 Task: Personal: Book Clubs.
Action: Mouse moved to (195, 333)
Screenshot: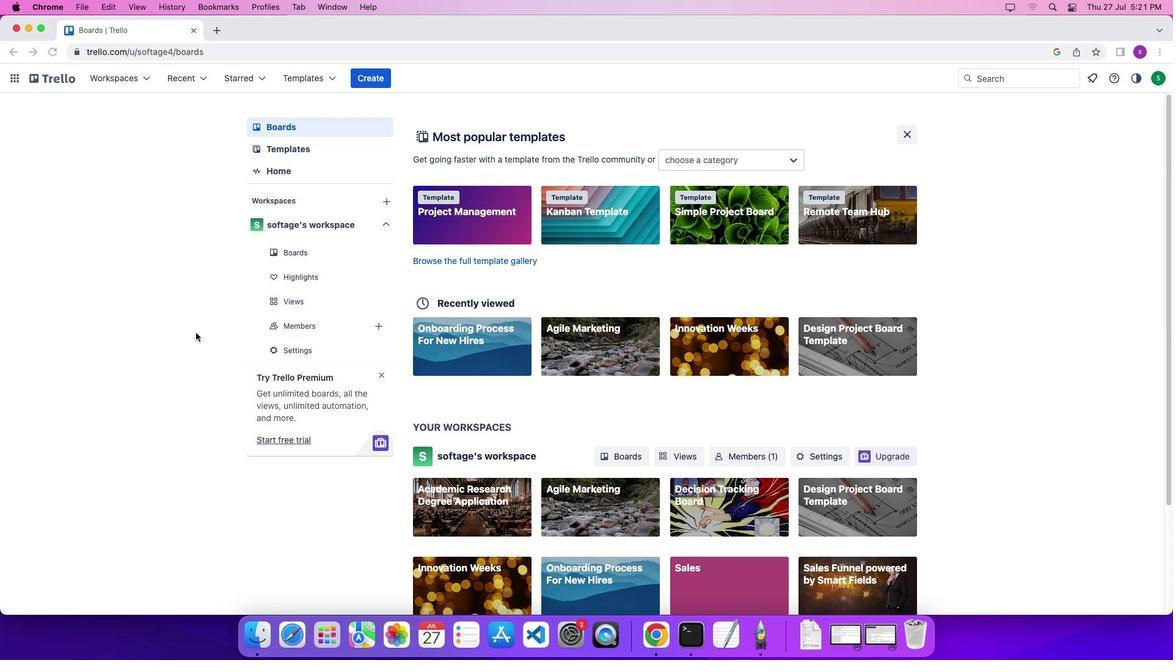 
Action: Mouse pressed left at (195, 333)
Screenshot: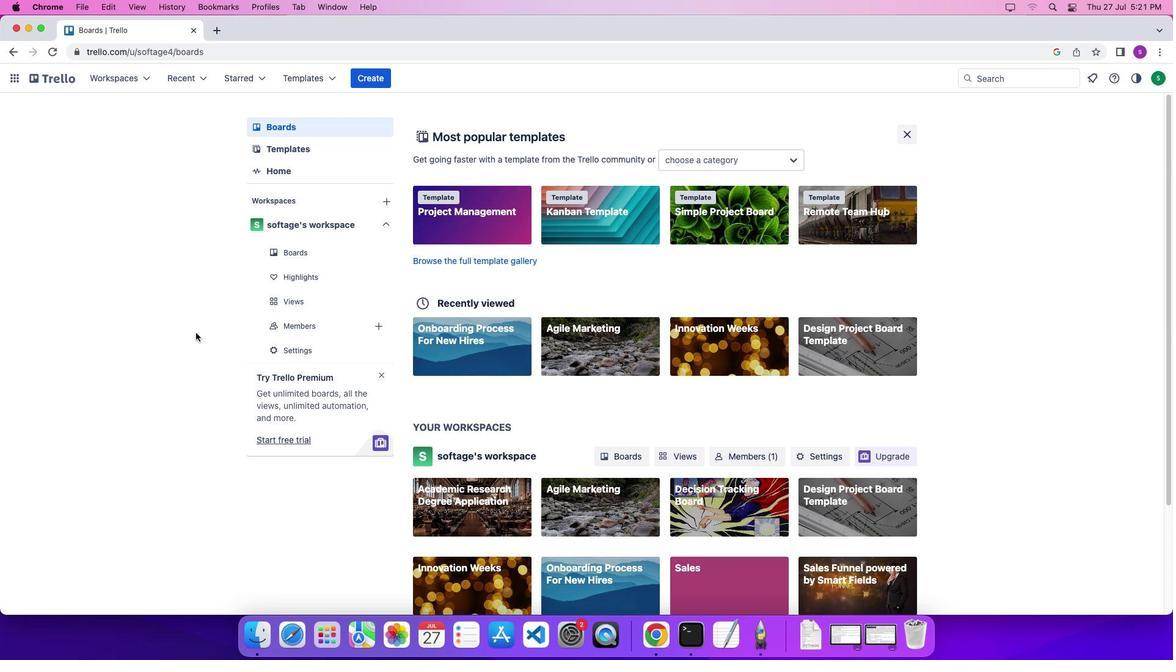 
Action: Mouse moved to (59, 75)
Screenshot: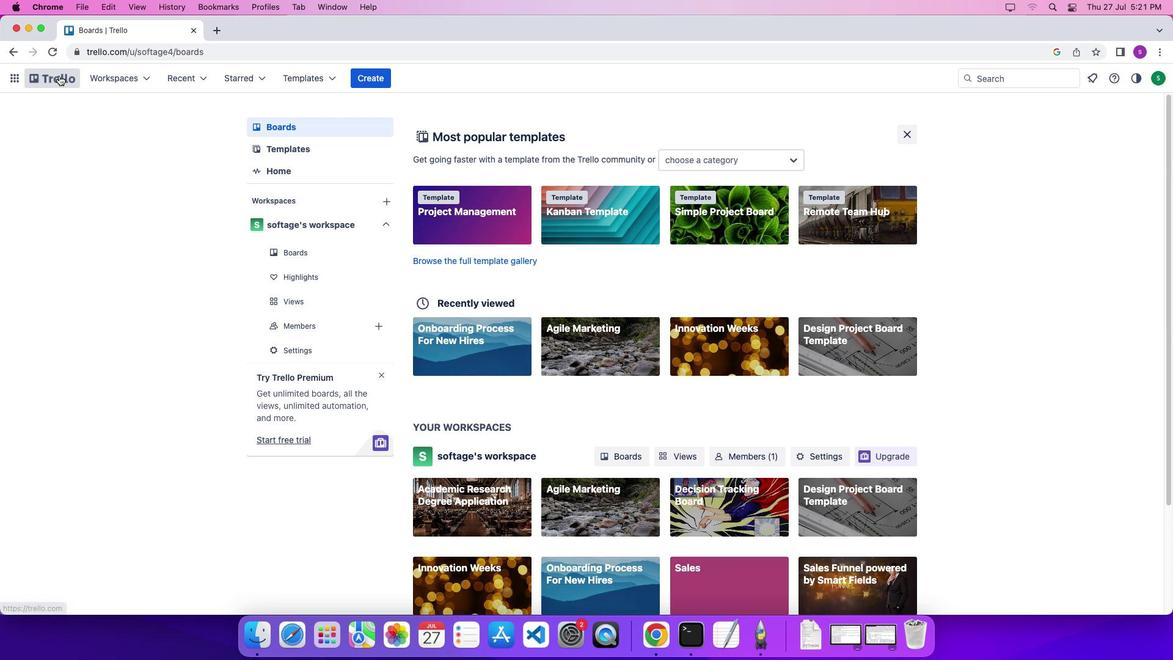 
Action: Mouse pressed left at (59, 75)
Screenshot: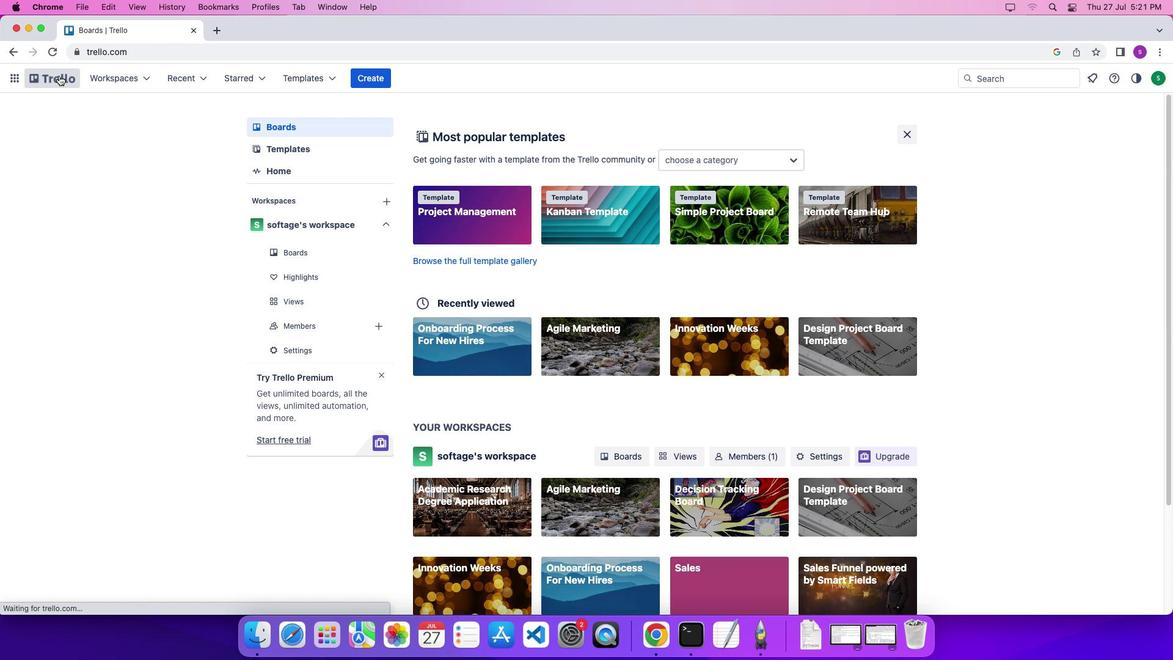 
Action: Mouse moved to (64, 77)
Screenshot: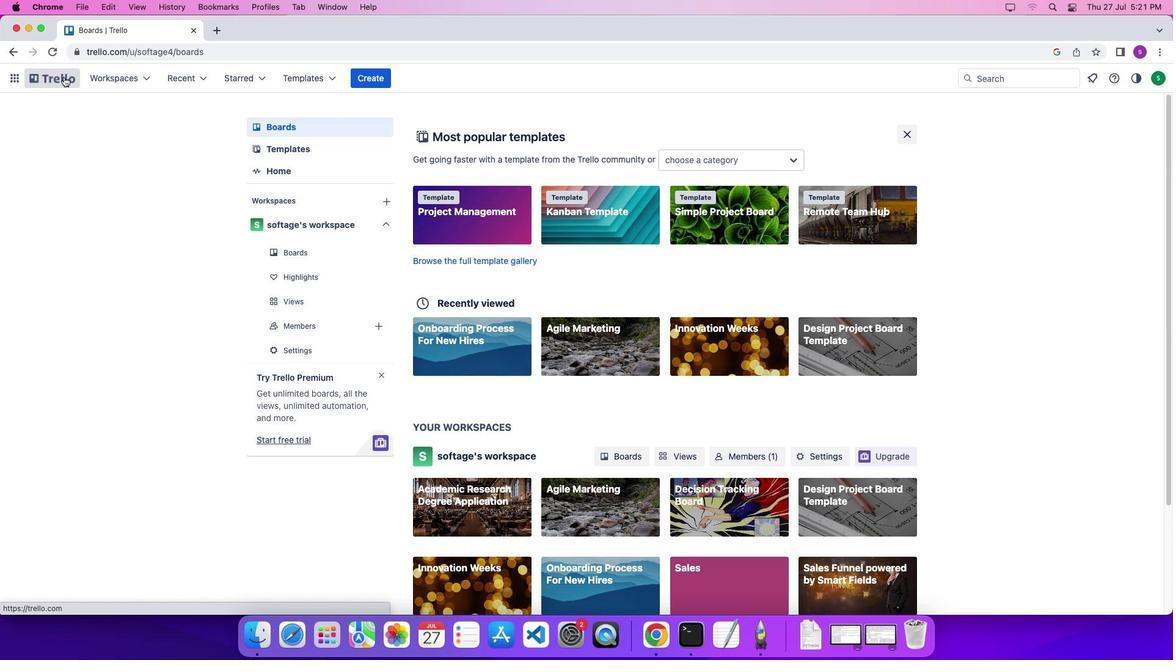 
Action: Mouse pressed left at (64, 77)
Screenshot: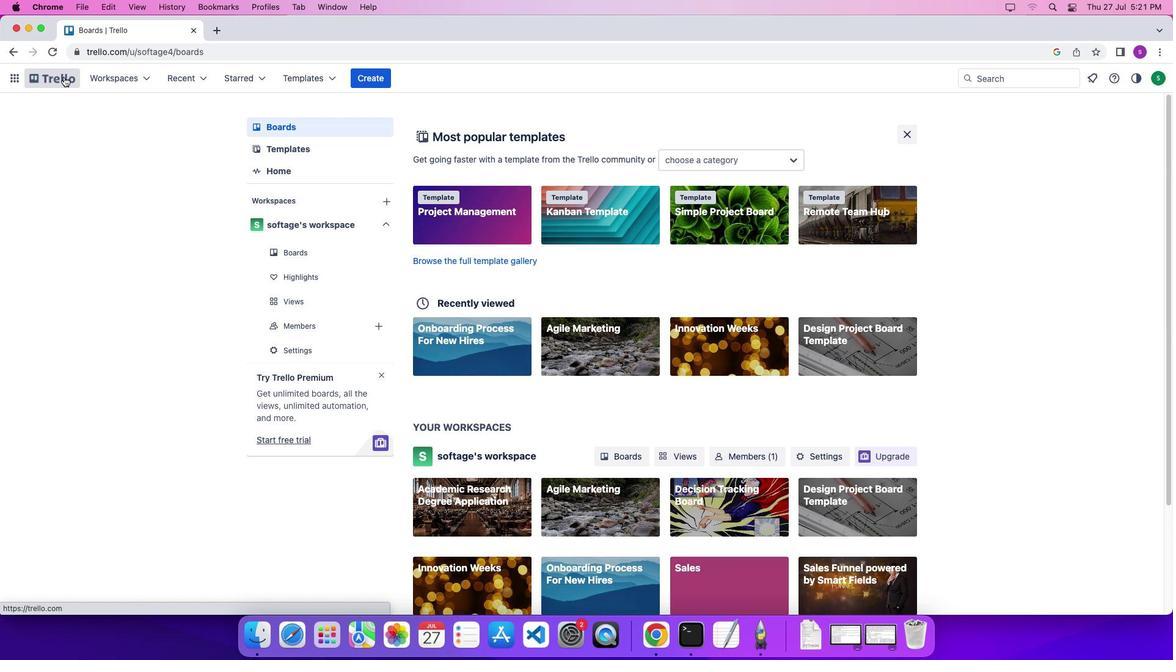 
Action: Mouse moved to (328, 78)
Screenshot: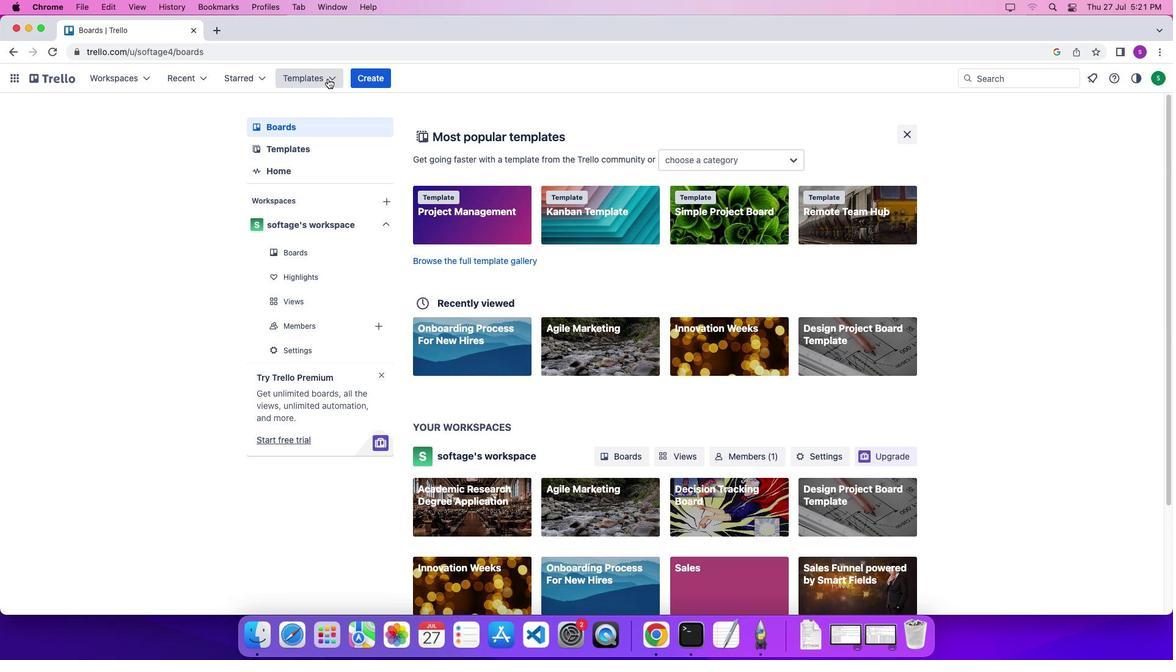 
Action: Mouse pressed left at (328, 78)
Screenshot: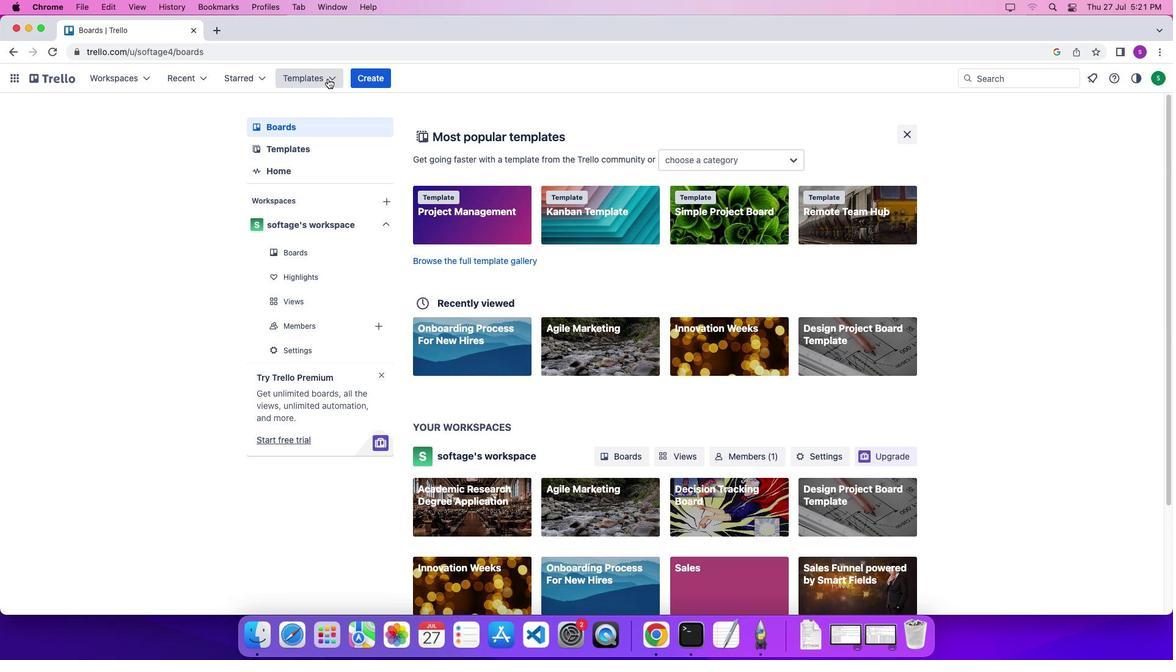
Action: Mouse moved to (345, 436)
Screenshot: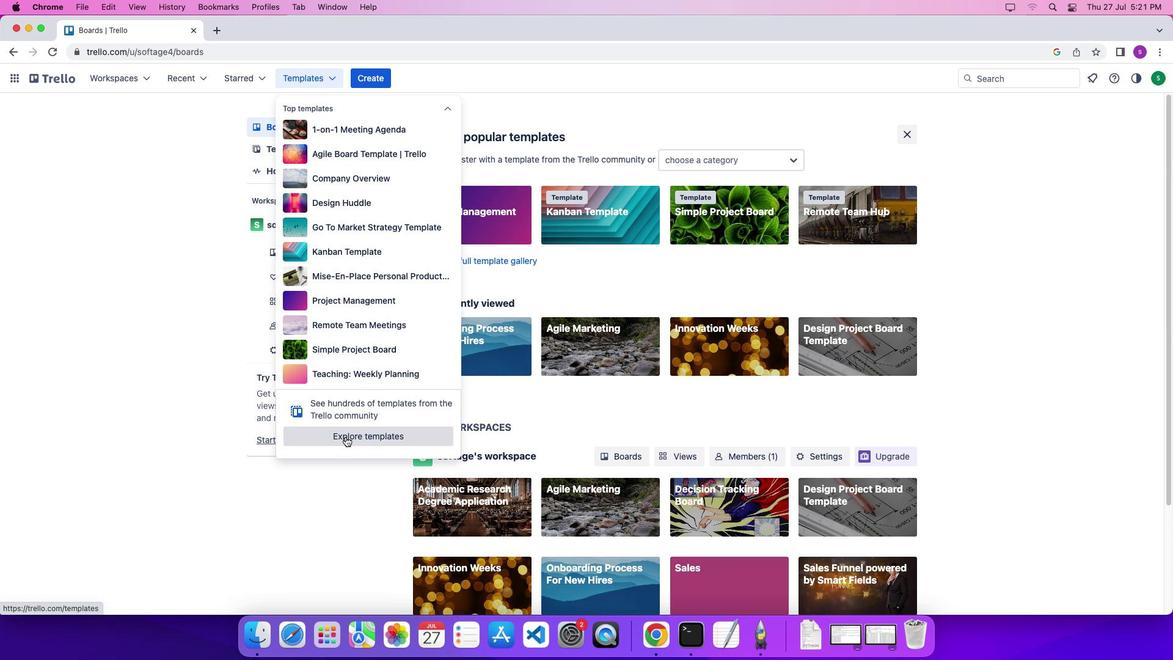 
Action: Mouse pressed left at (345, 436)
Screenshot: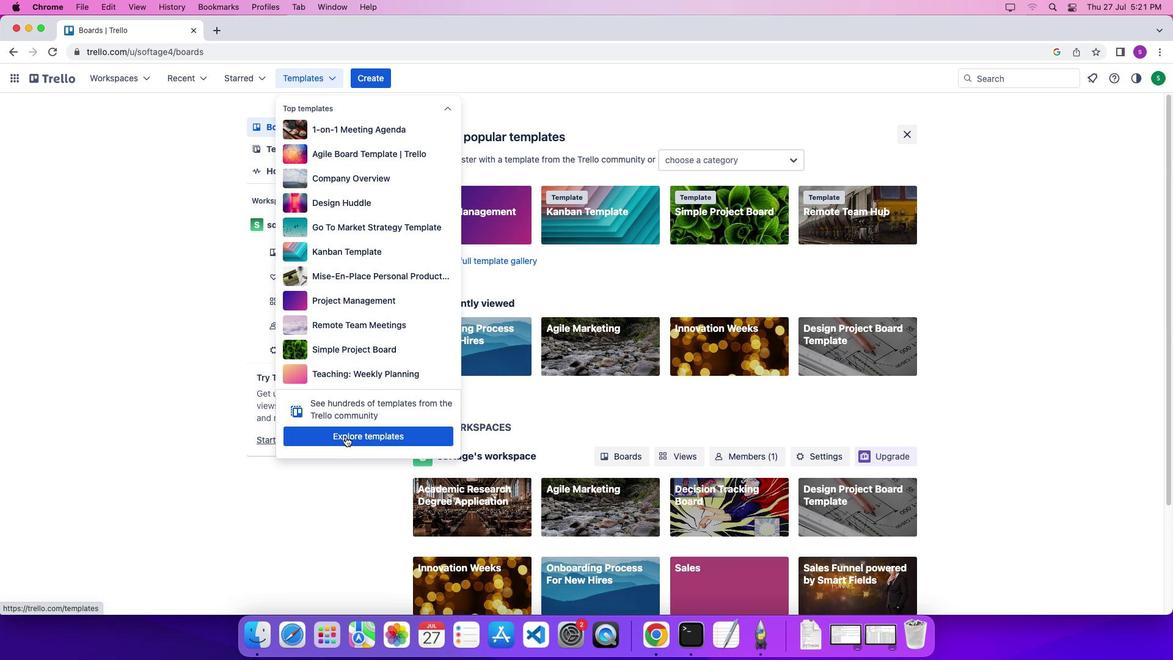 
Action: Mouse moved to (818, 133)
Screenshot: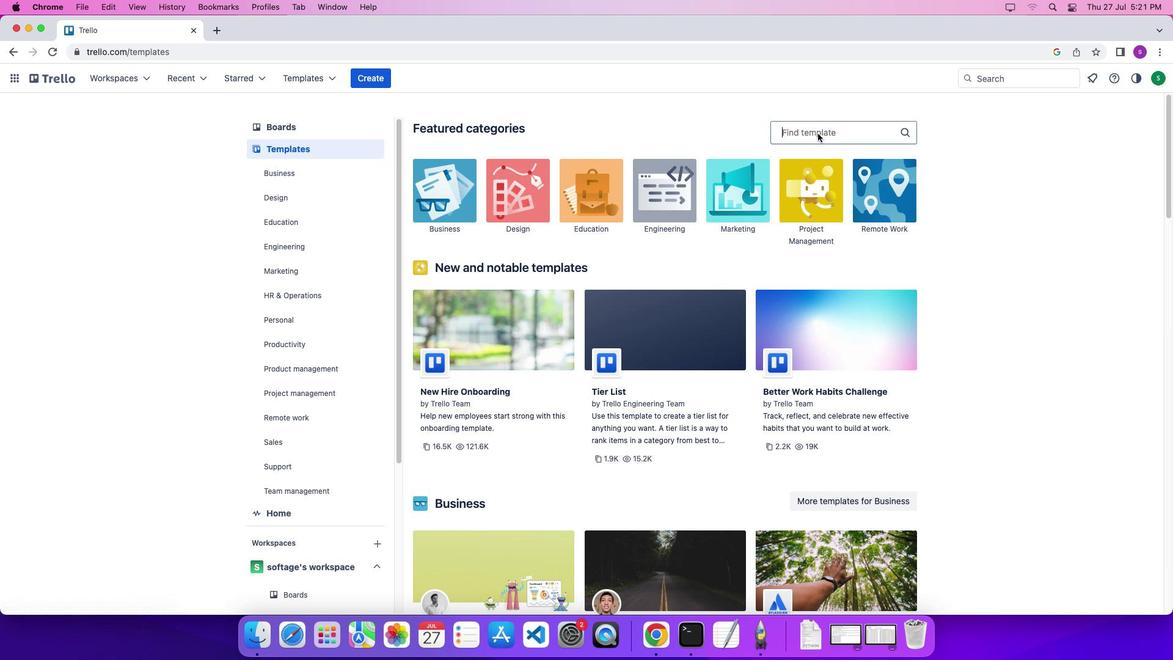 
Action: Mouse pressed left at (818, 133)
Screenshot: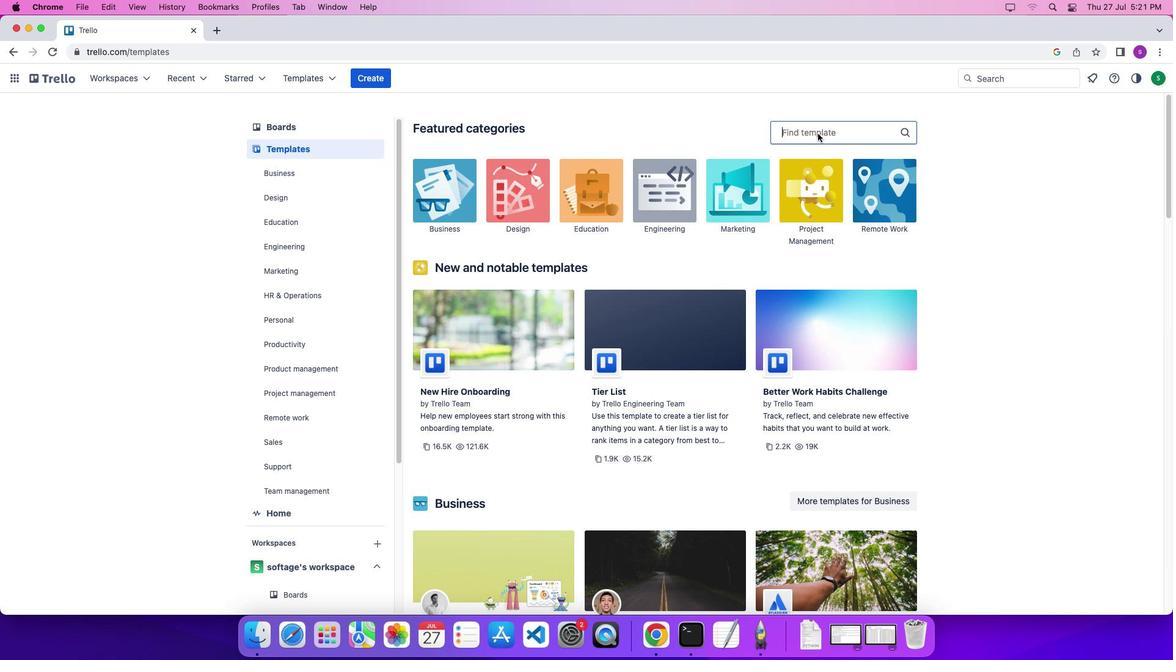 
Action: Mouse moved to (815, 131)
Screenshot: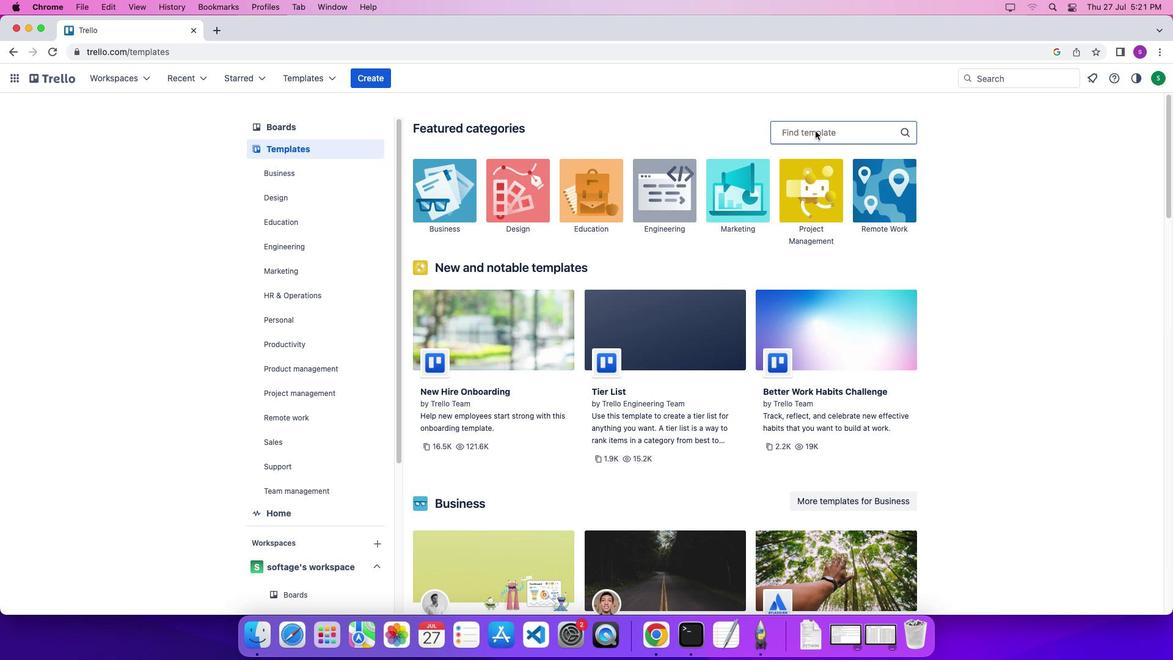 
Action: Mouse pressed left at (815, 131)
Screenshot: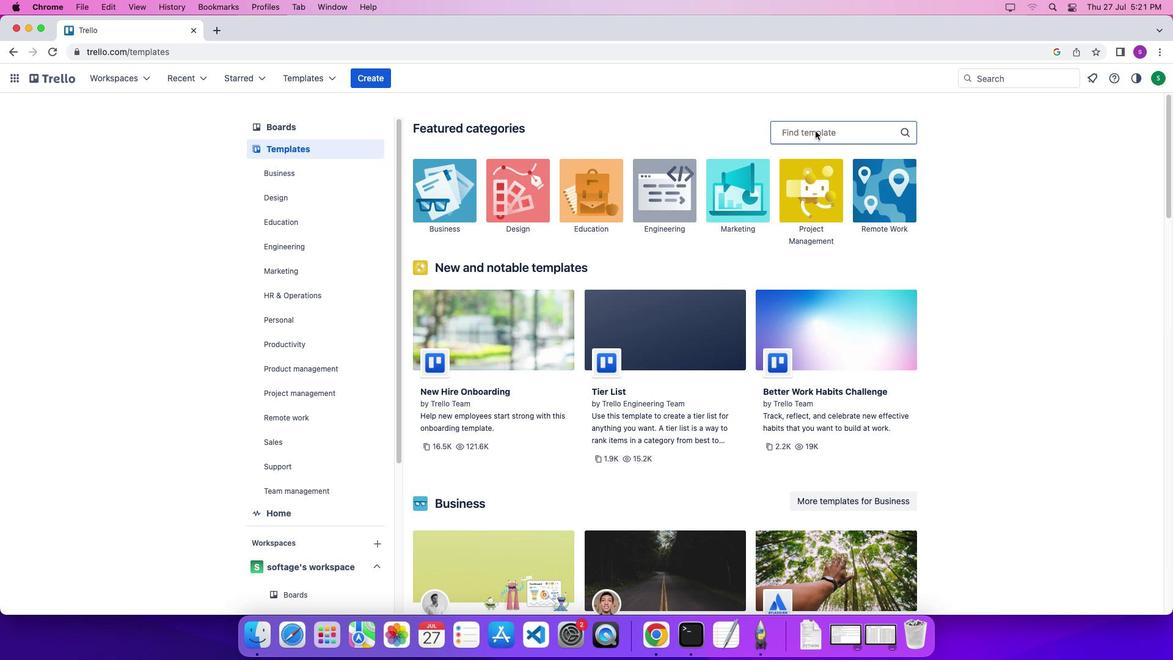 
Action: Key pressed Key.shift'B''o''o''k'Key.space'c''l''u''b''s'Key.enter
Screenshot: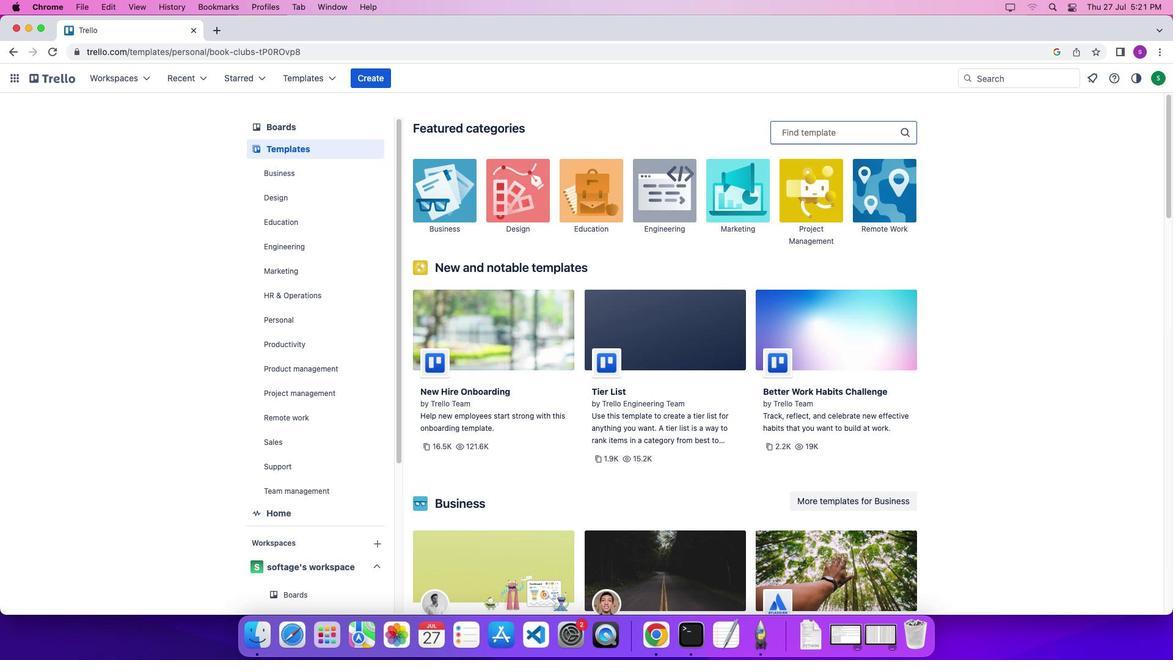 
Action: Mouse moved to (767, 322)
Screenshot: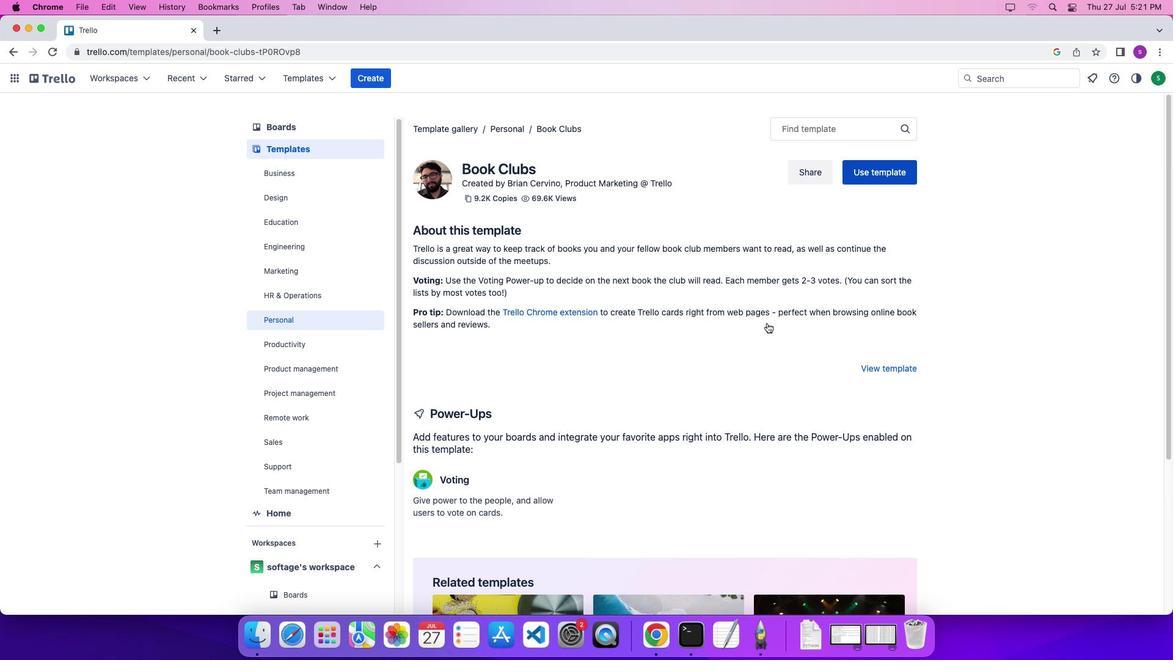 
Action: Mouse scrolled (767, 322) with delta (0, 0)
Screenshot: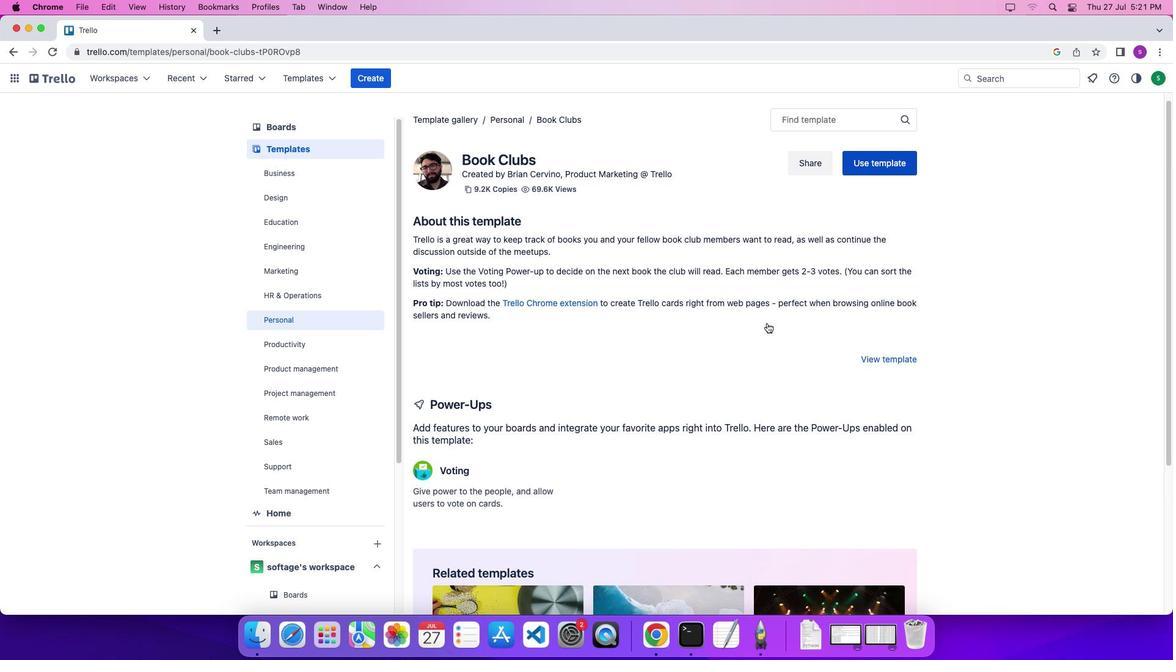 
Action: Mouse scrolled (767, 322) with delta (0, 0)
Screenshot: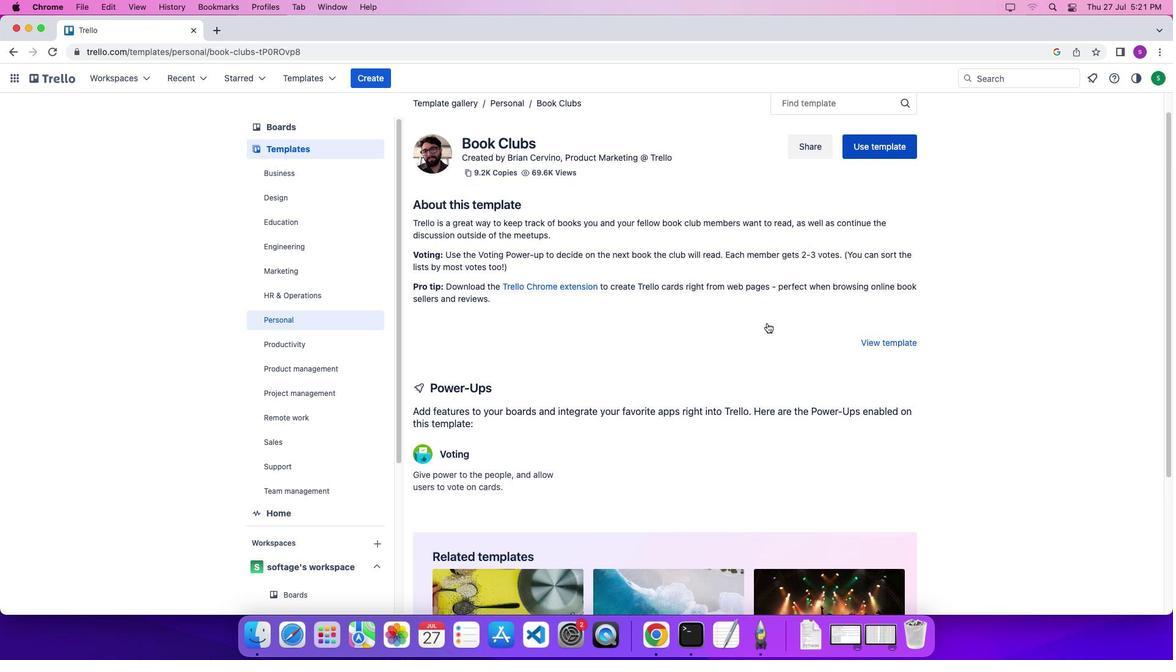 
Action: Mouse scrolled (767, 322) with delta (0, -2)
Screenshot: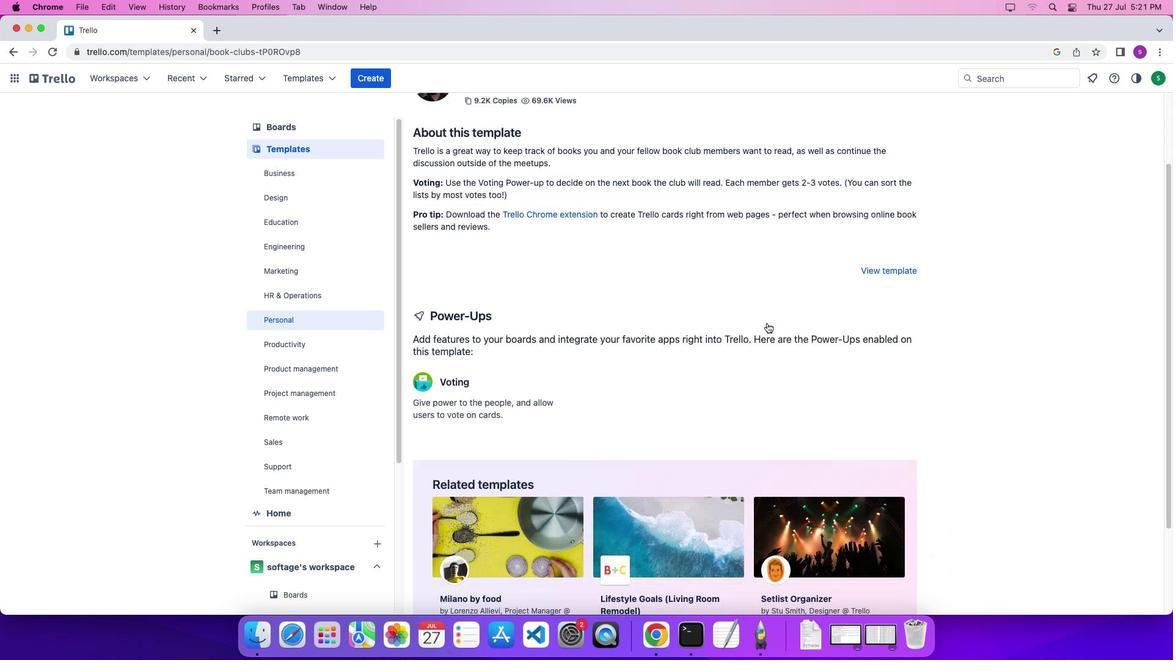 
Action: Mouse moved to (738, 383)
Screenshot: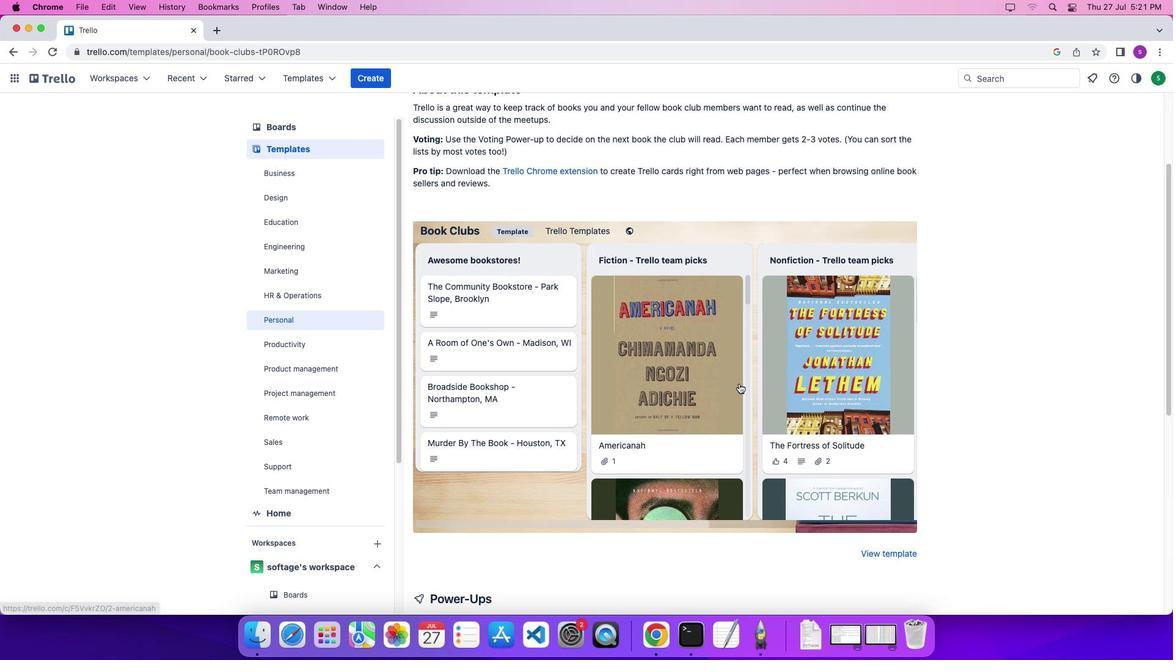 
Action: Mouse scrolled (738, 383) with delta (0, 0)
Screenshot: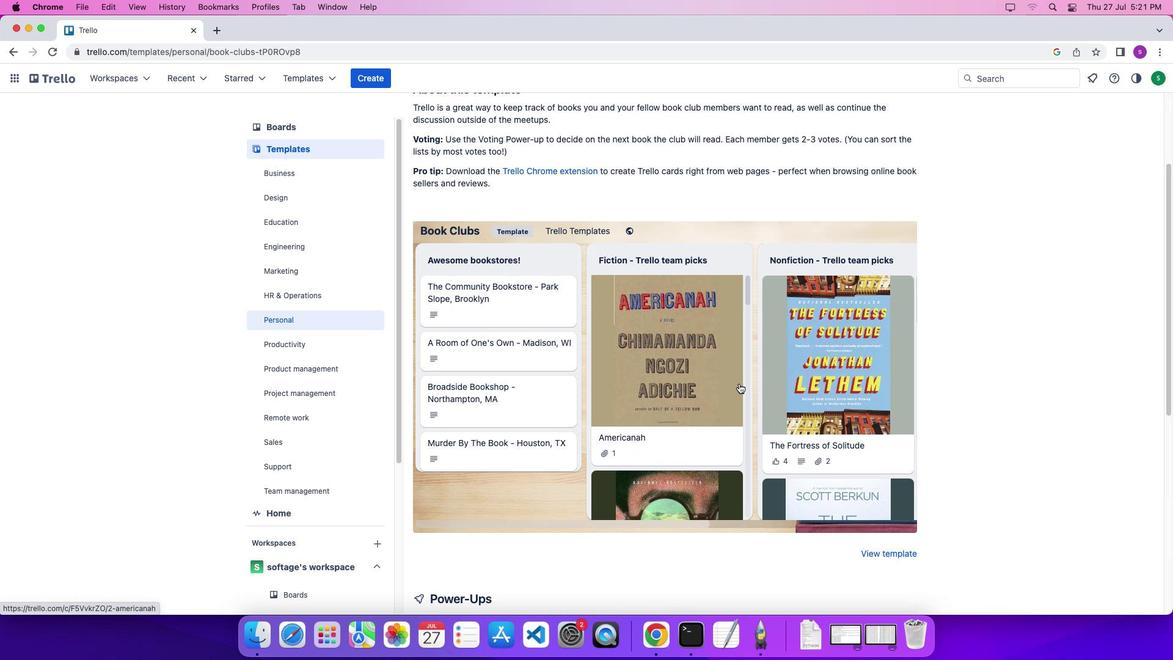 
Action: Mouse scrolled (738, 383) with delta (0, 0)
Screenshot: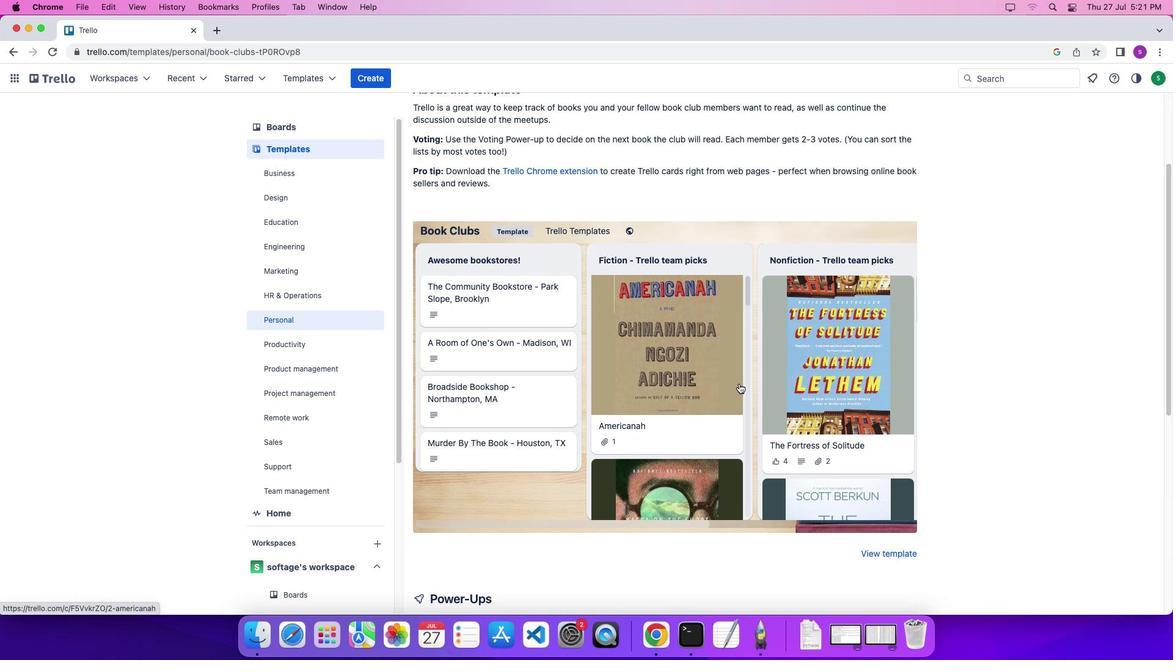 
Action: Mouse scrolled (738, 383) with delta (0, 0)
Screenshot: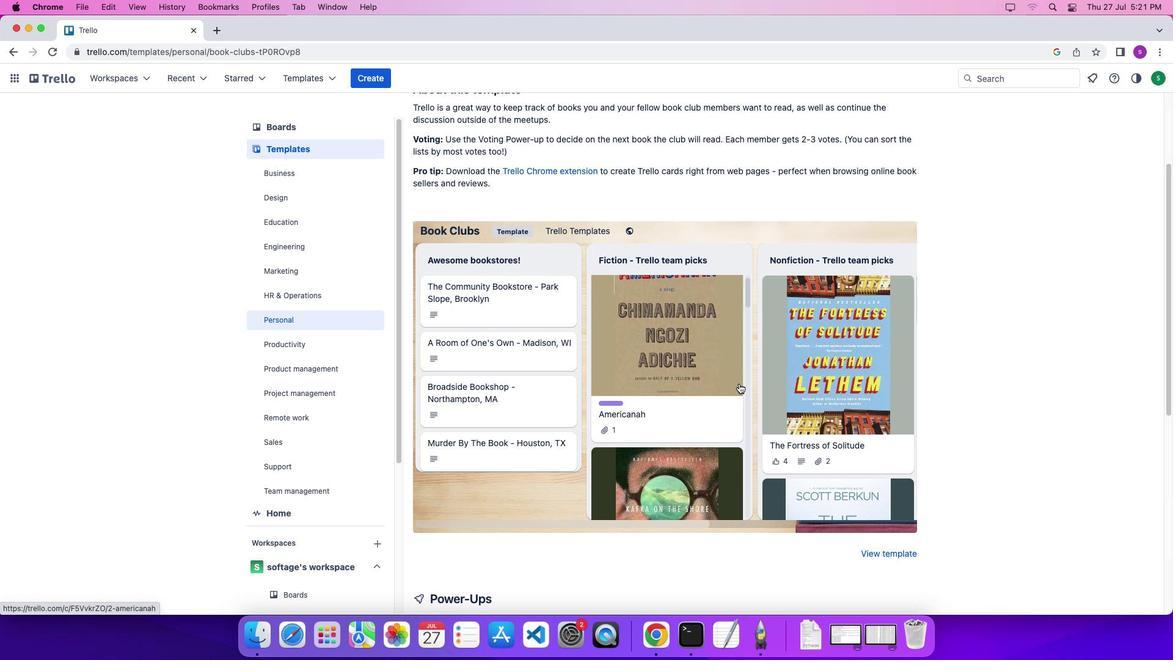 
Action: Mouse scrolled (738, 383) with delta (0, 0)
Screenshot: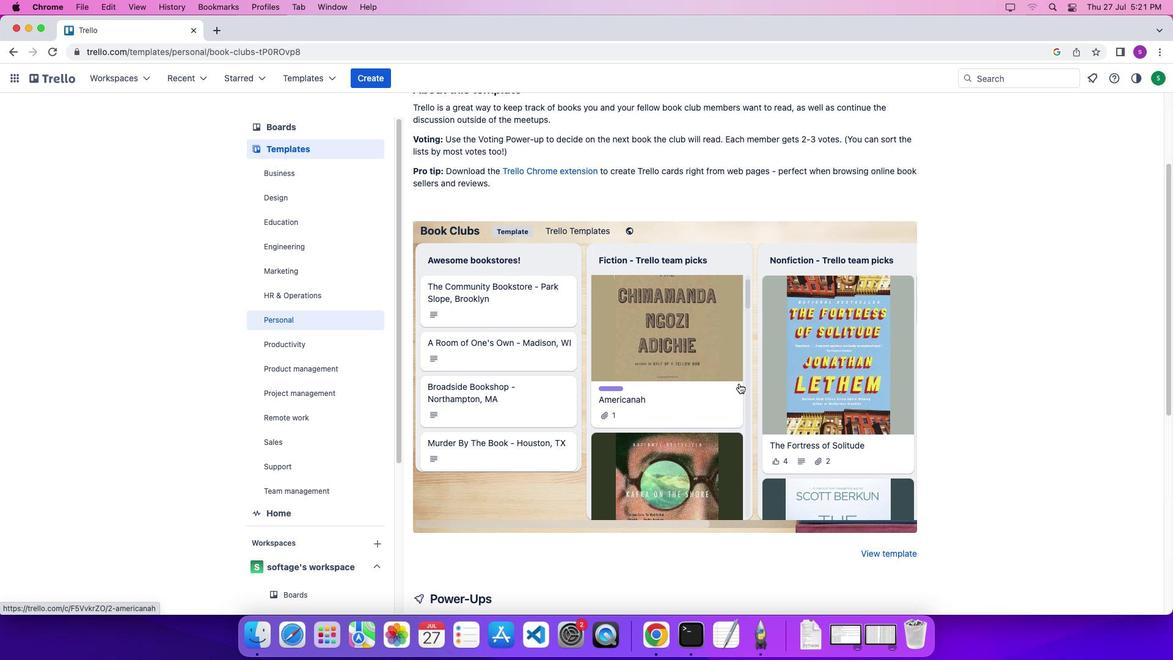 
Action: Mouse moved to (738, 383)
Screenshot: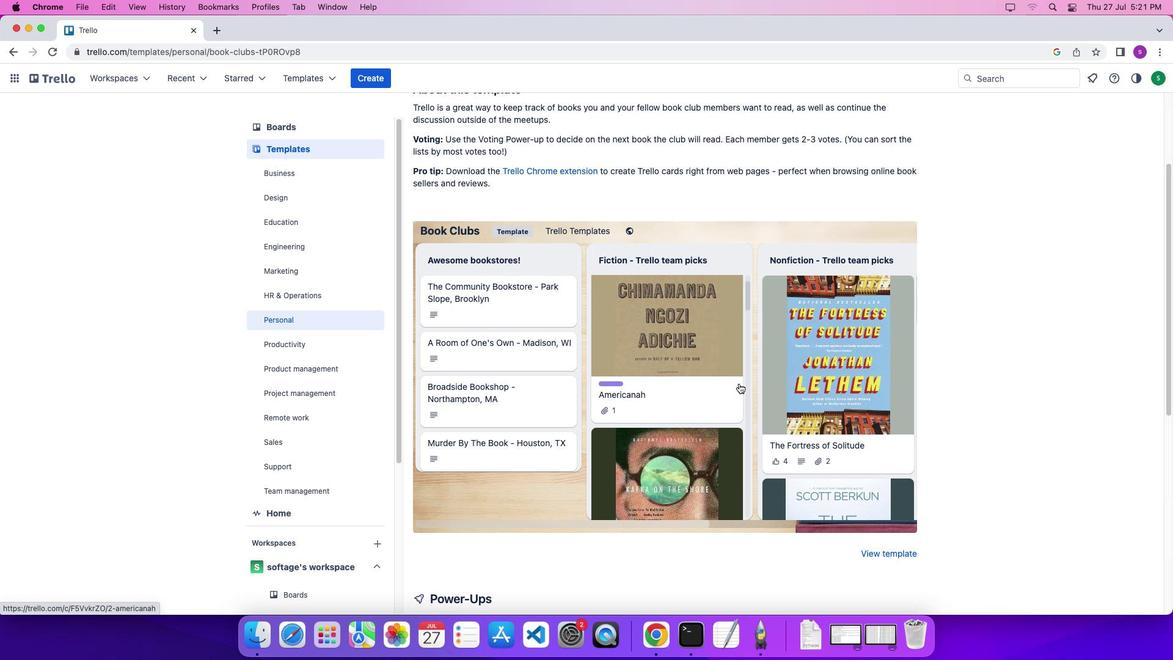
Action: Mouse scrolled (738, 383) with delta (0, 0)
Screenshot: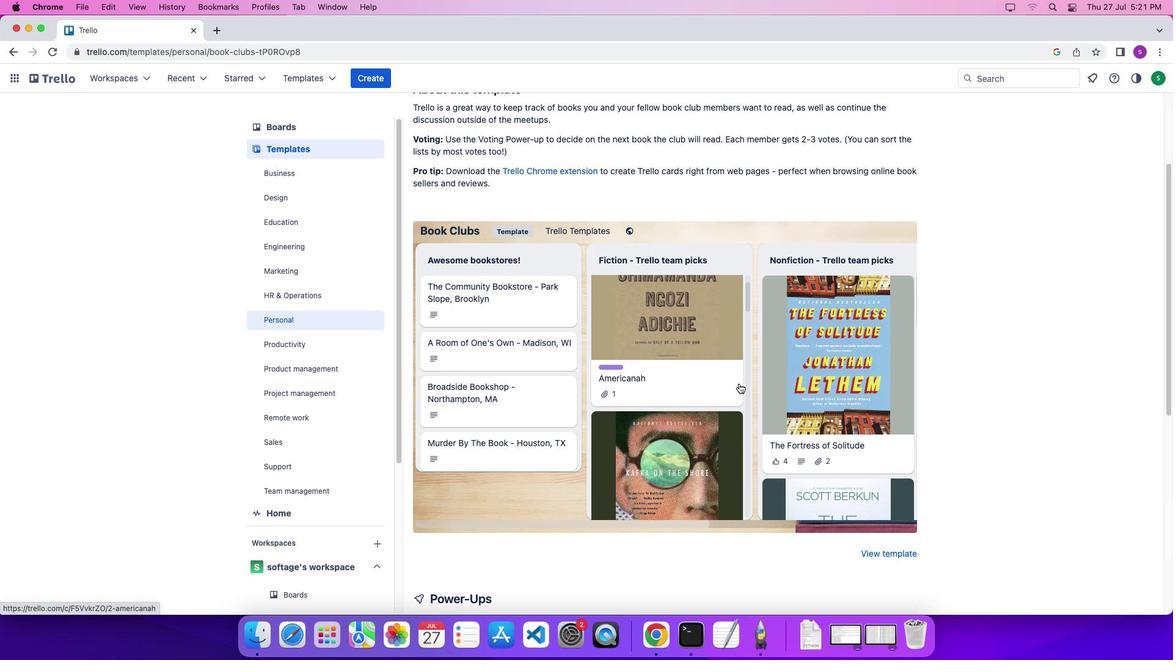 
Action: Mouse scrolled (738, 383) with delta (0, 0)
Screenshot: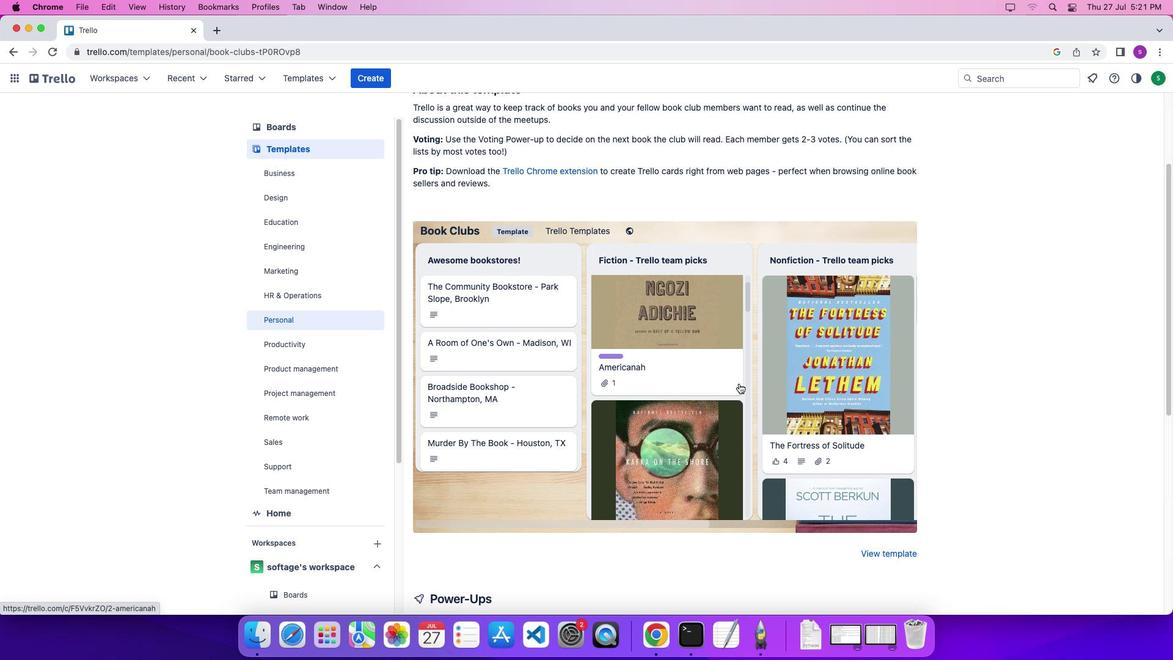 
Action: Mouse scrolled (738, 383) with delta (0, 0)
Screenshot: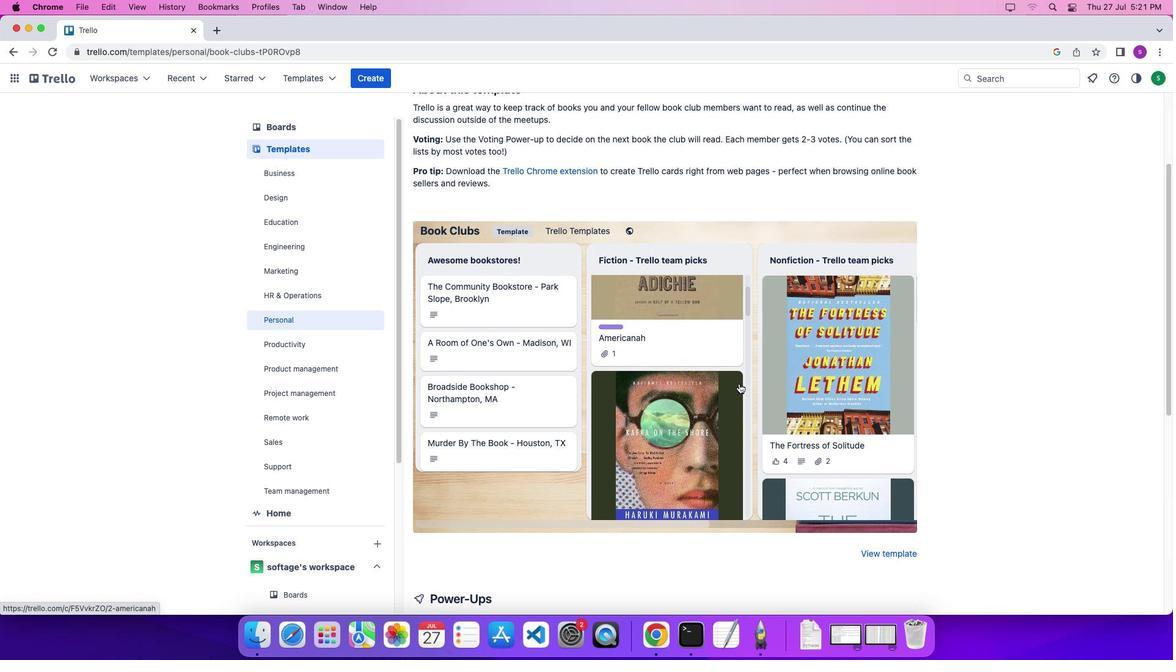 
Action: Mouse scrolled (738, 383) with delta (0, 0)
Screenshot: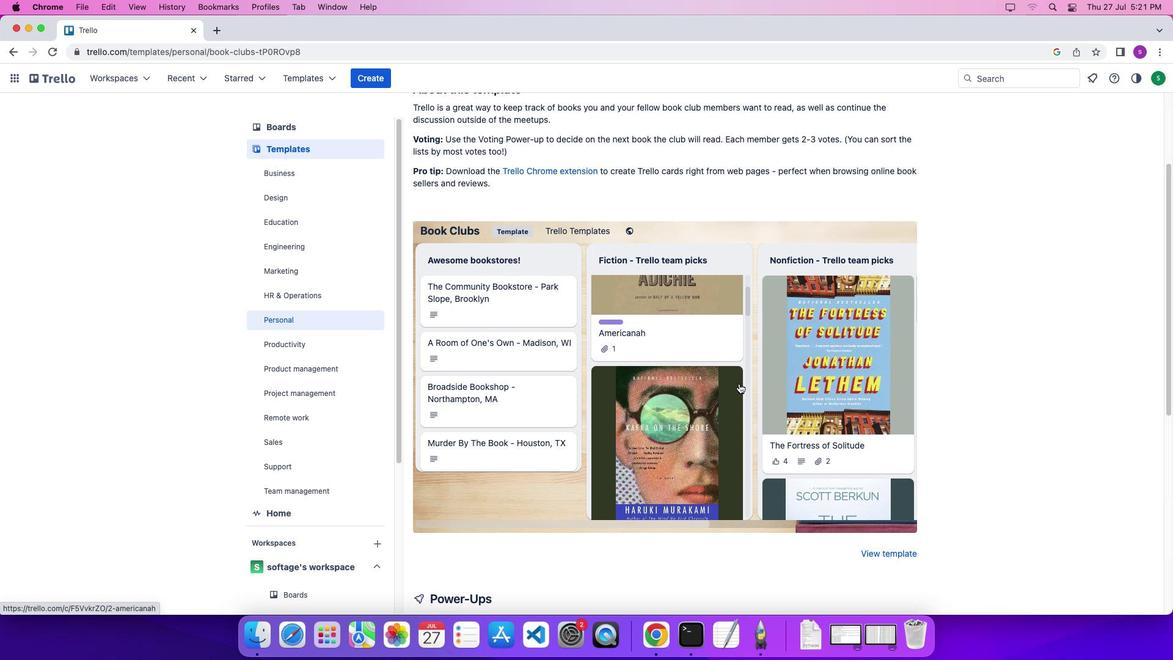 
Action: Mouse scrolled (738, 383) with delta (0, -1)
Screenshot: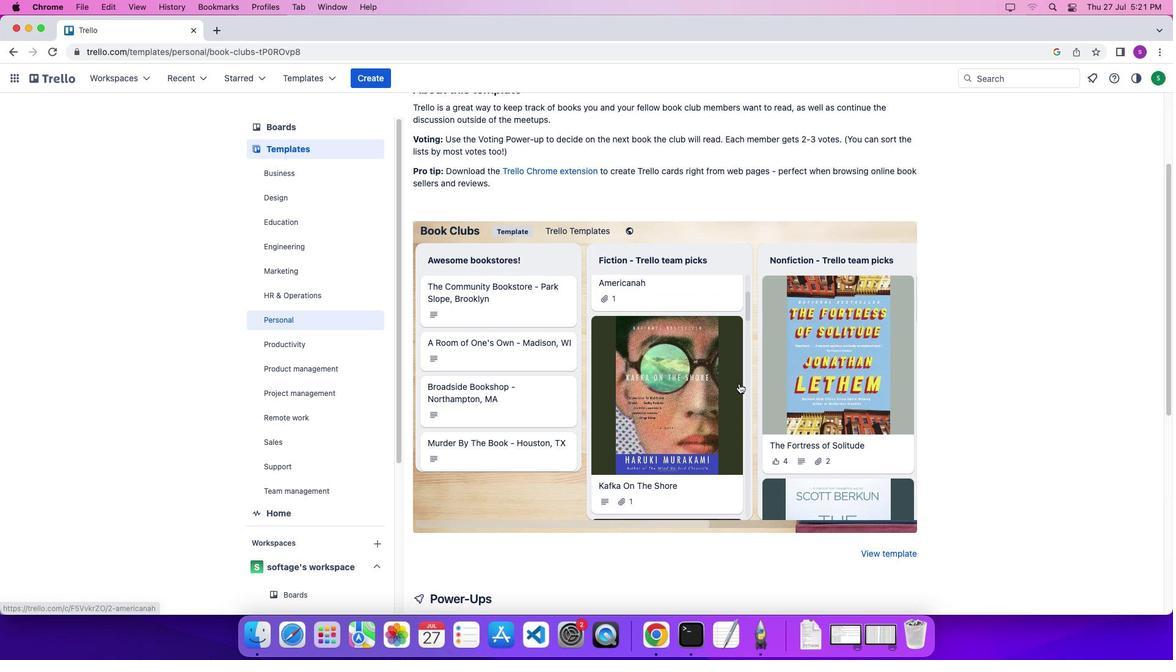 
Action: Mouse scrolled (738, 383) with delta (0, 0)
Screenshot: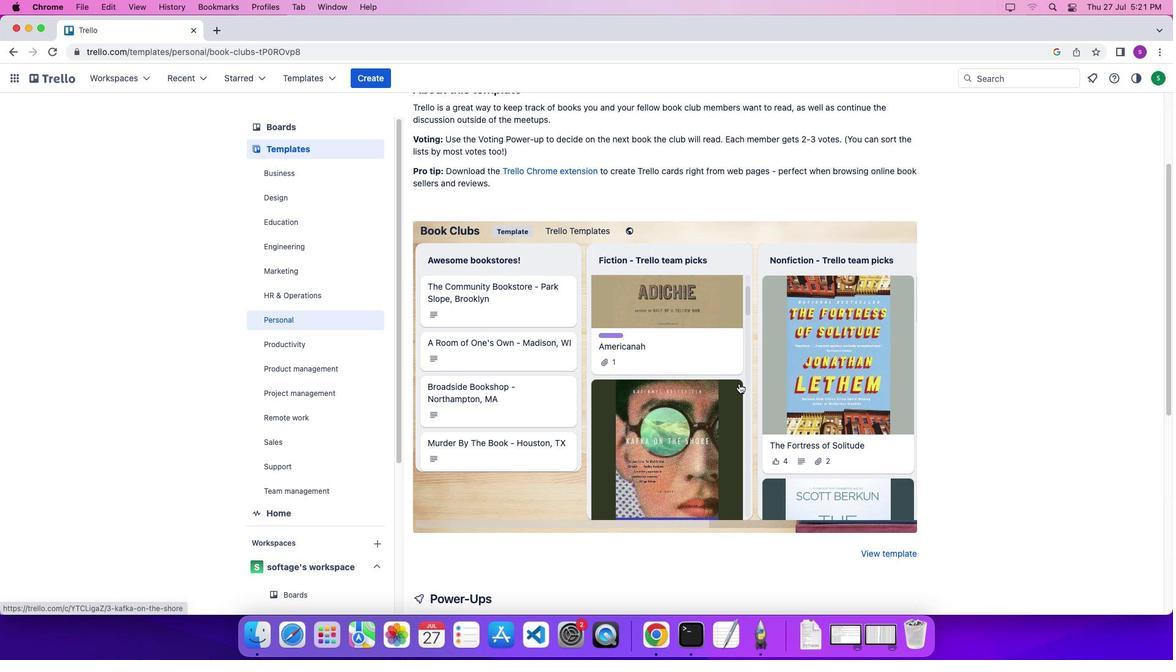 
Action: Mouse scrolled (738, 383) with delta (0, 0)
Screenshot: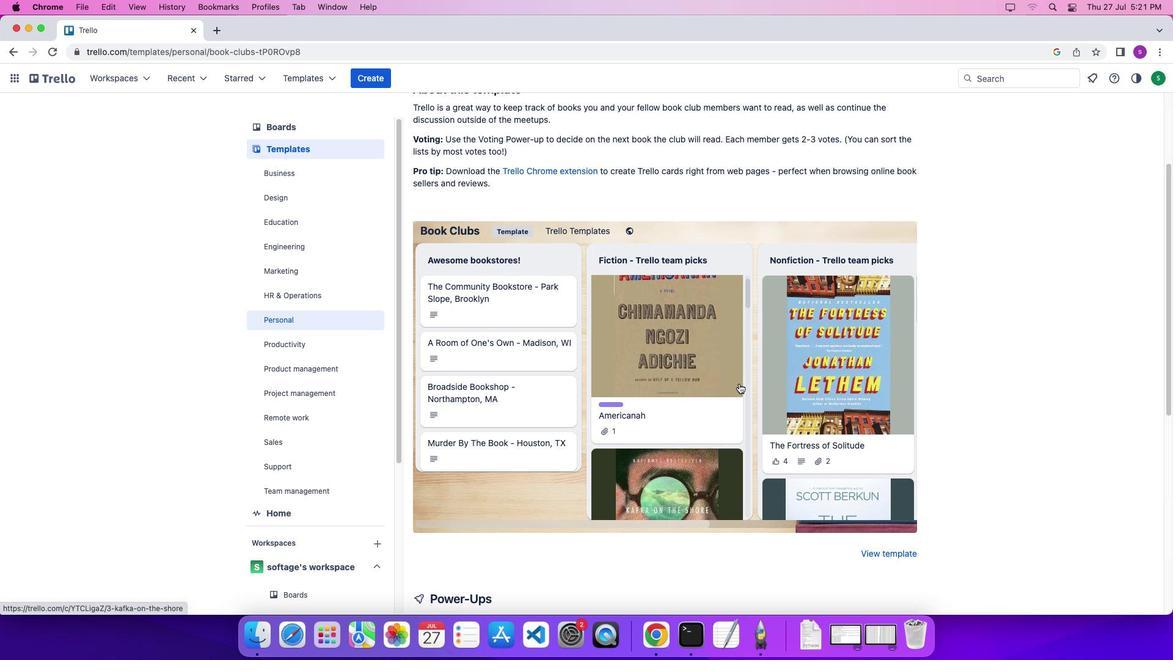 
Action: Mouse scrolled (738, 383) with delta (0, 4)
Screenshot: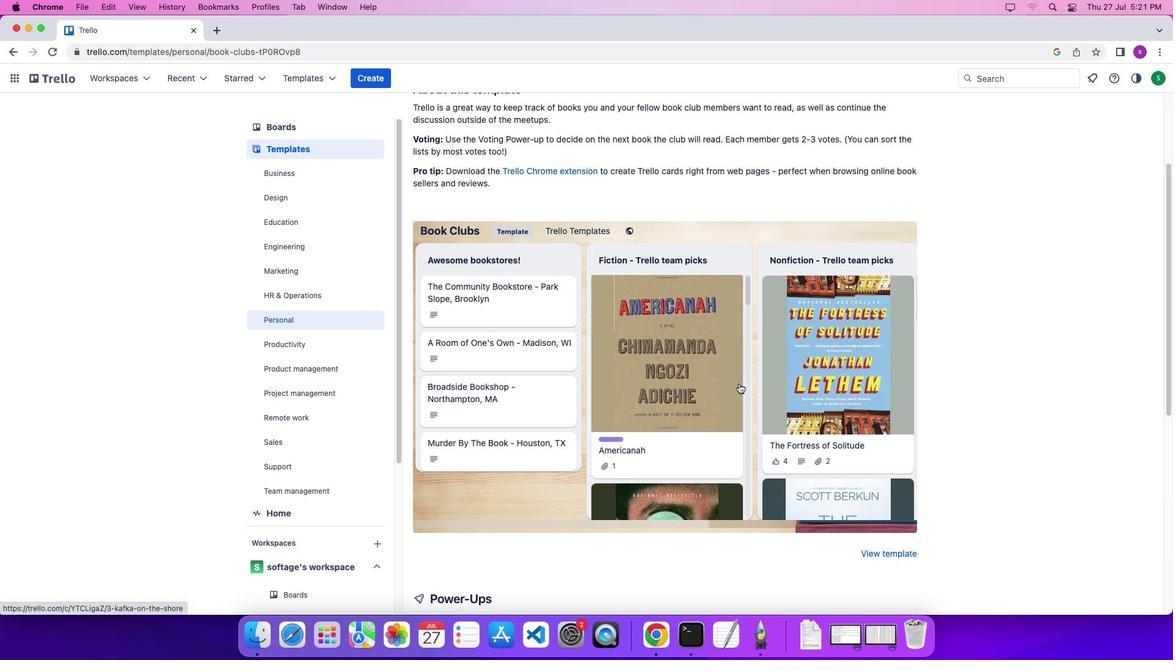 
Action: Mouse scrolled (738, 383) with delta (0, 6)
Screenshot: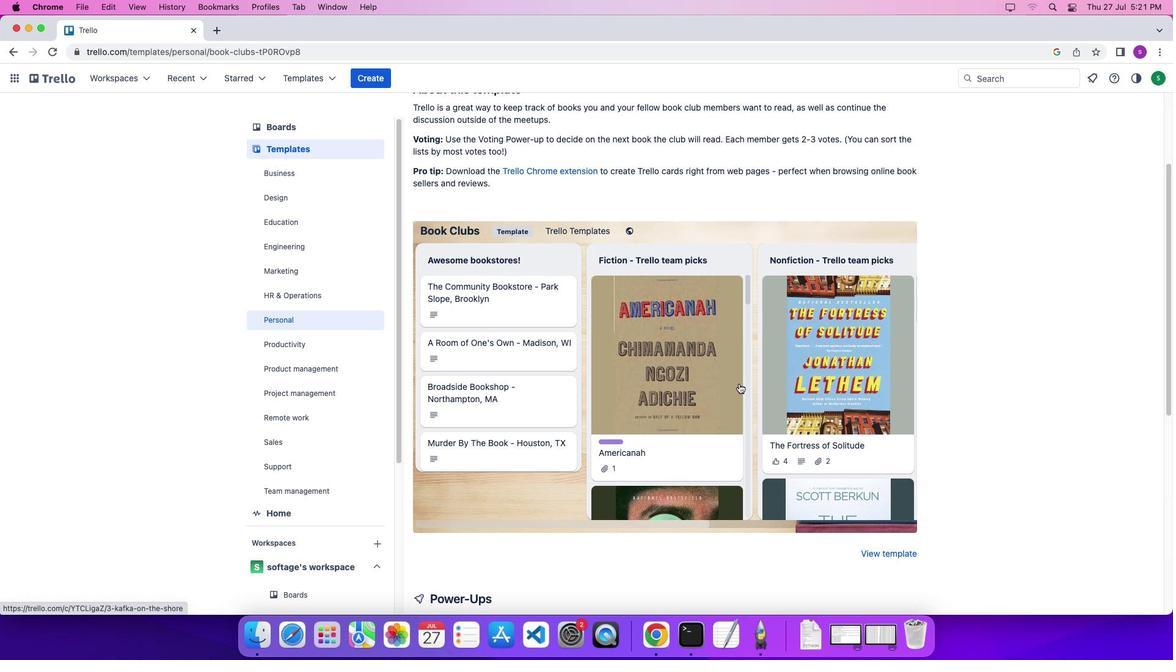 
Action: Mouse scrolled (738, 383) with delta (0, 7)
Screenshot: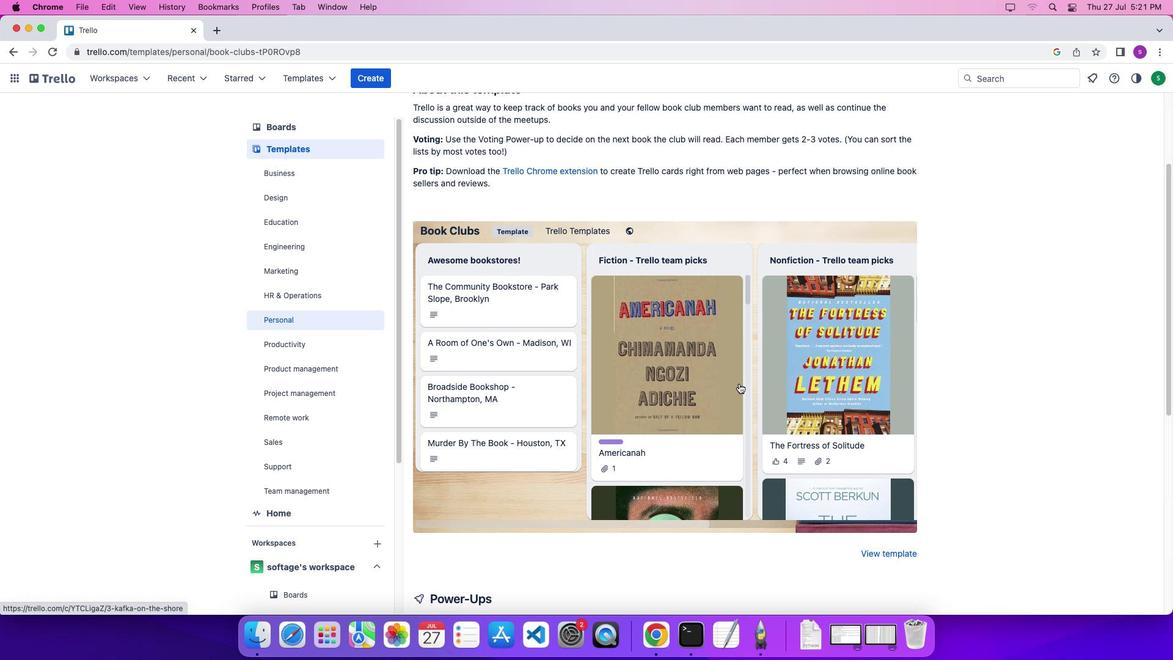 
Action: Mouse scrolled (738, 383) with delta (0, 0)
Screenshot: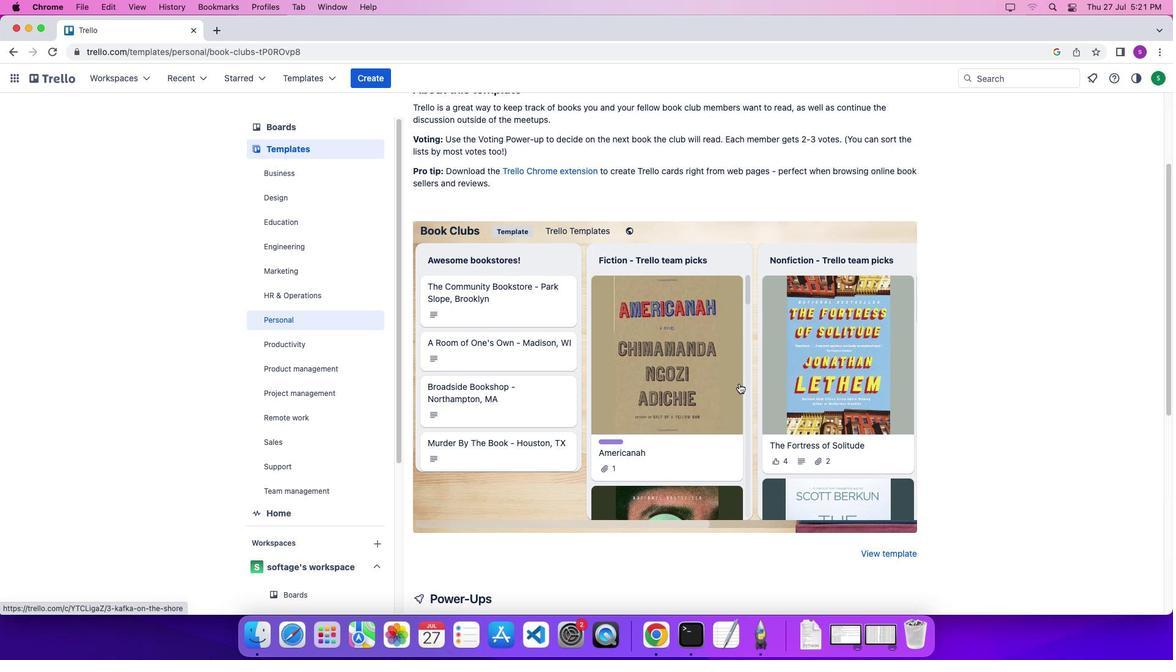 
Action: Mouse scrolled (738, 383) with delta (0, 0)
Screenshot: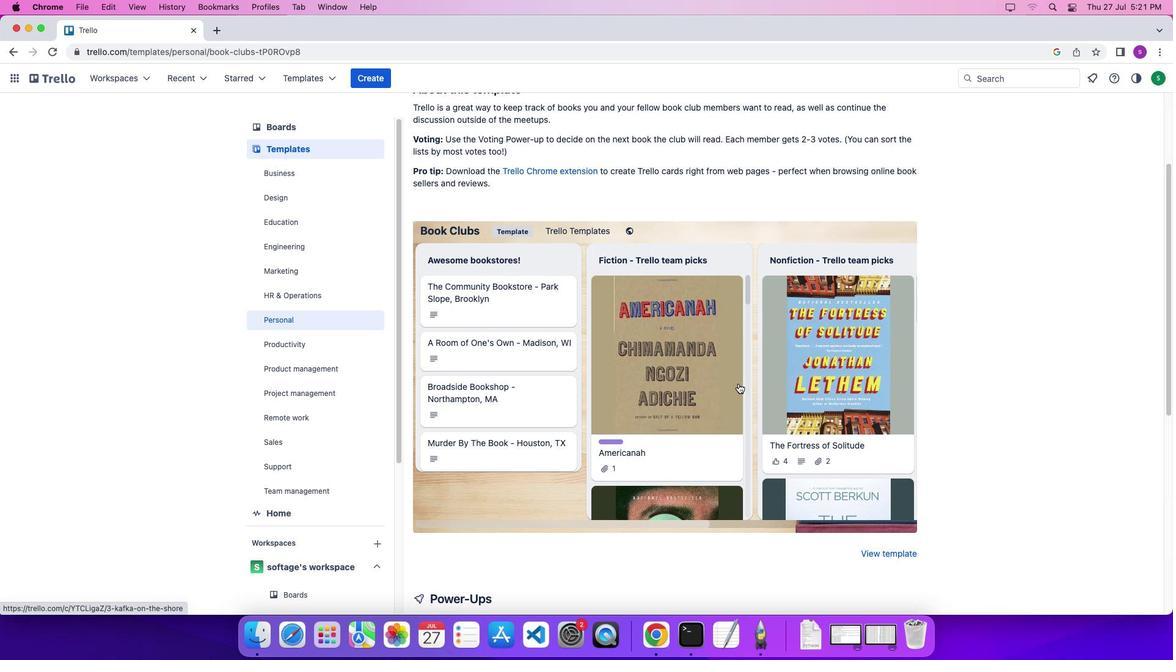 
Action: Mouse scrolled (738, 383) with delta (0, 5)
Screenshot: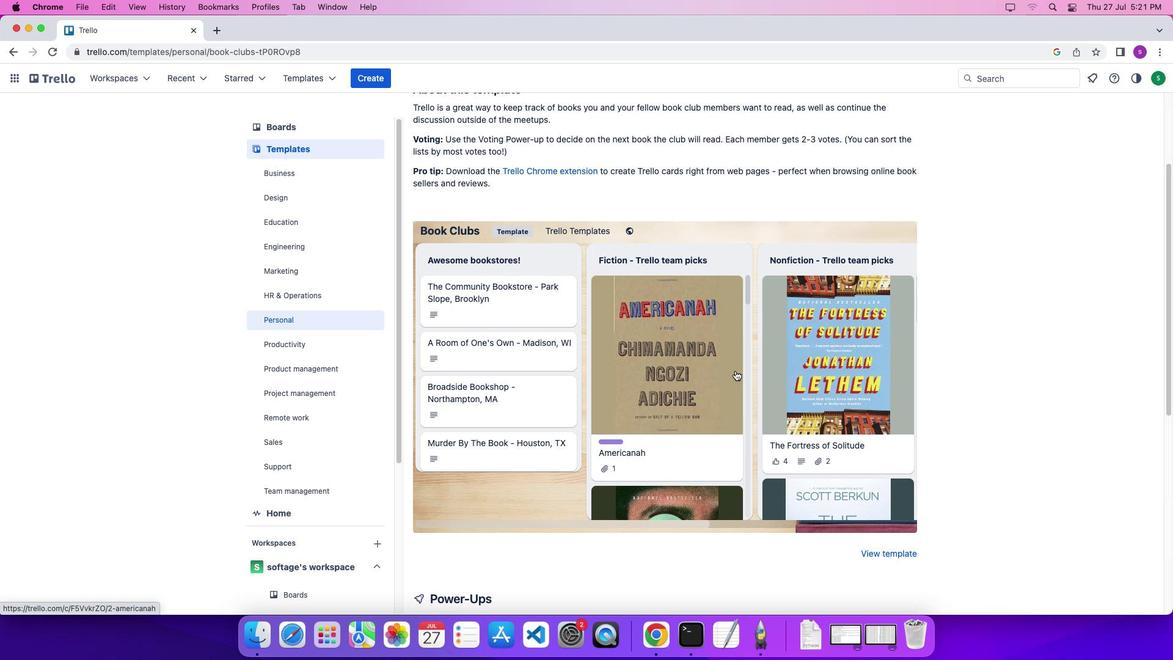 
Action: Mouse scrolled (738, 383) with delta (0, 7)
Screenshot: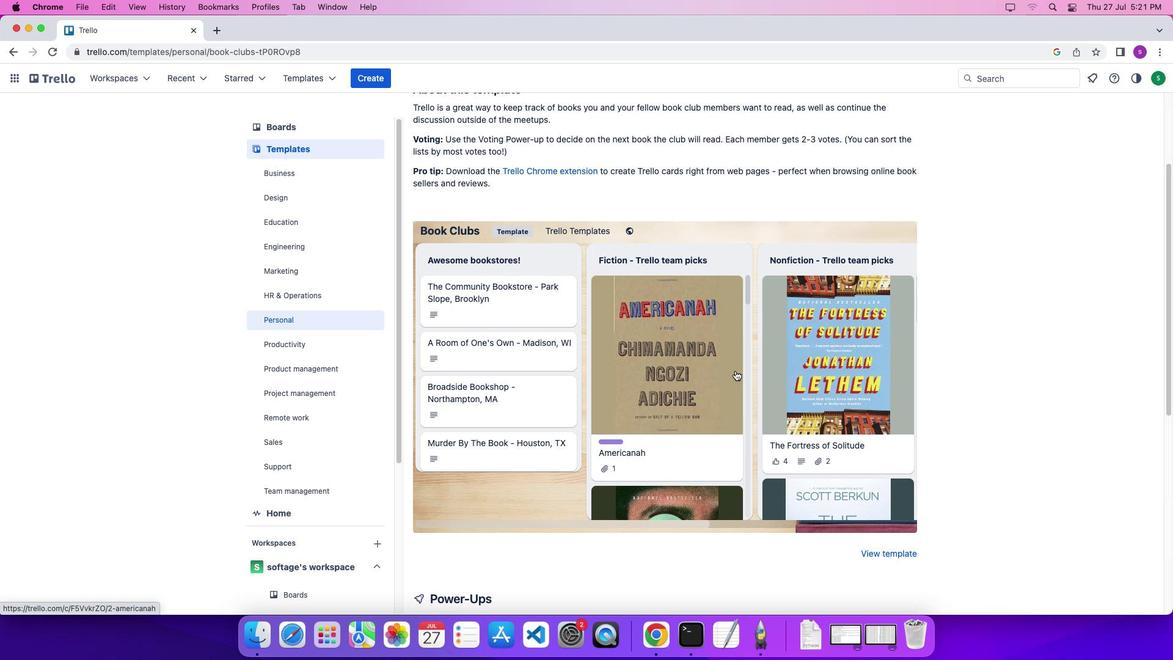 
Action: Mouse moved to (724, 224)
Screenshot: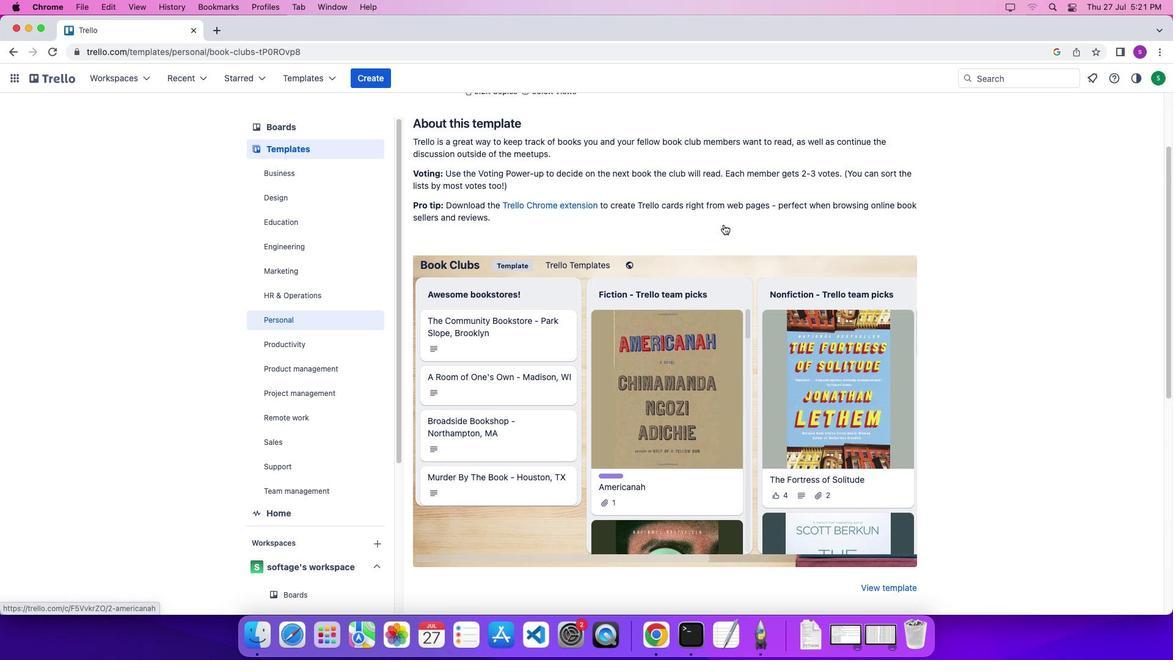
Action: Mouse scrolled (724, 224) with delta (0, 0)
Screenshot: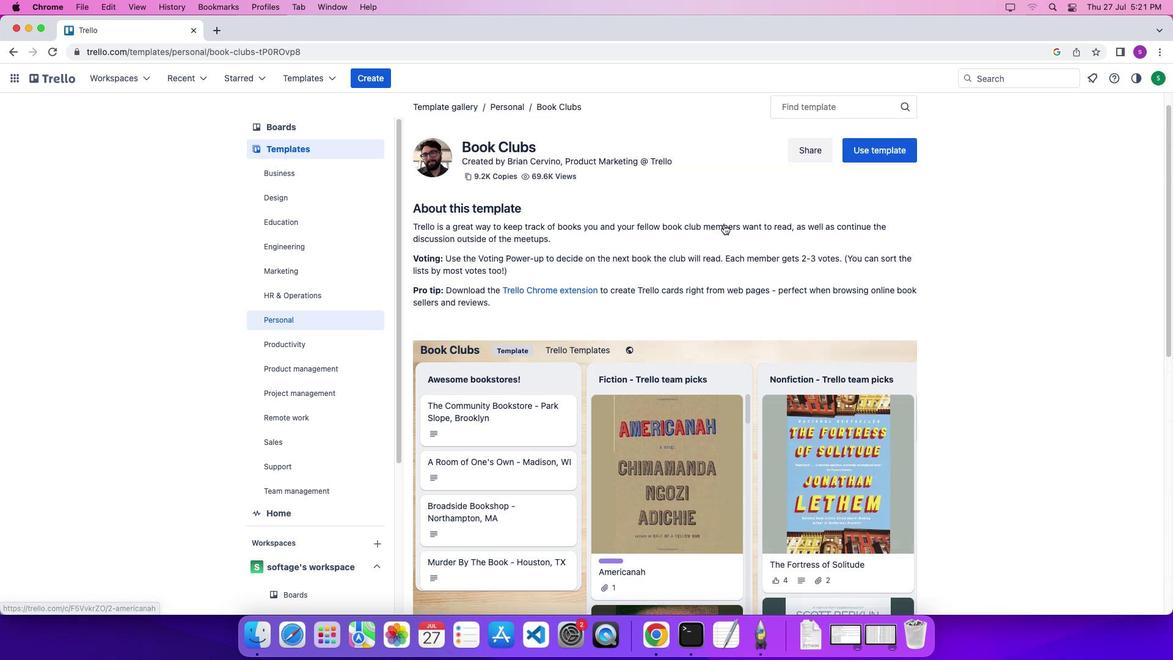 
Action: Mouse scrolled (724, 224) with delta (0, 1)
Screenshot: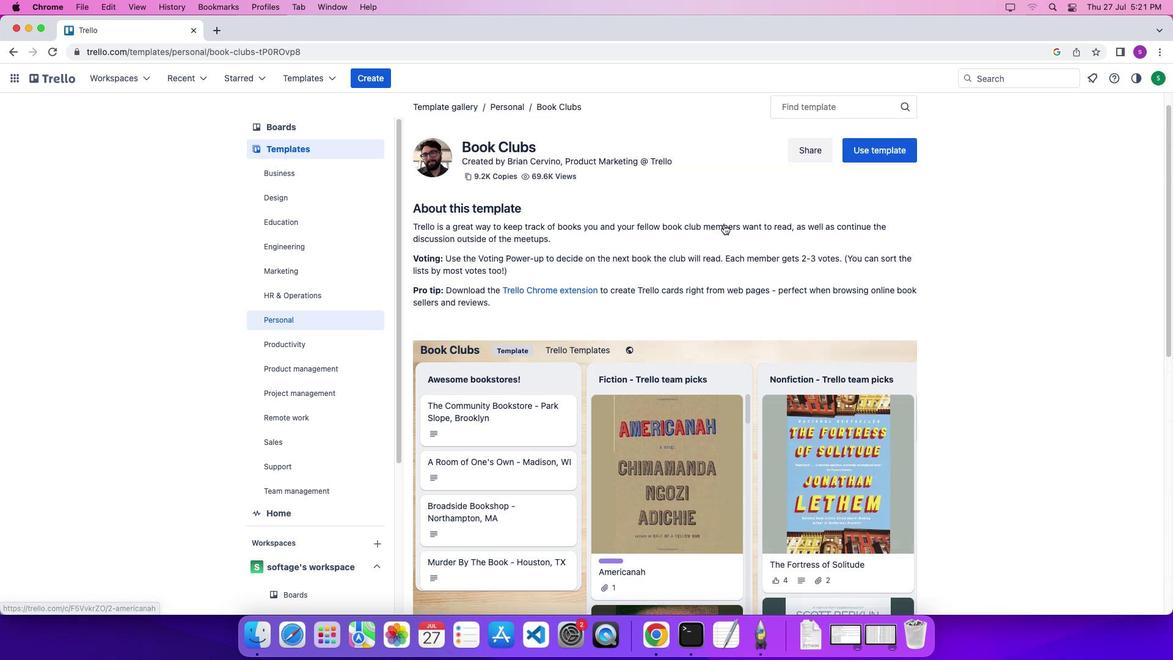 
Action: Mouse scrolled (724, 224) with delta (0, 5)
Screenshot: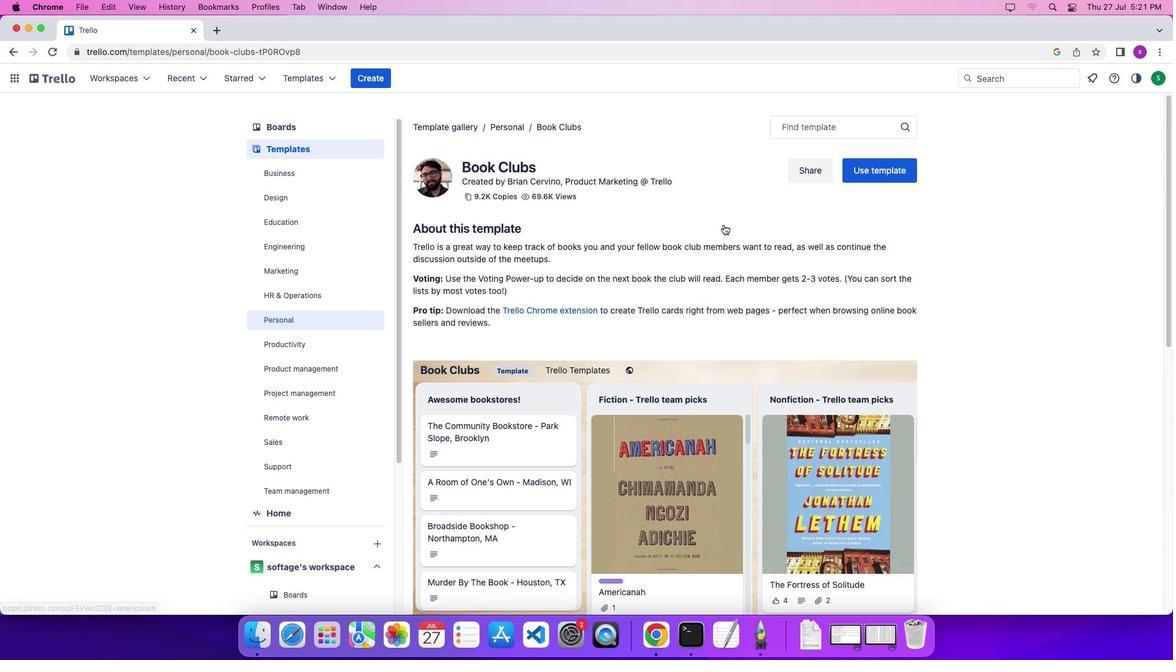 
Action: Mouse scrolled (724, 224) with delta (0, 8)
Screenshot: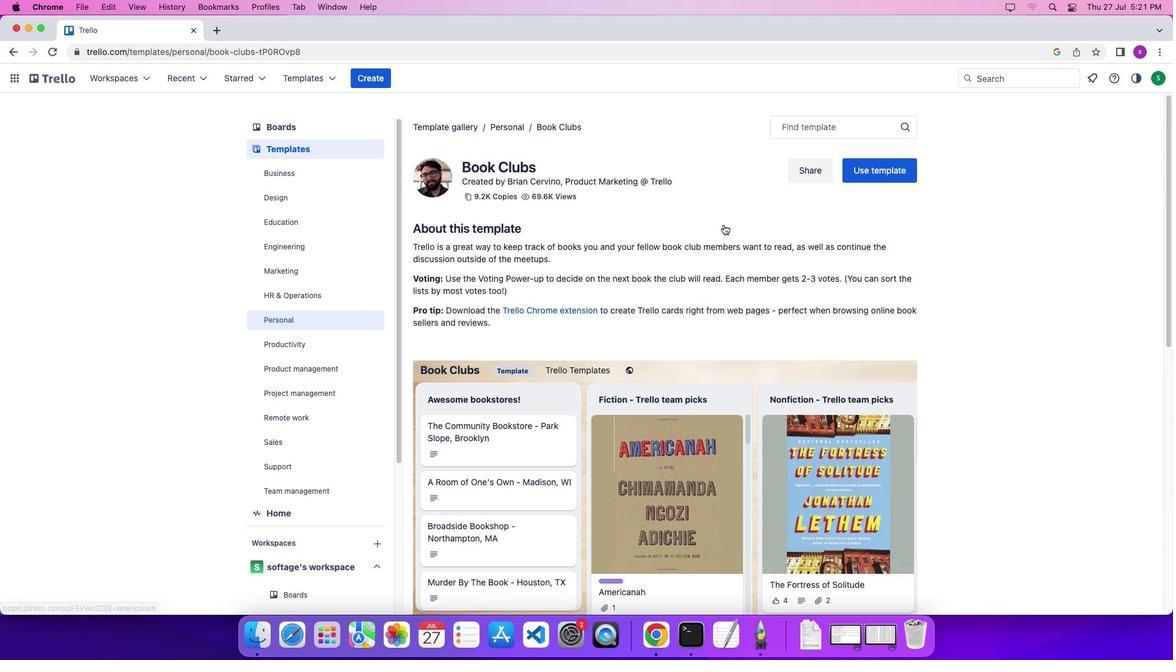 
Action: Mouse scrolled (724, 224) with delta (0, 9)
Screenshot: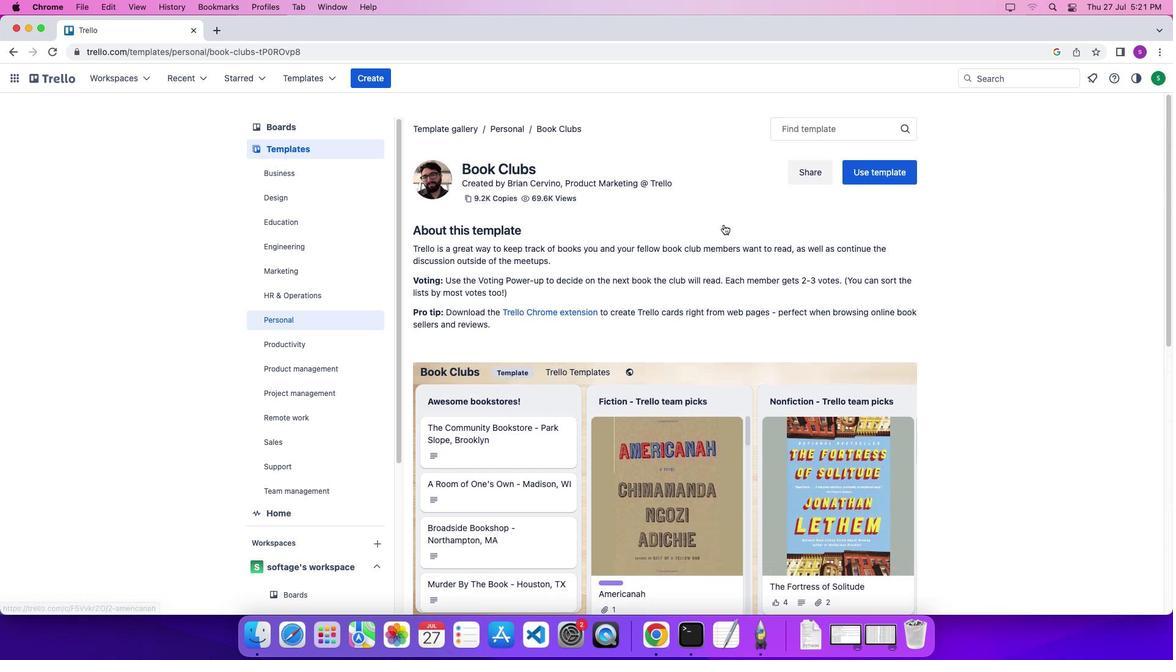 
Action: Mouse scrolled (724, 224) with delta (0, 9)
Screenshot: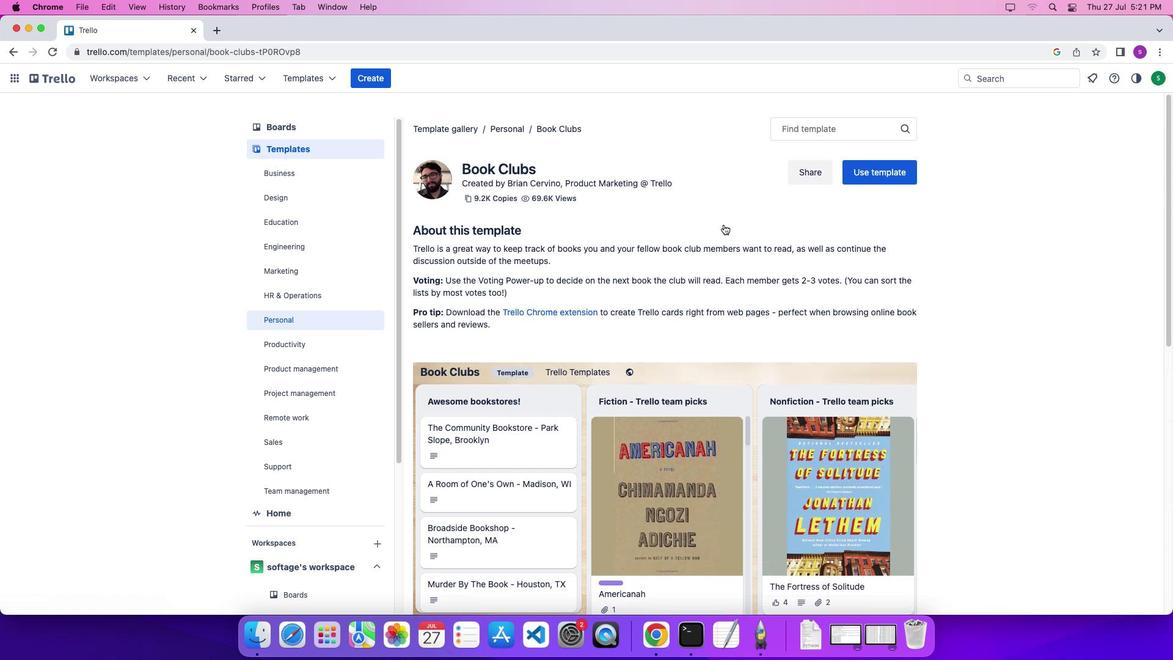 
Action: Mouse scrolled (724, 224) with delta (0, 0)
Screenshot: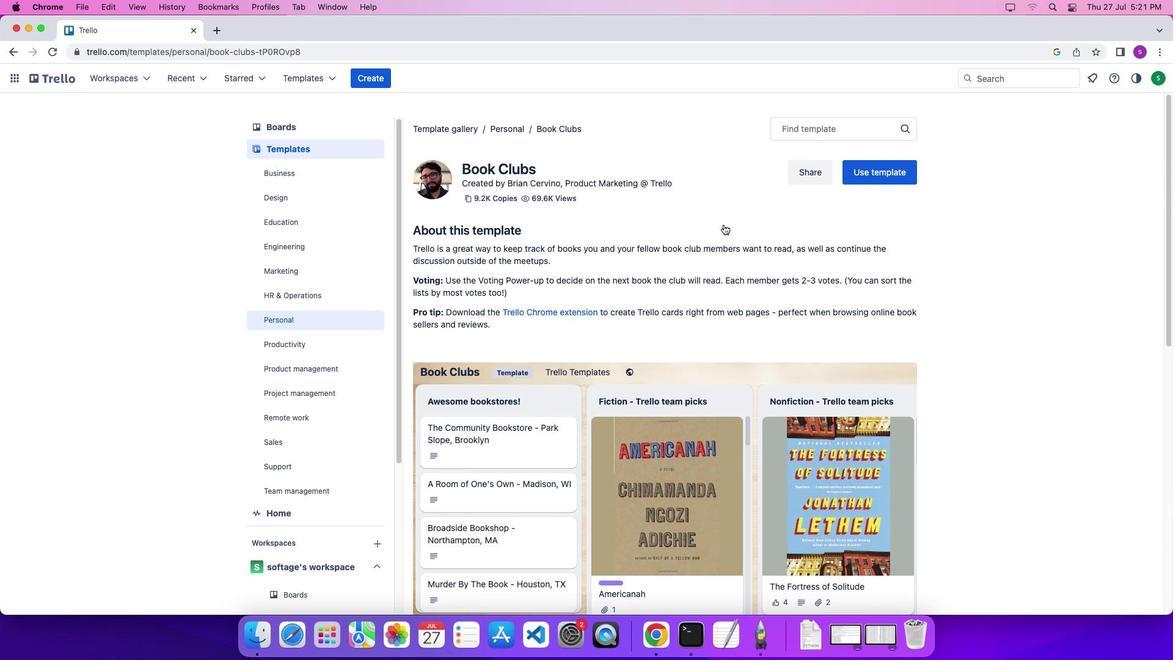 
Action: Mouse scrolled (724, 224) with delta (0, 1)
Screenshot: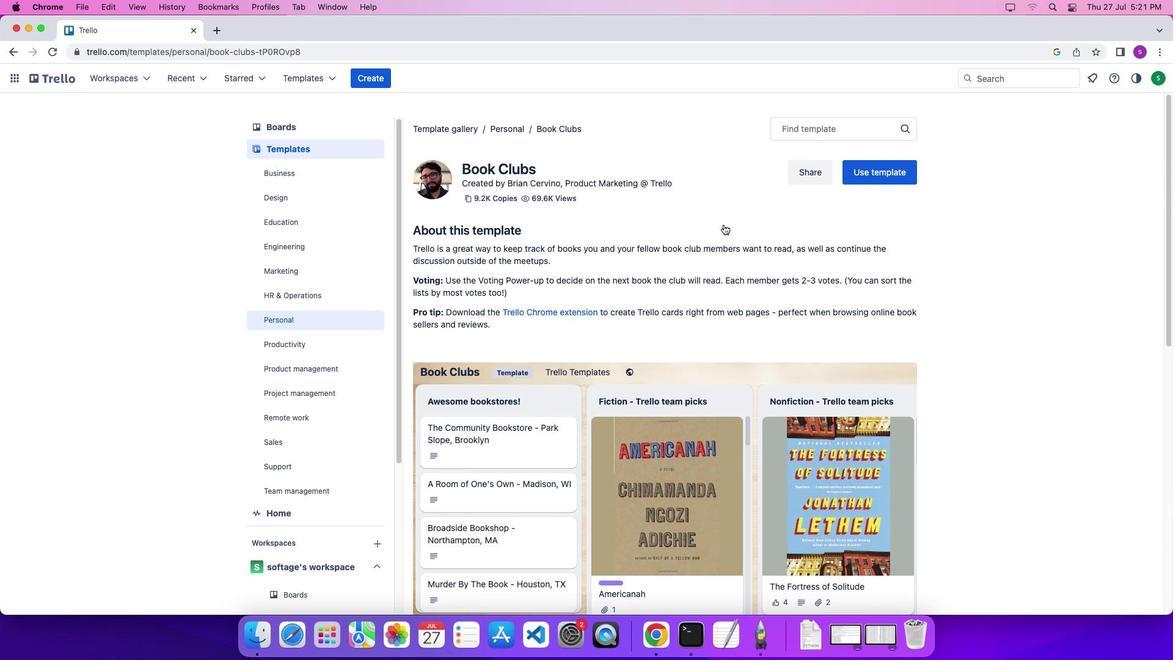 
Action: Mouse scrolled (724, 224) with delta (0, 5)
Screenshot: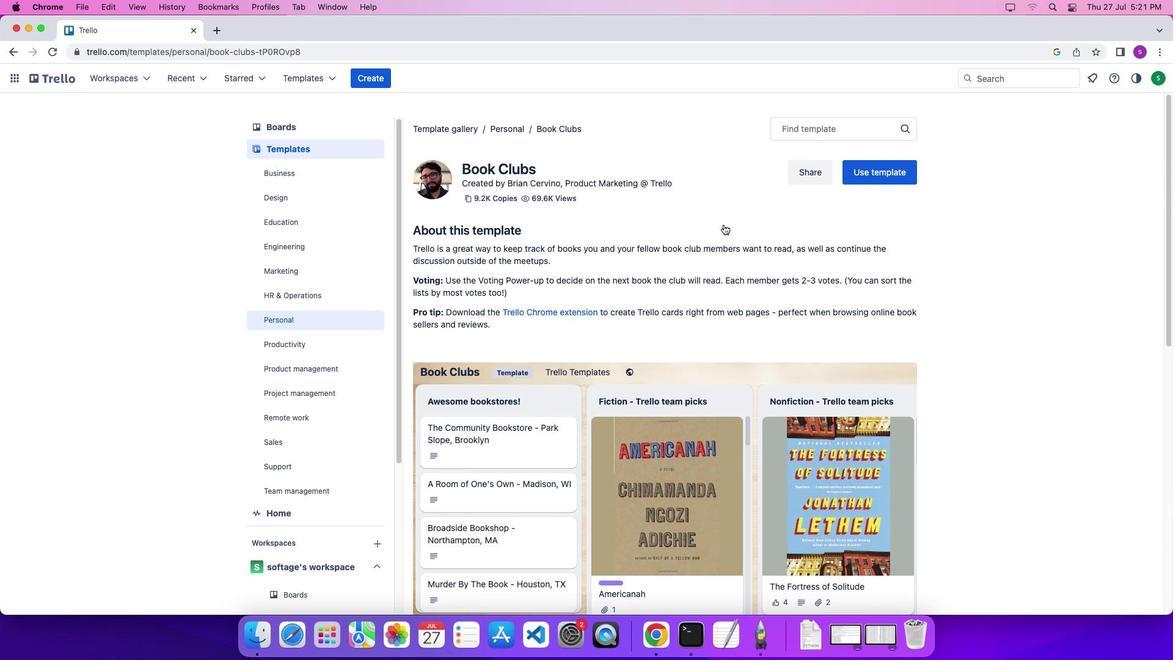 
Action: Mouse scrolled (724, 224) with delta (0, 7)
Screenshot: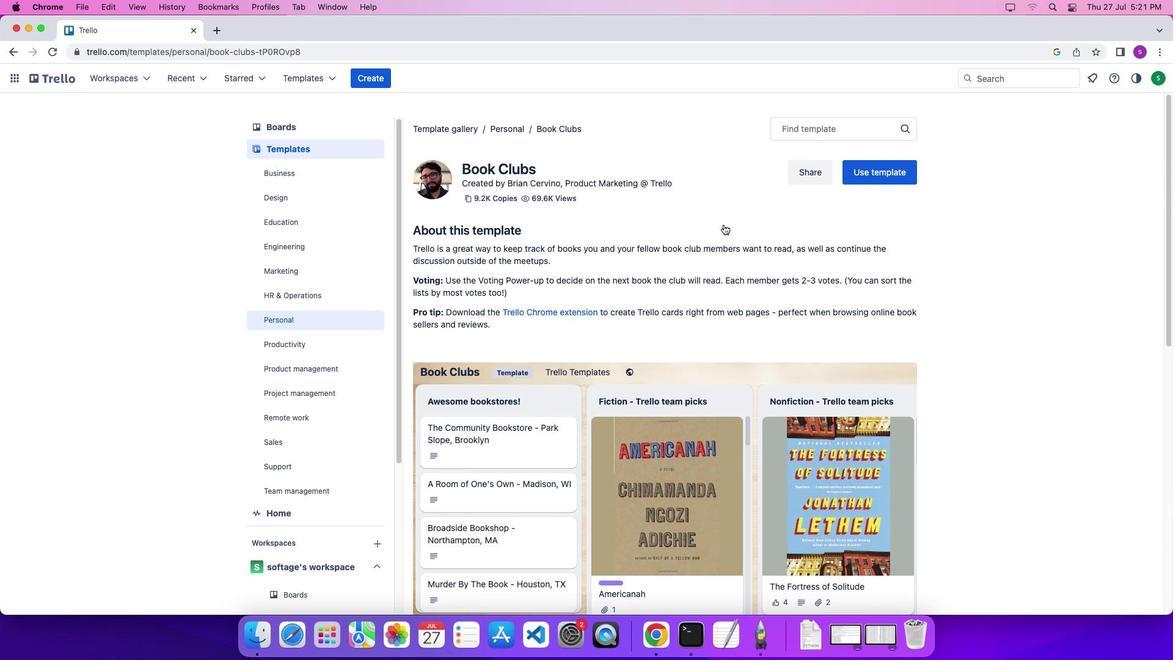 
Action: Mouse moved to (849, 179)
Screenshot: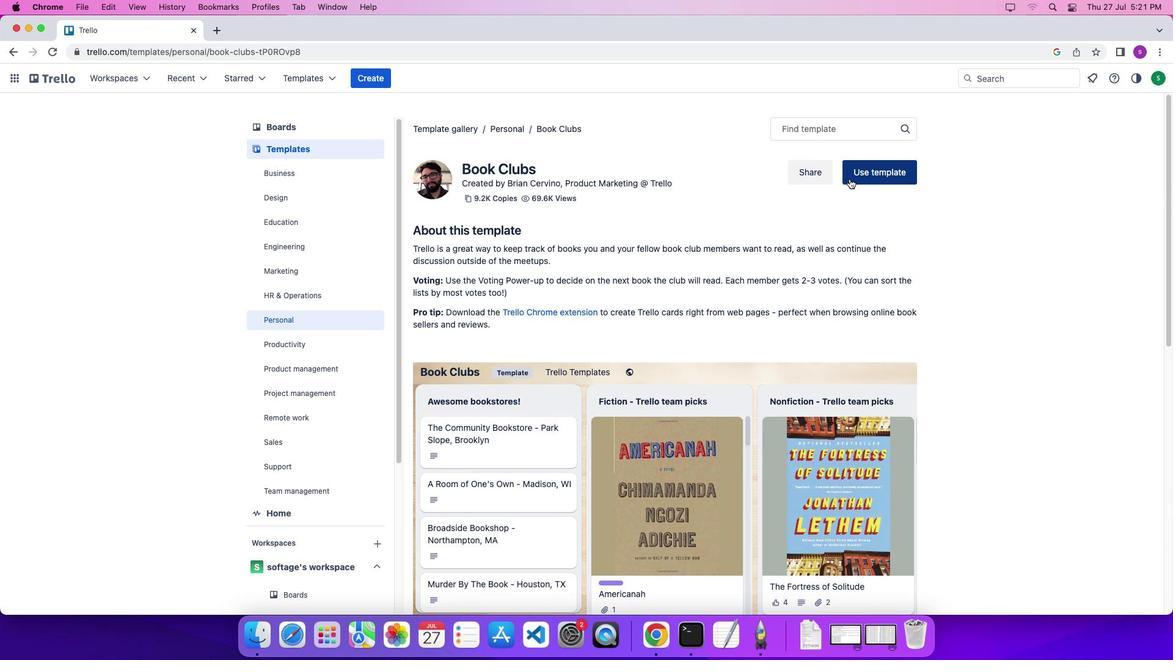 
Action: Mouse pressed left at (849, 179)
Screenshot: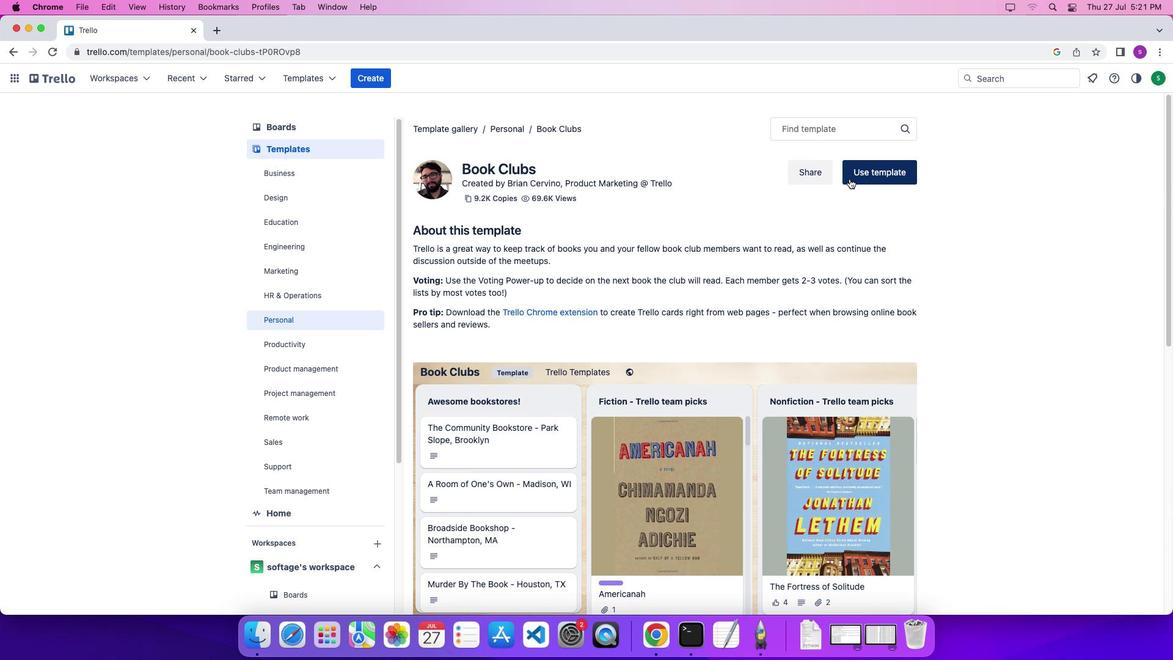 
Action: Mouse moved to (861, 438)
Screenshot: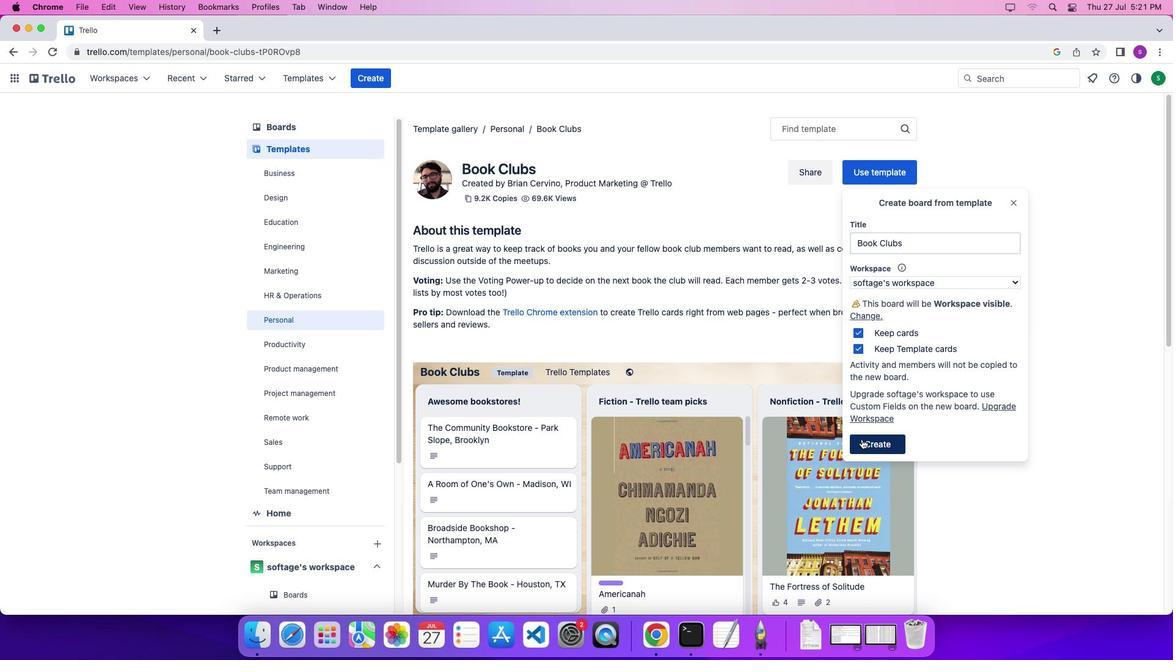 
Action: Mouse pressed left at (861, 438)
Screenshot: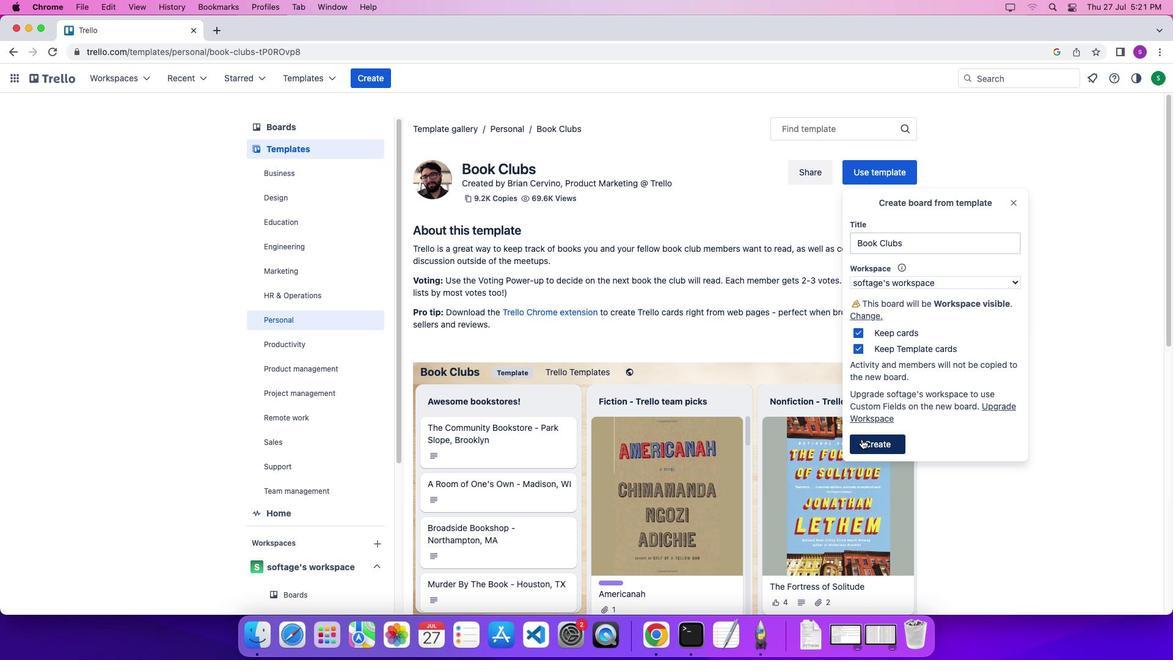 
Action: Mouse moved to (455, 400)
Screenshot: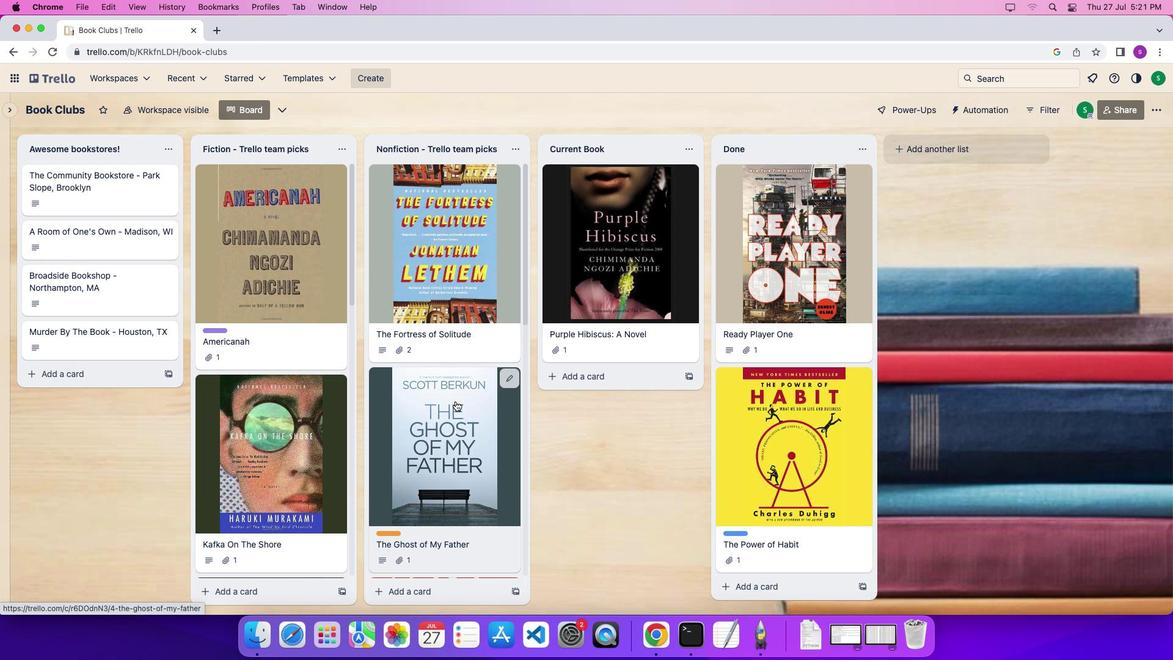 
Action: Mouse scrolled (455, 400) with delta (0, 0)
Screenshot: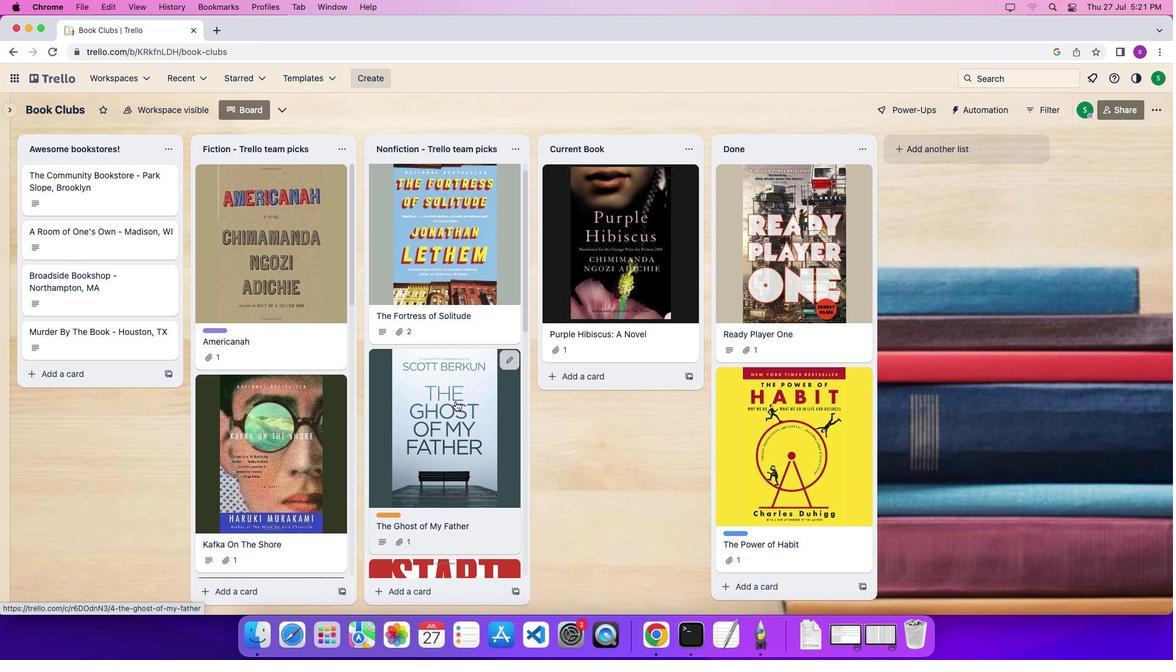 
Action: Mouse scrolled (455, 400) with delta (0, 0)
Screenshot: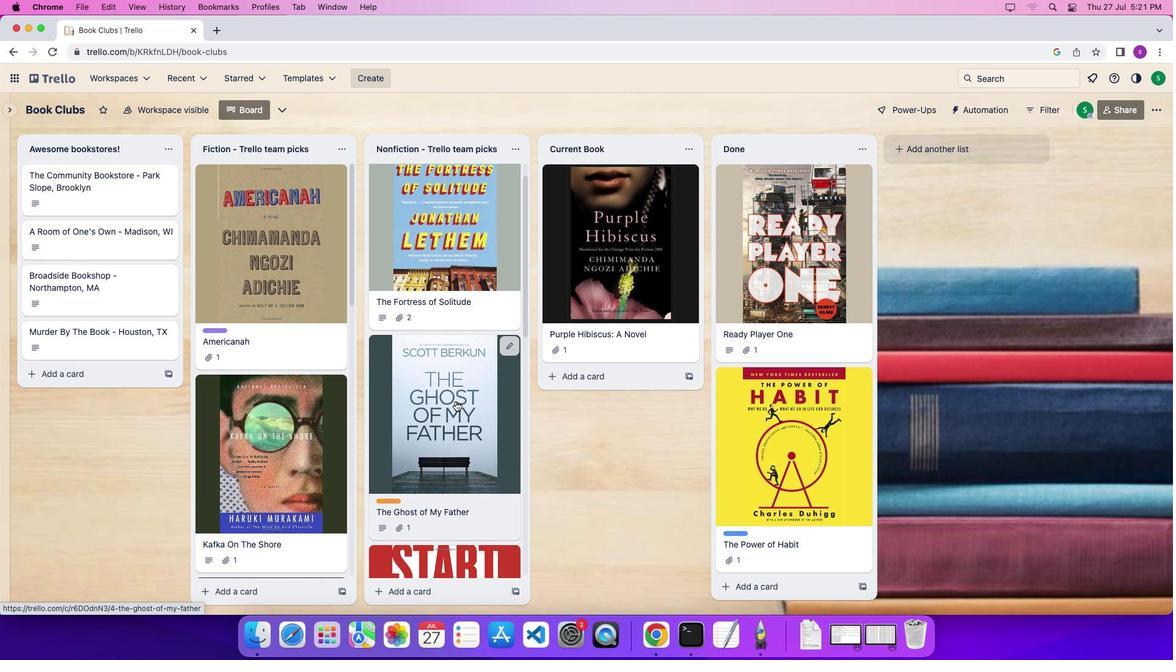 
Action: Mouse scrolled (455, 400) with delta (0, -1)
Screenshot: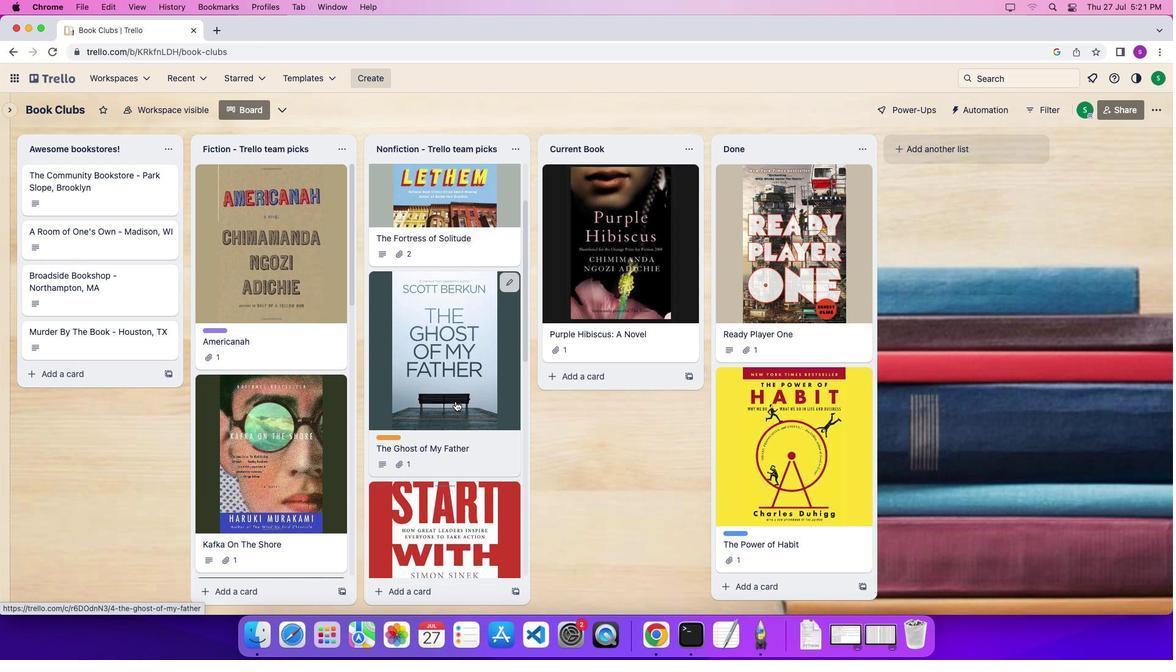 
Action: Mouse scrolled (455, 400) with delta (0, 0)
Screenshot: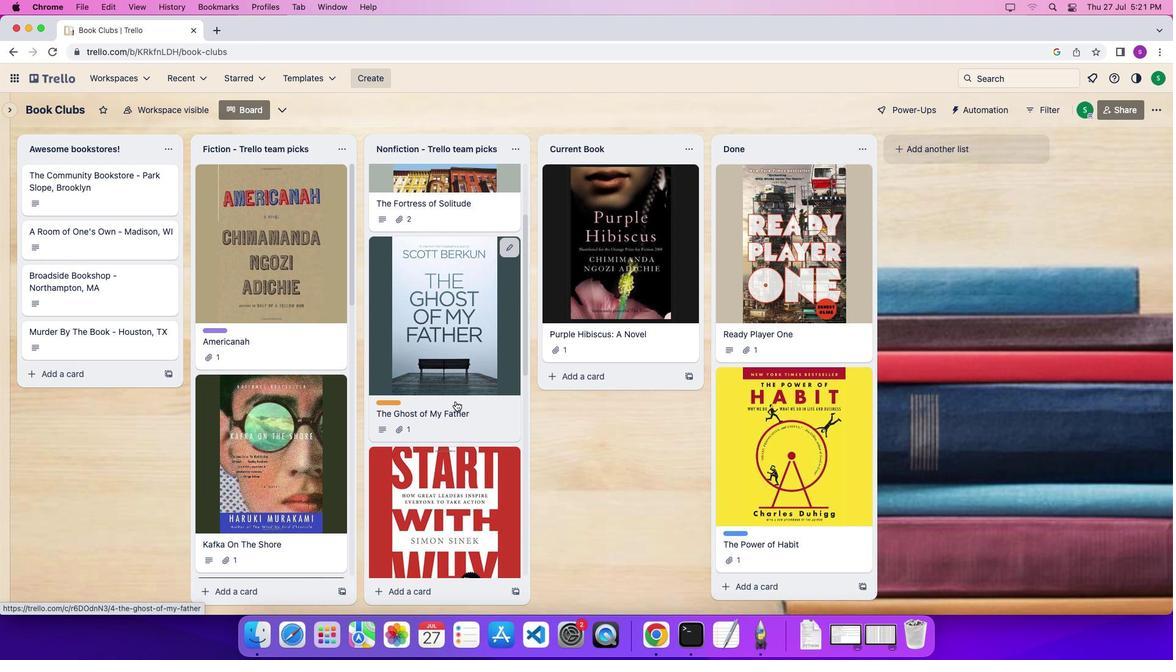 
Action: Mouse scrolled (455, 400) with delta (0, 0)
Screenshot: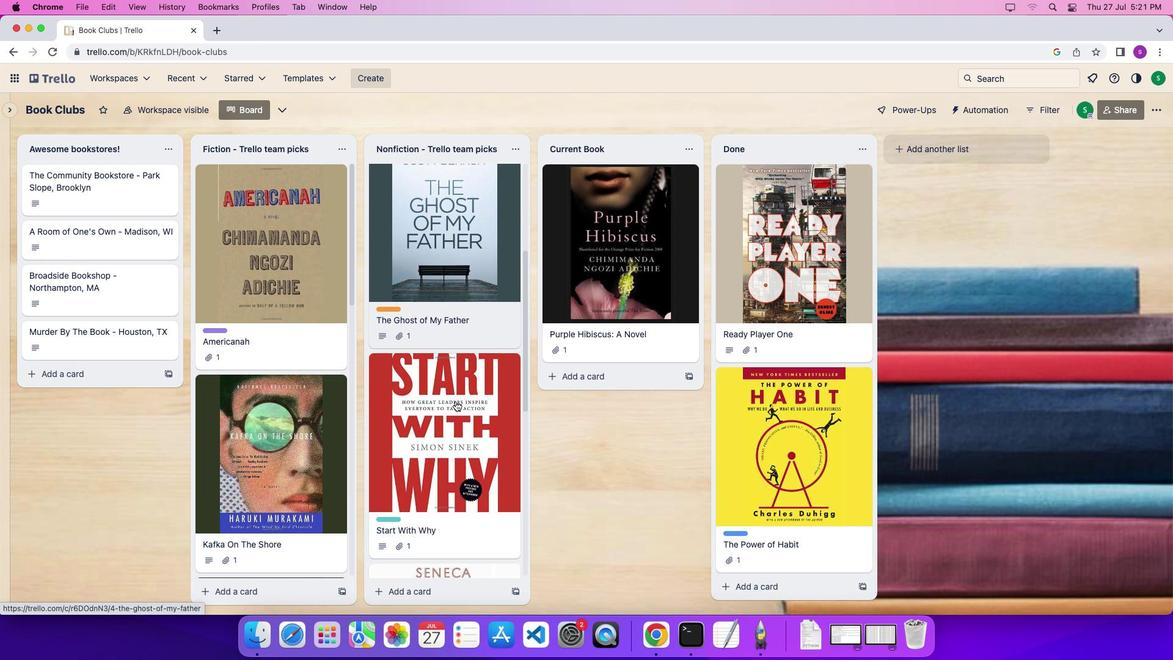 
Action: Mouse scrolled (455, 400) with delta (0, -3)
Screenshot: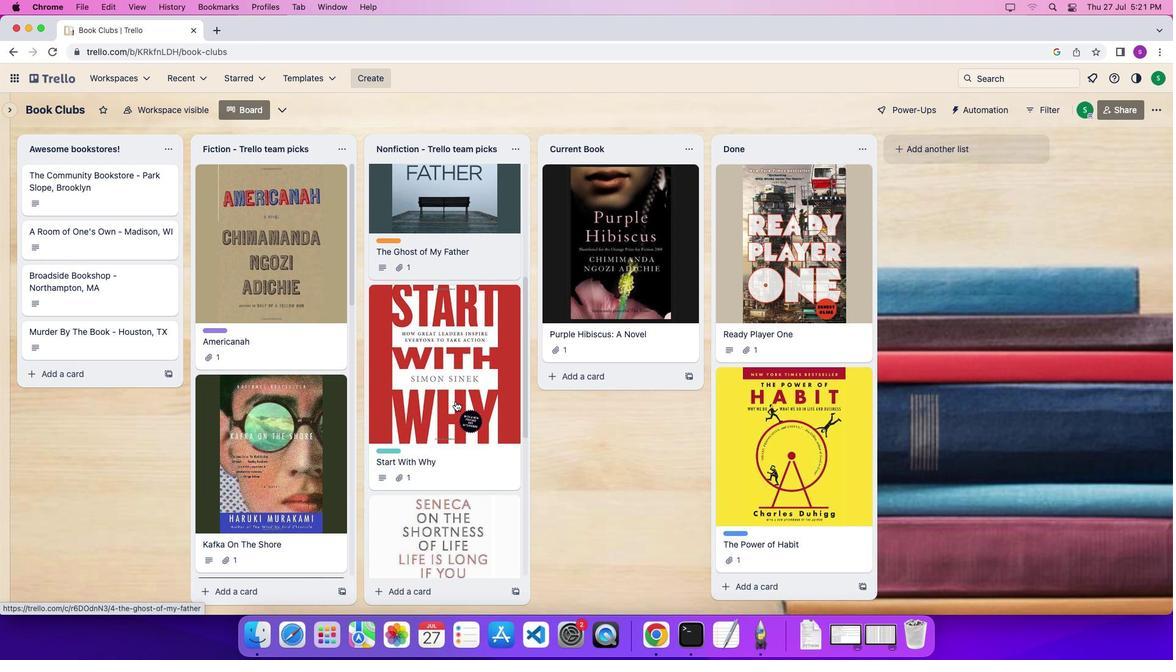 
Action: Mouse scrolled (455, 400) with delta (0, -3)
Screenshot: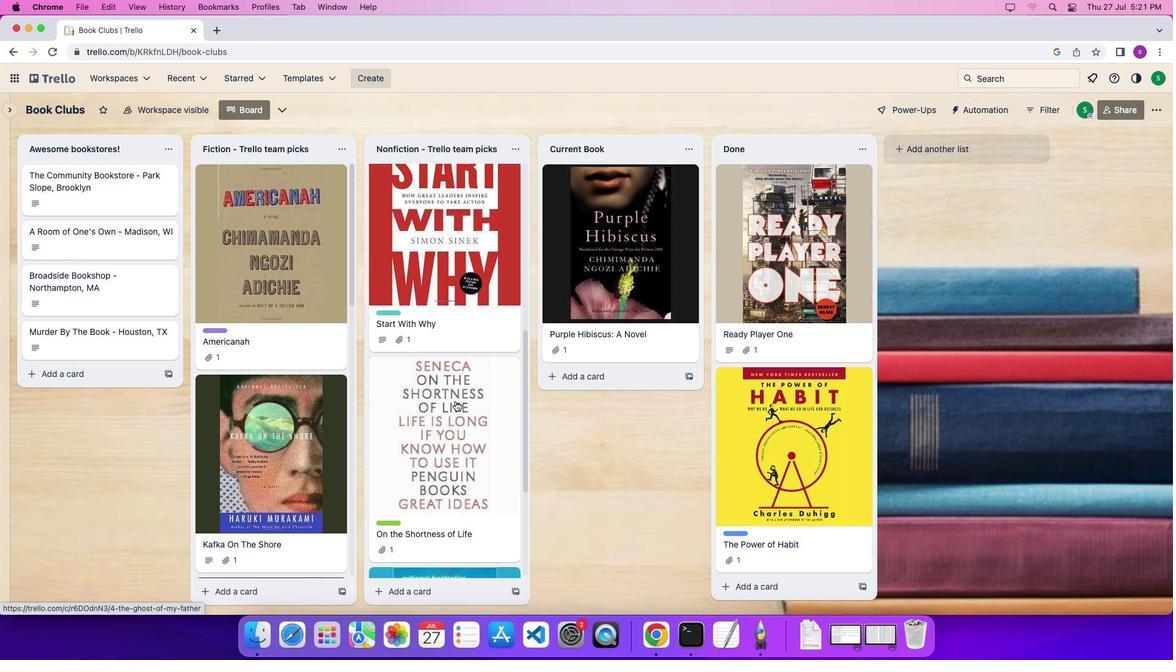 
Action: Mouse scrolled (455, 400) with delta (0, 0)
Screenshot: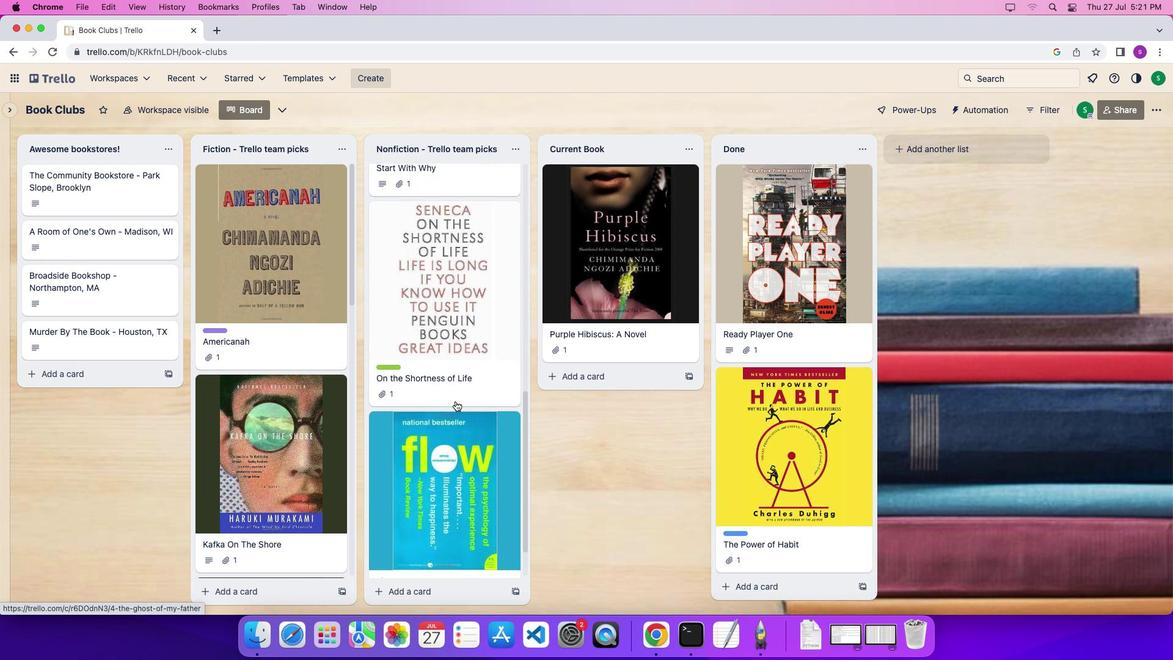 
Action: Mouse scrolled (455, 400) with delta (0, 0)
Screenshot: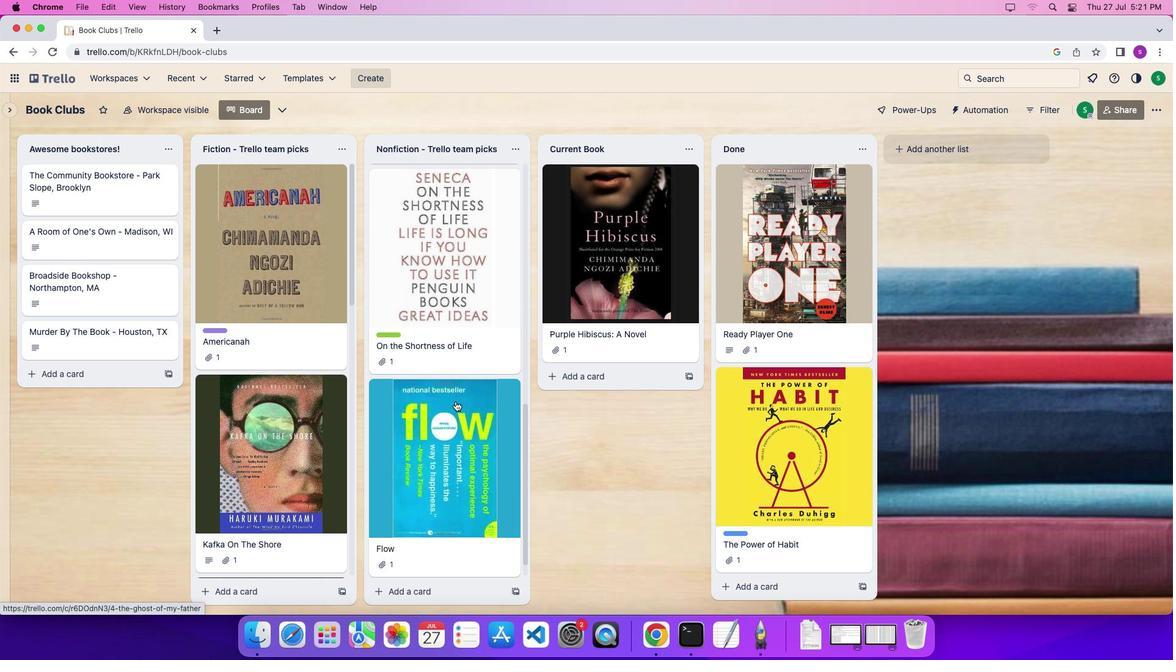 
Action: Mouse scrolled (455, 400) with delta (0, -4)
Screenshot: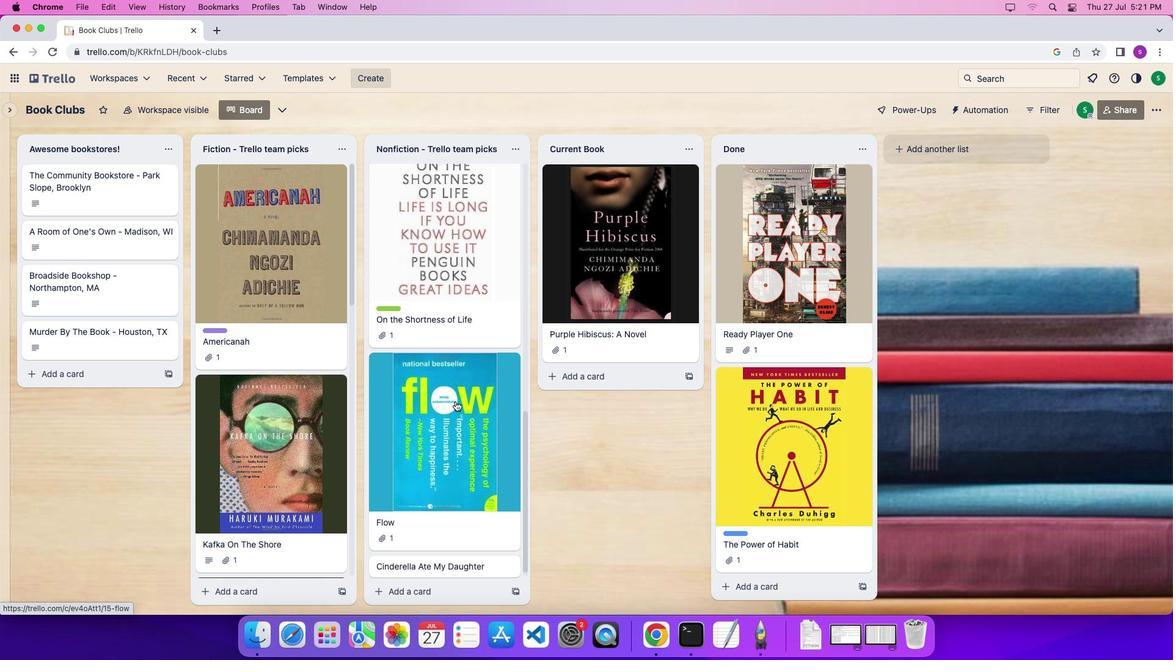 
Action: Mouse scrolled (455, 400) with delta (0, -5)
Screenshot: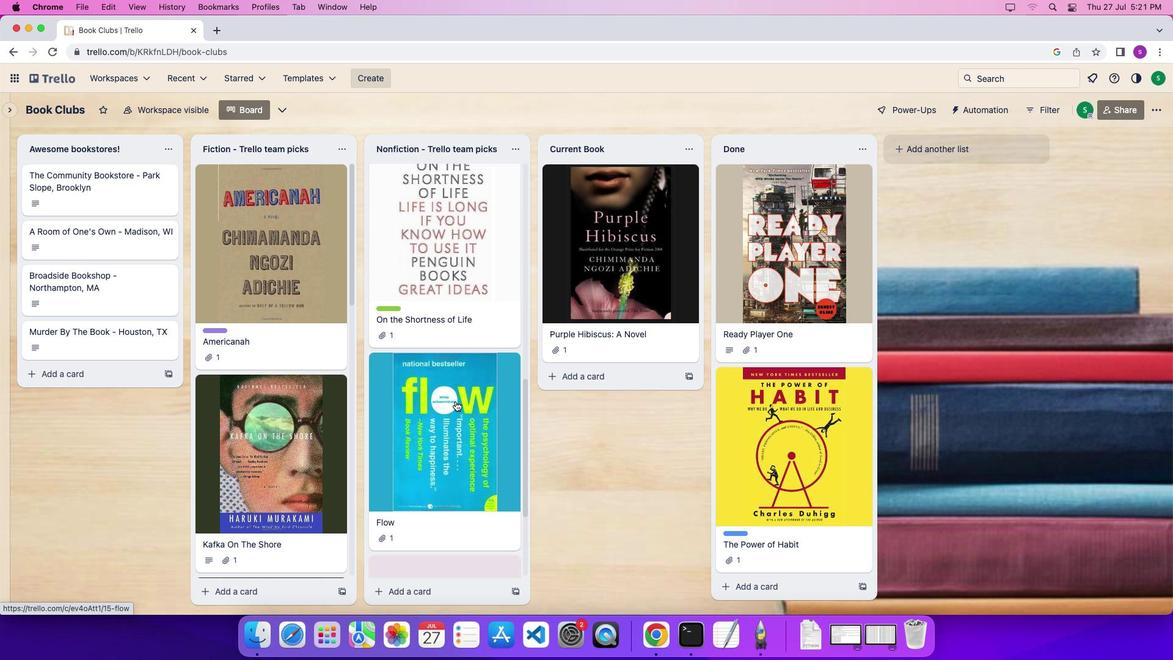 
Action: Mouse scrolled (455, 400) with delta (0, 0)
Screenshot: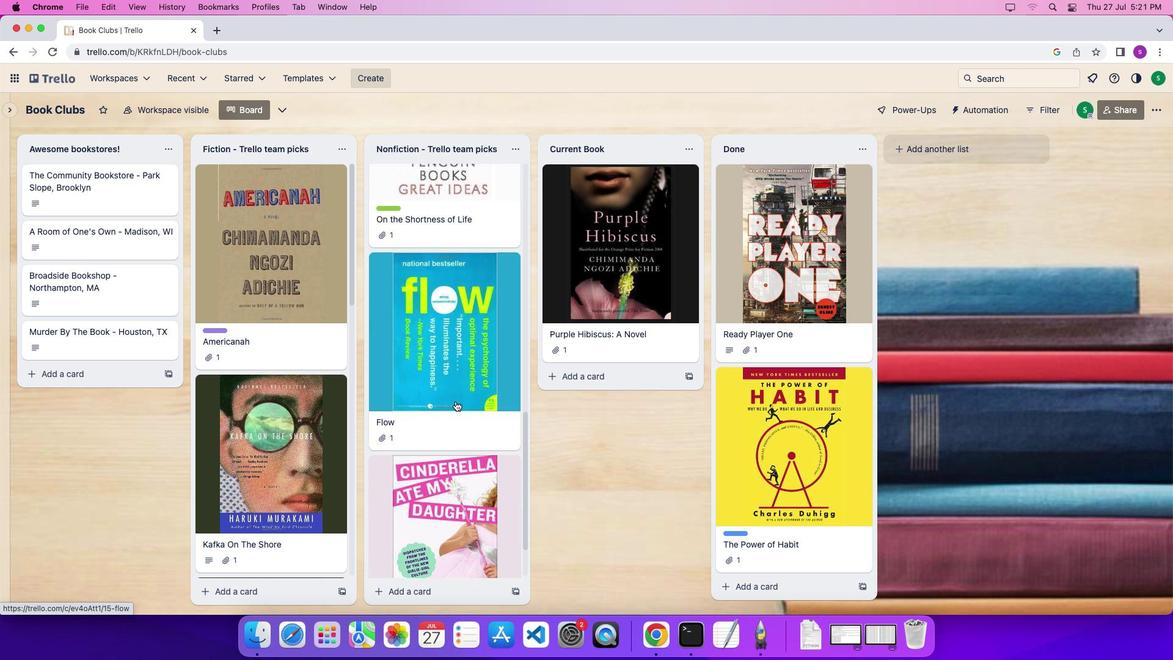 
Action: Mouse scrolled (455, 400) with delta (0, 0)
Screenshot: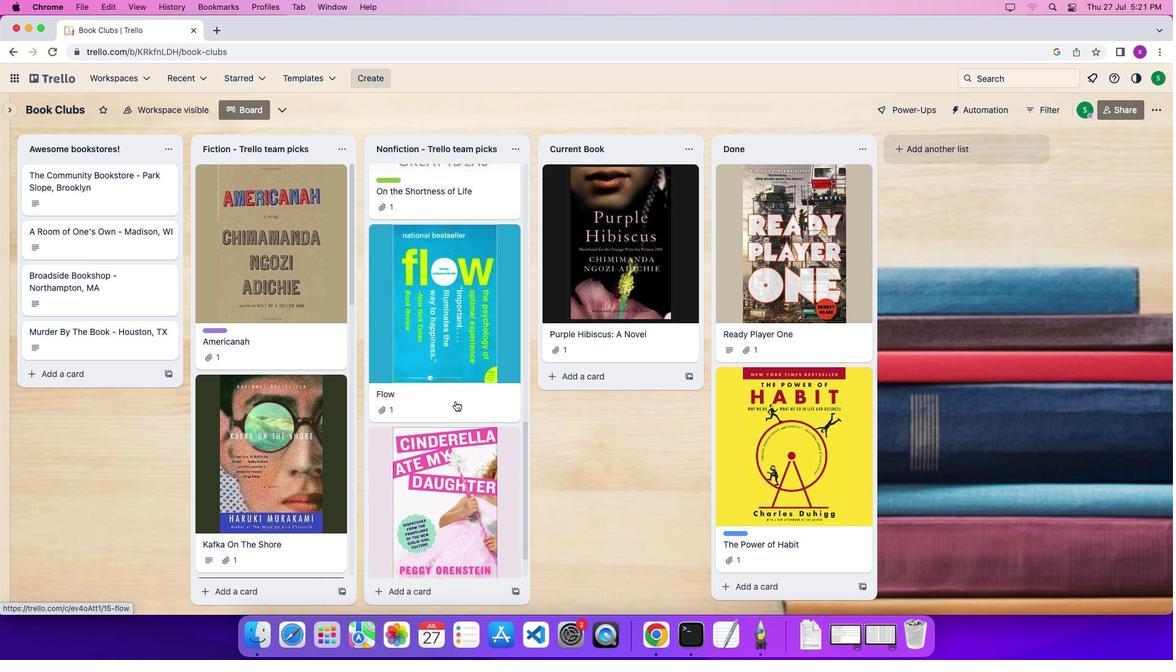
Action: Mouse scrolled (455, 400) with delta (0, -3)
Screenshot: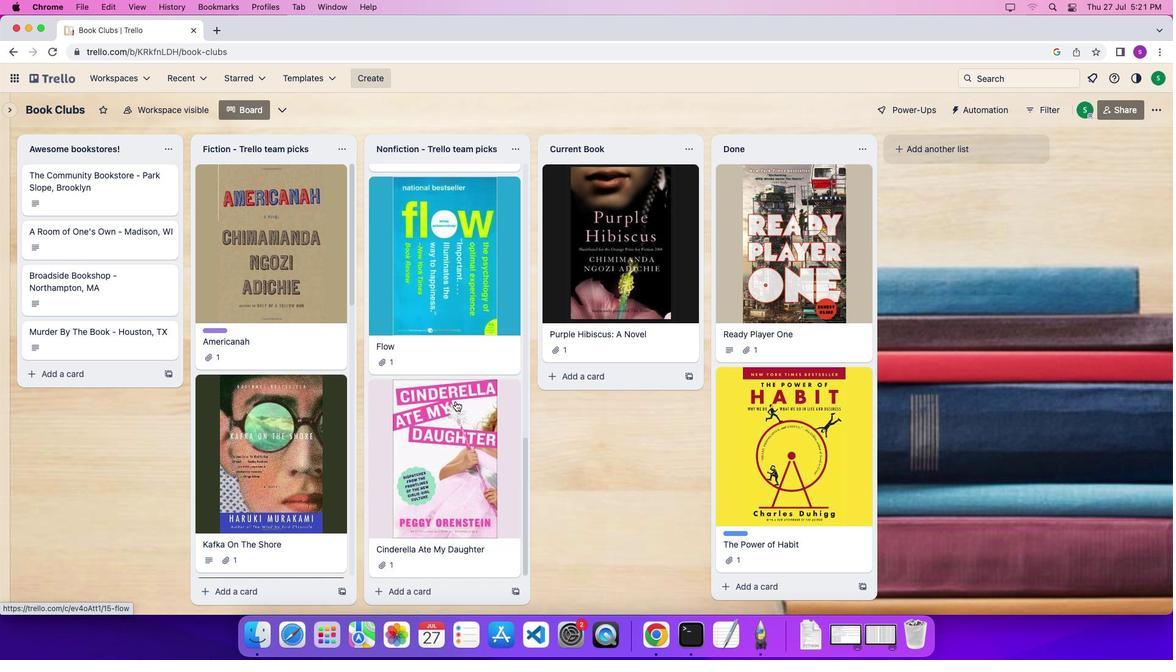 
Action: Mouse scrolled (455, 400) with delta (0, 0)
Screenshot: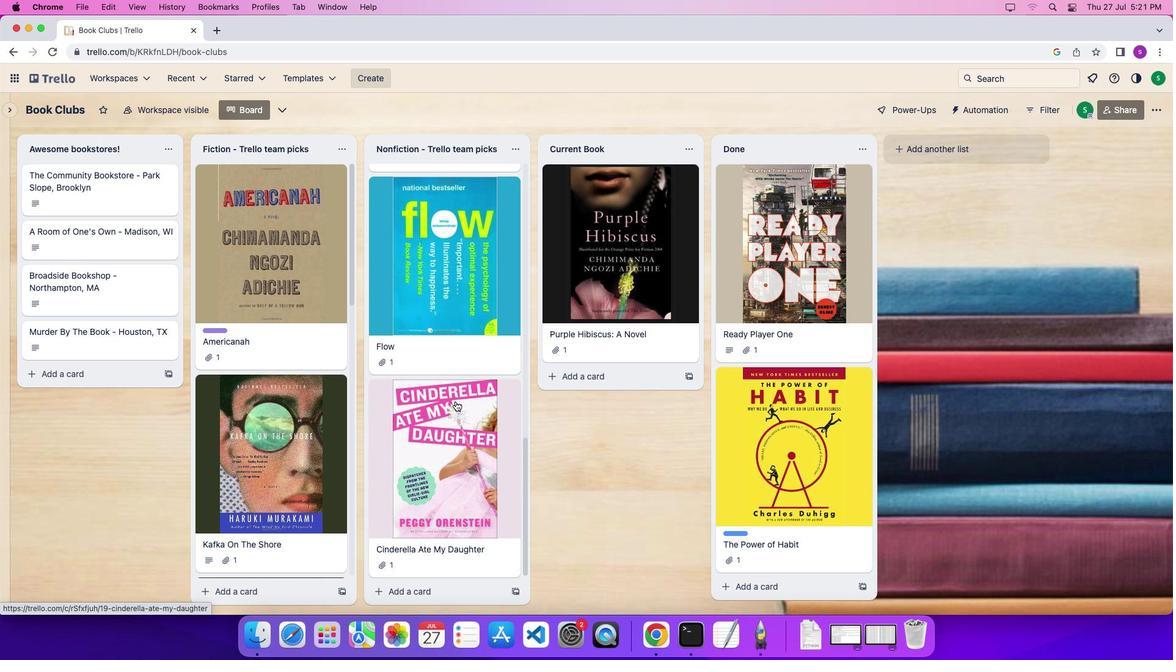 
Action: Mouse scrolled (455, 400) with delta (0, 0)
Screenshot: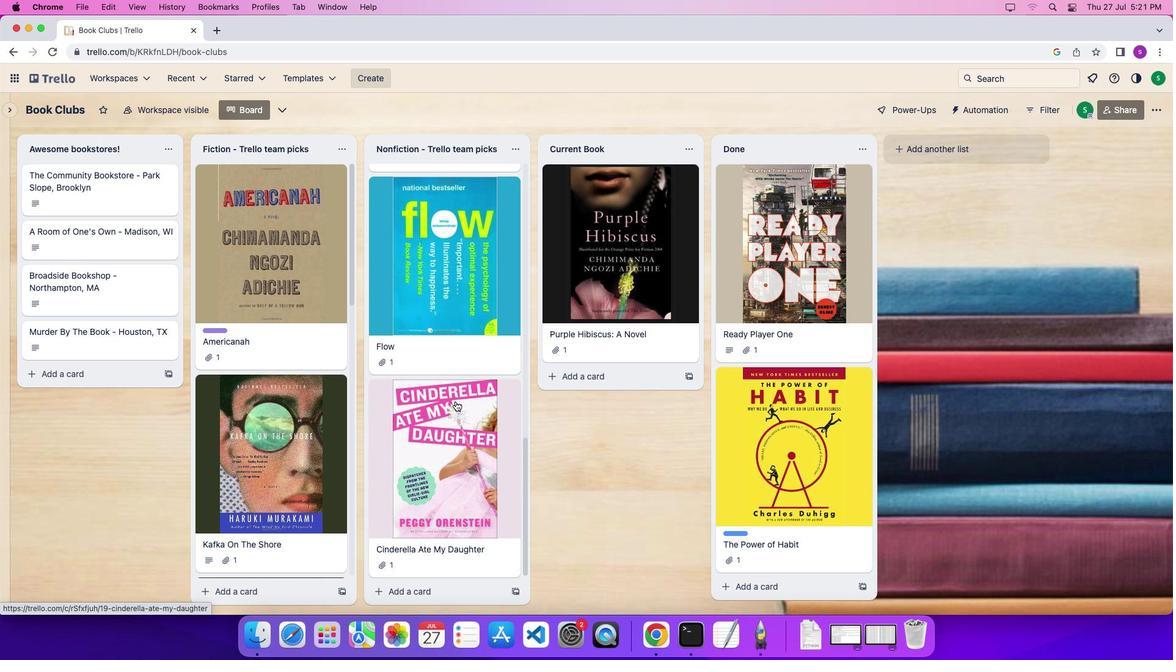 
Action: Mouse scrolled (455, 400) with delta (0, -2)
Screenshot: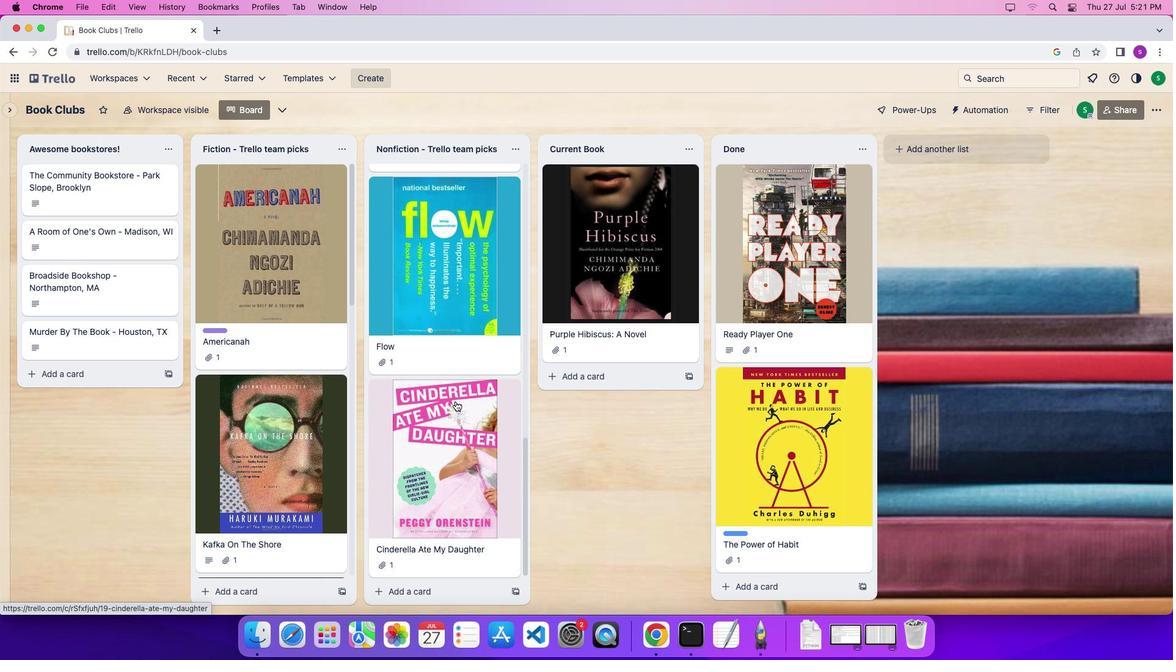 
Action: Mouse scrolled (455, 400) with delta (0, 0)
Screenshot: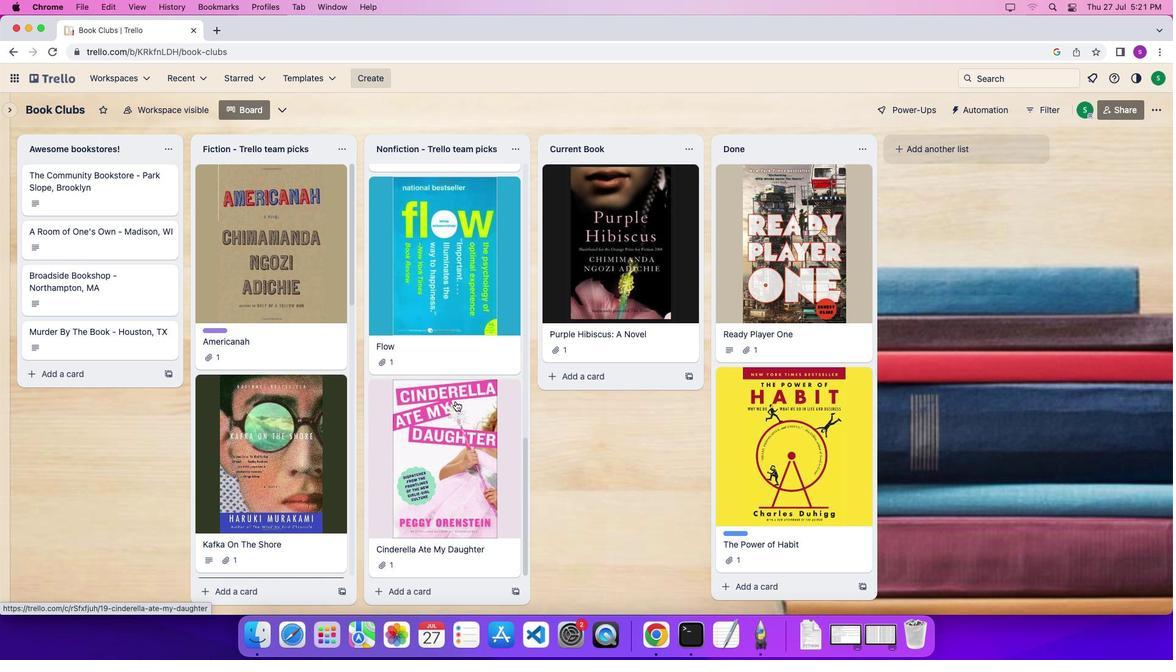 
Action: Mouse scrolled (455, 400) with delta (0, 0)
Screenshot: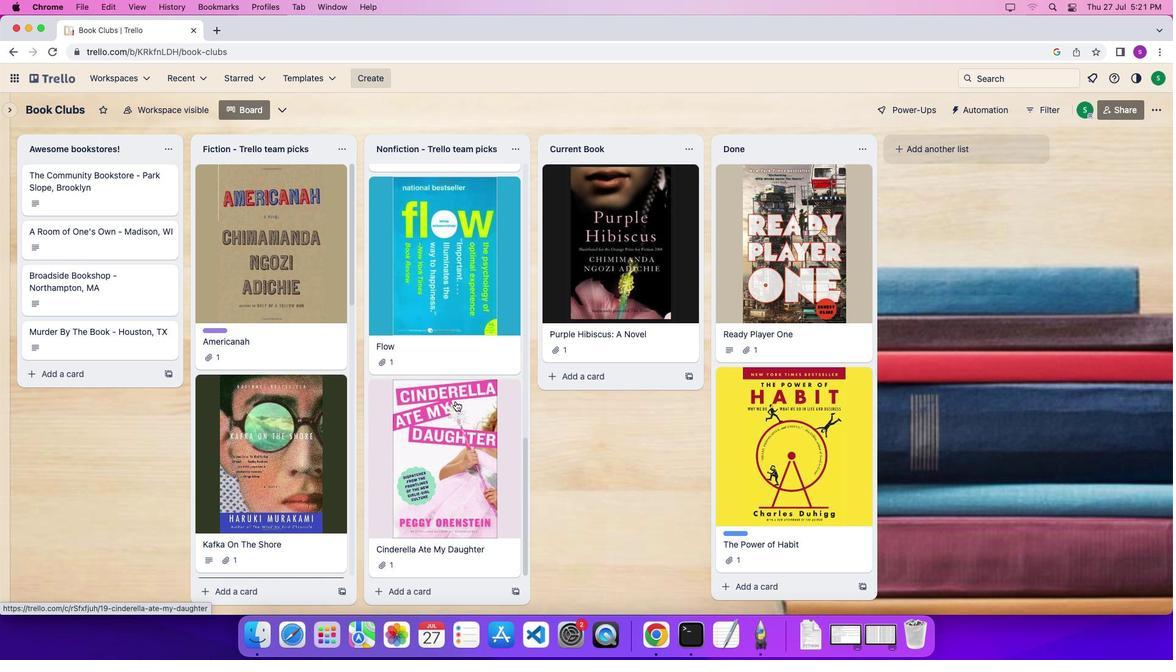 
Action: Mouse scrolled (455, 400) with delta (0, 4)
Screenshot: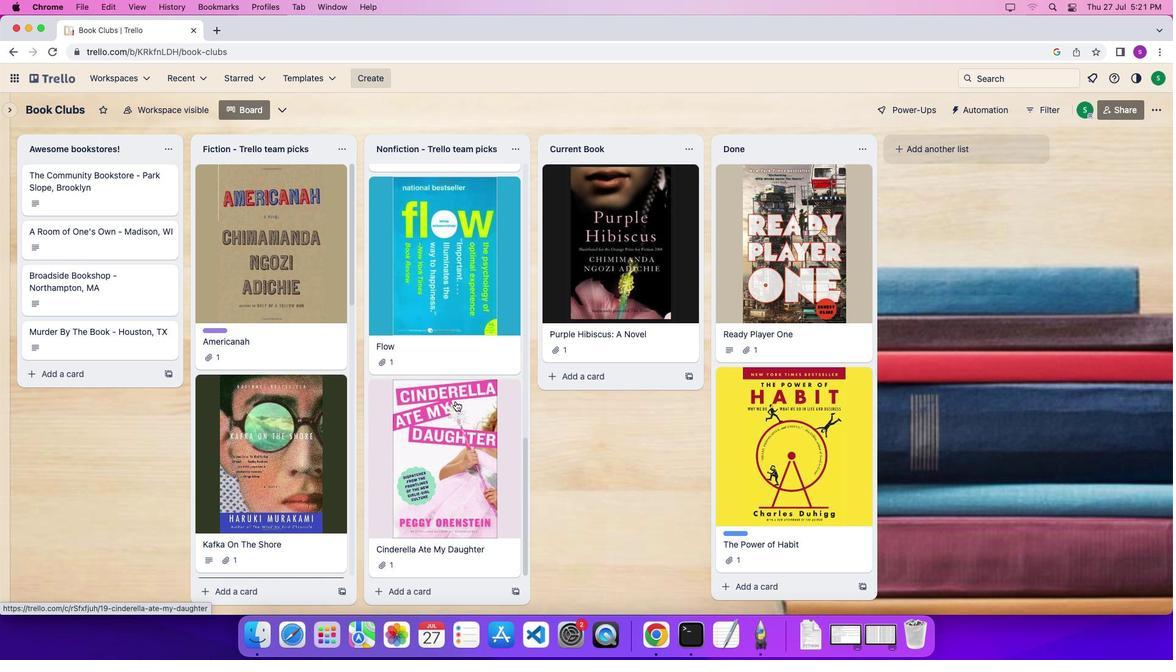 
Action: Mouse scrolled (455, 400) with delta (0, 6)
Screenshot: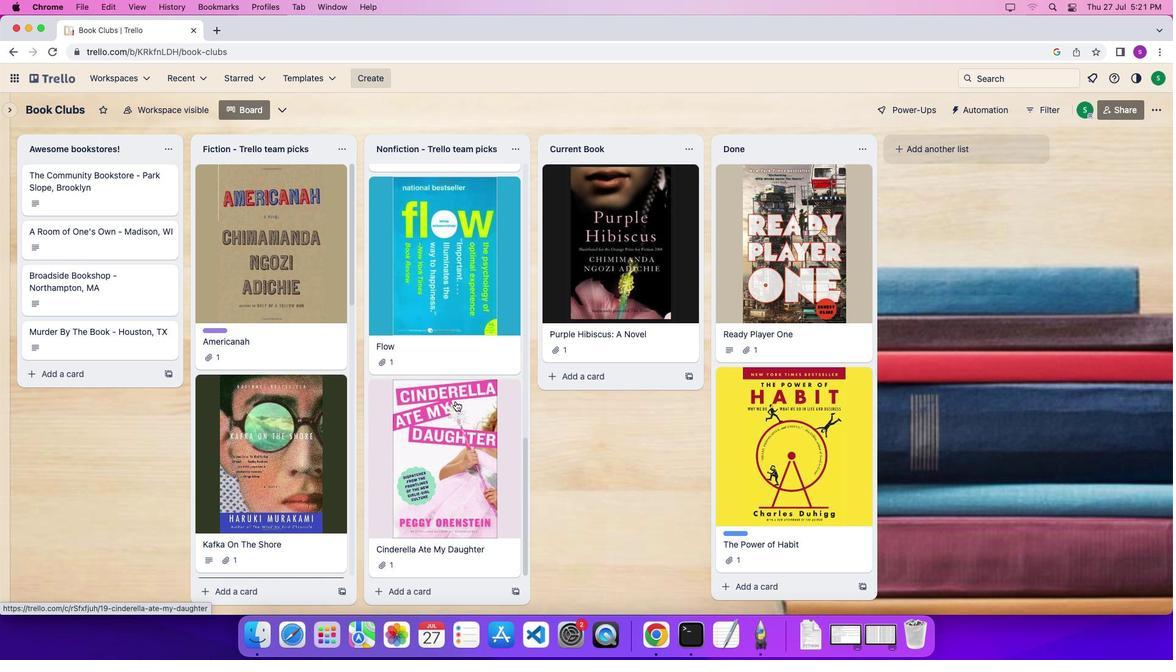 
Action: Mouse scrolled (455, 400) with delta (0, 7)
Screenshot: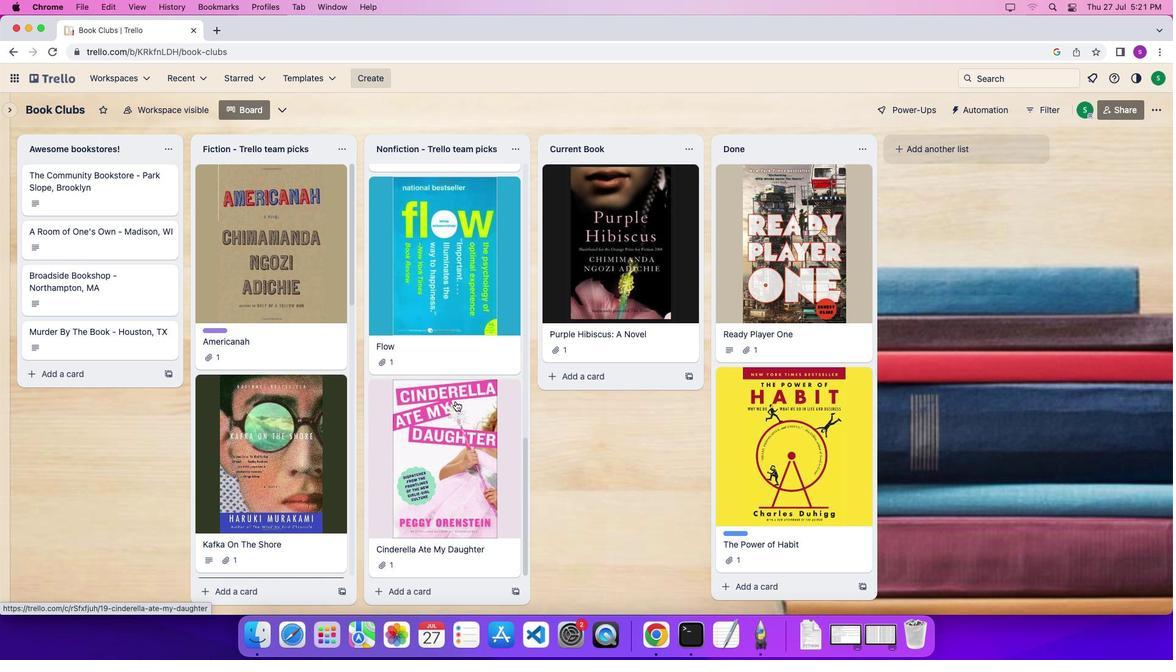
Action: Mouse scrolled (455, 400) with delta (0, 0)
Screenshot: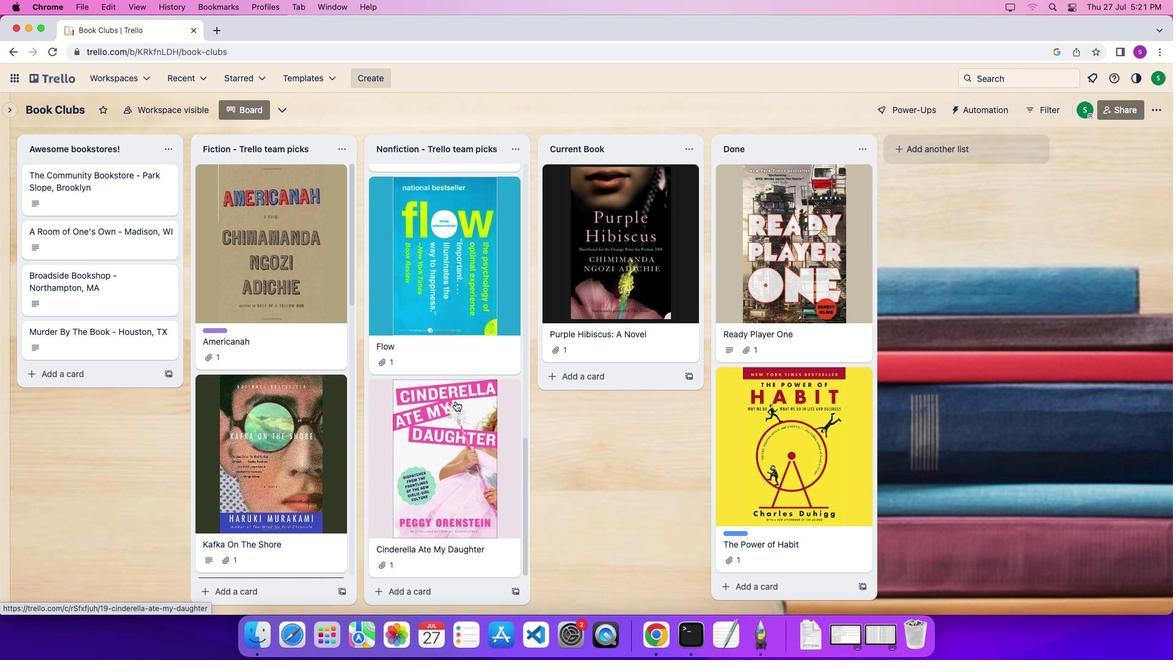 
Action: Mouse scrolled (455, 400) with delta (0, 1)
Screenshot: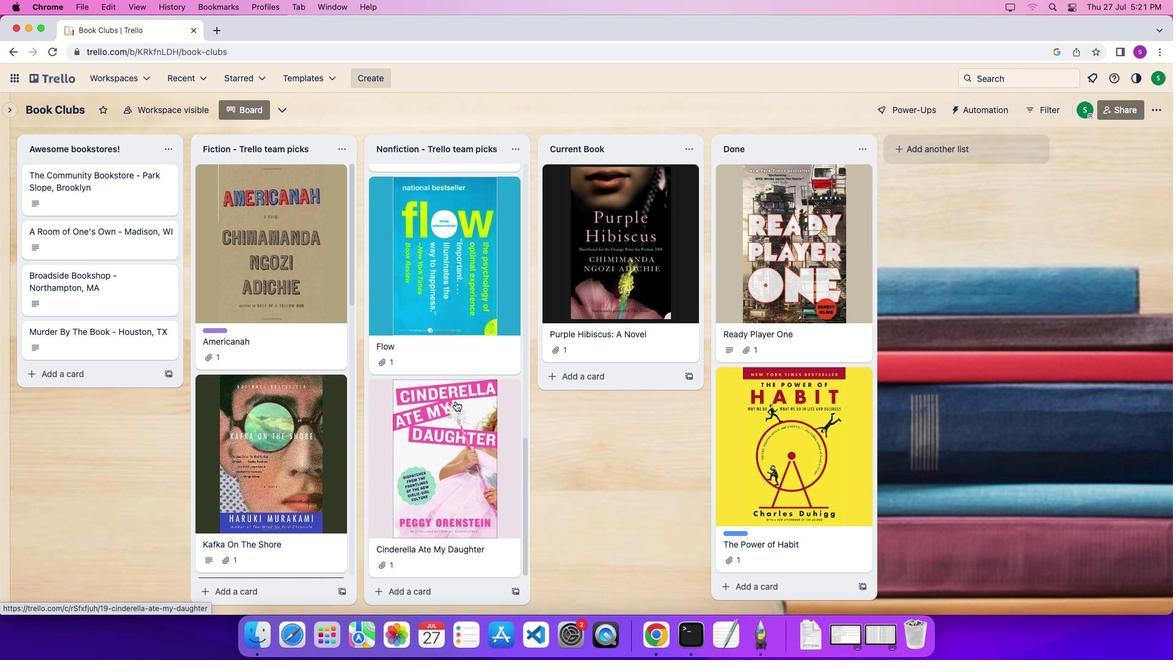
Action: Mouse scrolled (455, 400) with delta (0, 5)
Screenshot: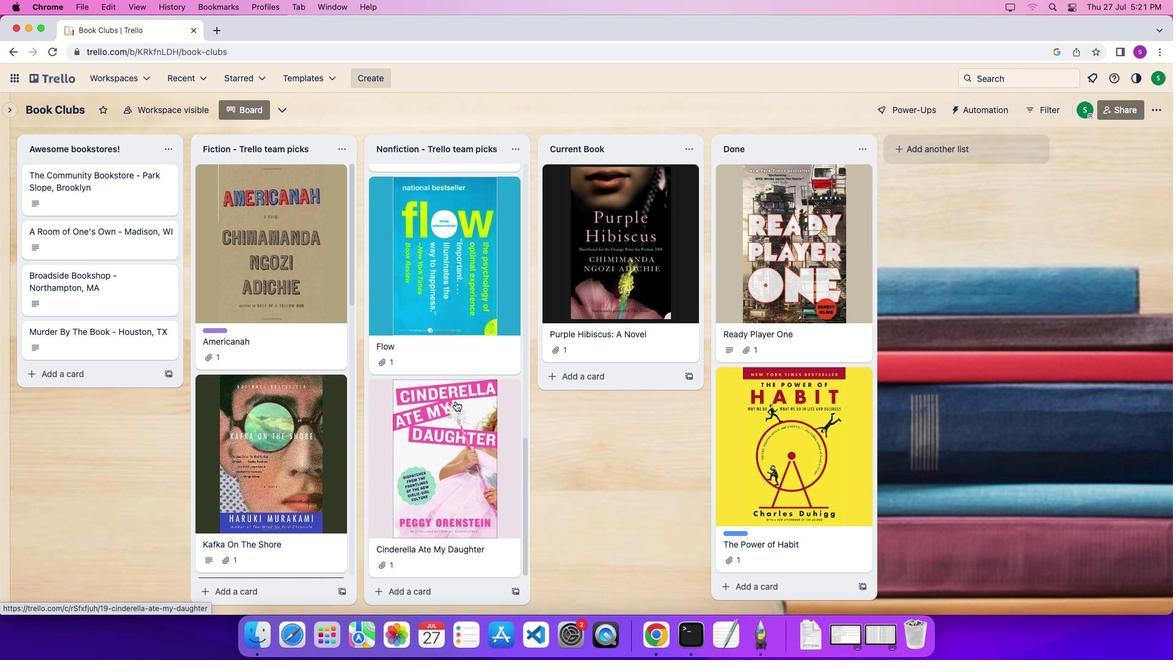 
Action: Mouse scrolled (455, 400) with delta (0, 7)
Screenshot: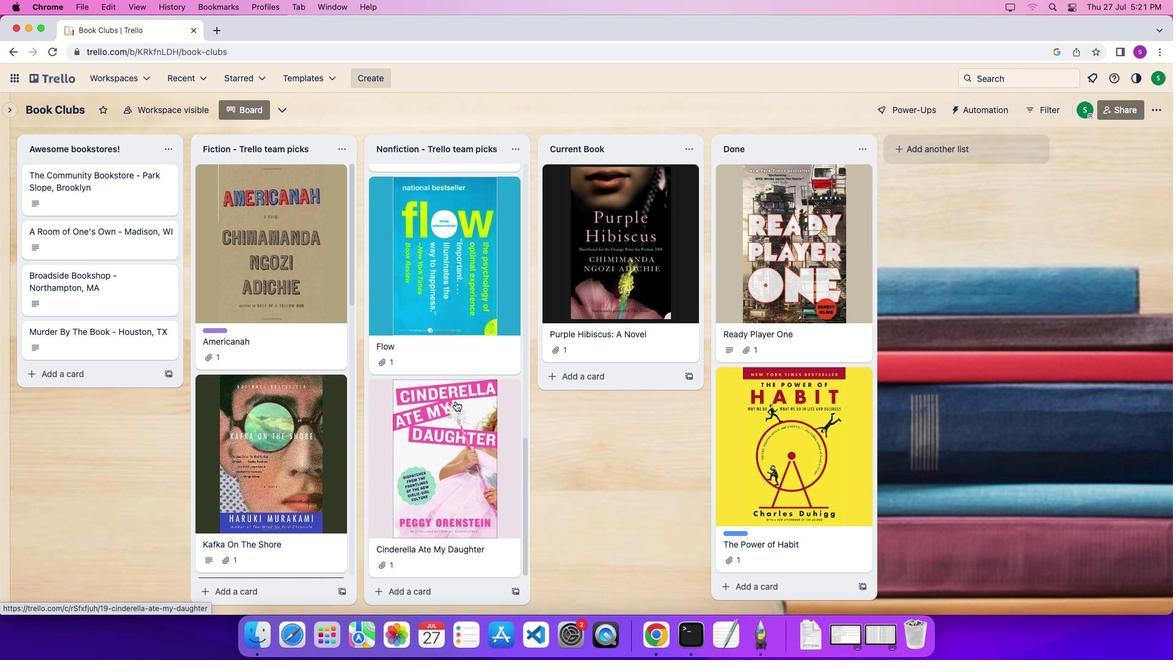 
Action: Mouse scrolled (455, 400) with delta (0, 9)
Screenshot: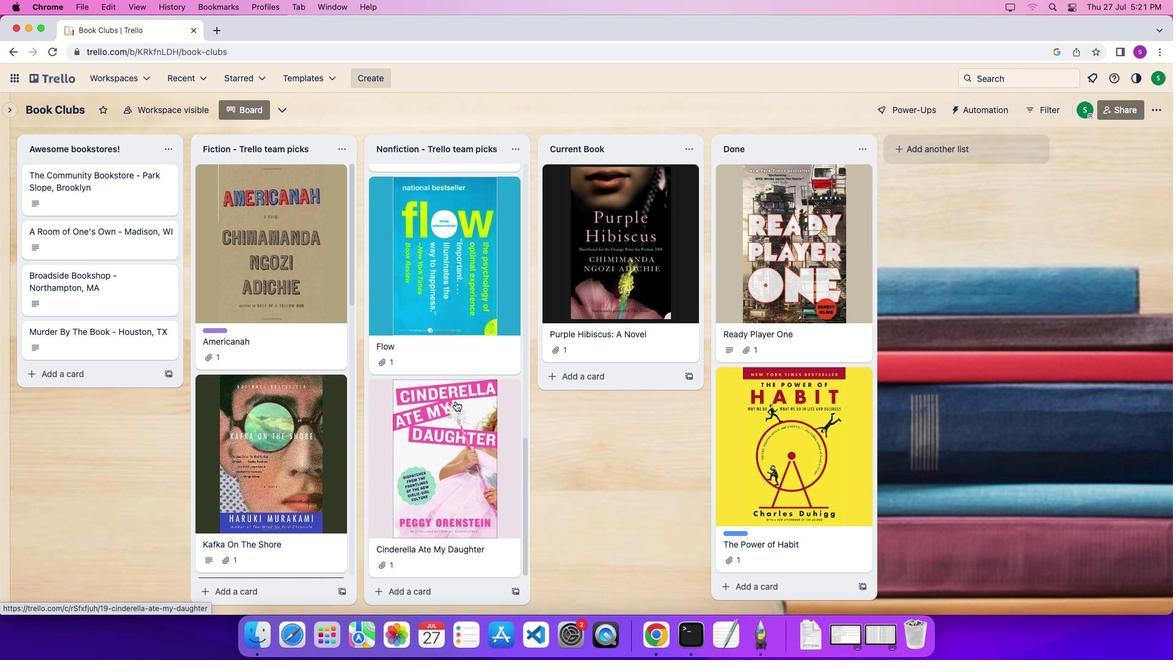 
Action: Mouse scrolled (455, 400) with delta (0, 0)
Screenshot: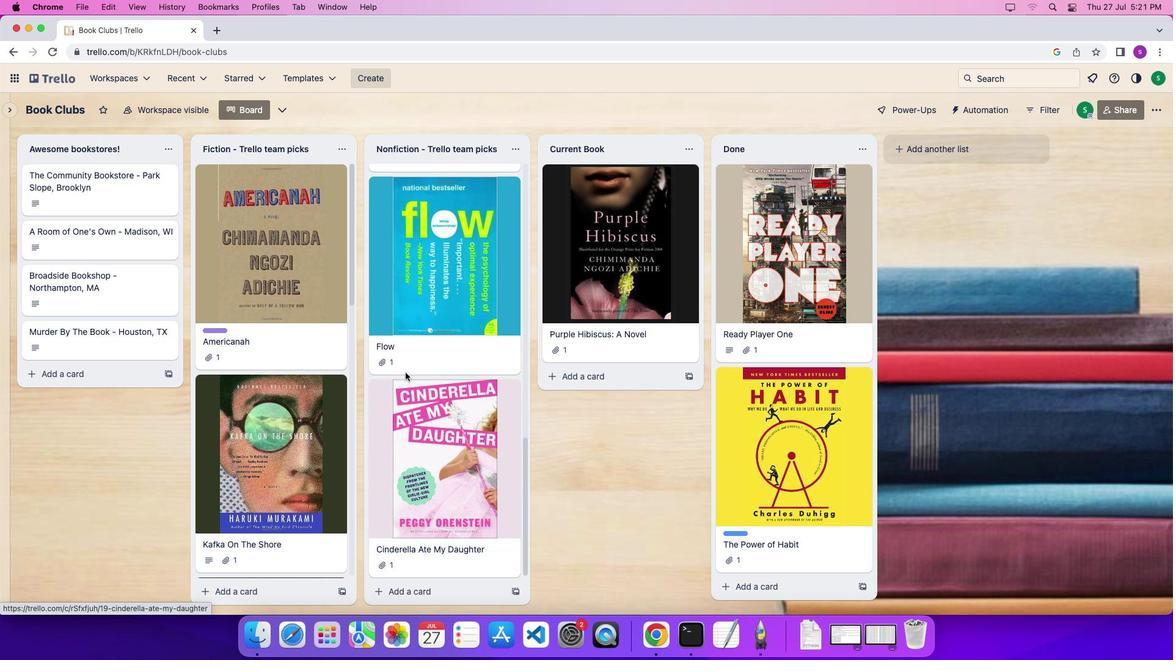 
Action: Mouse scrolled (455, 400) with delta (0, 0)
Screenshot: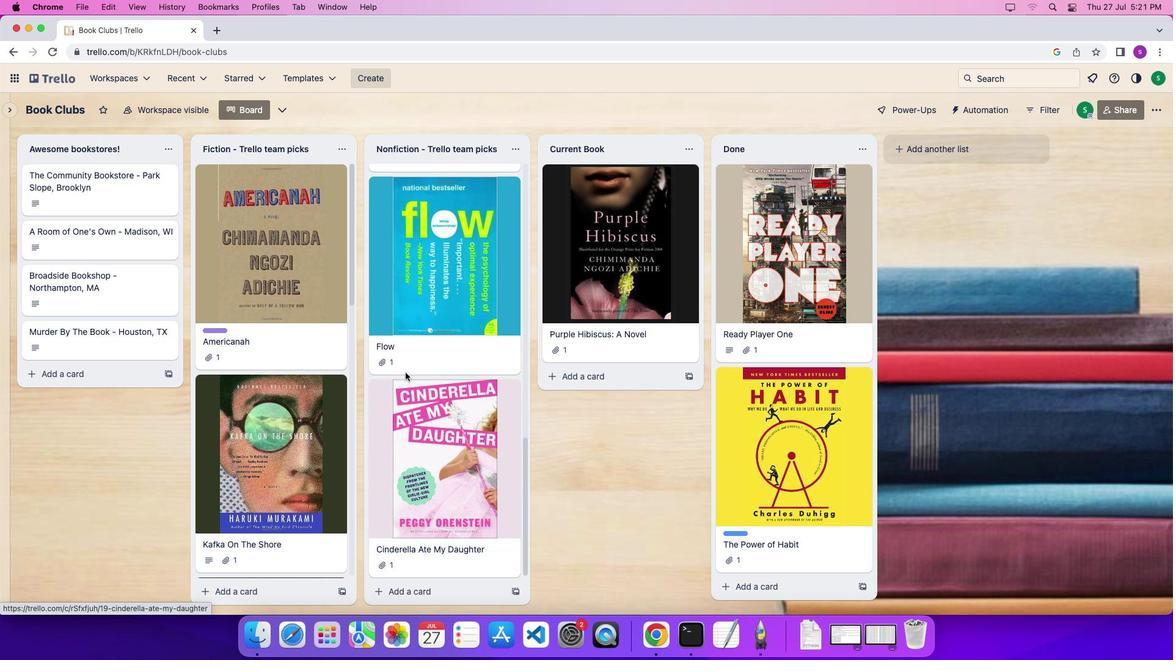 
Action: Mouse scrolled (455, 400) with delta (0, 4)
Screenshot: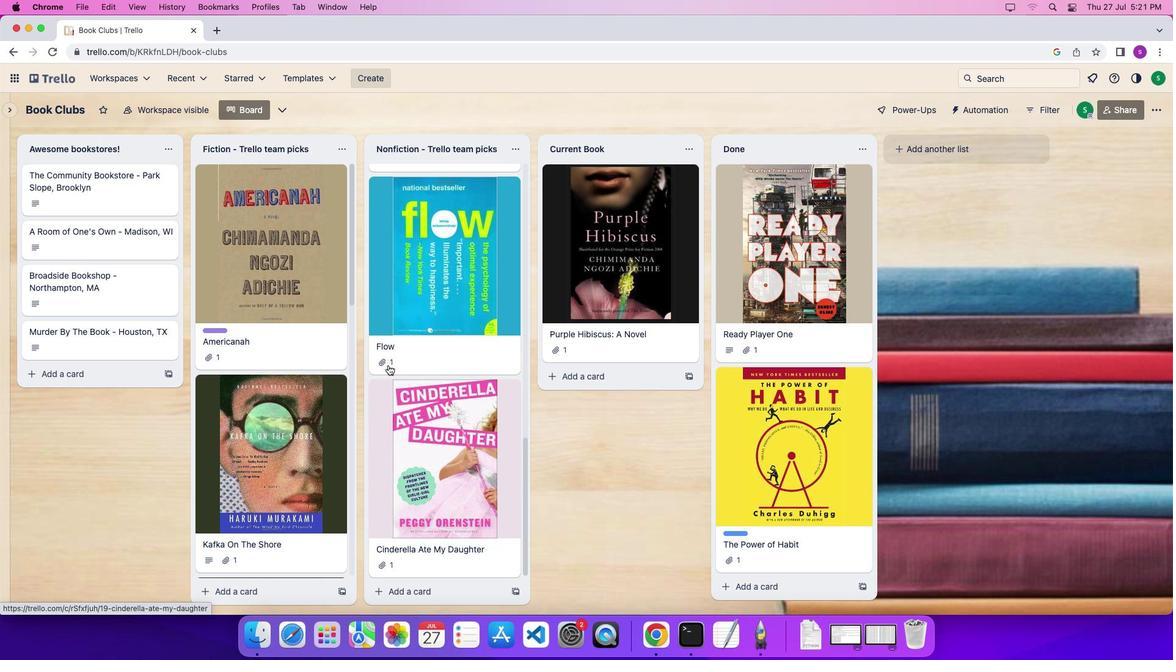 
Action: Mouse moved to (271, 343)
Screenshot: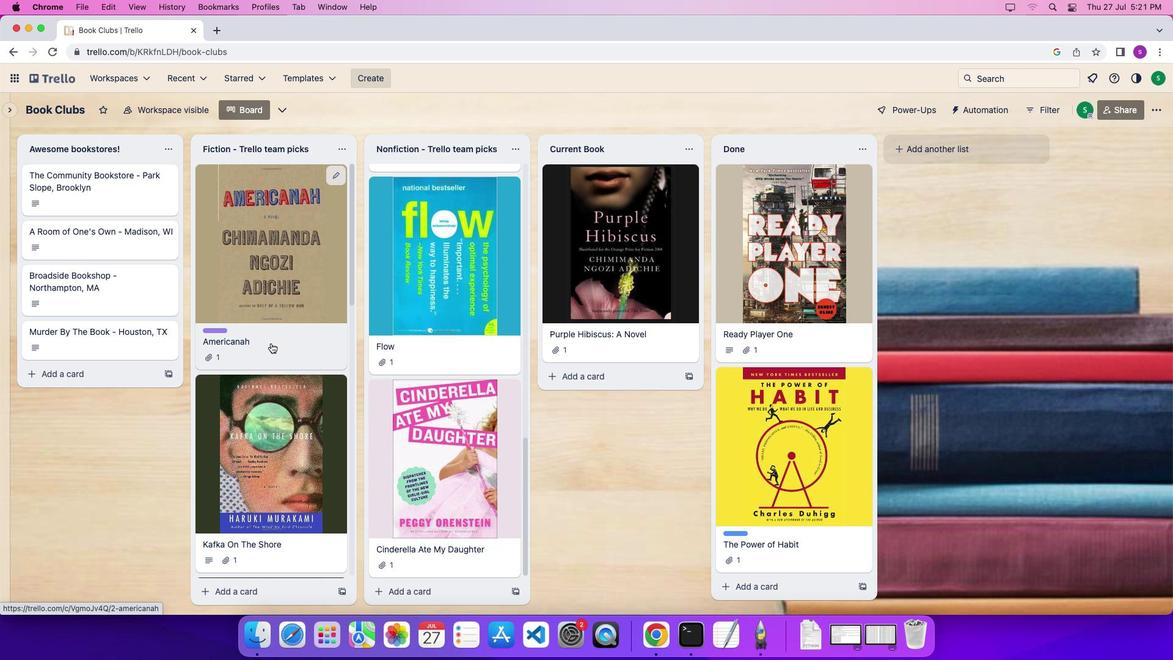 
Action: Mouse scrolled (271, 343) with delta (0, 0)
Screenshot: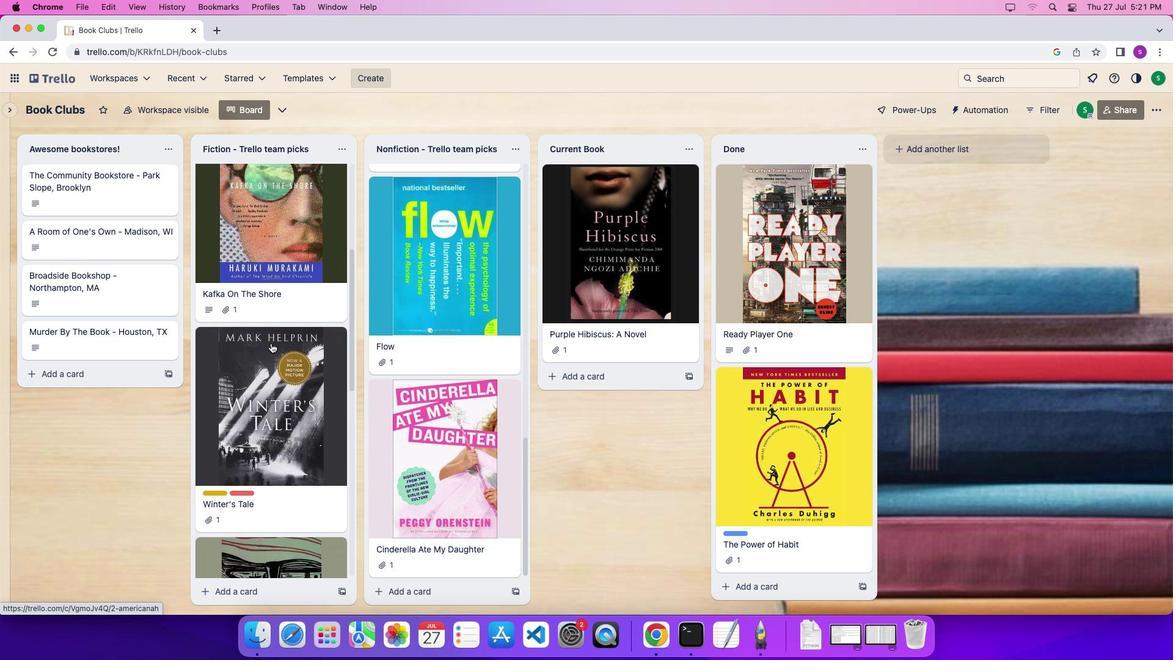 
Action: Mouse scrolled (271, 343) with delta (0, 0)
Screenshot: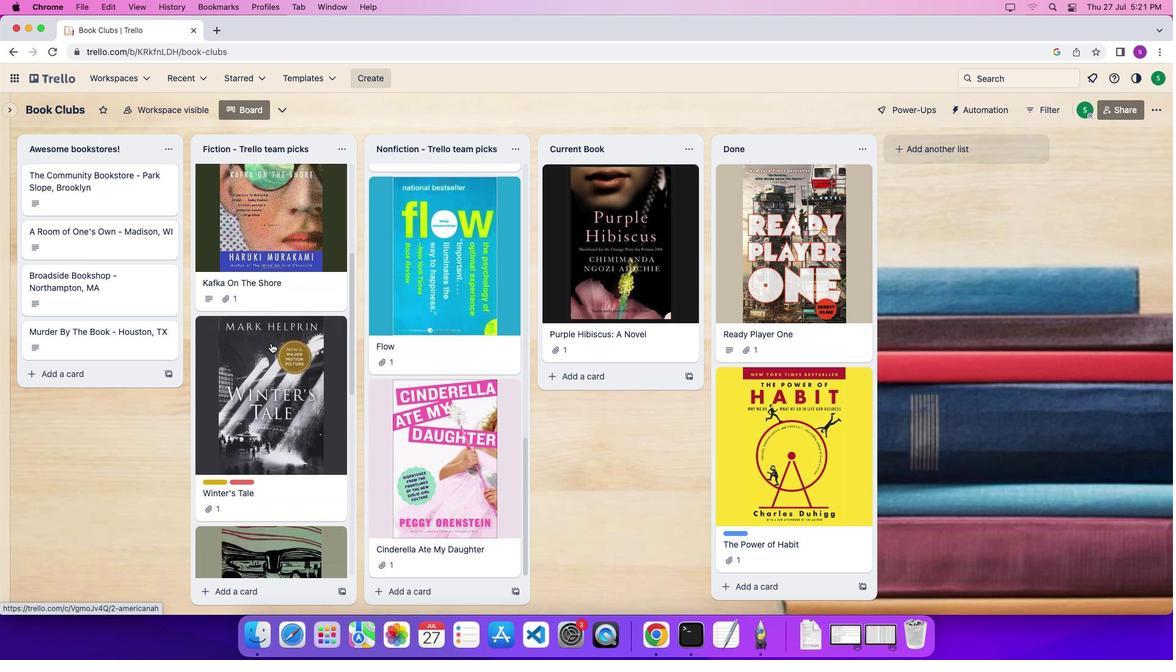 
Action: Mouse scrolled (271, 343) with delta (0, -4)
Screenshot: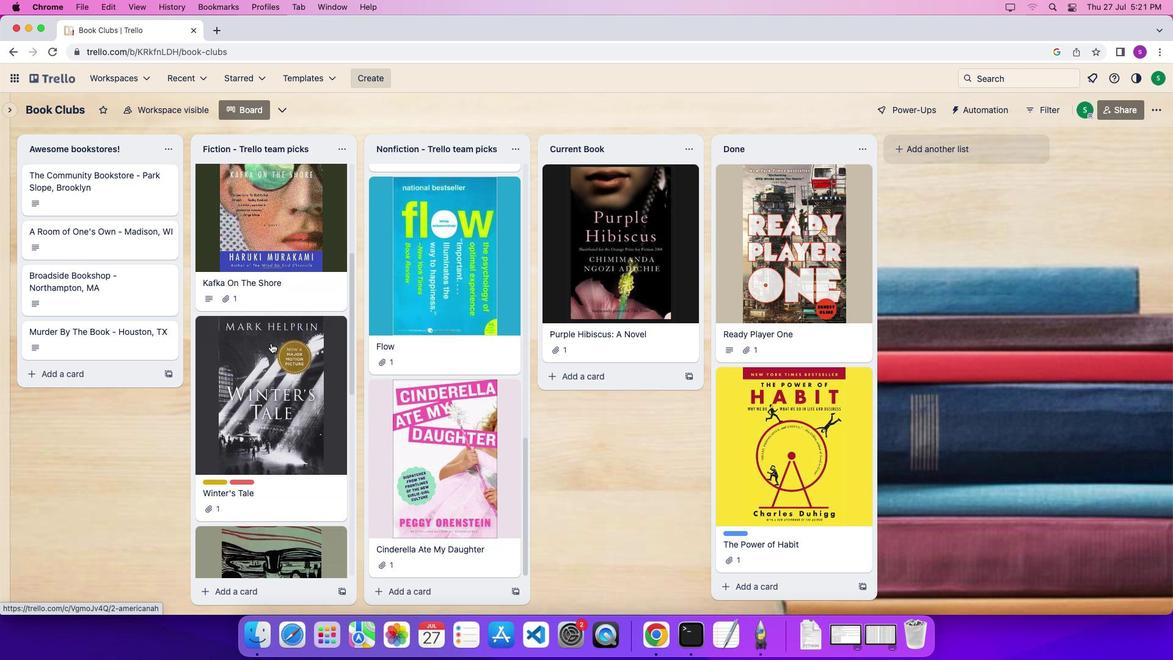
Action: Mouse scrolled (271, 343) with delta (0, 0)
Screenshot: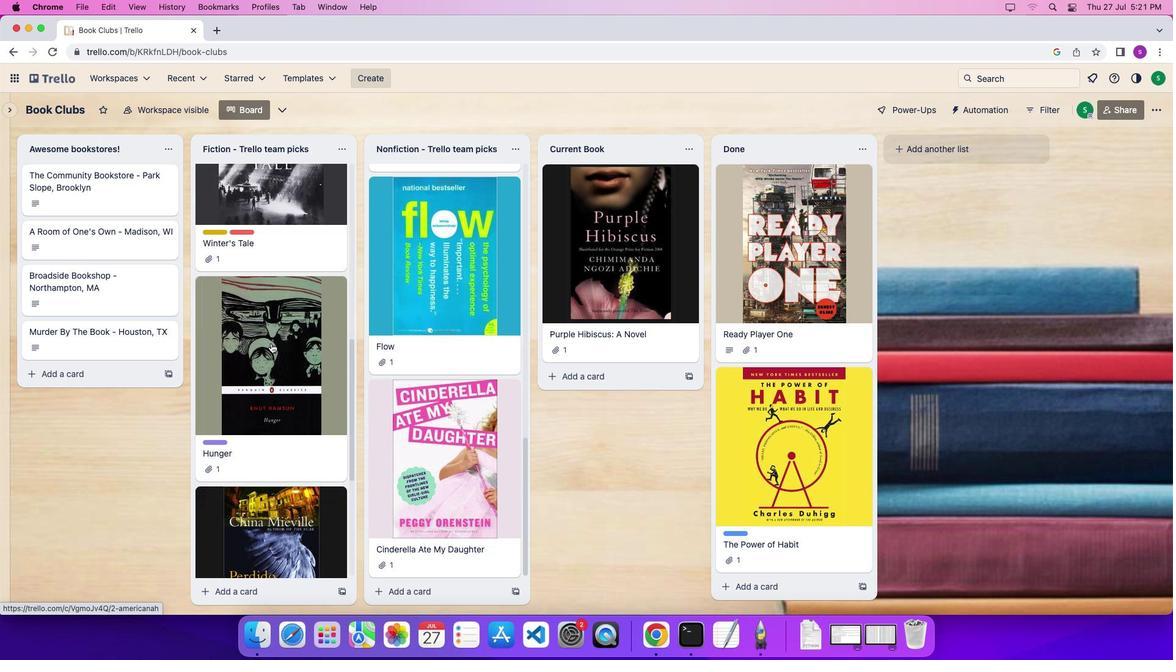 
Action: Mouse scrolled (271, 343) with delta (0, 0)
Screenshot: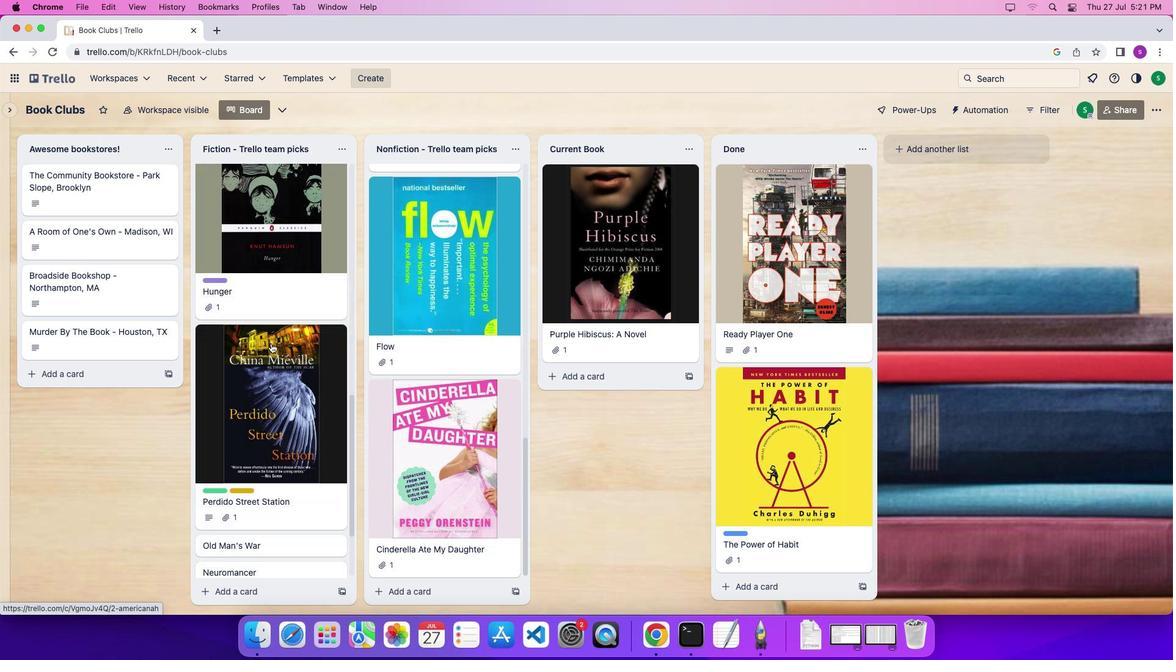 
Action: Mouse scrolled (271, 343) with delta (0, -4)
Screenshot: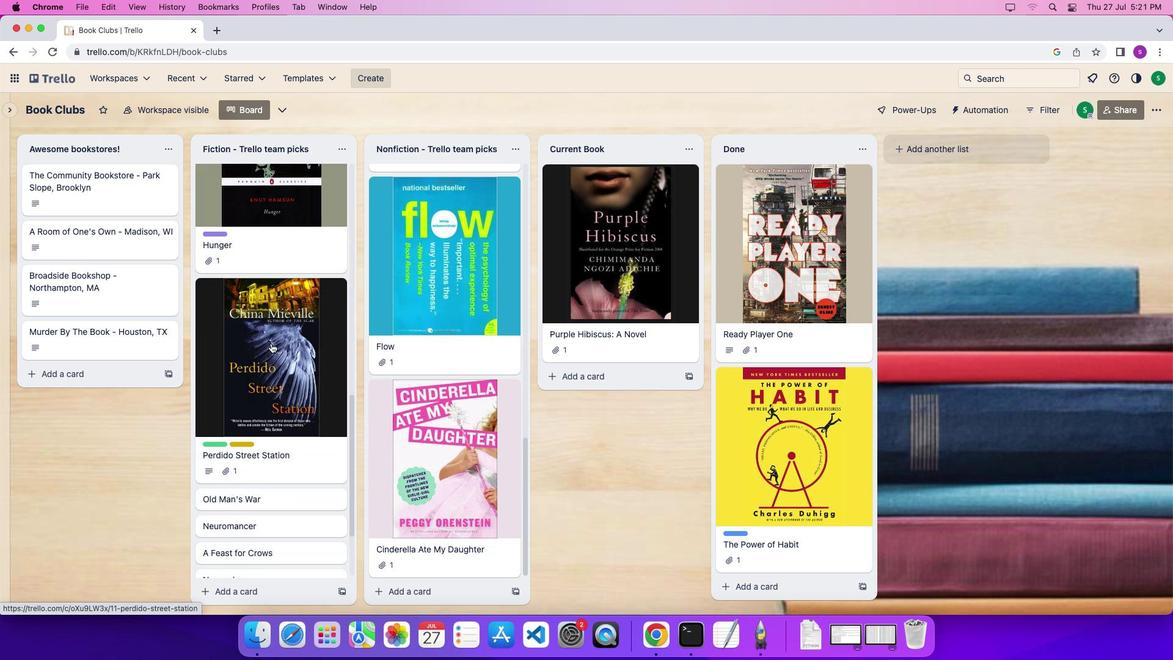 
Action: Mouse scrolled (271, 343) with delta (0, -5)
Screenshot: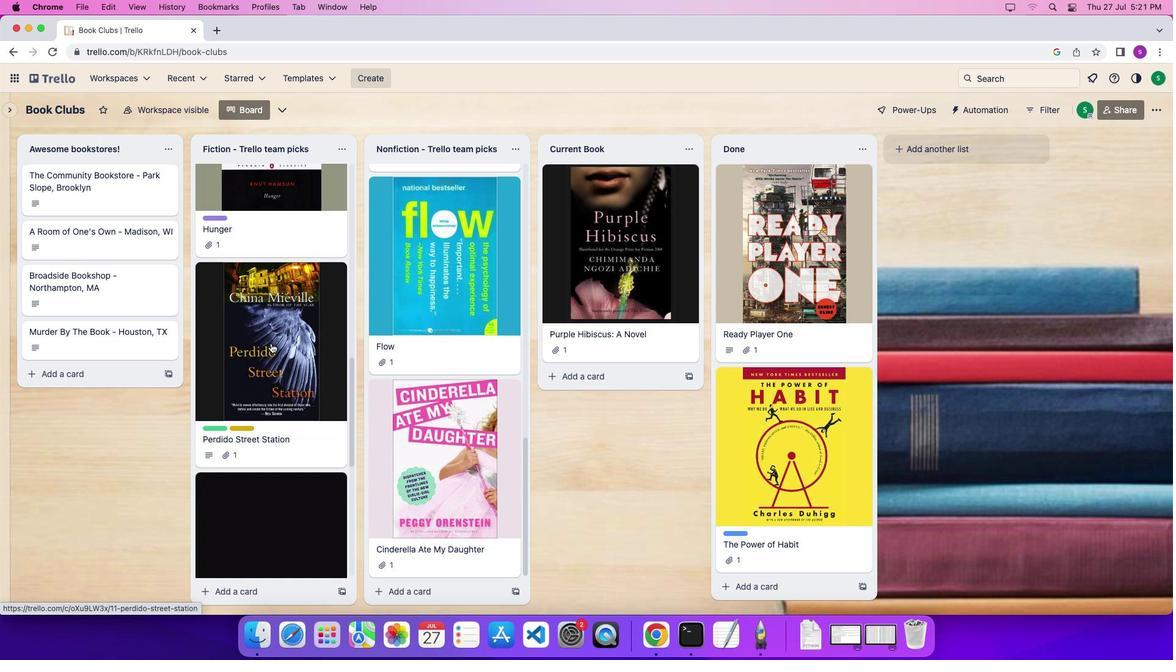 
Action: Mouse scrolled (271, 343) with delta (0, 0)
Screenshot: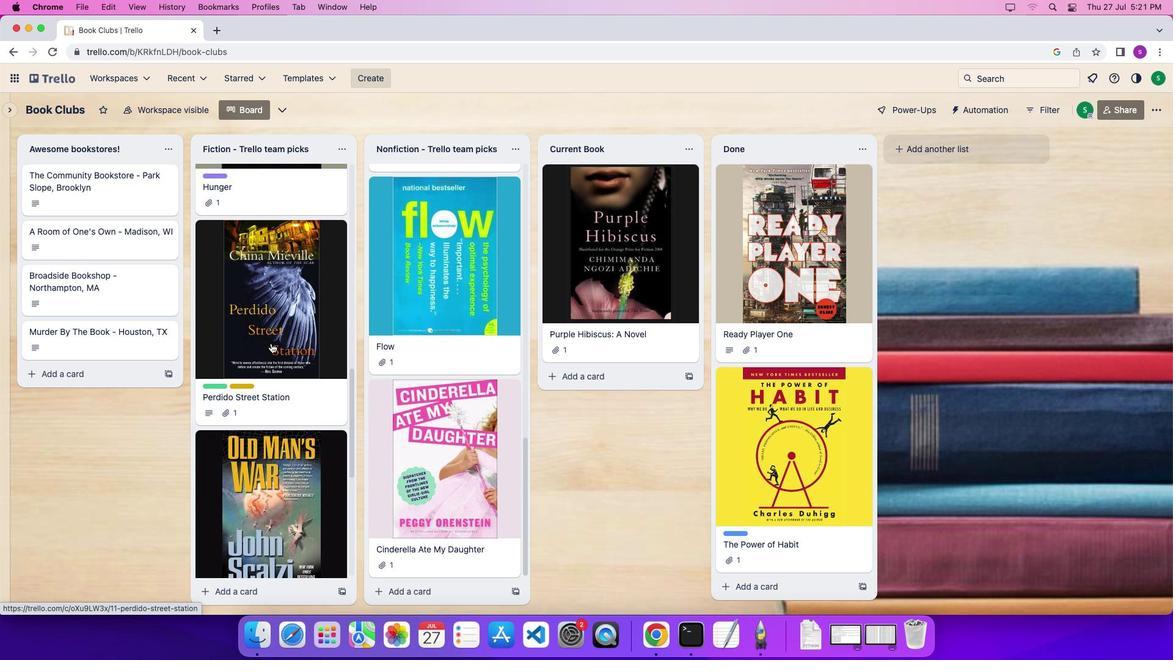 
Action: Mouse scrolled (271, 343) with delta (0, 0)
Screenshot: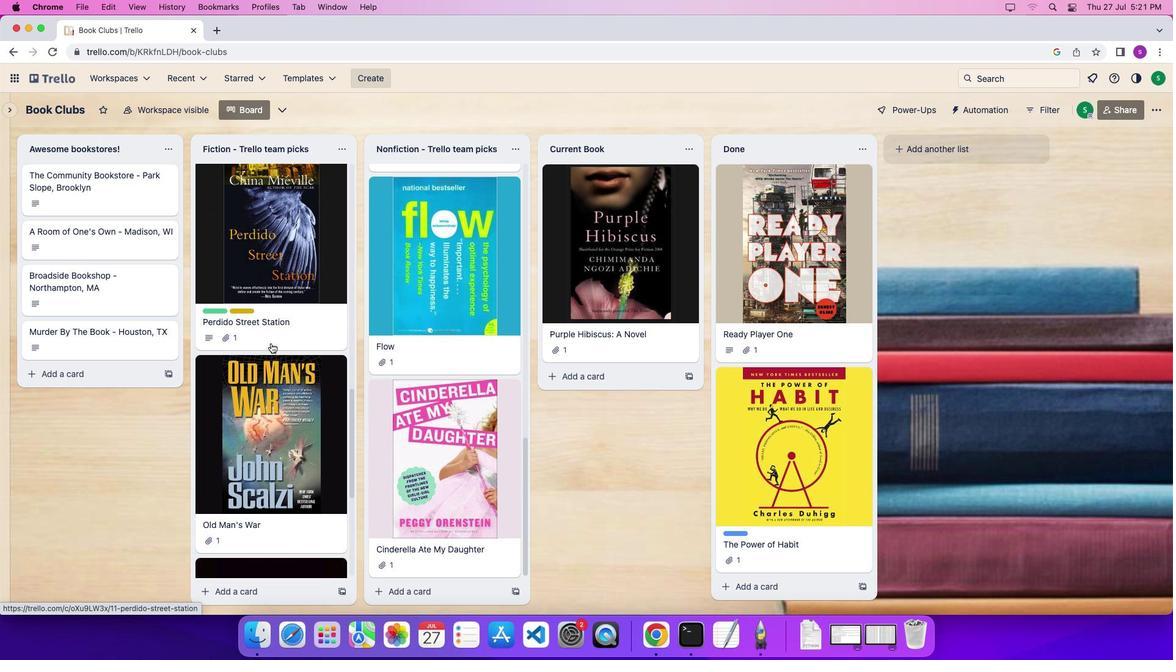 
Action: Mouse scrolled (271, 343) with delta (0, -3)
Screenshot: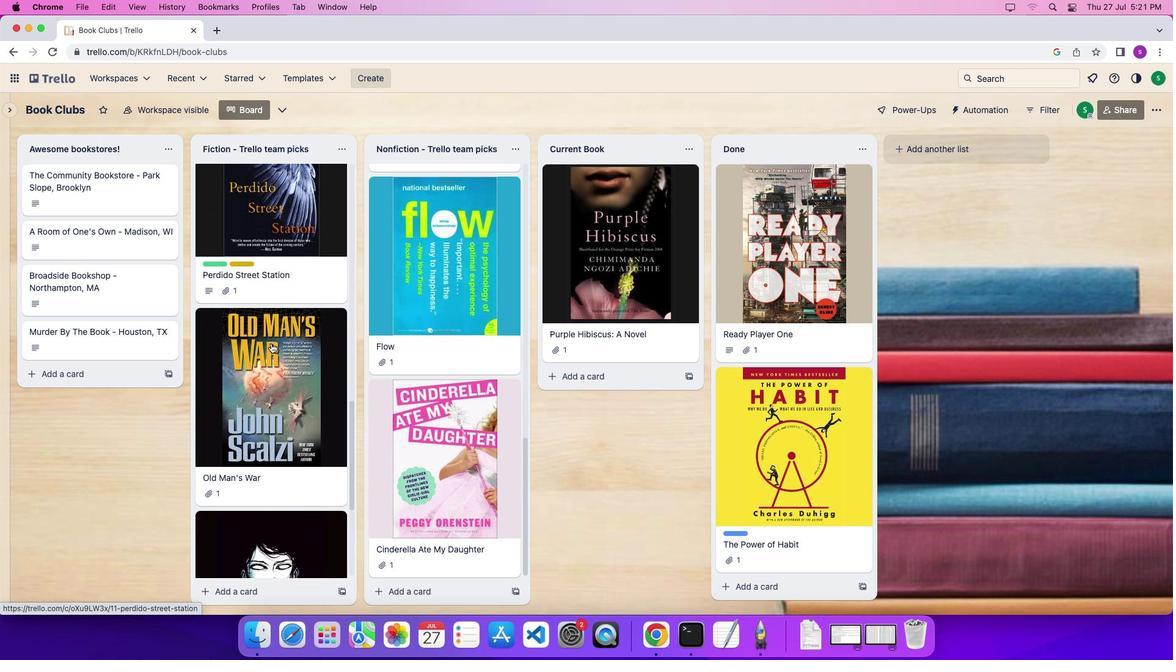 
Action: Mouse scrolled (271, 343) with delta (0, 0)
Screenshot: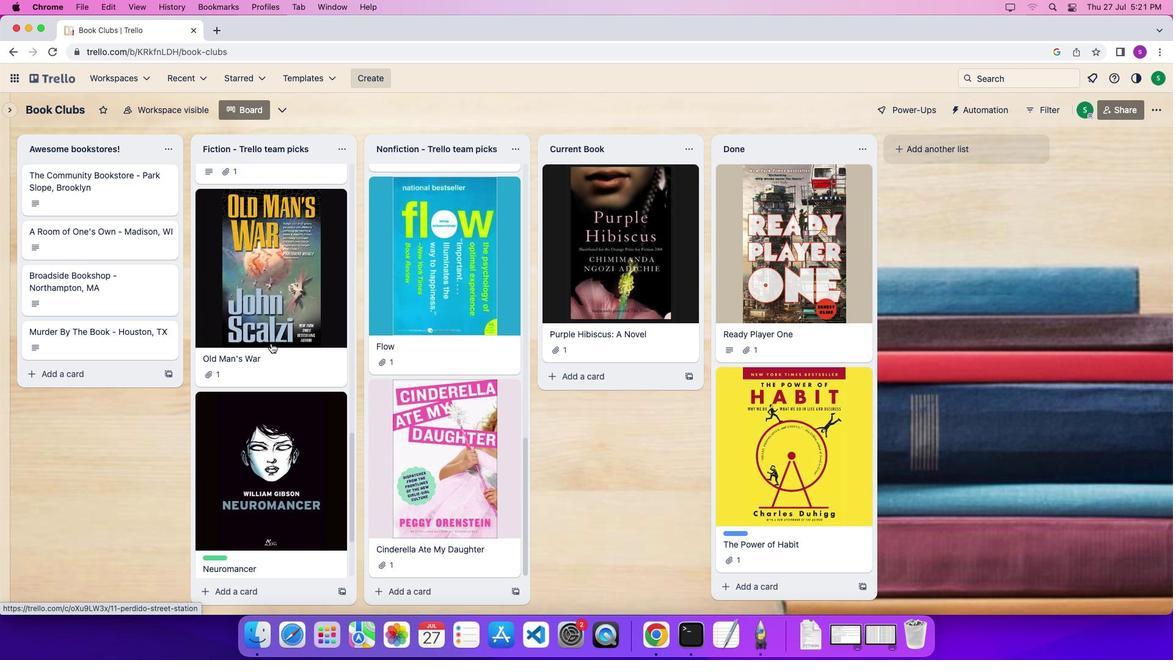 
Action: Mouse scrolled (271, 343) with delta (0, 0)
Screenshot: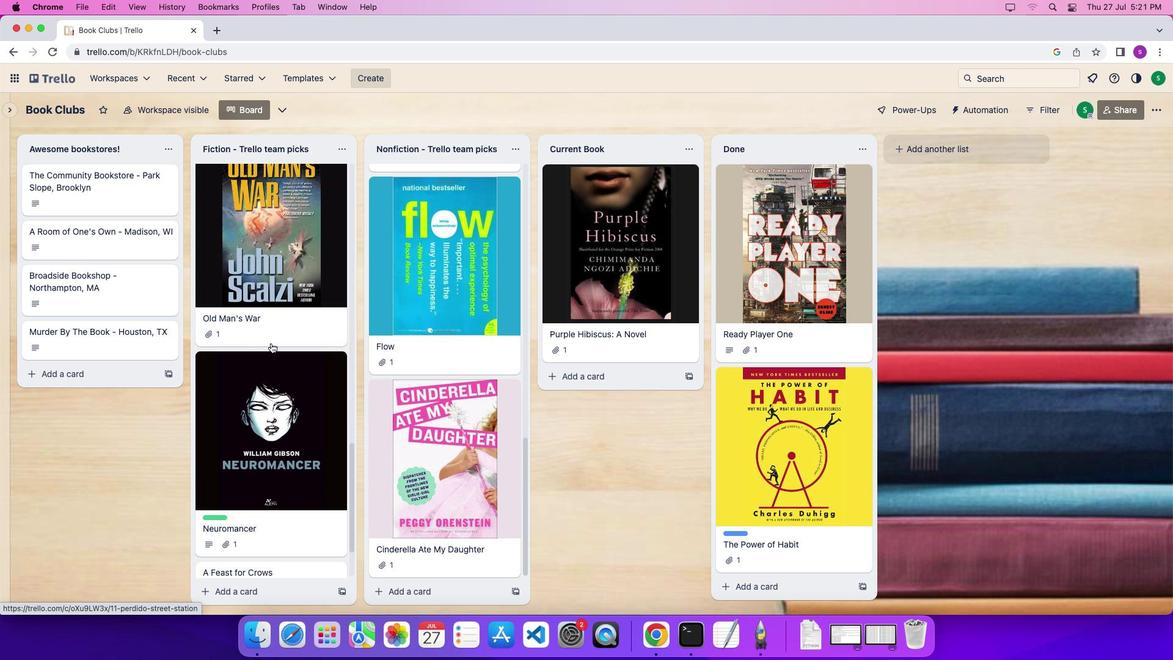 
Action: Mouse scrolled (271, 343) with delta (0, -4)
Screenshot: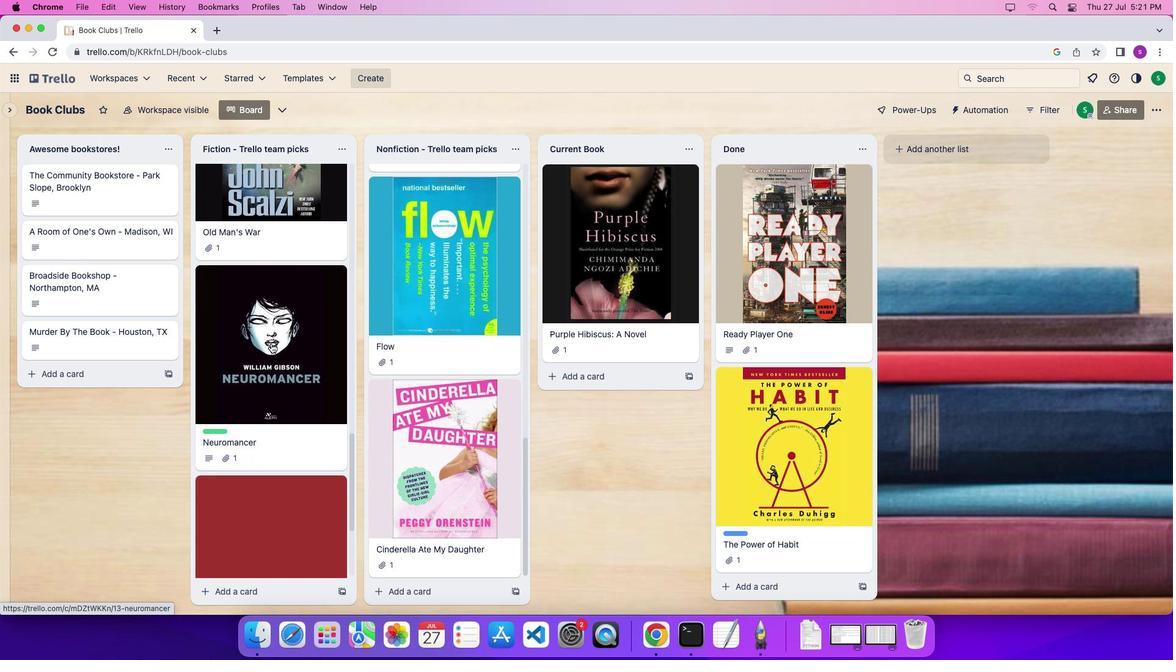
Action: Mouse scrolled (271, 343) with delta (0, -5)
Screenshot: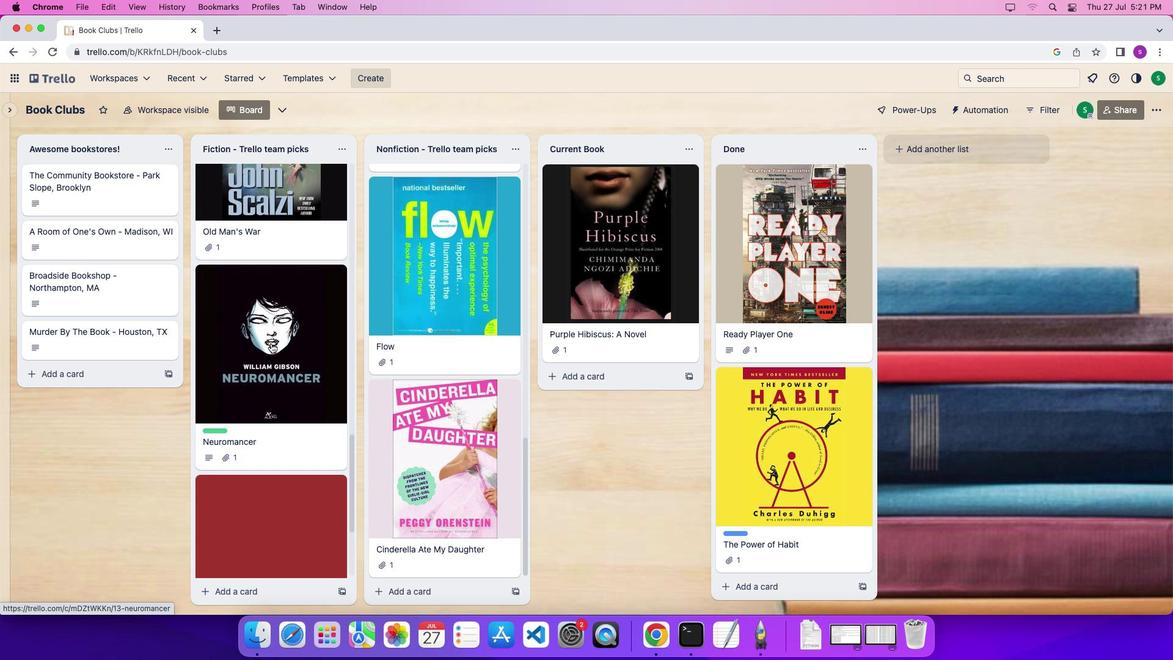 
Action: Mouse scrolled (271, 343) with delta (0, 0)
Screenshot: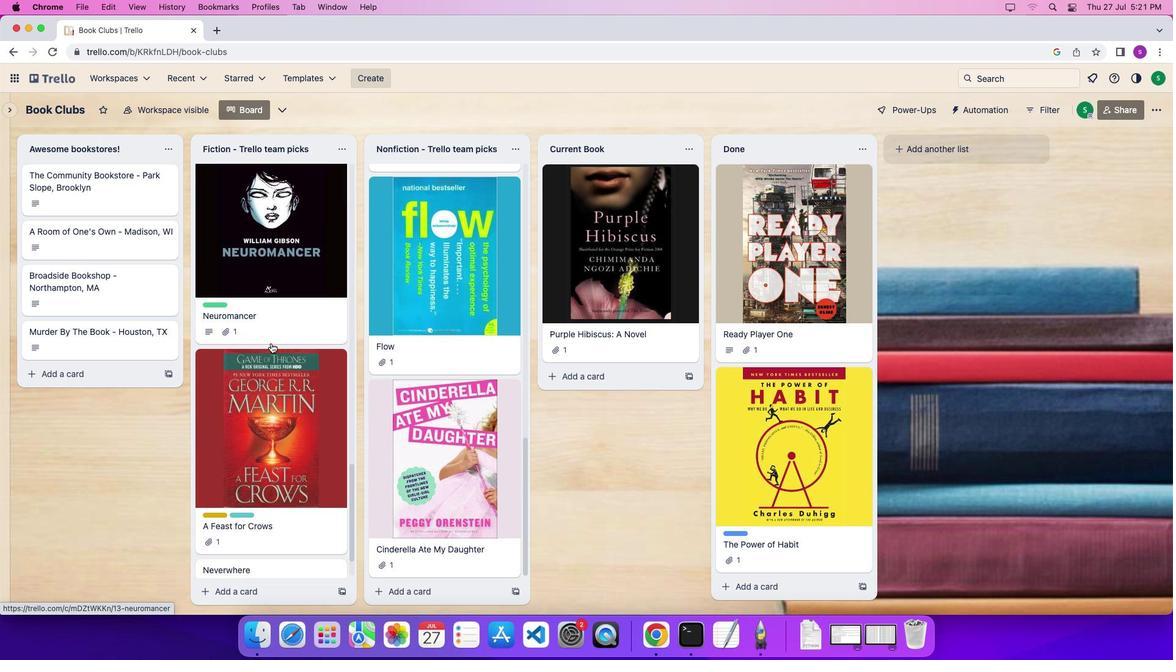 
Action: Mouse scrolled (271, 343) with delta (0, 0)
Screenshot: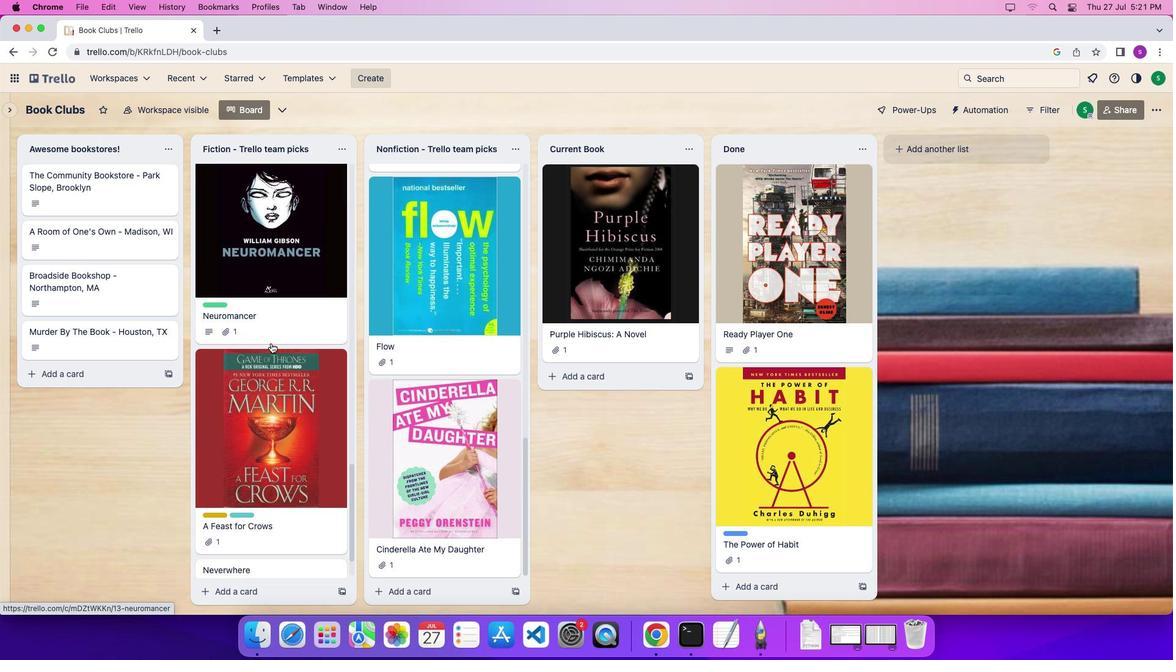 
Action: Mouse scrolled (271, 343) with delta (0, -4)
Screenshot: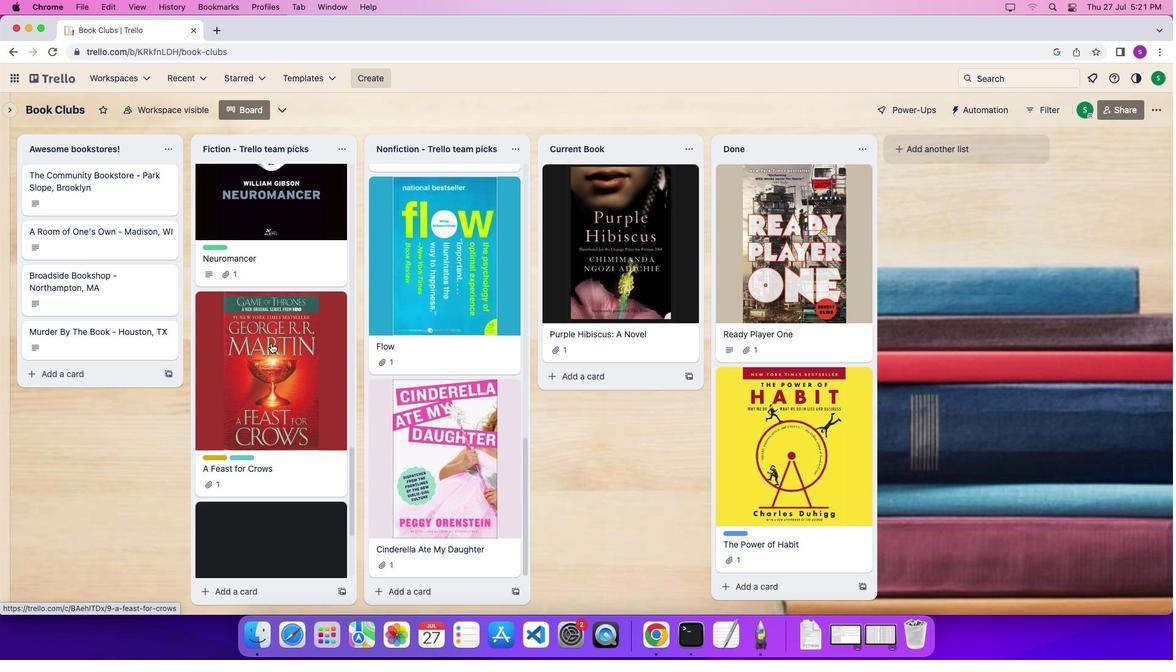 
Action: Mouse scrolled (271, 343) with delta (0, -5)
Screenshot: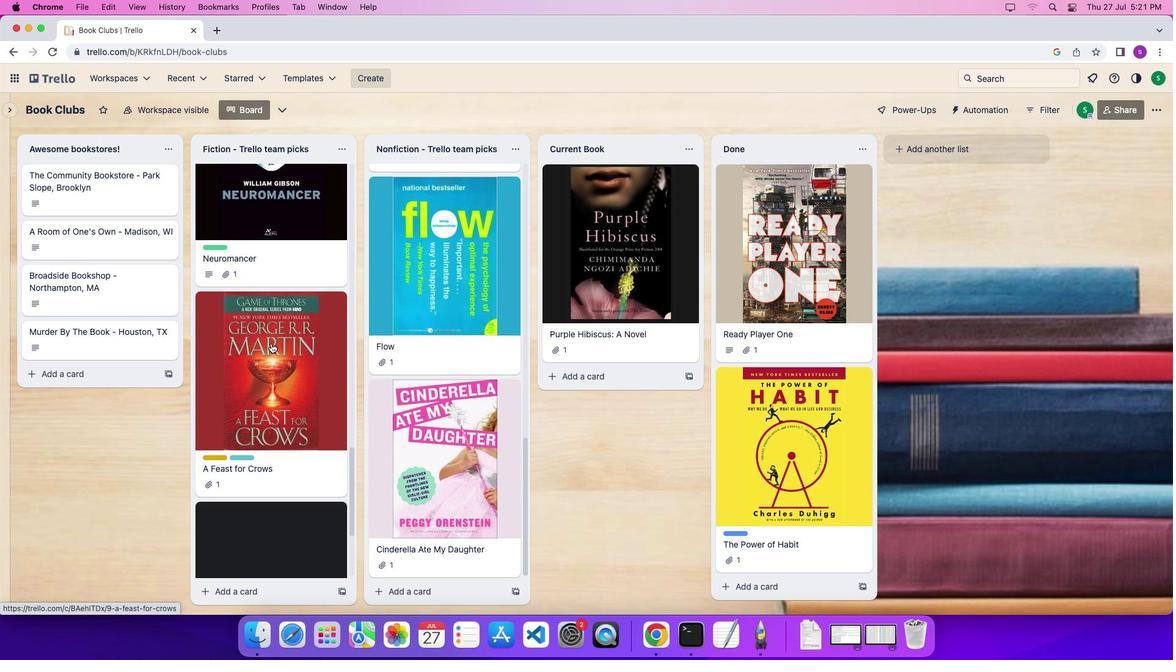
Action: Mouse scrolled (271, 343) with delta (0, 0)
Screenshot: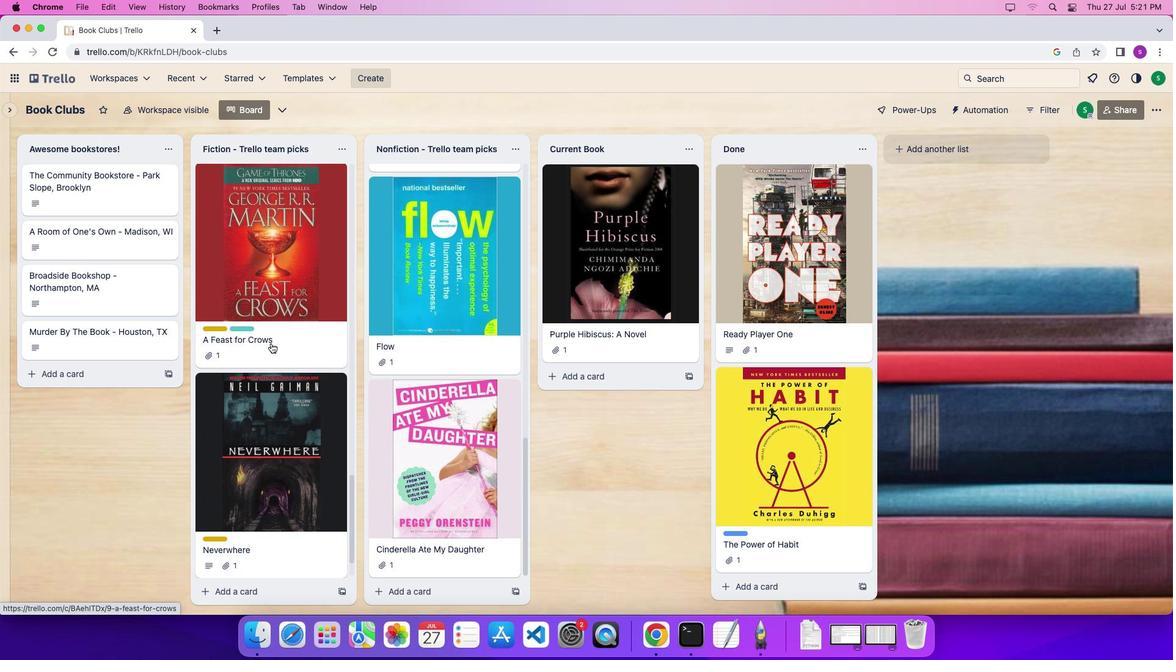 
Action: Mouse scrolled (271, 343) with delta (0, -1)
Screenshot: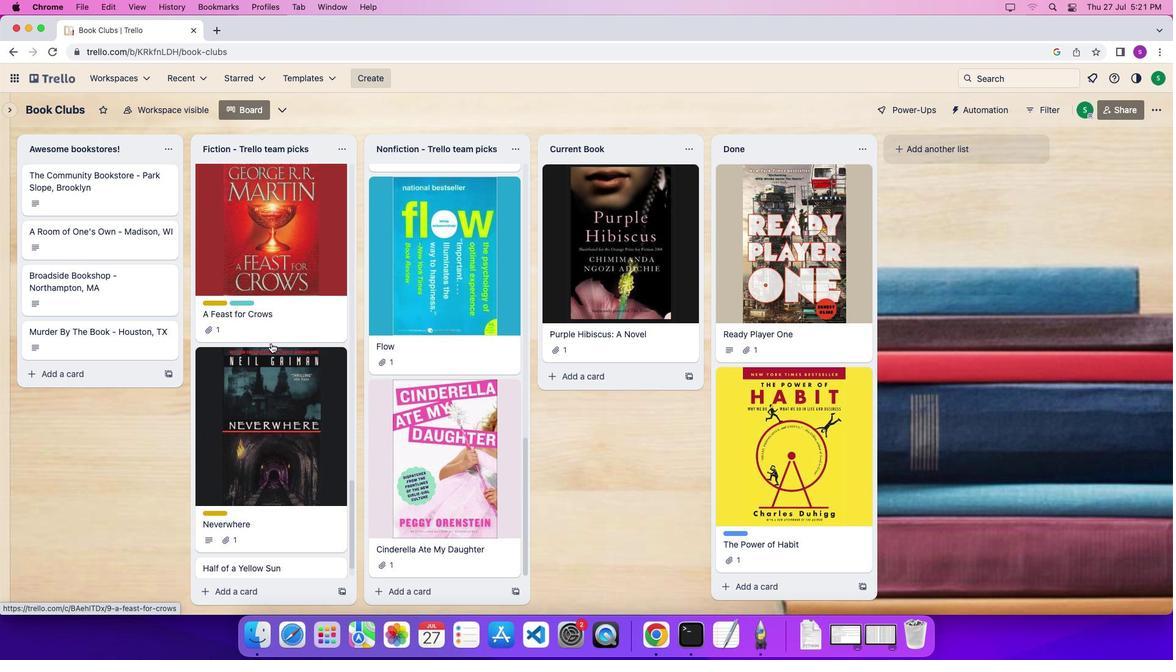 
Action: Mouse scrolled (271, 343) with delta (0, -4)
Screenshot: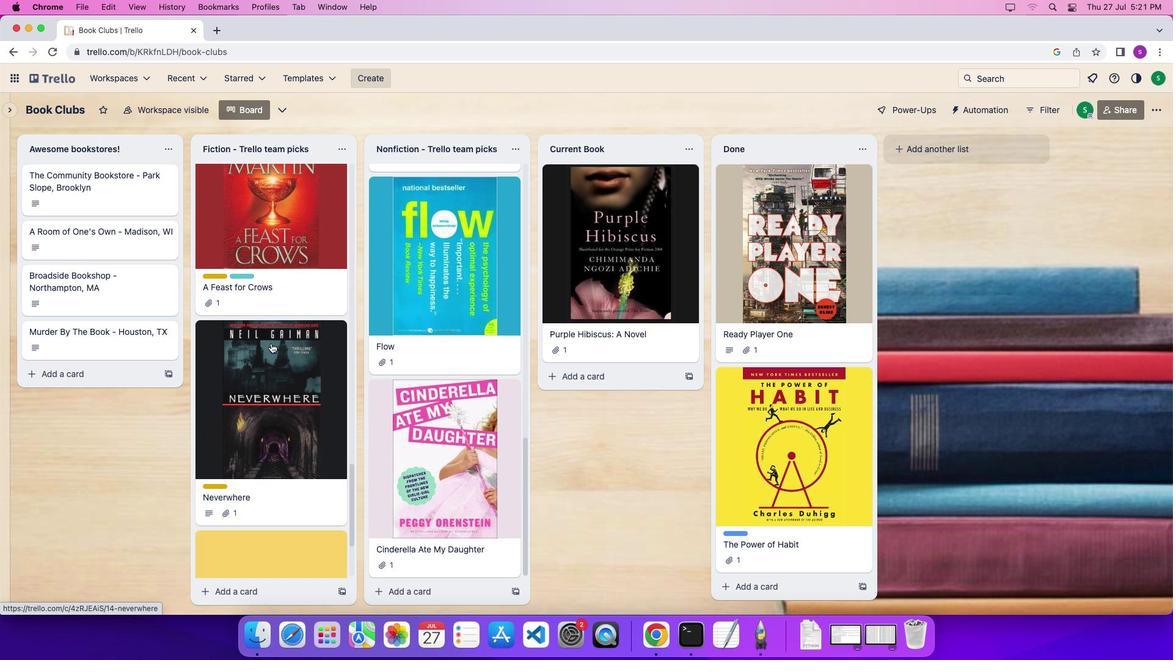 
Action: Mouse scrolled (271, 343) with delta (0, -4)
Screenshot: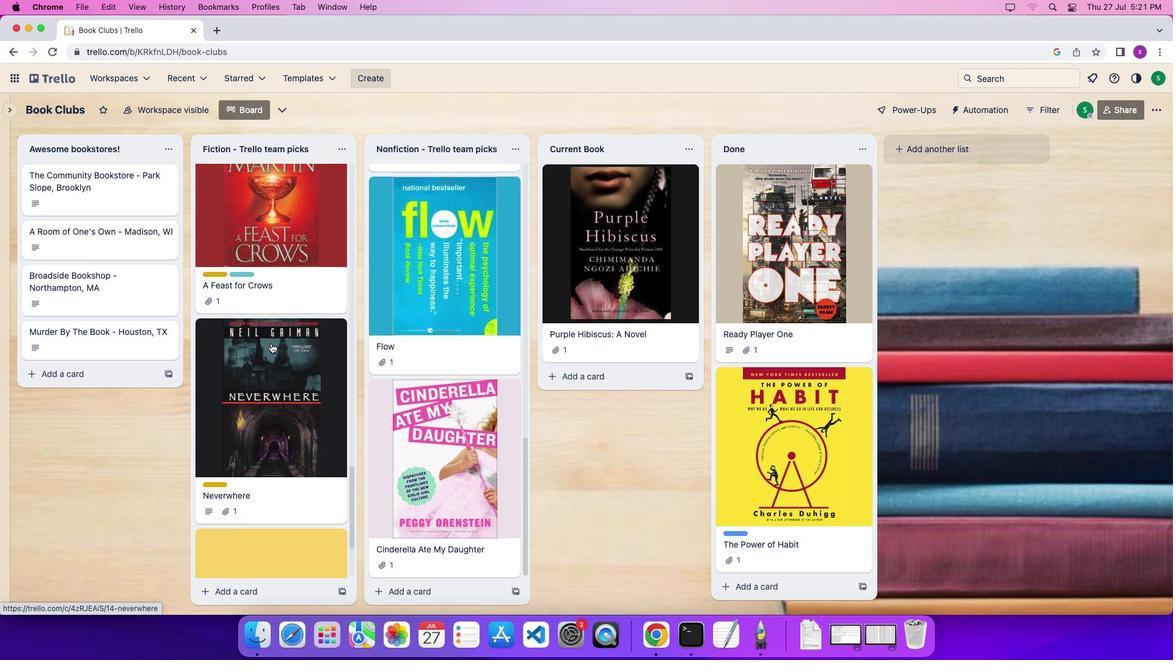 
Action: Mouse scrolled (271, 343) with delta (0, 0)
Screenshot: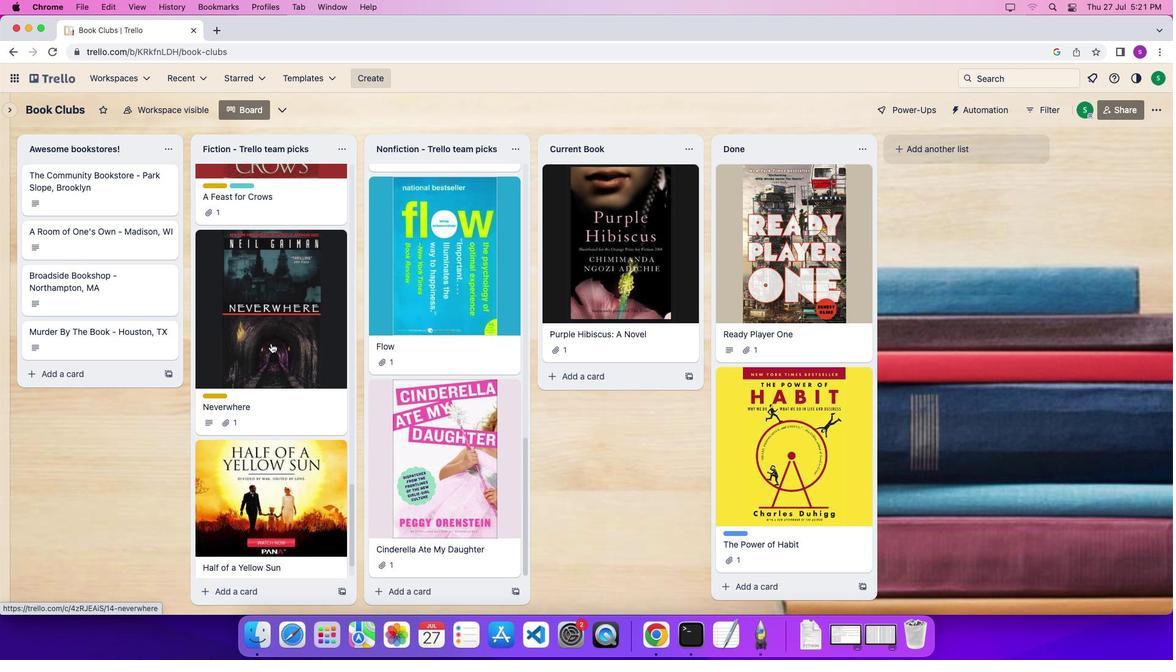 
Action: Mouse scrolled (271, 343) with delta (0, 0)
Screenshot: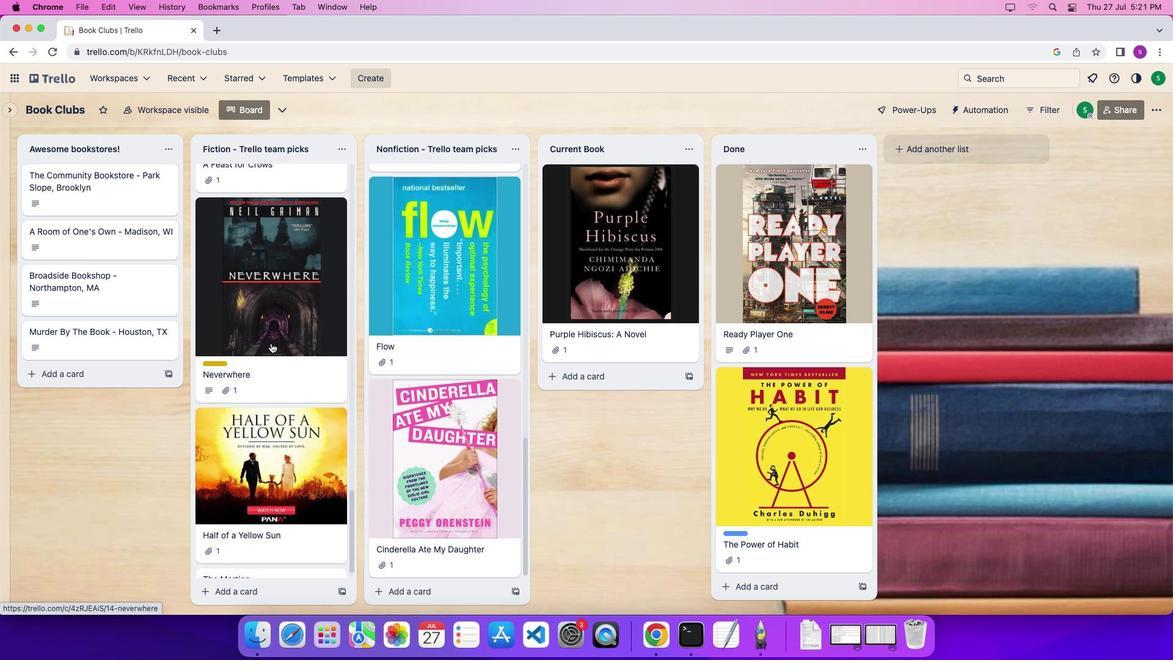 
Action: Mouse scrolled (271, 343) with delta (0, -4)
Screenshot: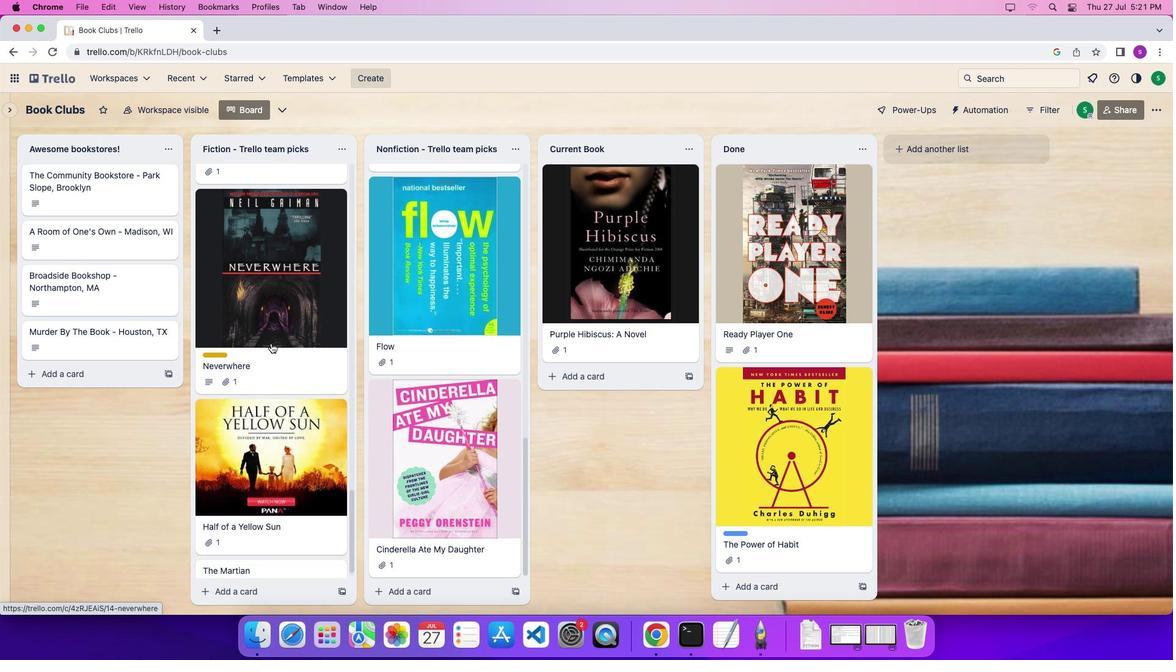 
Action: Mouse scrolled (271, 343) with delta (0, -6)
Screenshot: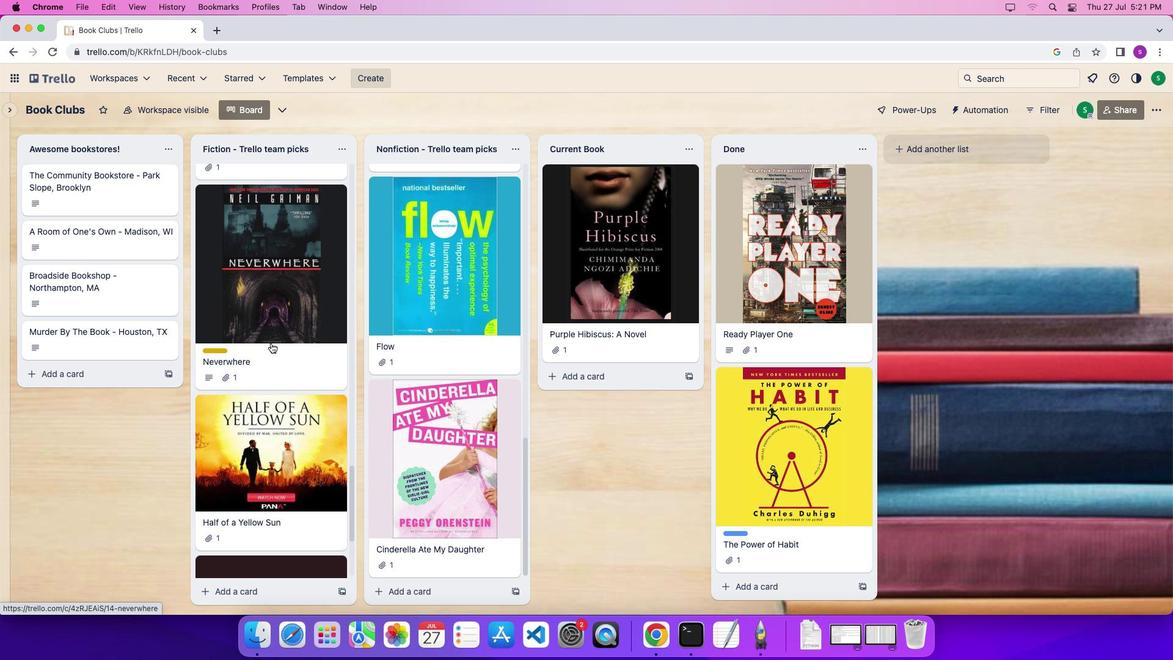 
Action: Mouse scrolled (271, 343) with delta (0, 0)
Screenshot: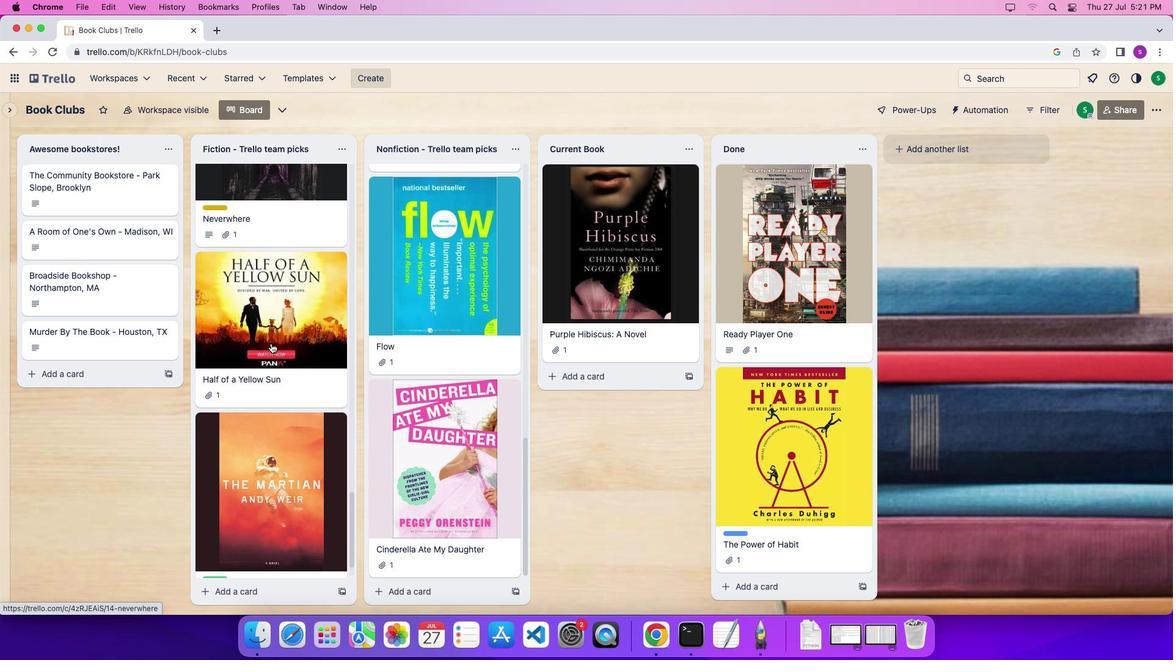 
Action: Mouse scrolled (271, 343) with delta (0, 0)
Screenshot: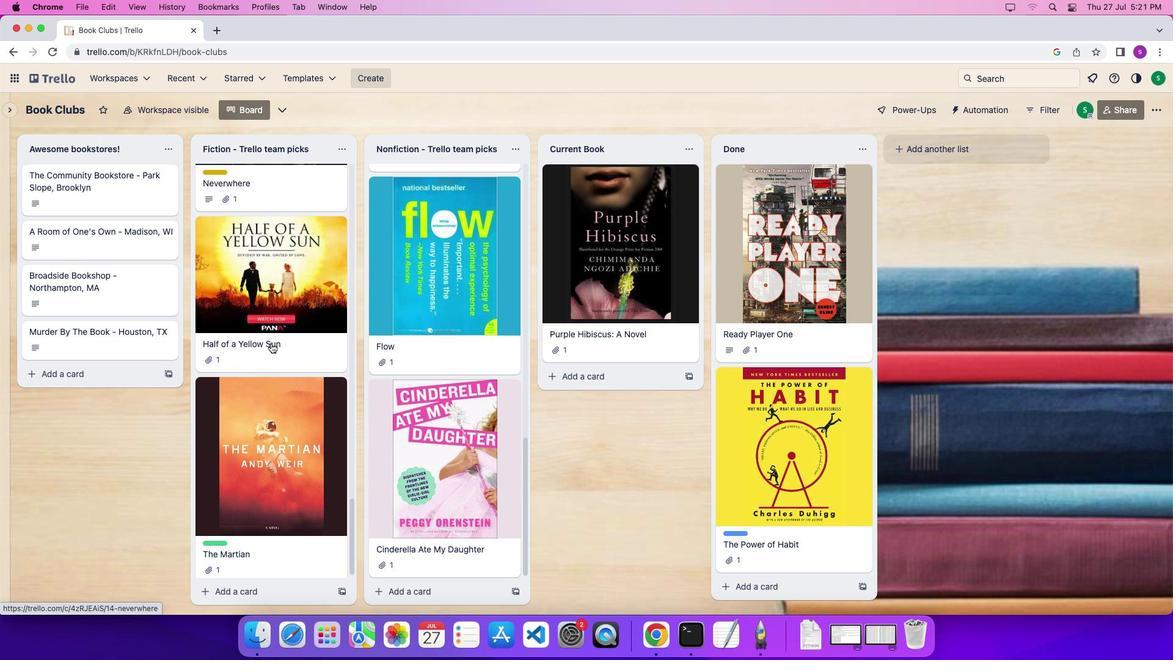 
Action: Mouse scrolled (271, 343) with delta (0, -4)
Screenshot: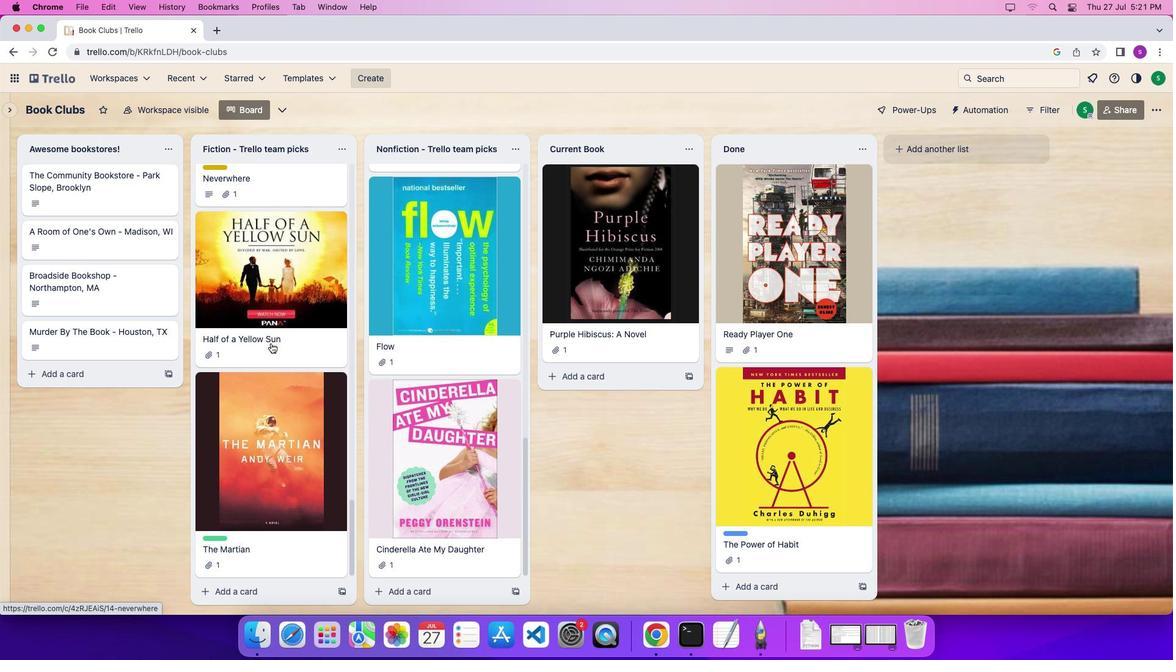 
Action: Mouse scrolled (271, 343) with delta (0, 0)
Screenshot: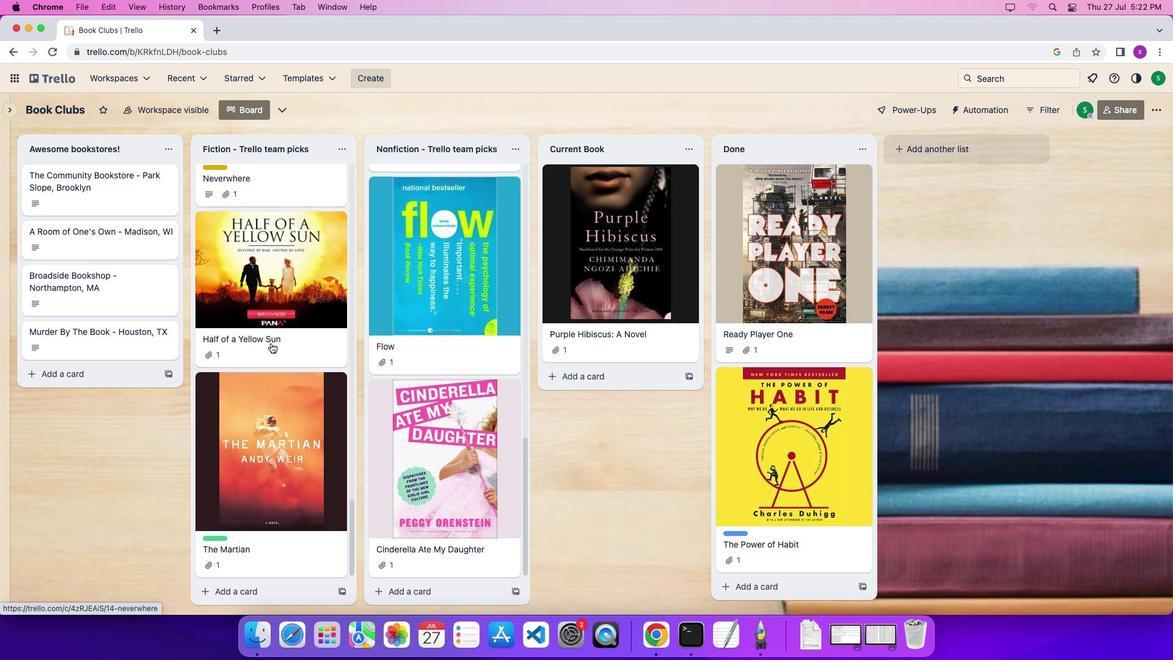 
Action: Mouse scrolled (271, 343) with delta (0, 0)
Screenshot: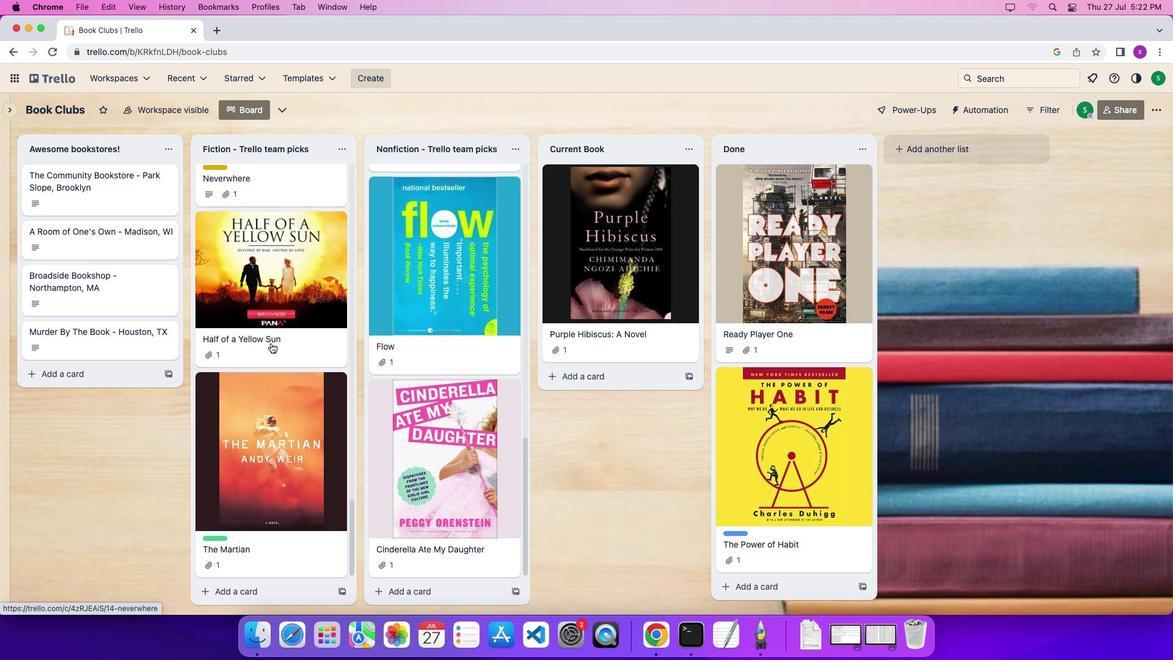 
Action: Mouse scrolled (271, 343) with delta (0, -3)
Screenshot: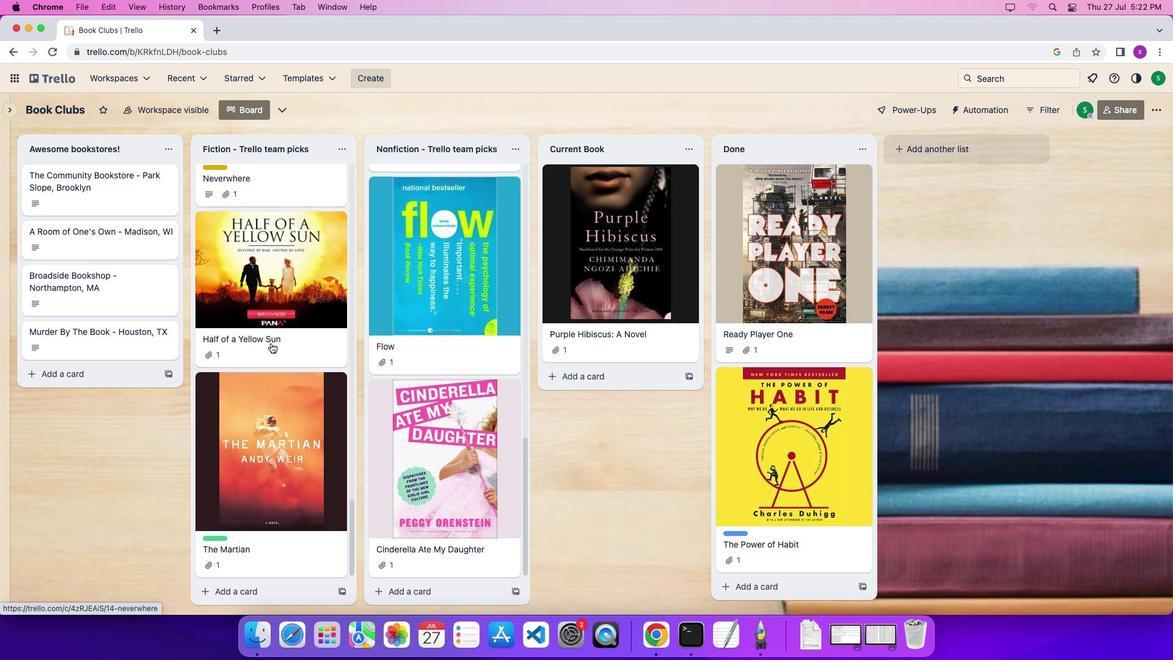 
Action: Mouse moved to (688, 295)
Screenshot: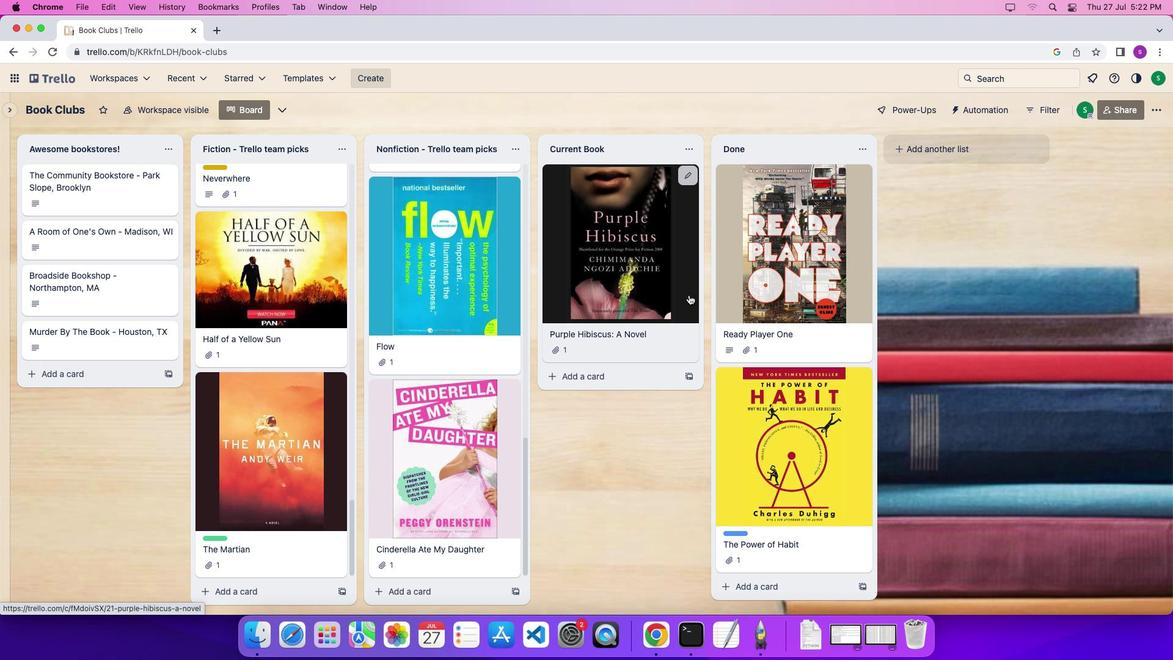 
Action: Mouse scrolled (688, 295) with delta (0, 0)
Screenshot: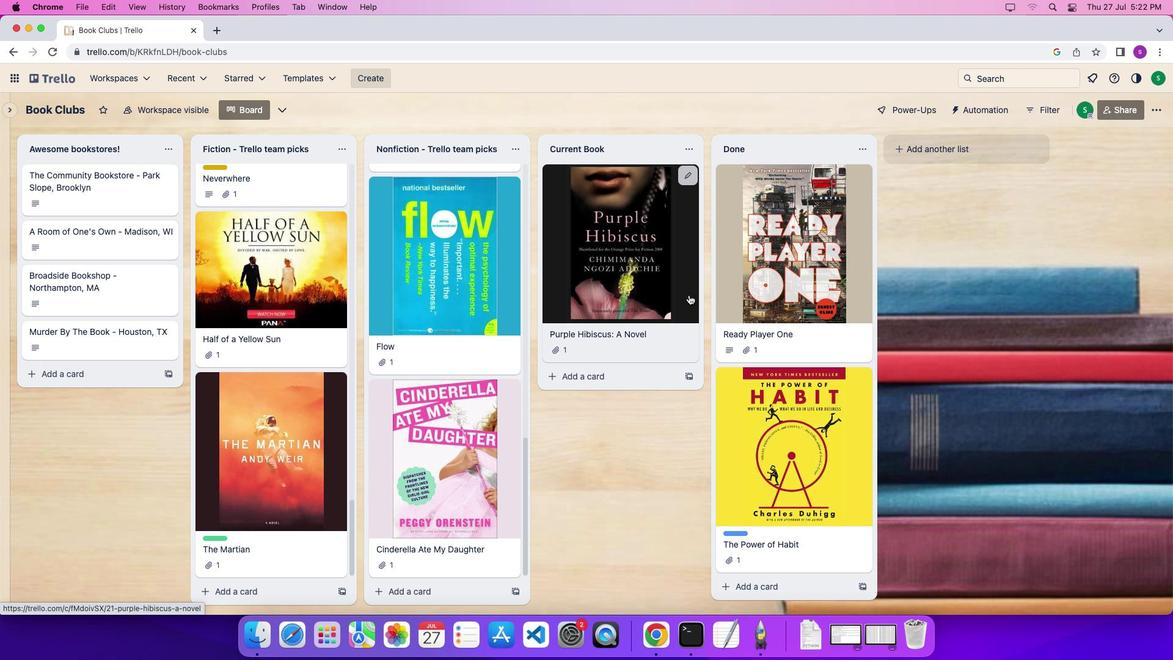 
Action: Mouse scrolled (688, 295) with delta (0, 1)
Screenshot: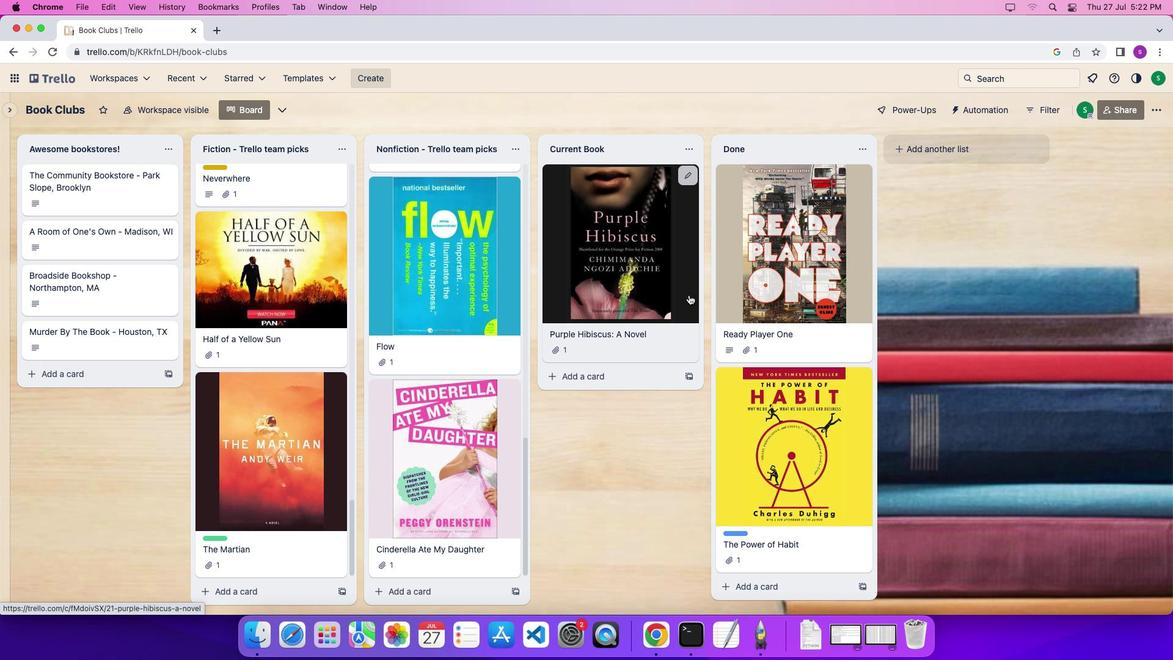 
Action: Mouse scrolled (688, 295) with delta (0, 5)
Screenshot: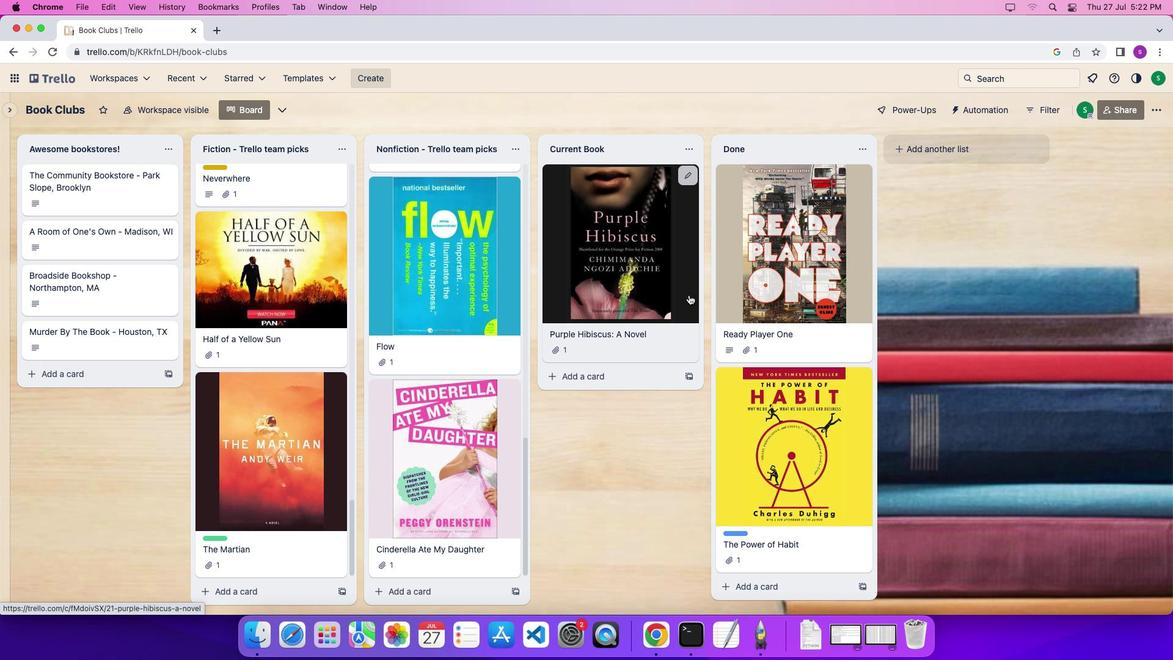 
Action: Mouse moved to (831, 293)
Screenshot: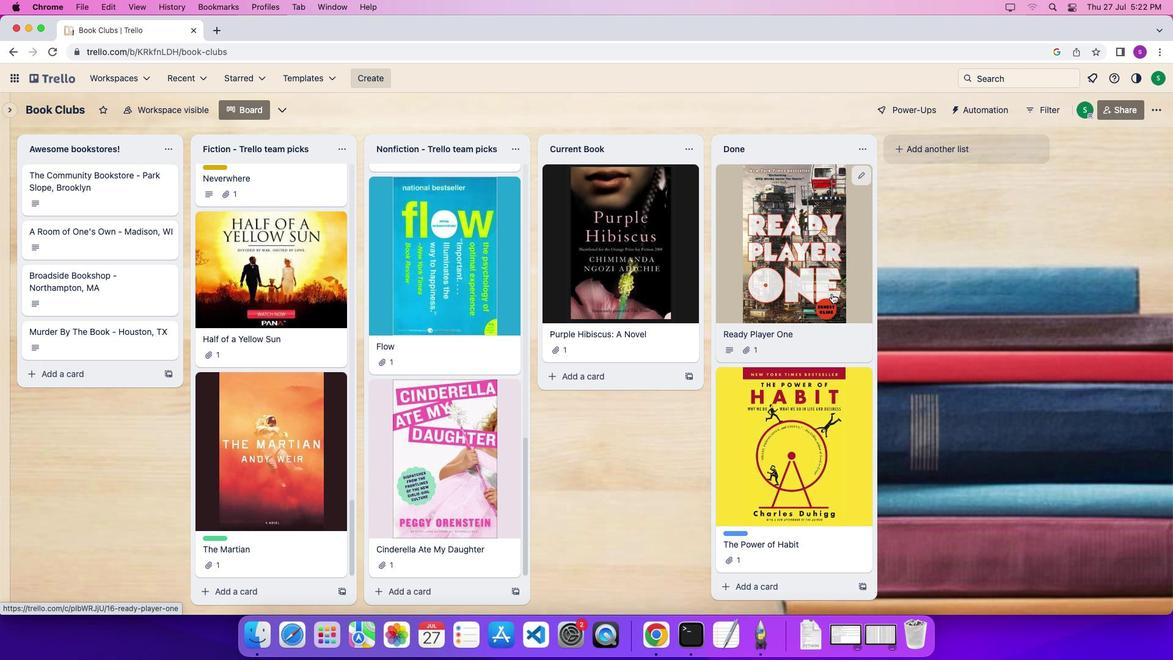 
Action: Mouse scrolled (831, 293) with delta (0, 0)
Screenshot: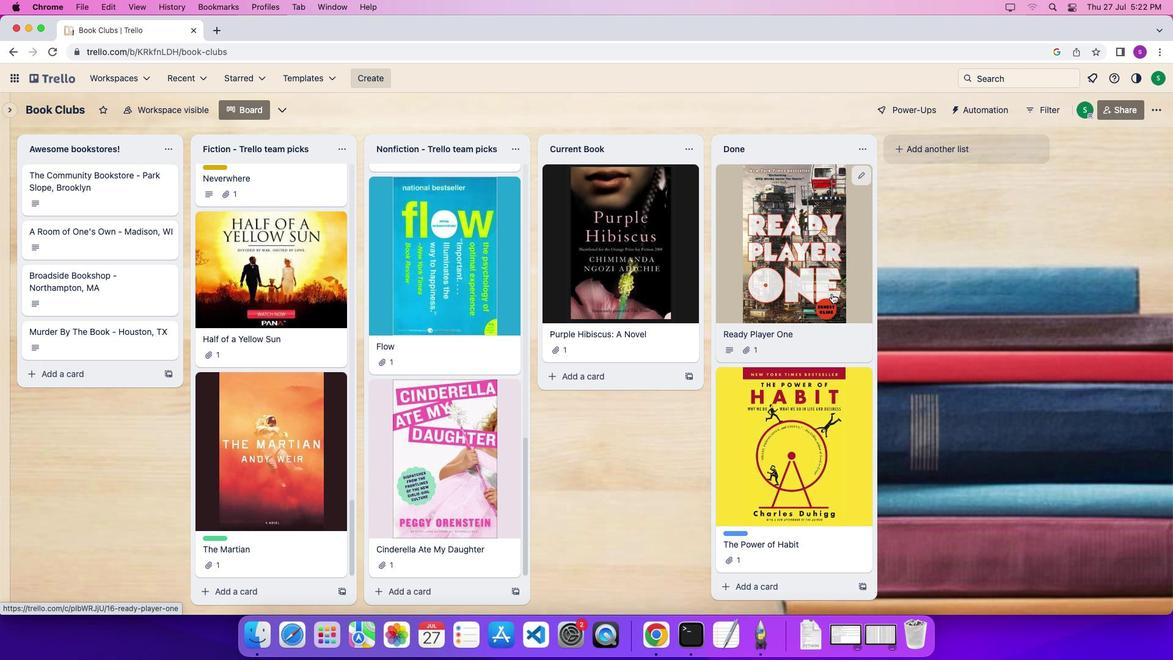 
Action: Mouse scrolled (831, 293) with delta (0, 0)
Screenshot: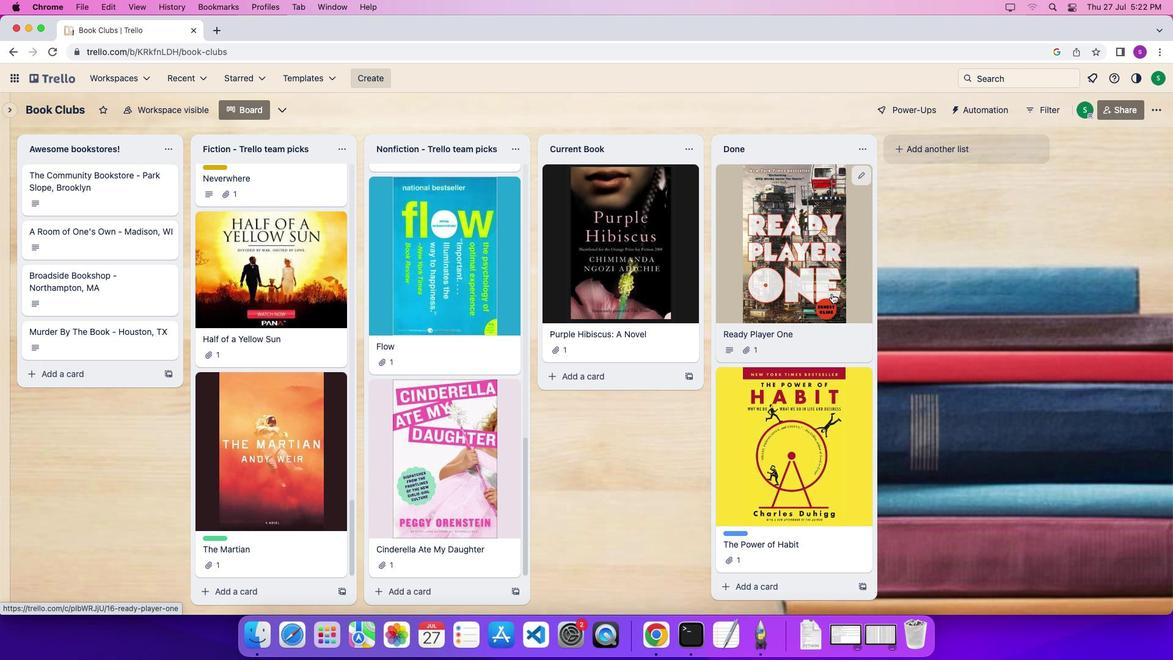 
Action: Mouse scrolled (831, 293) with delta (0, -1)
Screenshot: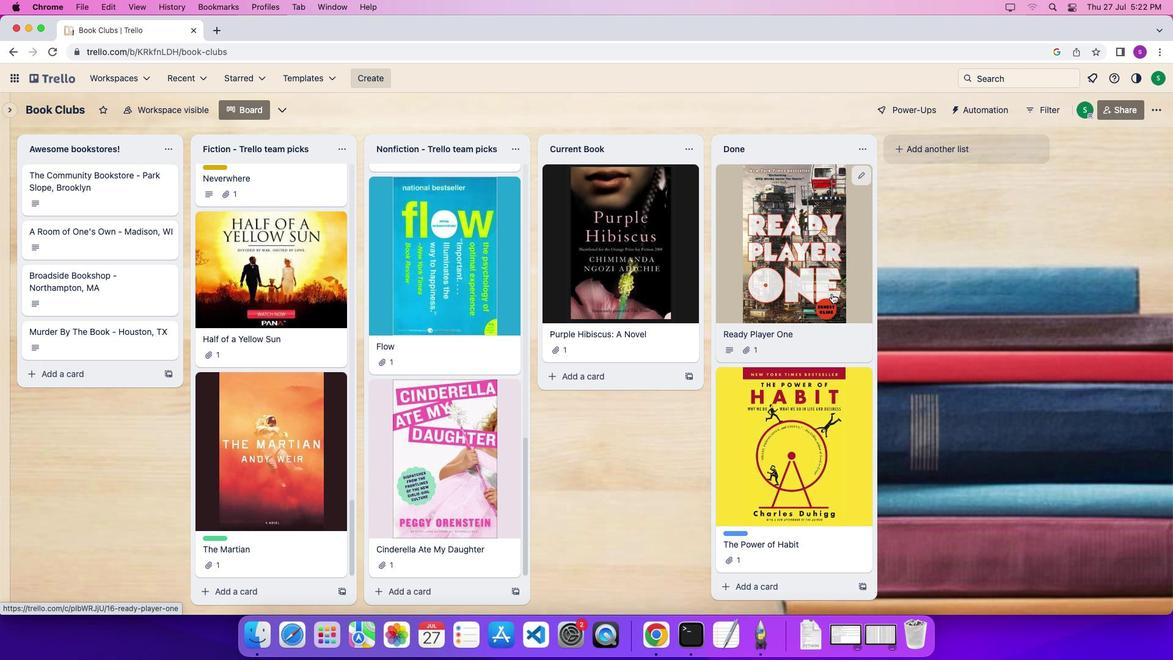 
Action: Mouse scrolled (831, 293) with delta (0, 0)
Screenshot: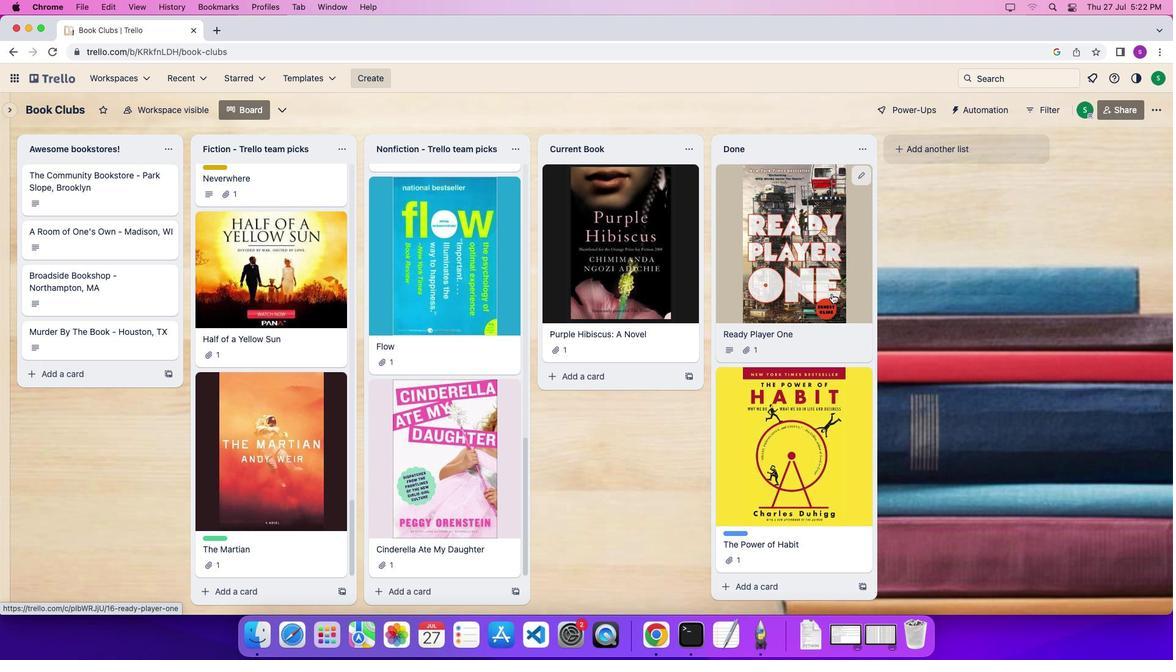 
Action: Mouse scrolled (831, 293) with delta (0, 0)
Screenshot: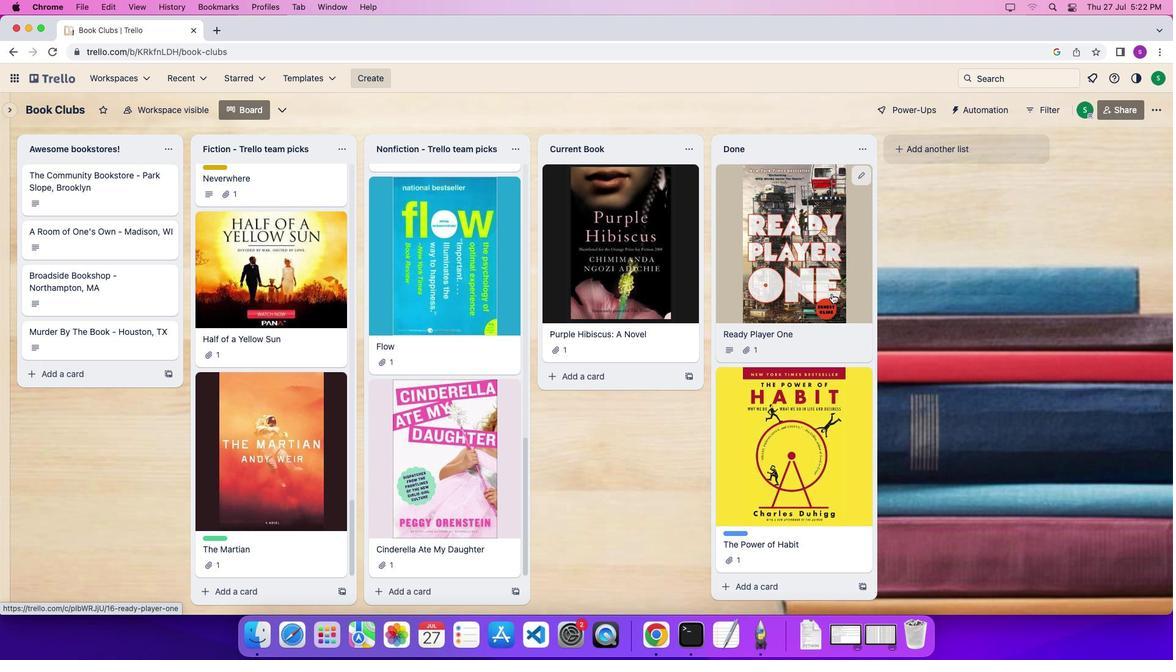 
Action: Mouse scrolled (831, 293) with delta (0, -4)
Screenshot: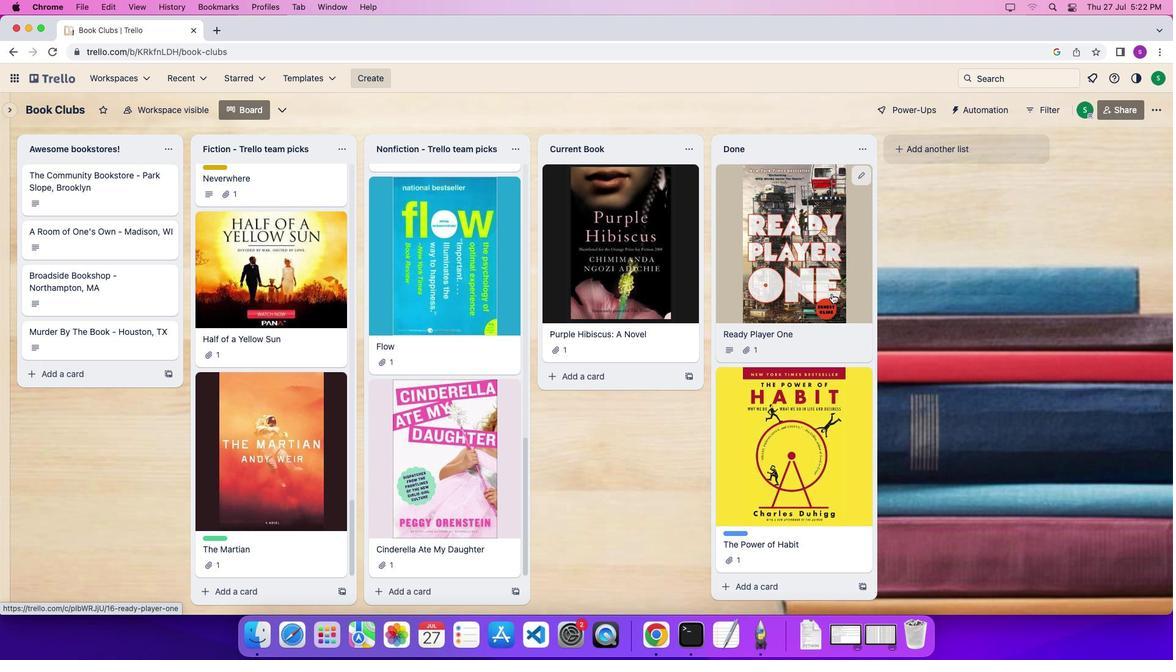
Action: Mouse scrolled (831, 293) with delta (0, -4)
Screenshot: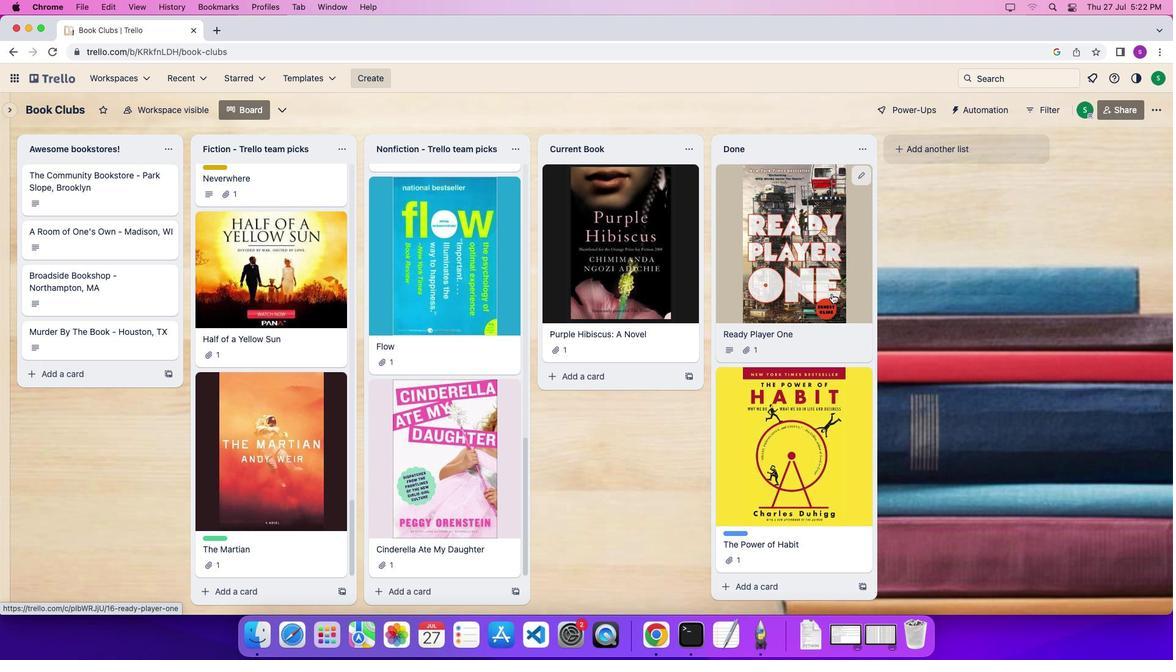 
Action: Mouse moved to (475, 305)
Screenshot: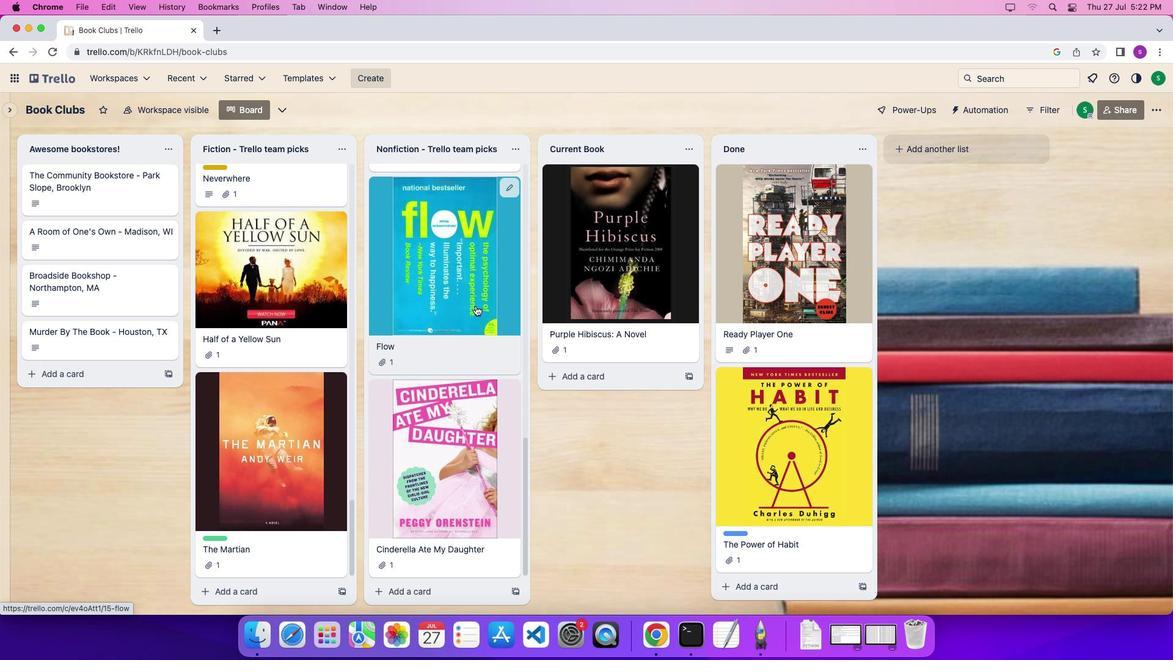 
Action: Mouse pressed left at (475, 305)
Screenshot: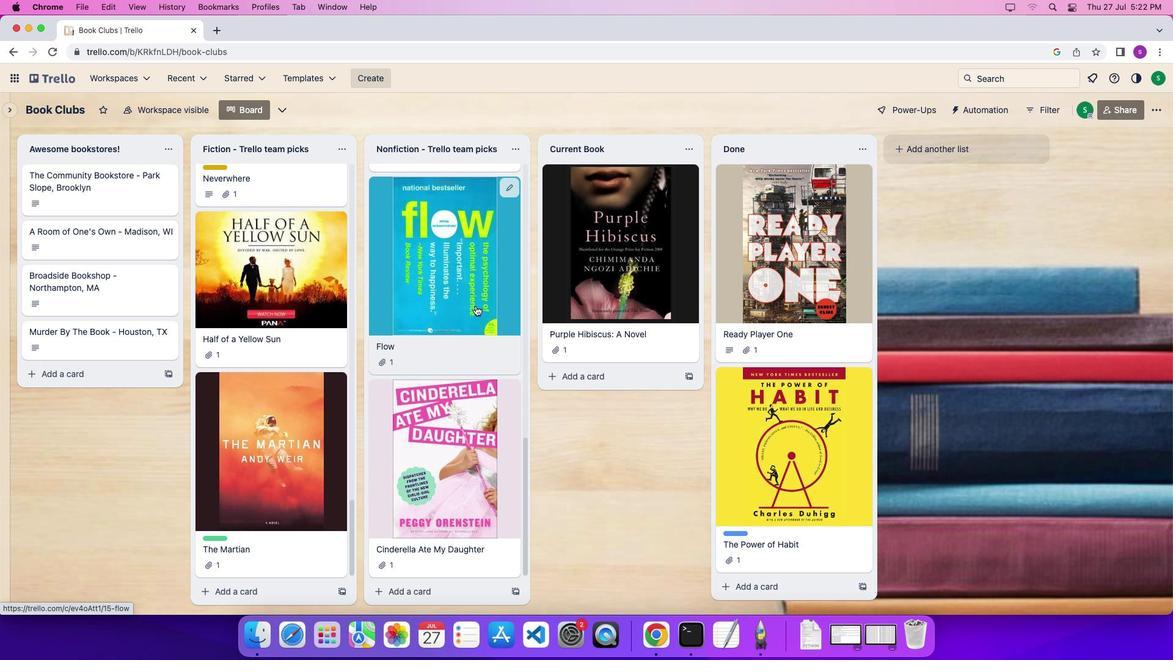 
Action: Mouse moved to (513, 370)
Screenshot: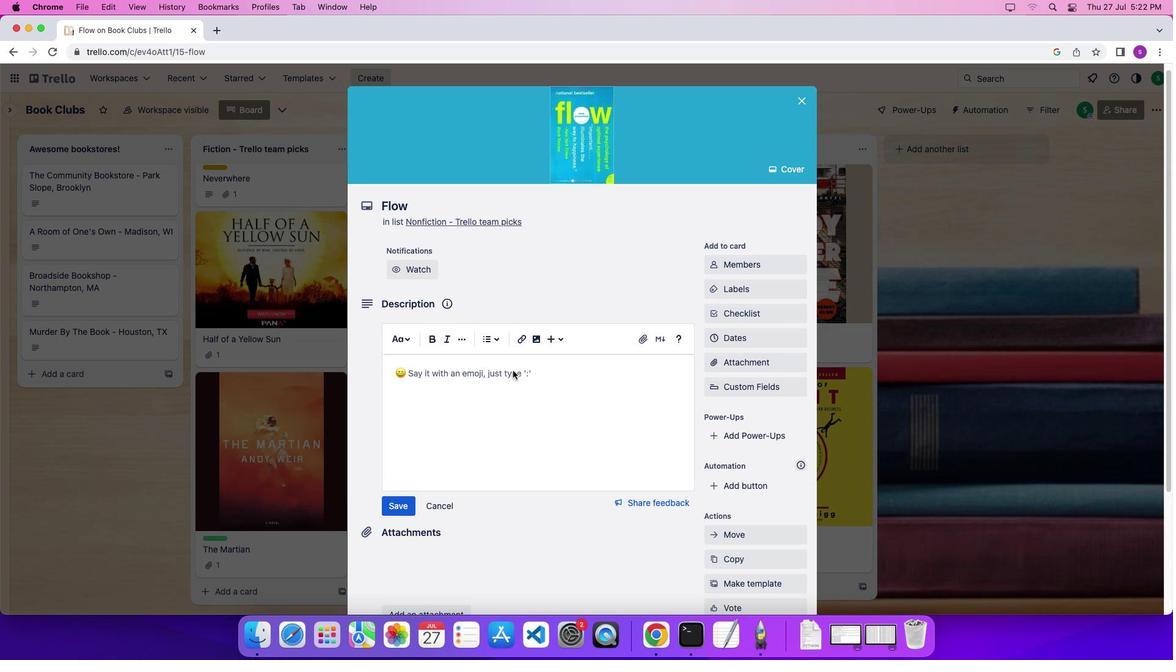 
Action: Mouse scrolled (513, 370) with delta (0, 0)
Screenshot: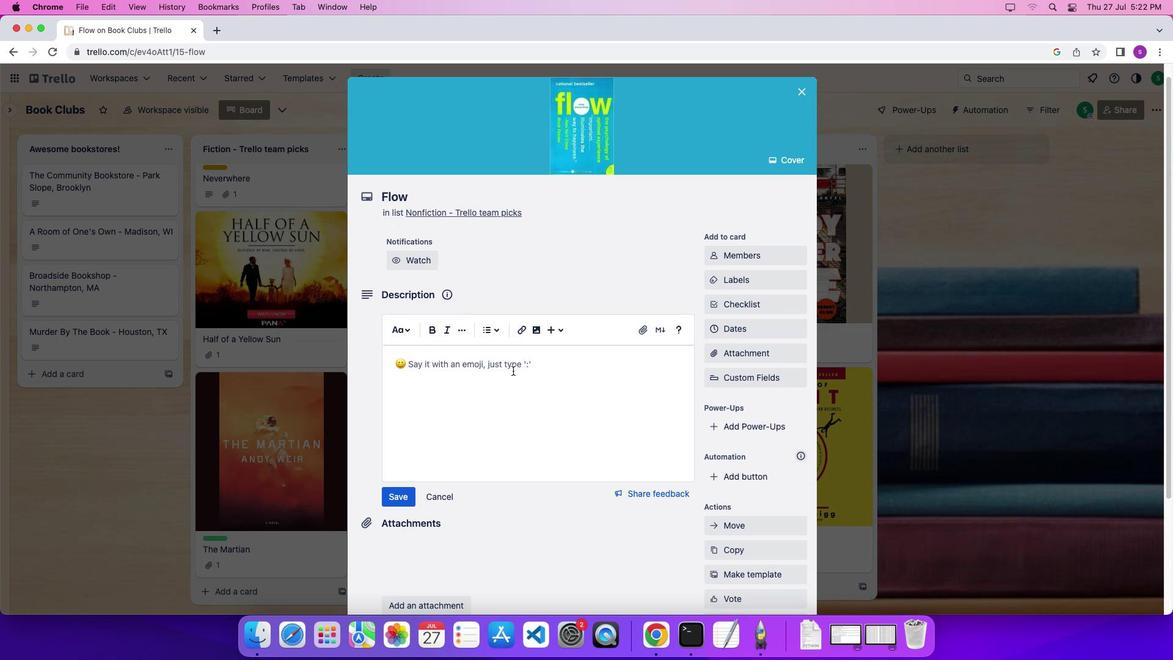 
Action: Mouse scrolled (513, 370) with delta (0, 0)
Screenshot: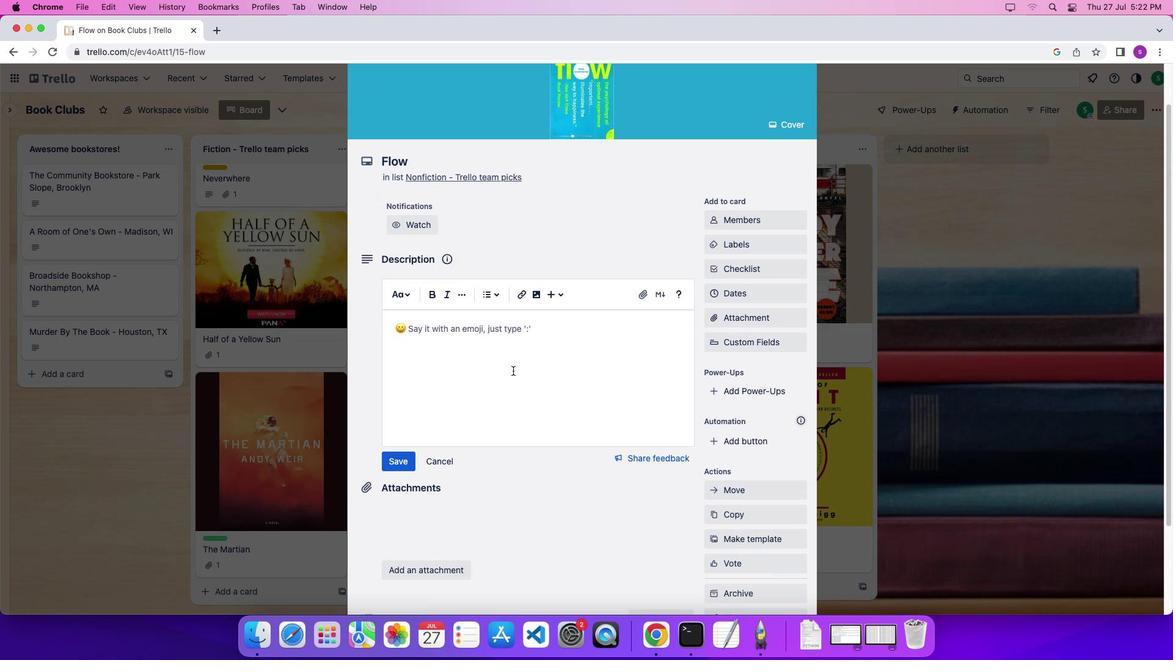 
Action: Mouse scrolled (513, 370) with delta (0, -1)
Screenshot: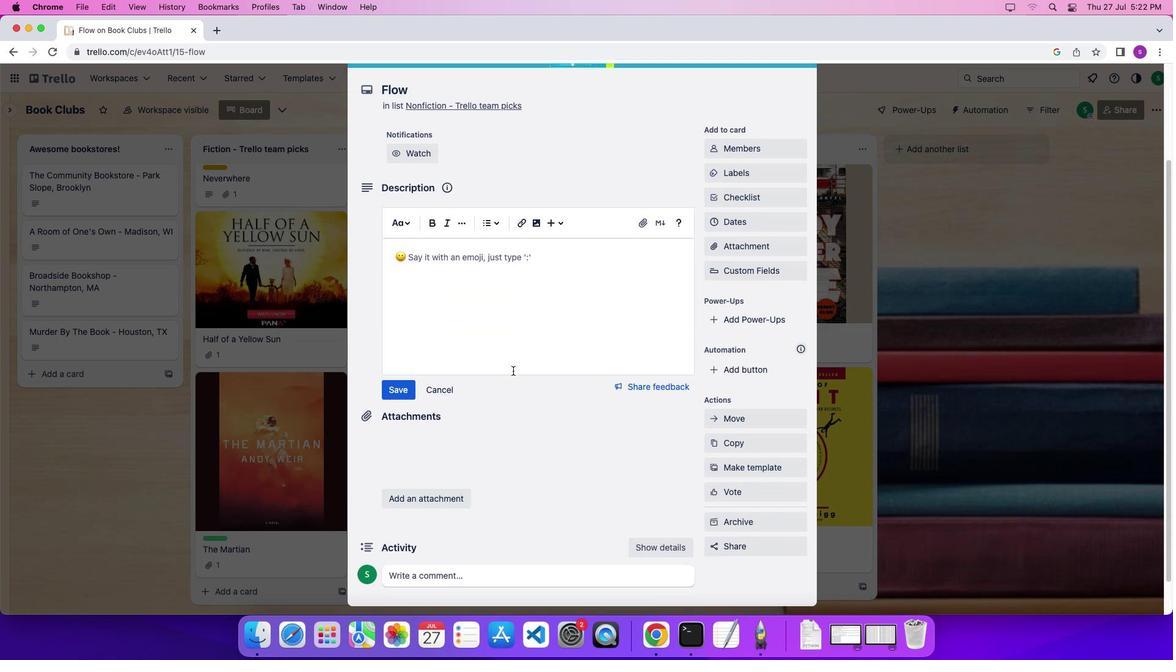 
Action: Mouse scrolled (513, 370) with delta (0, 0)
Screenshot: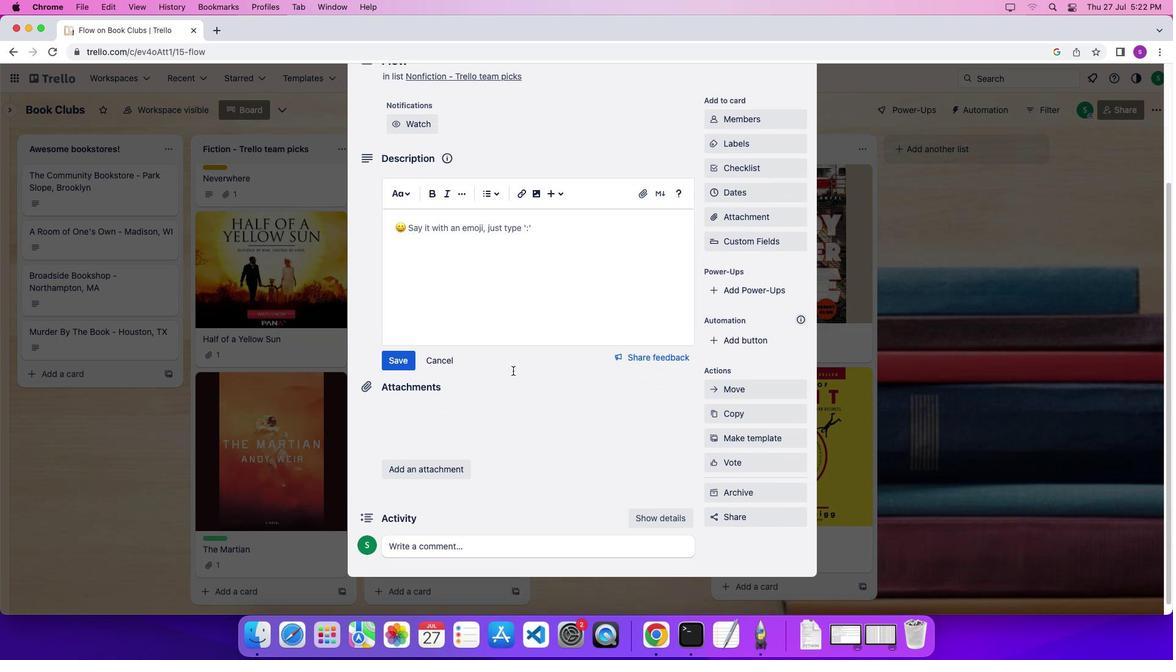 
Action: Mouse scrolled (513, 370) with delta (0, 0)
Screenshot: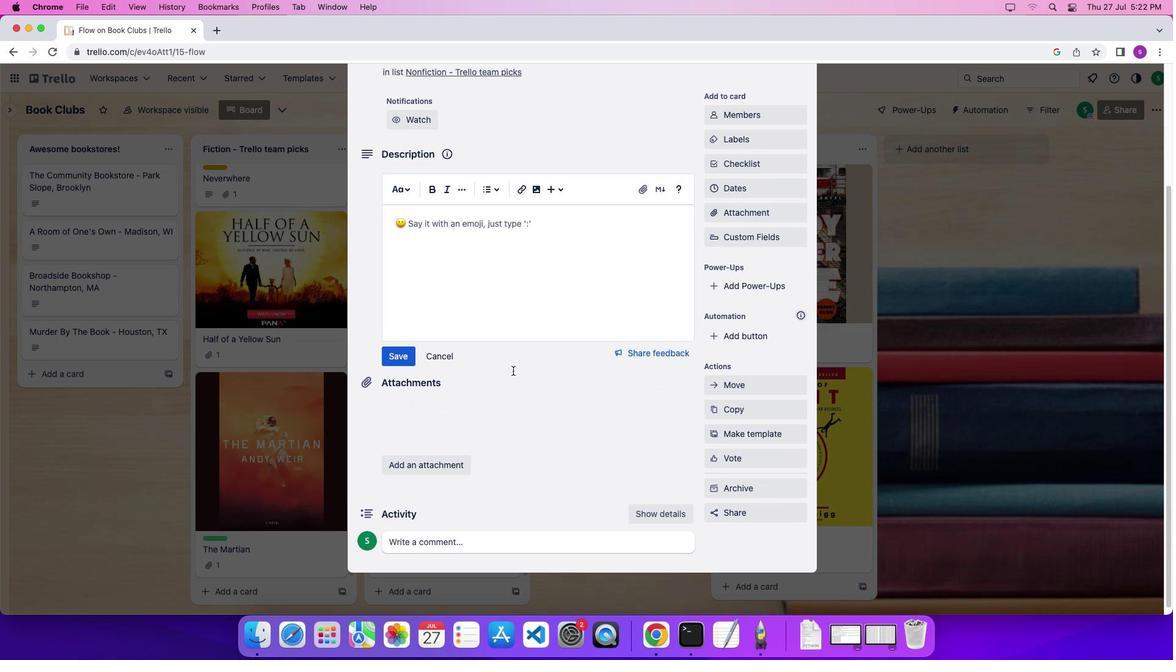 
Action: Mouse scrolled (513, 370) with delta (0, -4)
Screenshot: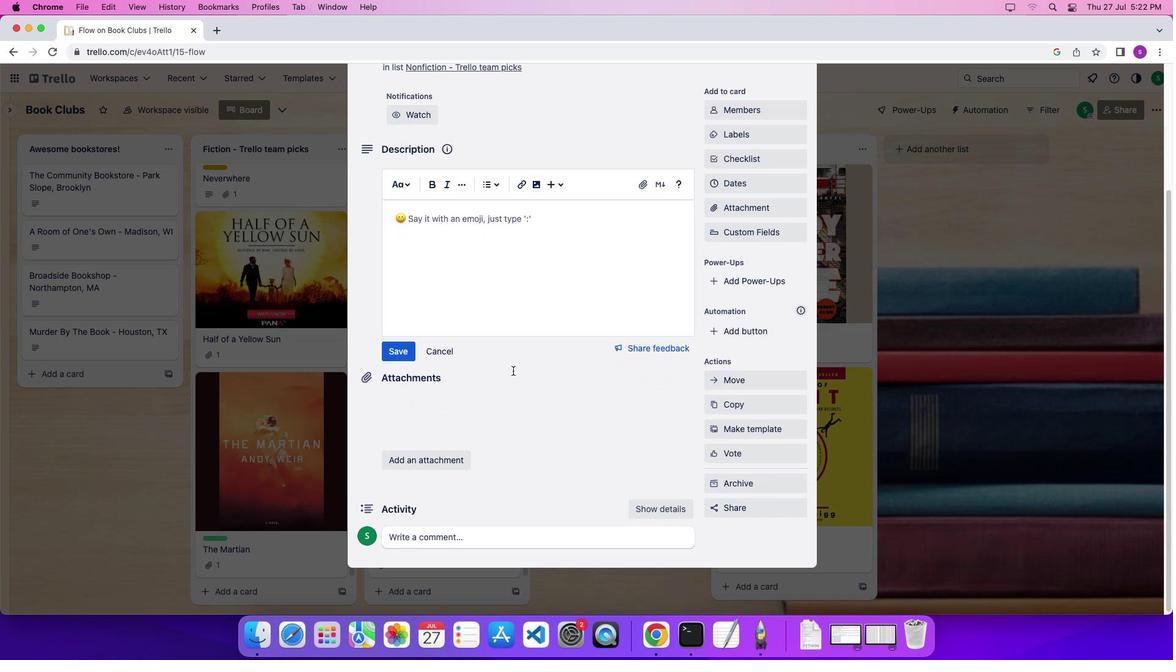 
Action: Mouse scrolled (513, 370) with delta (0, 0)
Screenshot: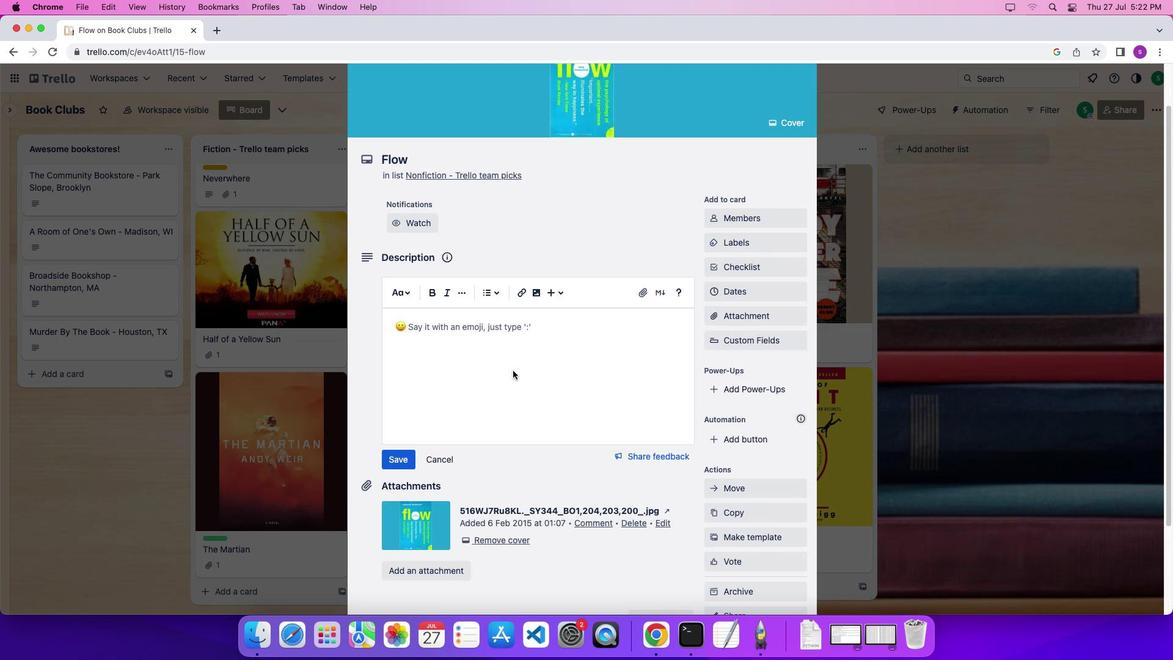 
Action: Mouse scrolled (513, 370) with delta (0, 0)
Screenshot: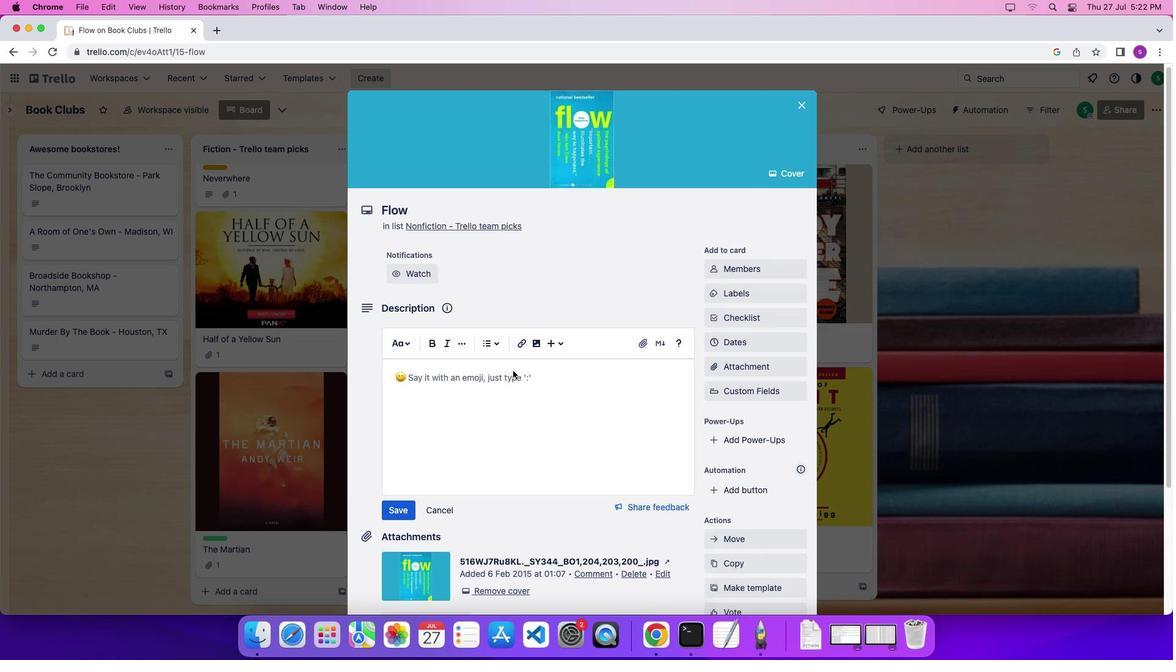 
Action: Mouse scrolled (513, 370) with delta (0, 5)
Screenshot: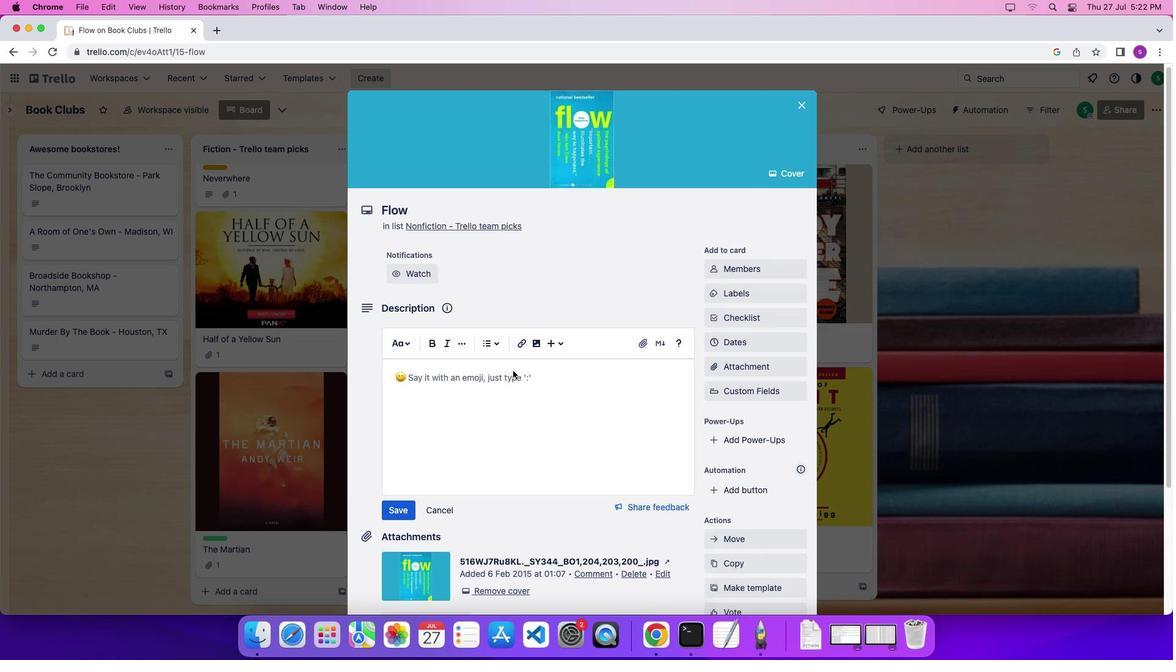 
Action: Mouse scrolled (513, 370) with delta (0, 7)
Screenshot: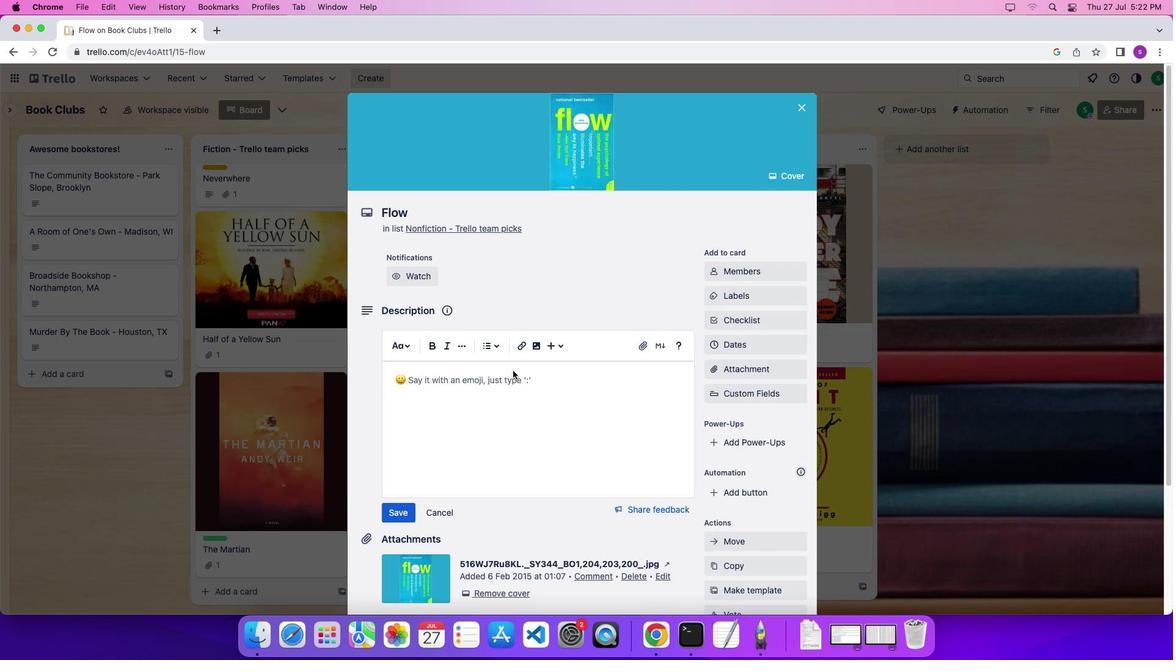 
Action: Mouse scrolled (513, 370) with delta (0, 8)
Screenshot: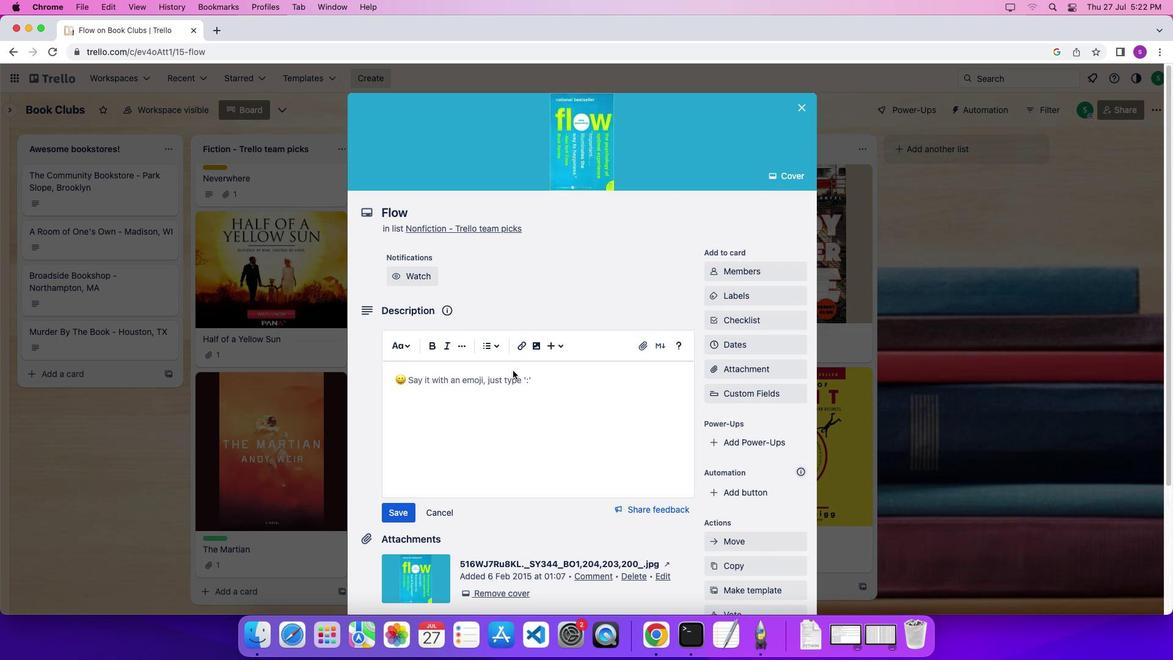 
Action: Mouse moved to (799, 105)
Screenshot: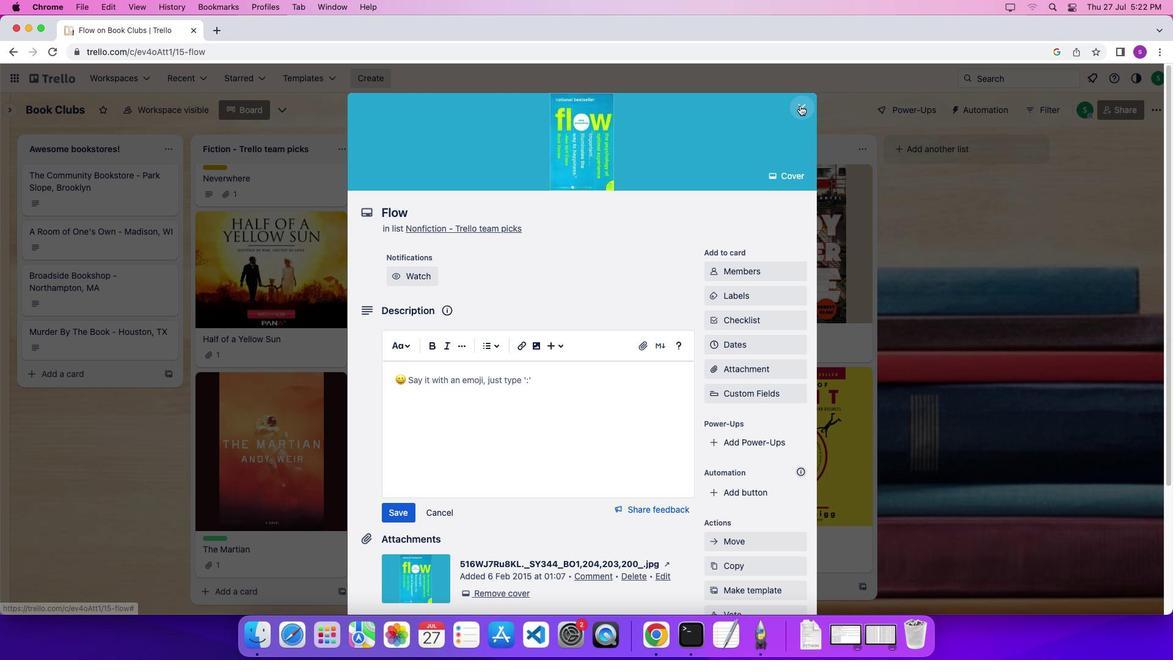 
Action: Mouse pressed left at (799, 105)
Screenshot: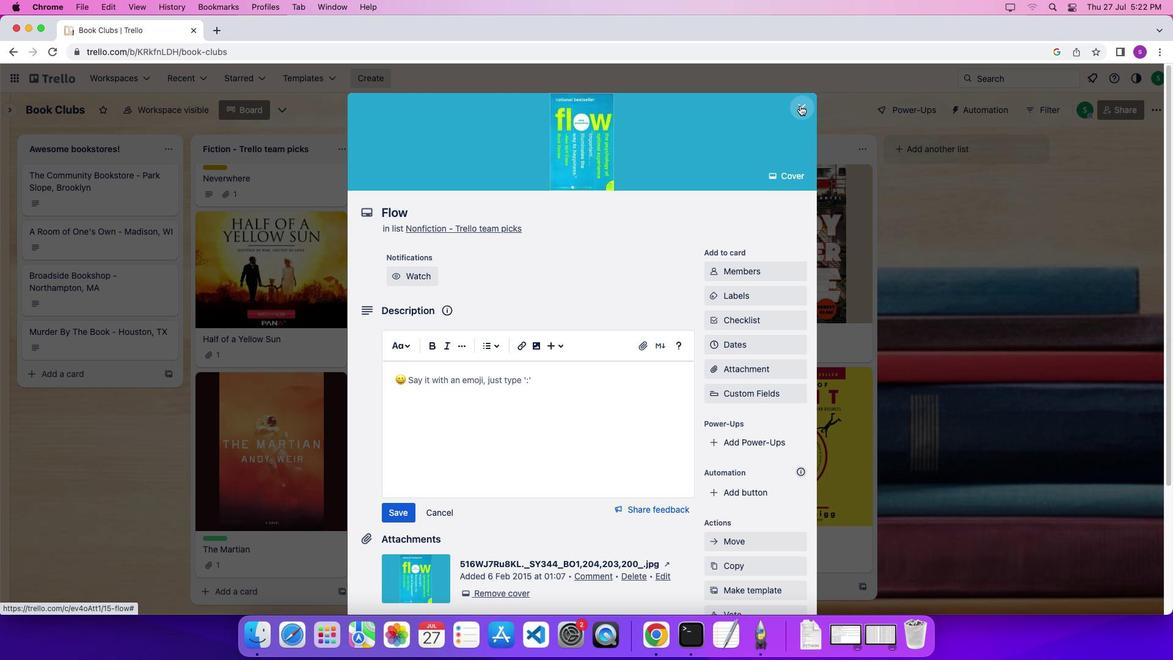 
Action: Mouse moved to (303, 416)
Screenshot: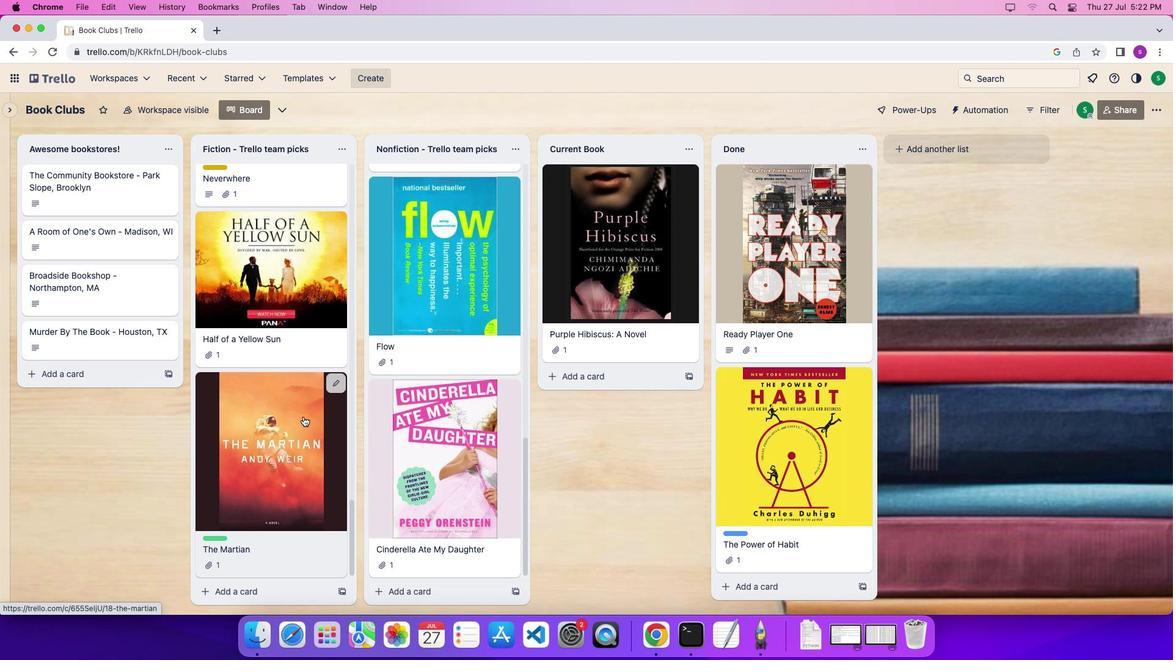 
Action: Mouse pressed left at (303, 416)
Screenshot: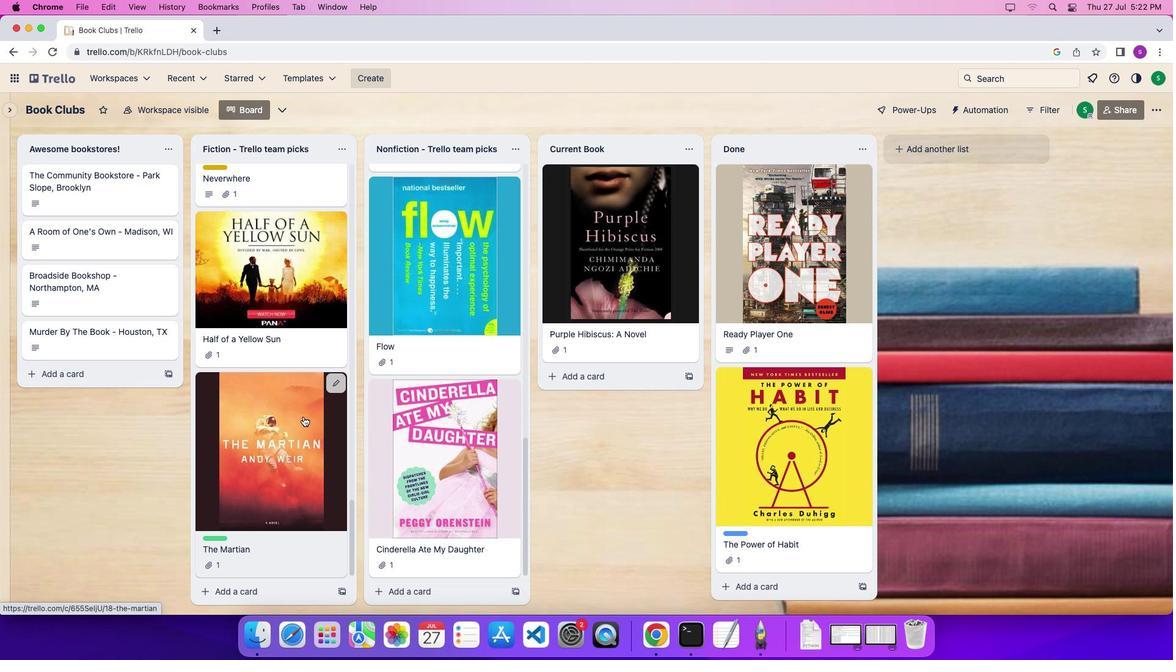 
Action: Mouse moved to (580, 345)
Screenshot: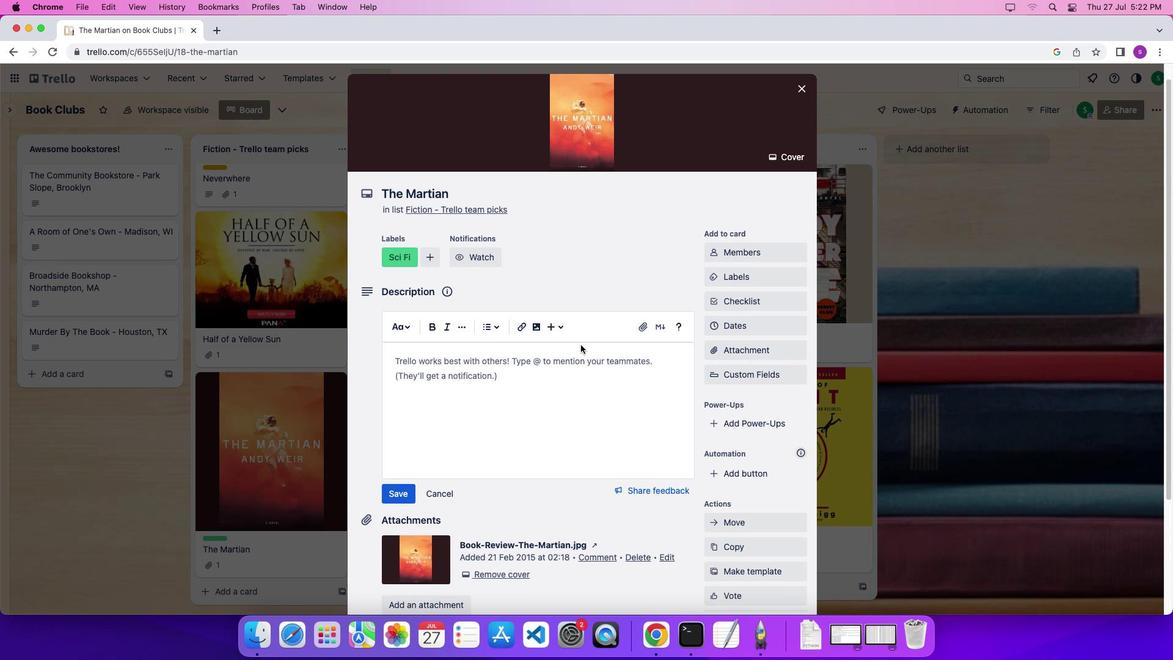 
Action: Mouse scrolled (580, 345) with delta (0, 0)
Screenshot: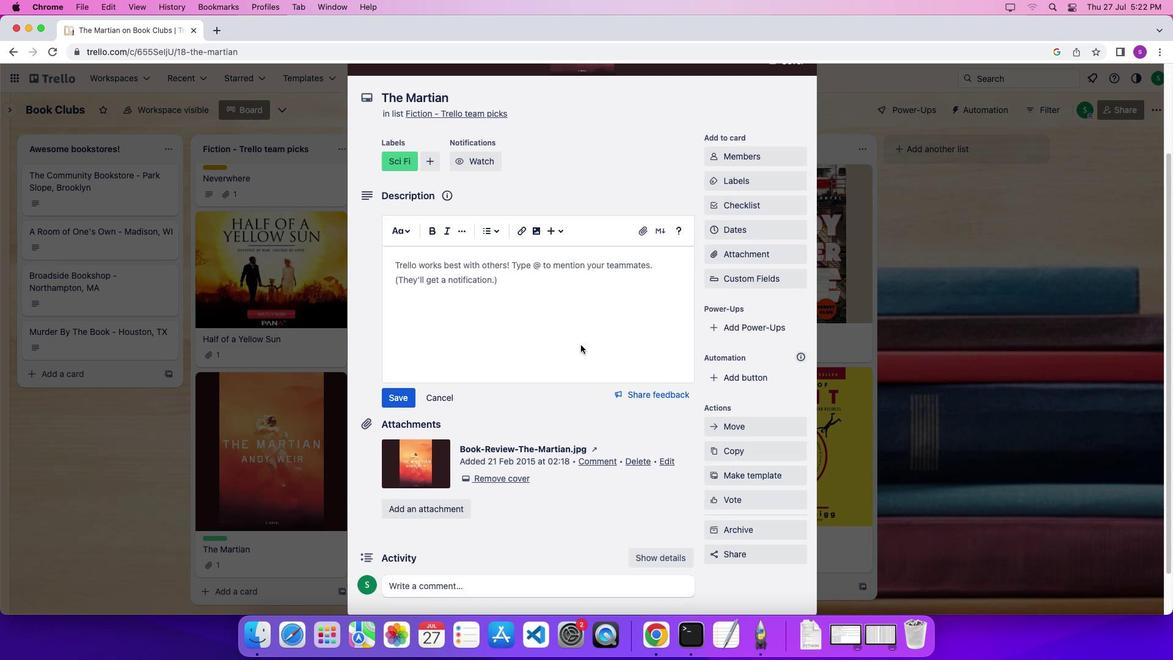 
Action: Mouse scrolled (580, 345) with delta (0, 0)
Screenshot: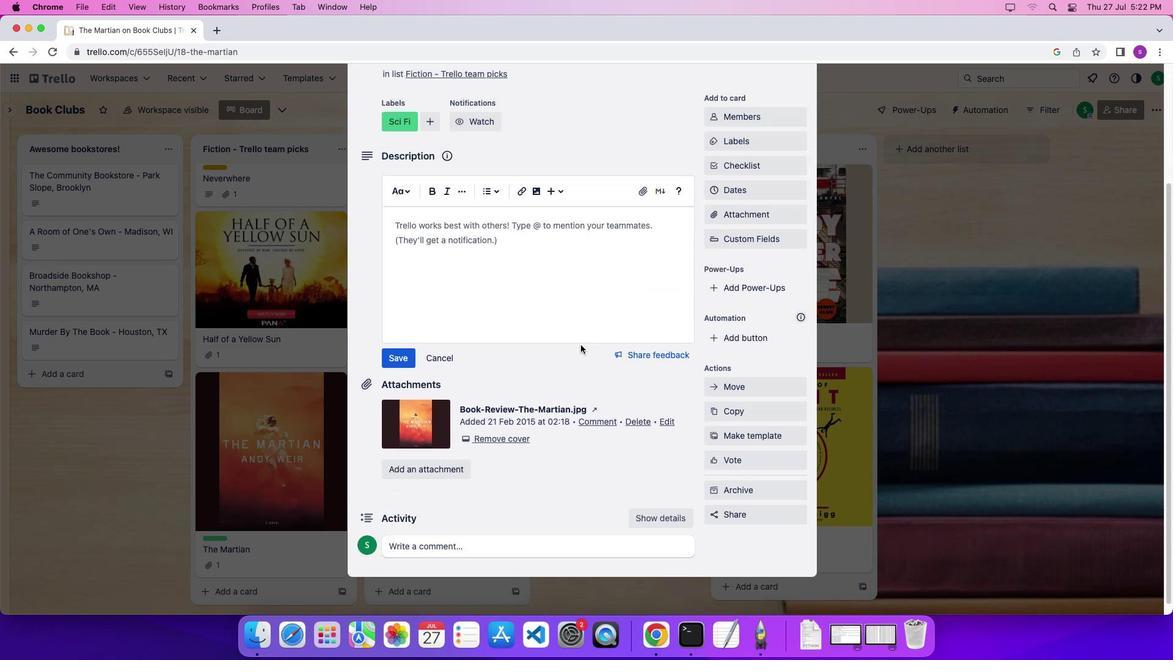 
Action: Mouse scrolled (580, 345) with delta (0, -4)
Screenshot: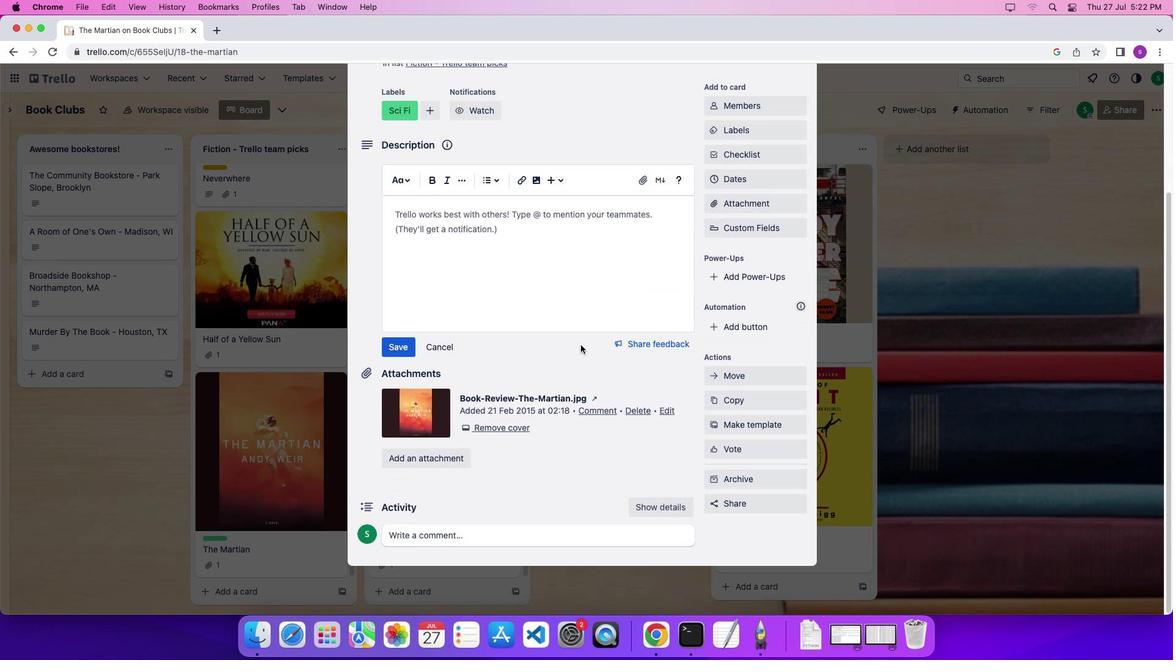 
Action: Mouse scrolled (580, 345) with delta (0, -4)
Screenshot: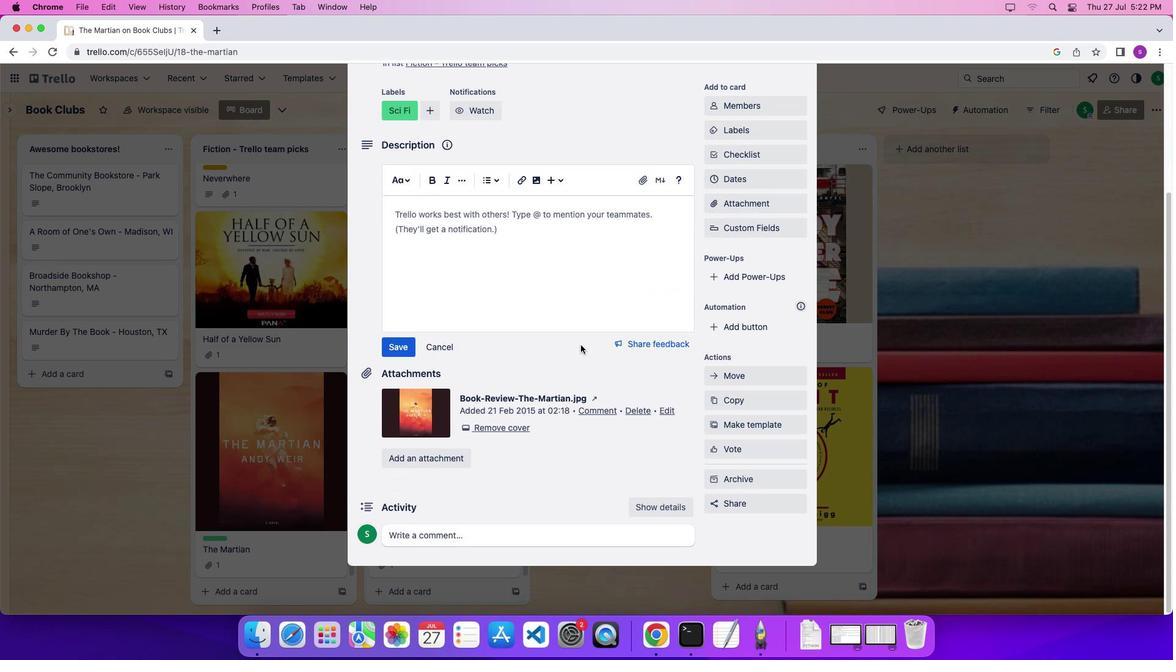 
Action: Mouse scrolled (580, 345) with delta (0, 0)
Screenshot: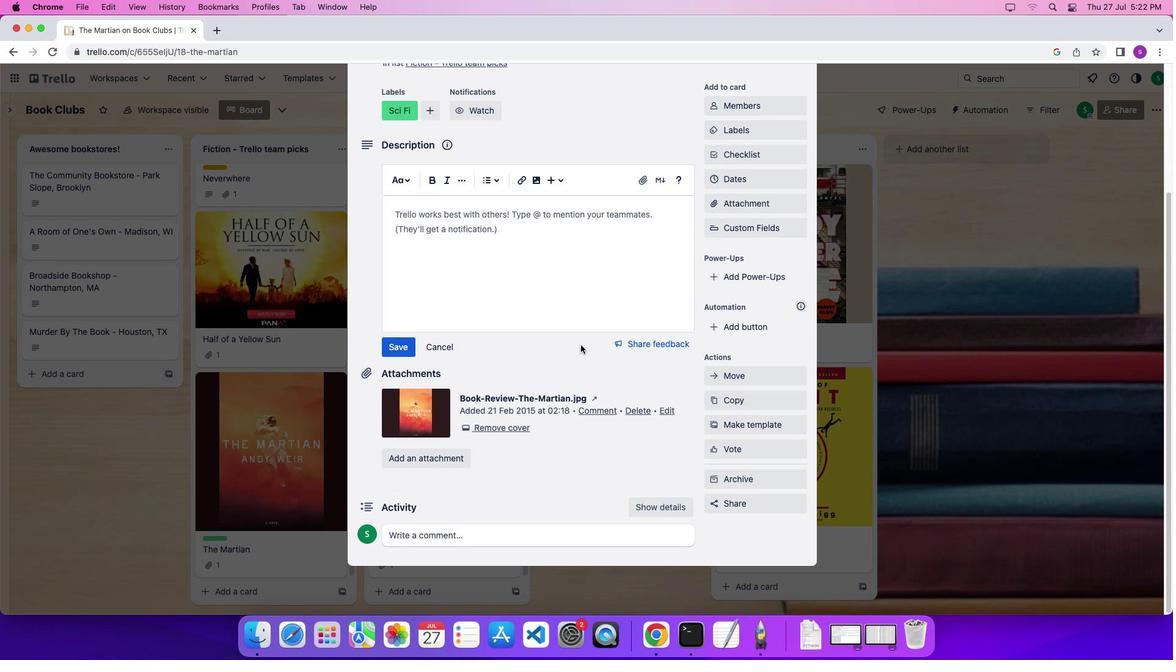 
Action: Mouse scrolled (580, 345) with delta (0, 0)
Screenshot: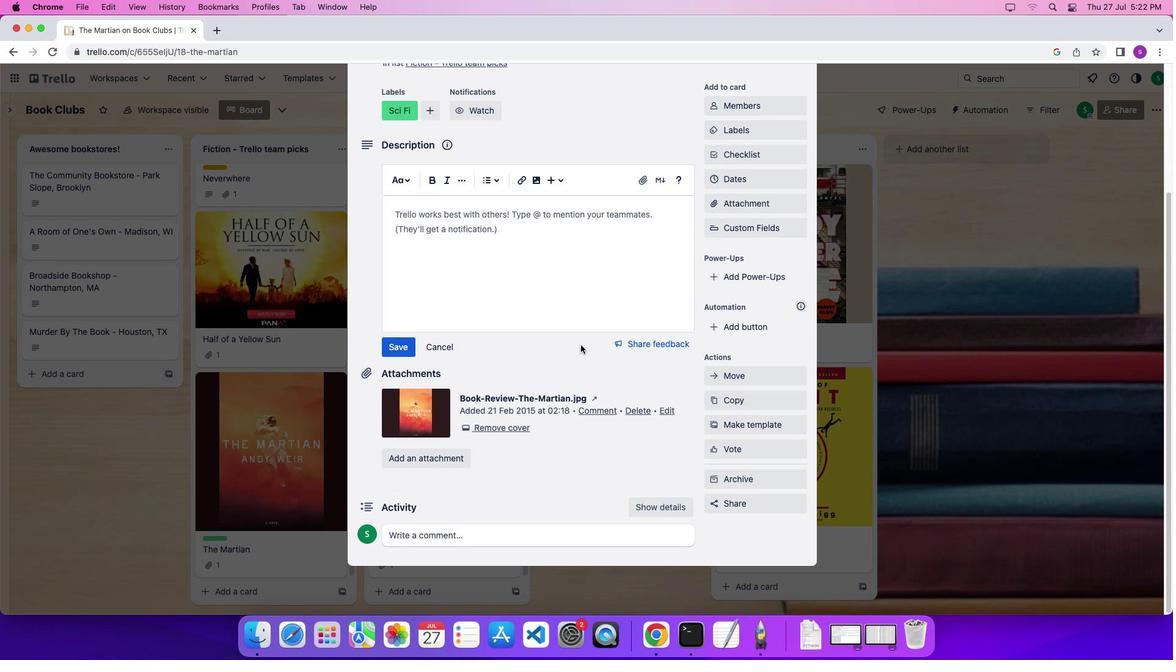 
Action: Mouse scrolled (580, 345) with delta (0, -3)
Screenshot: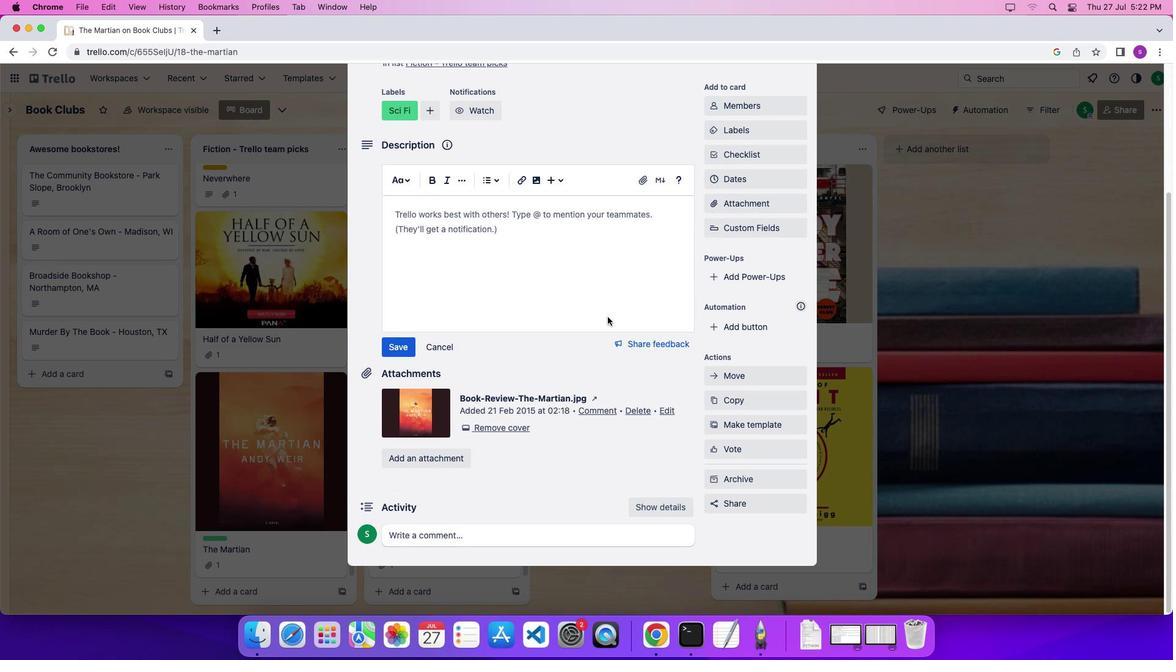 
Action: Mouse moved to (773, 137)
Screenshot: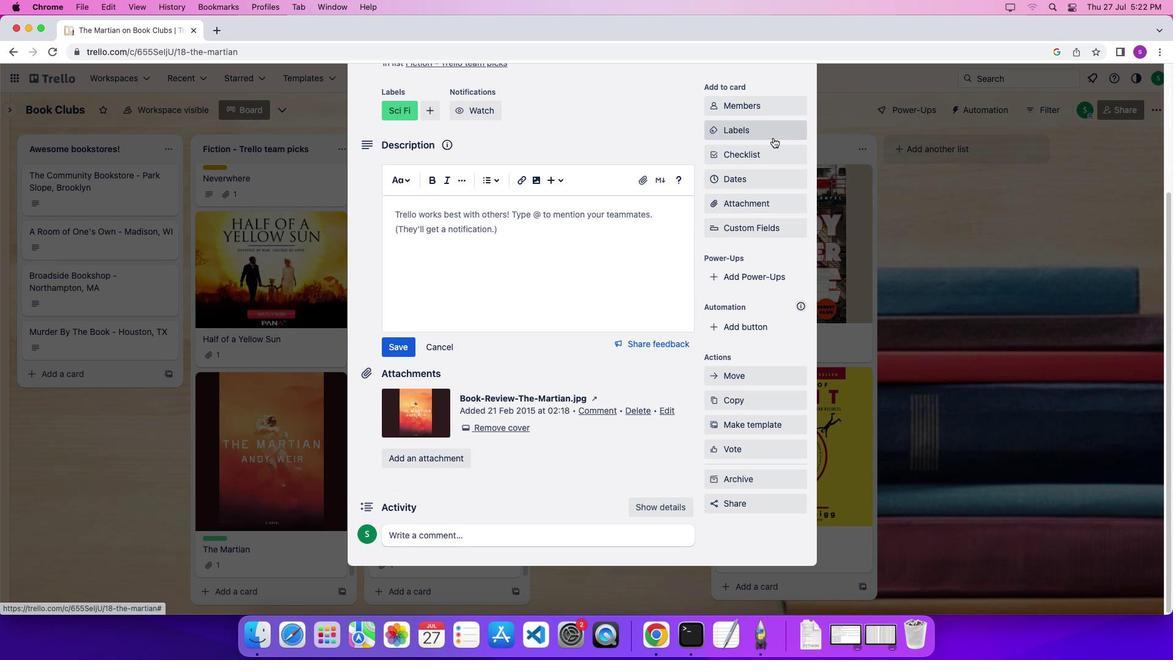 
Action: Mouse scrolled (773, 137) with delta (0, 0)
Screenshot: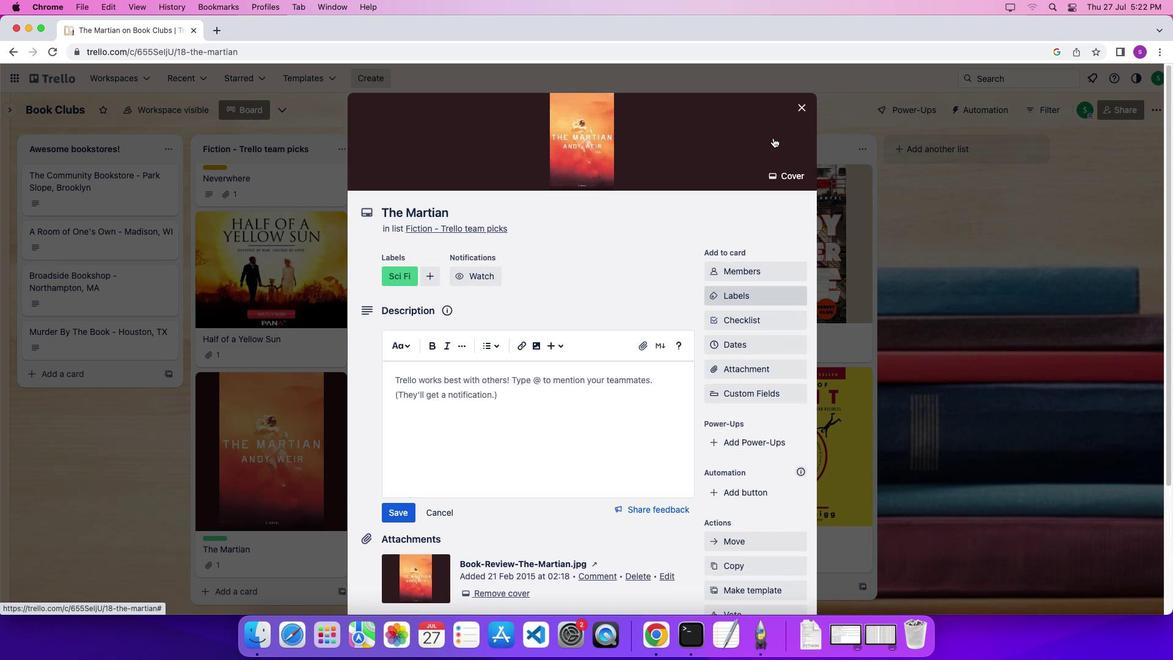 
Action: Mouse scrolled (773, 137) with delta (0, 1)
Screenshot: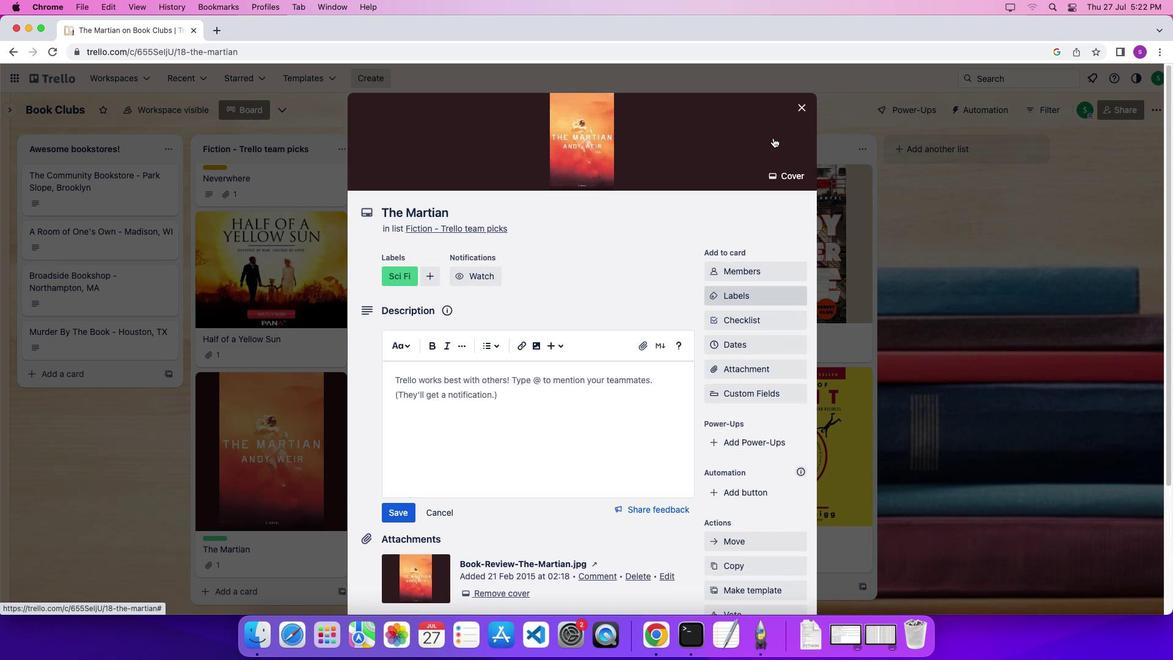 
Action: Mouse scrolled (773, 137) with delta (0, 6)
Screenshot: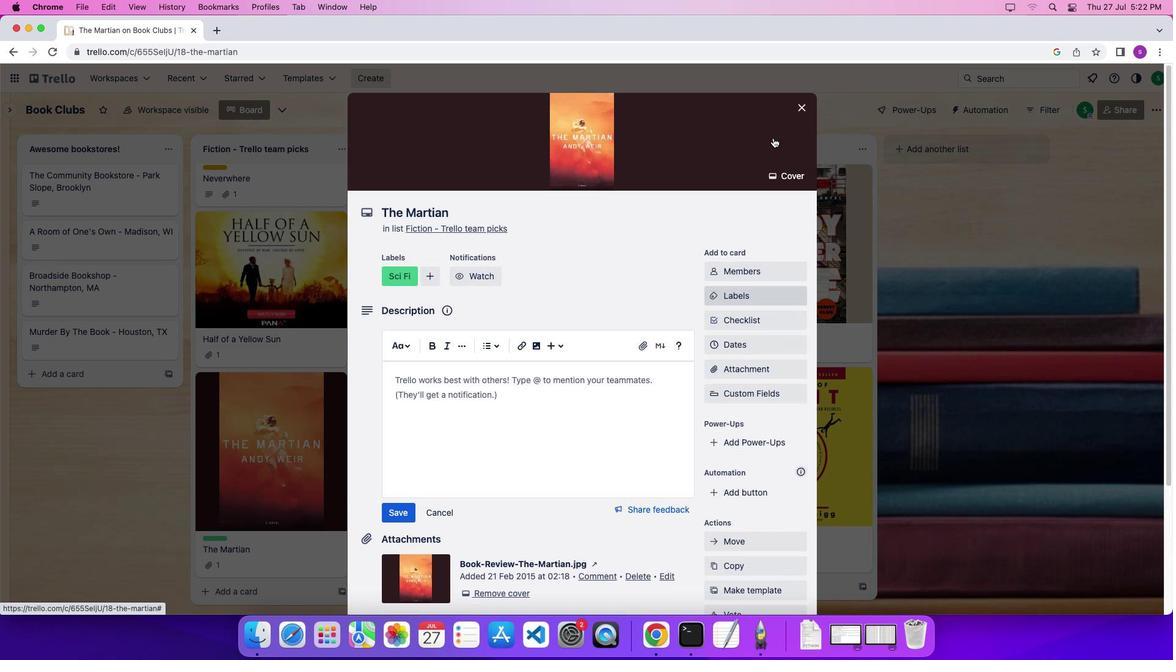 
Action: Mouse scrolled (773, 137) with delta (0, 8)
Screenshot: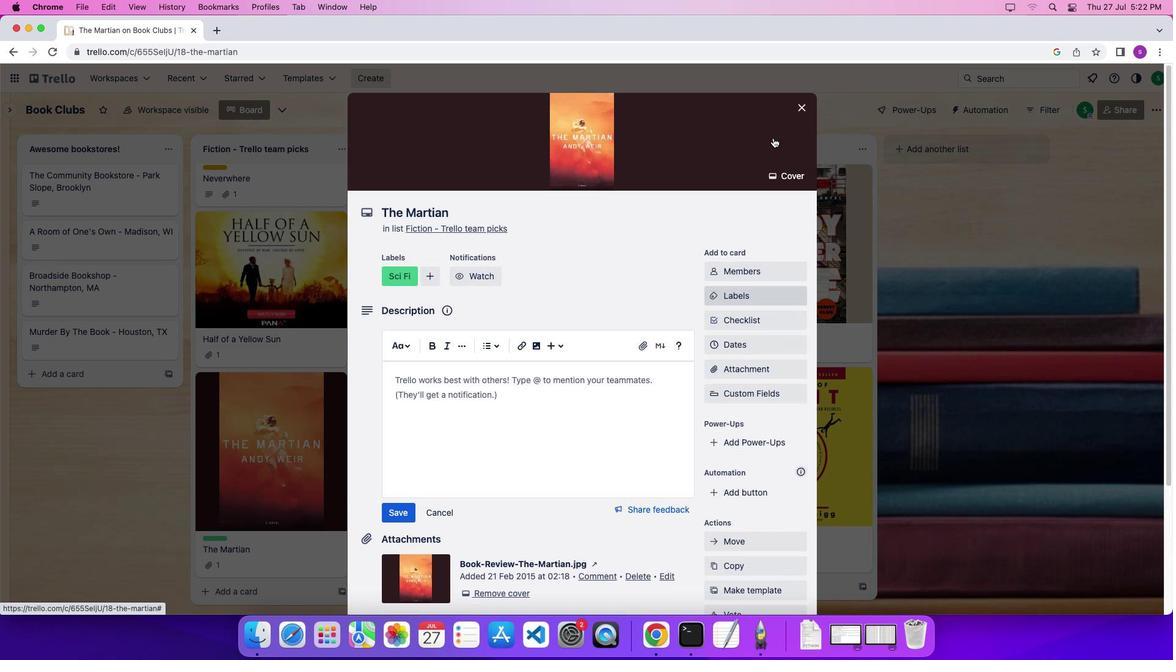 
Action: Mouse moved to (798, 105)
Screenshot: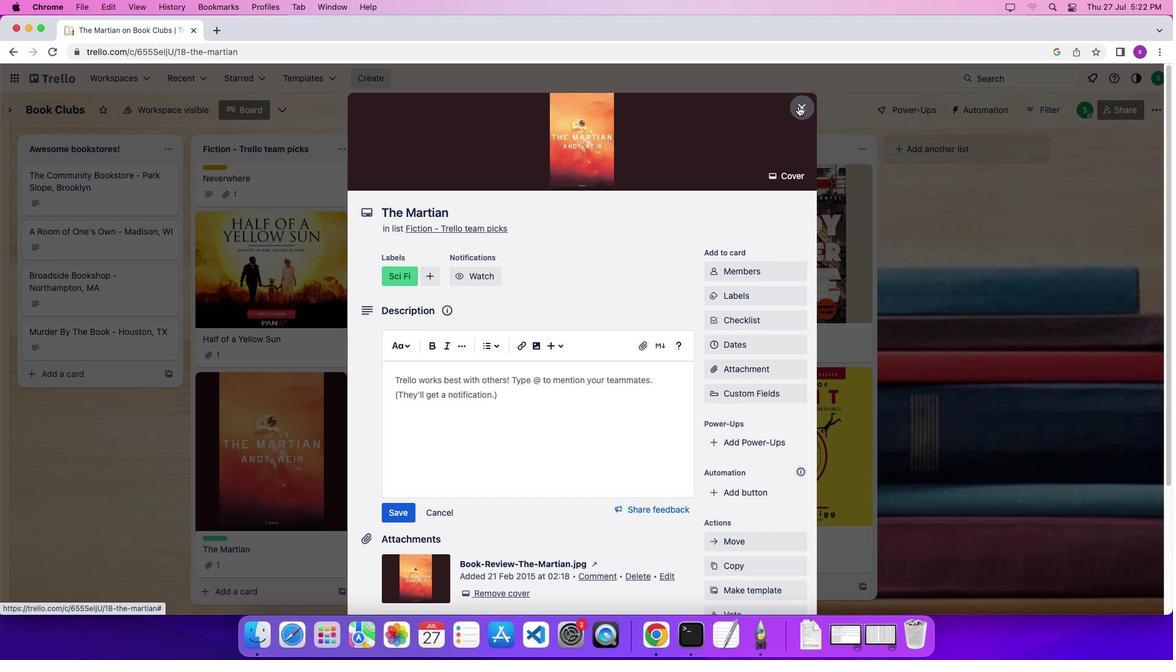 
Action: Mouse pressed left at (798, 105)
Screenshot: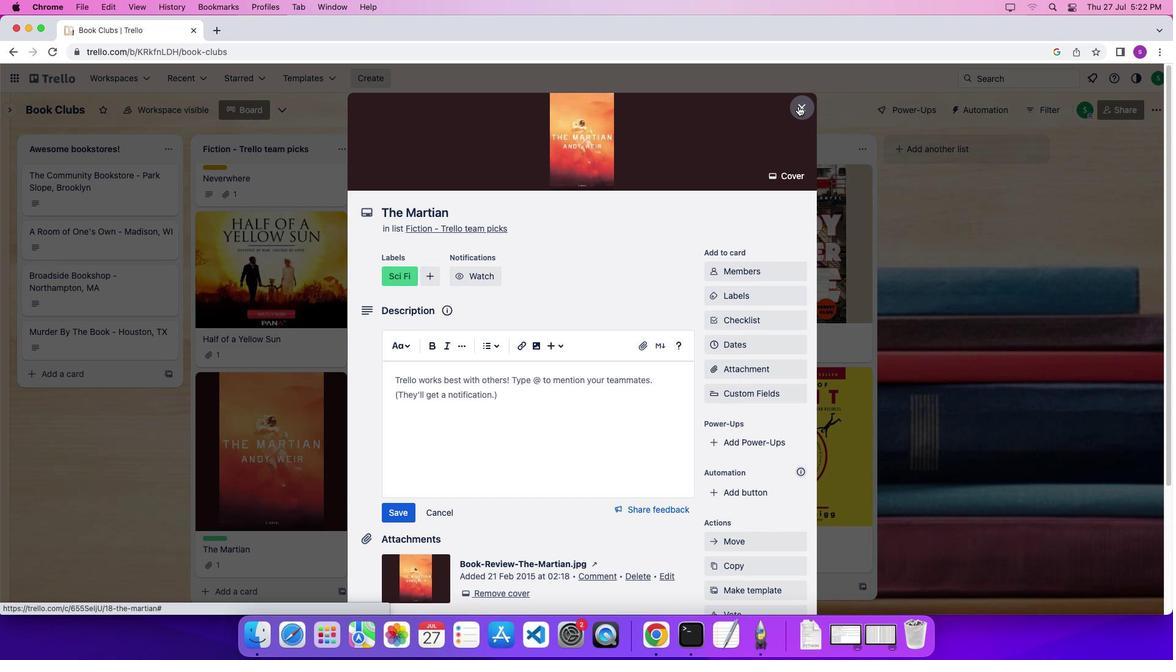 
Action: Mouse moved to (809, 205)
Screenshot: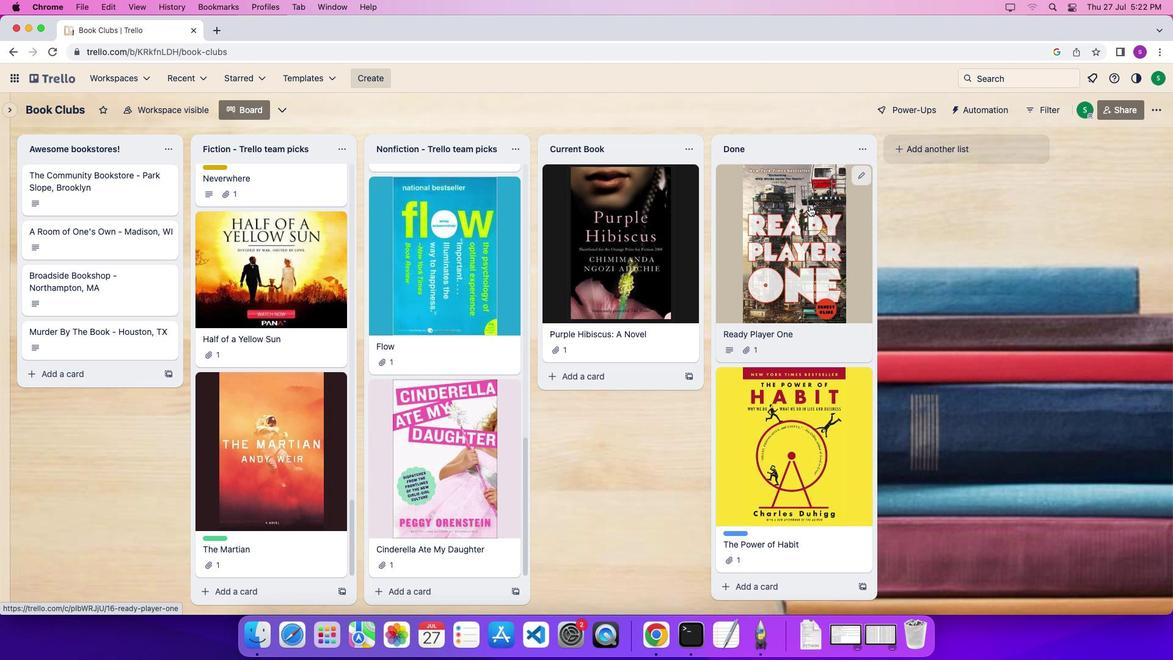 
Action: Mouse pressed left at (809, 205)
Screenshot: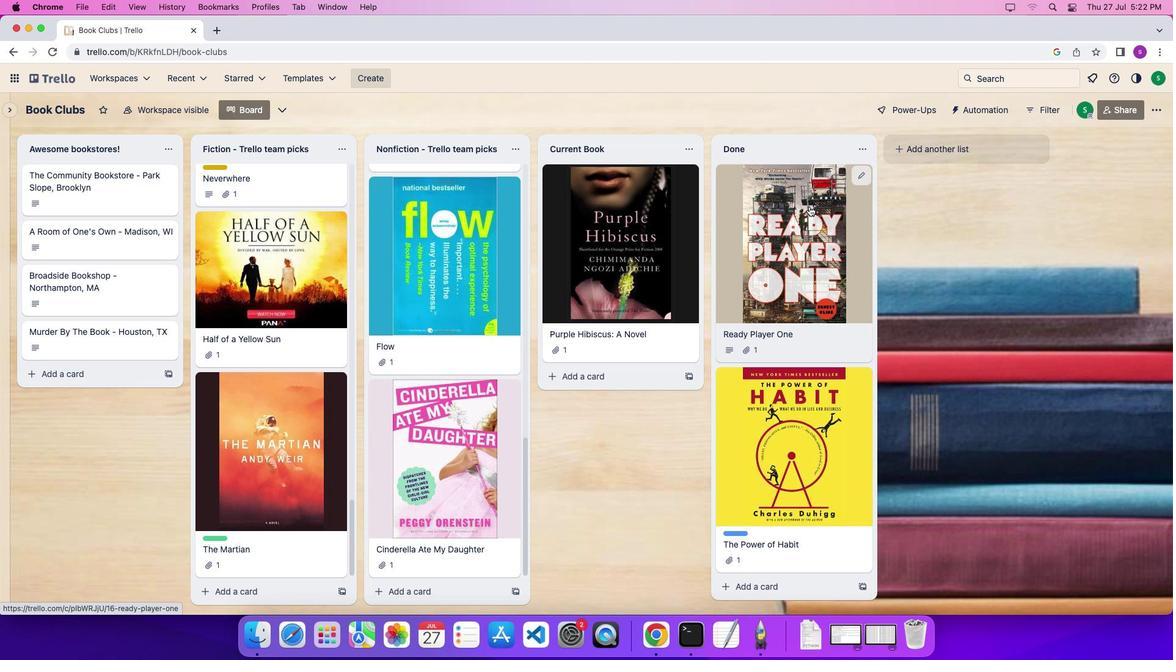 
Action: Mouse moved to (663, 313)
Screenshot: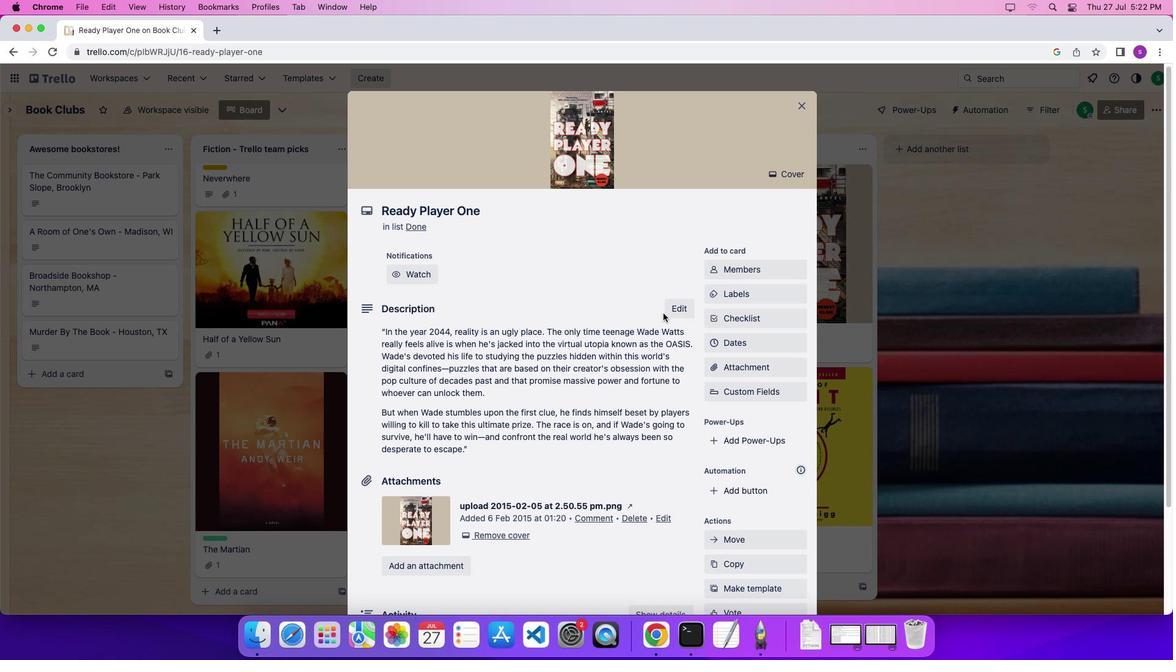 
Action: Mouse scrolled (663, 313) with delta (0, 0)
Screenshot: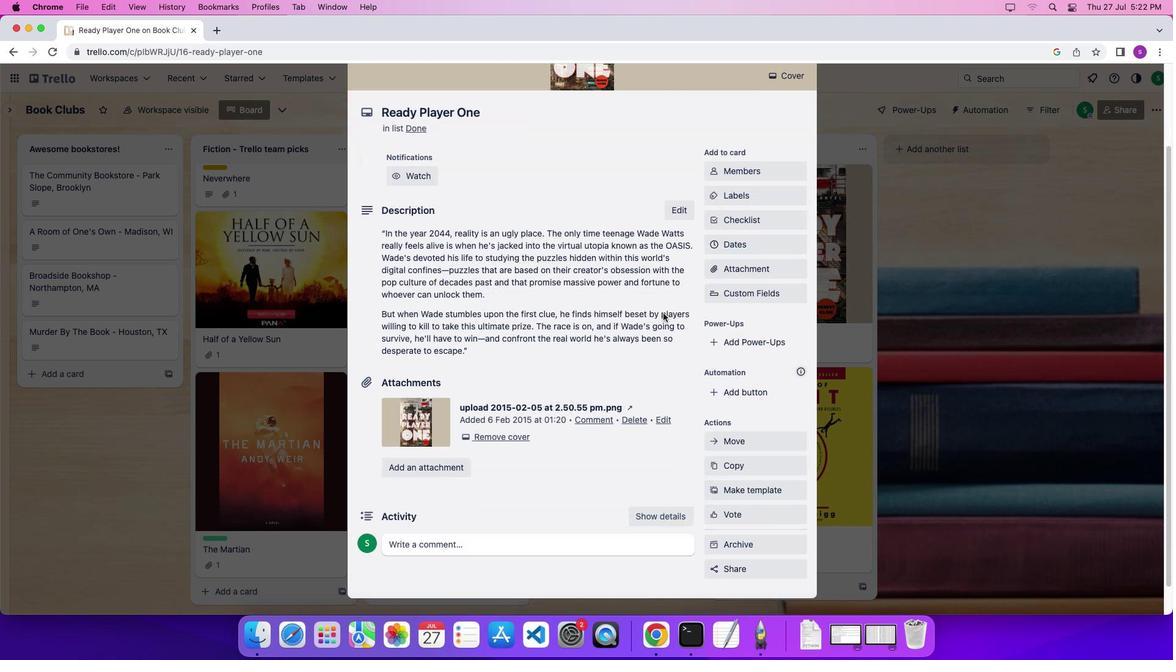 
Action: Mouse scrolled (663, 313) with delta (0, 0)
Screenshot: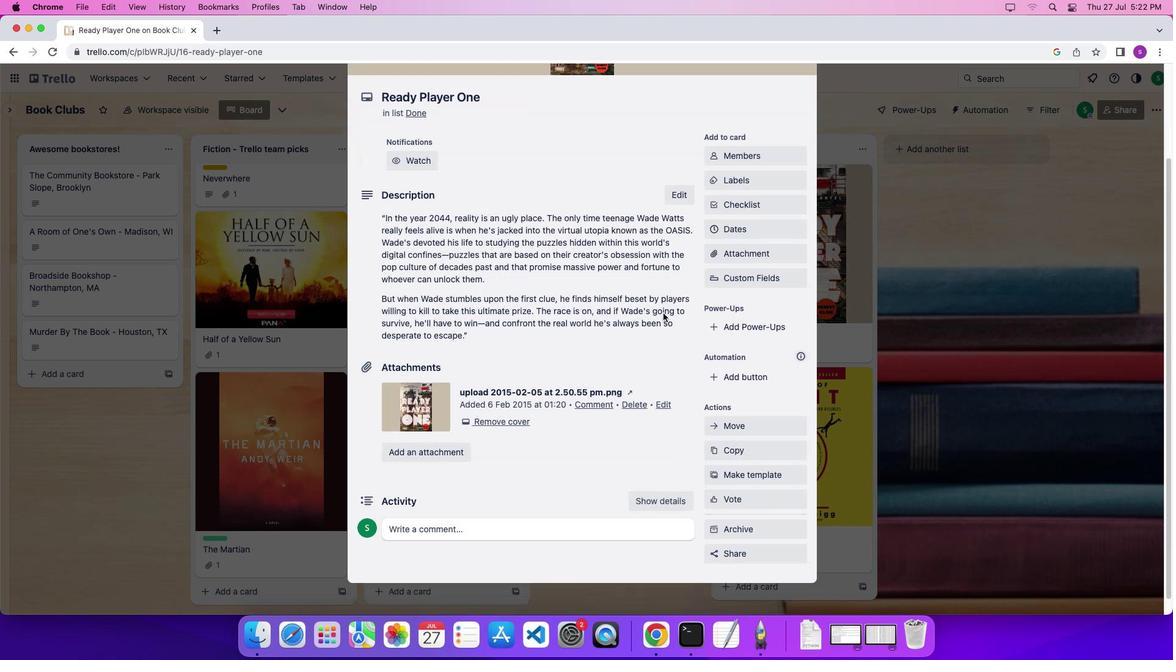 
Action: Mouse scrolled (663, 313) with delta (0, -4)
Screenshot: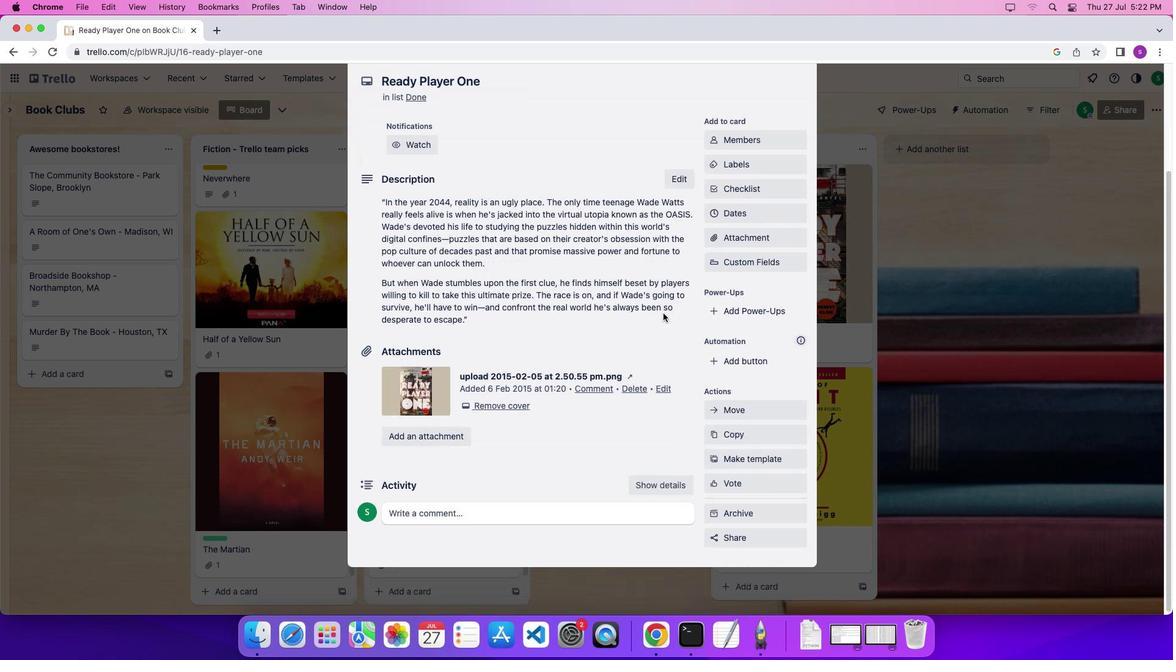 
Action: Mouse scrolled (663, 313) with delta (0, -6)
Screenshot: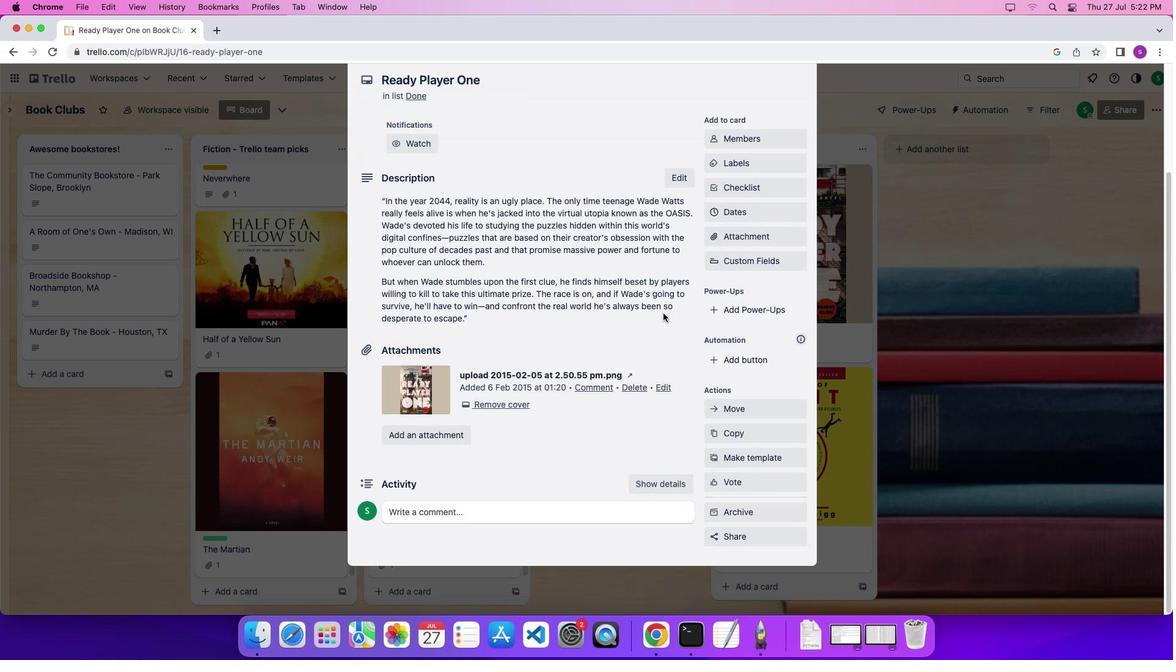 
Action: Mouse scrolled (663, 313) with delta (0, 0)
Screenshot: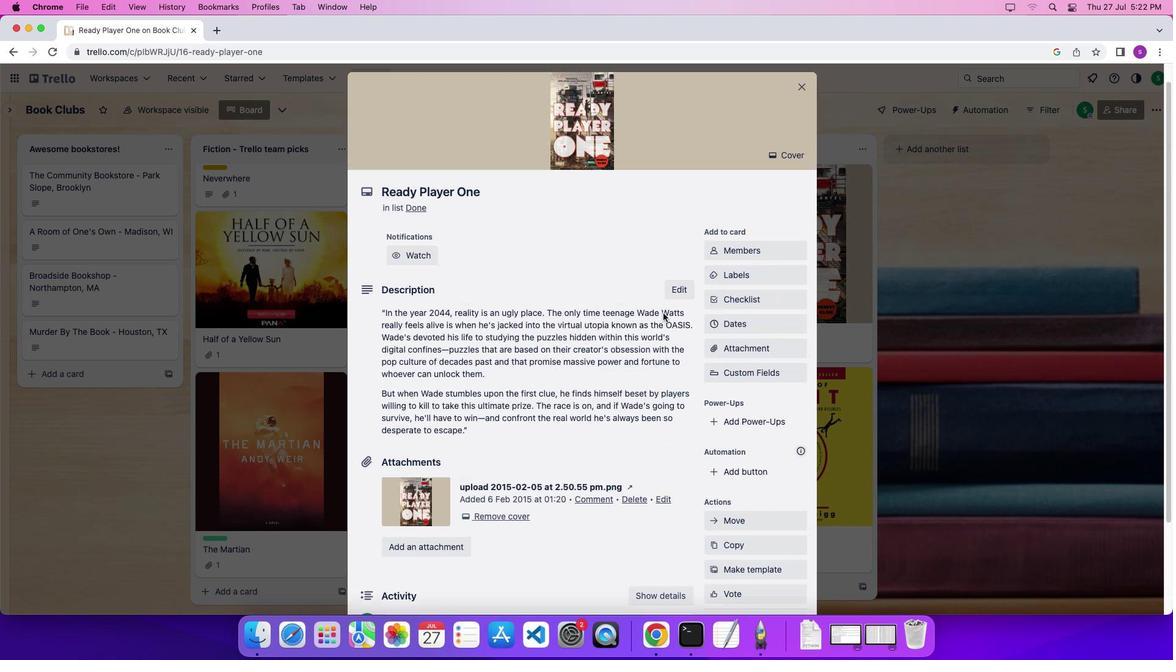 
Action: Mouse scrolled (663, 313) with delta (0, 1)
Screenshot: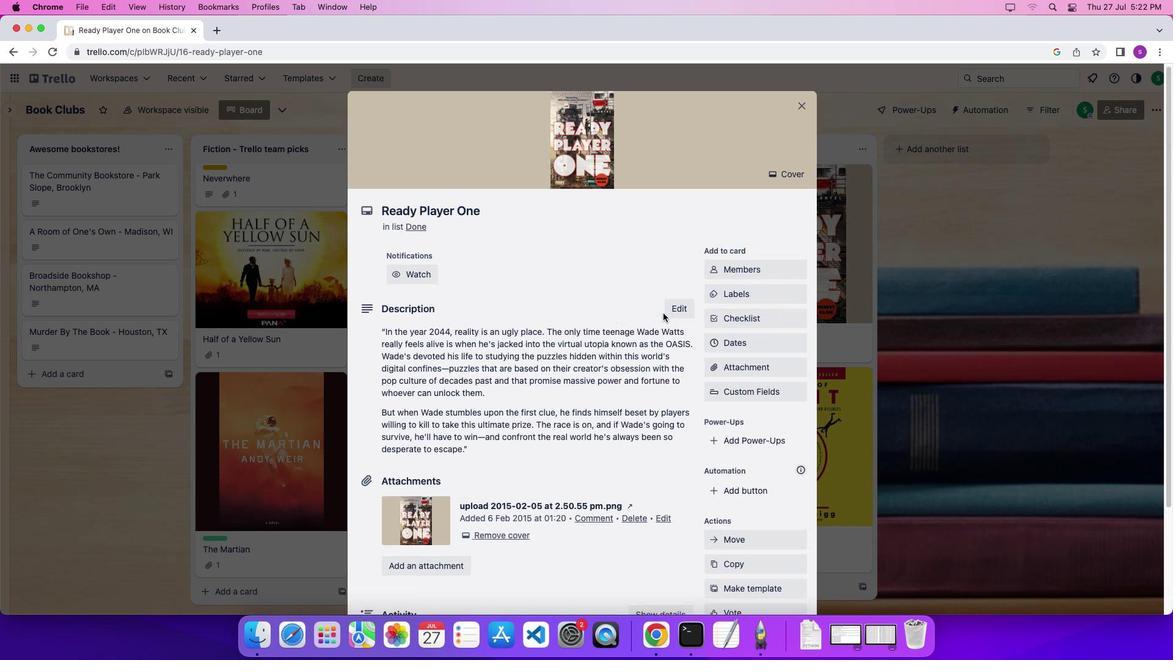 
Action: Mouse scrolled (663, 313) with delta (0, 5)
Screenshot: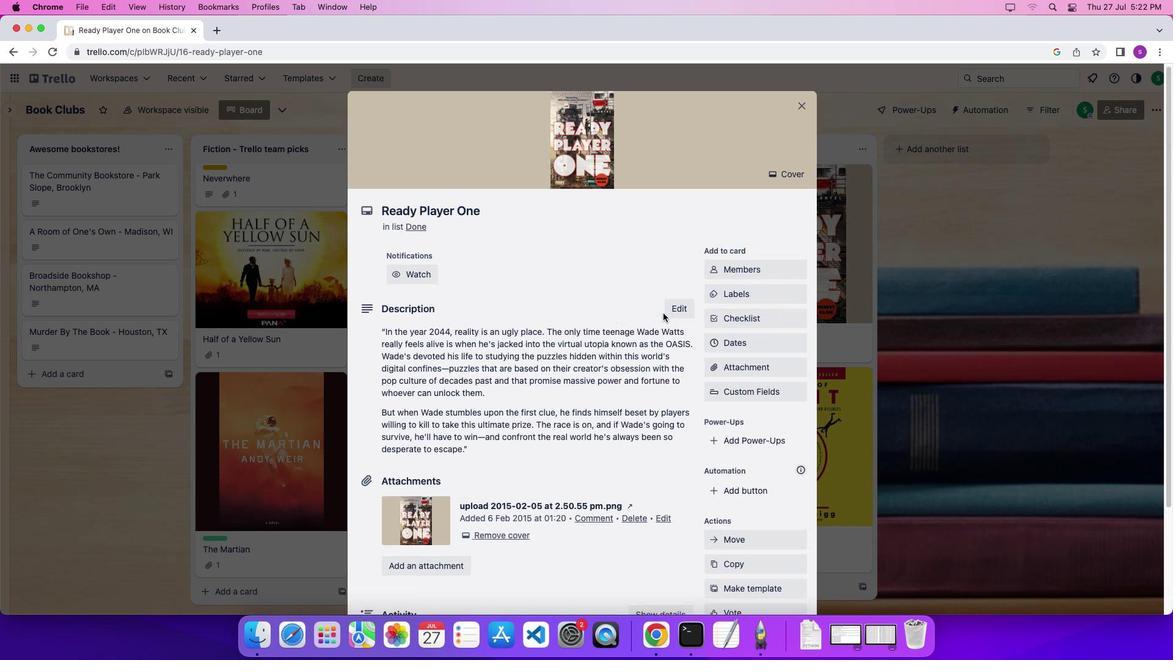 
Action: Mouse scrolled (663, 313) with delta (0, 7)
Screenshot: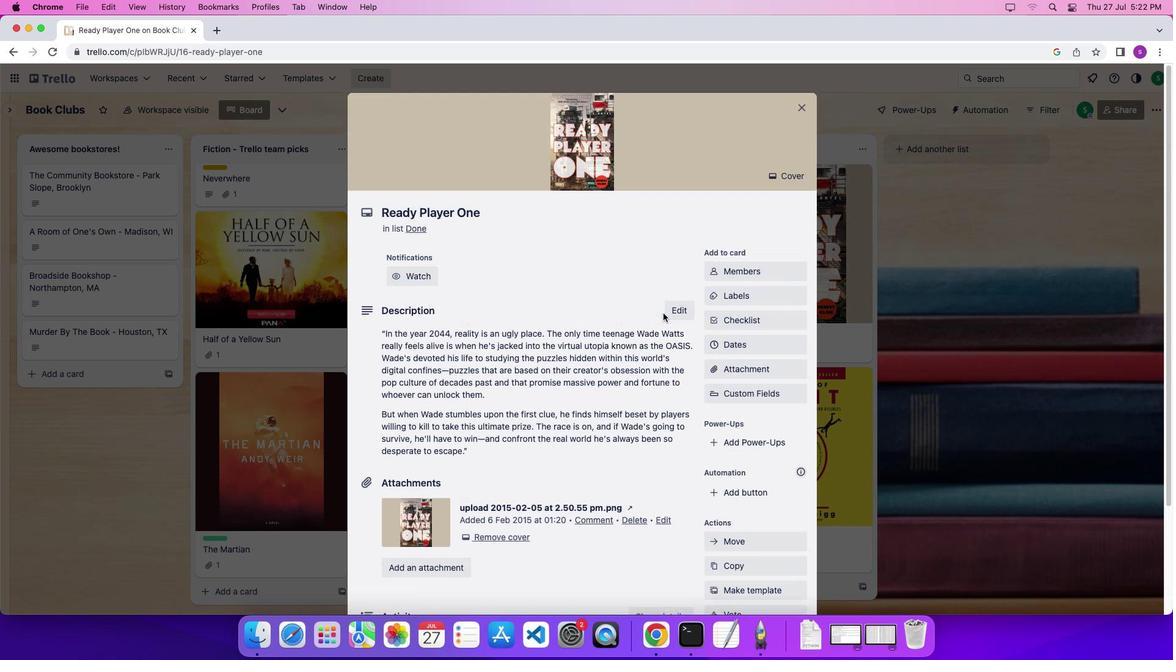 
Action: Mouse scrolled (663, 313) with delta (0, 9)
Screenshot: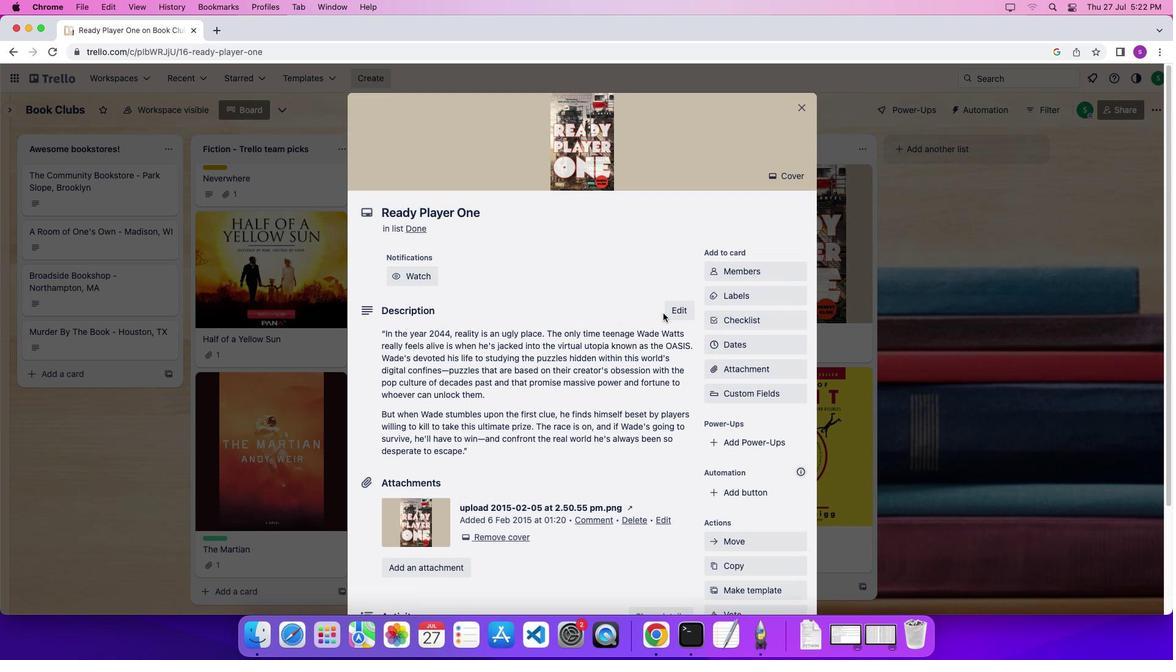 
Action: Mouse moved to (801, 110)
Screenshot: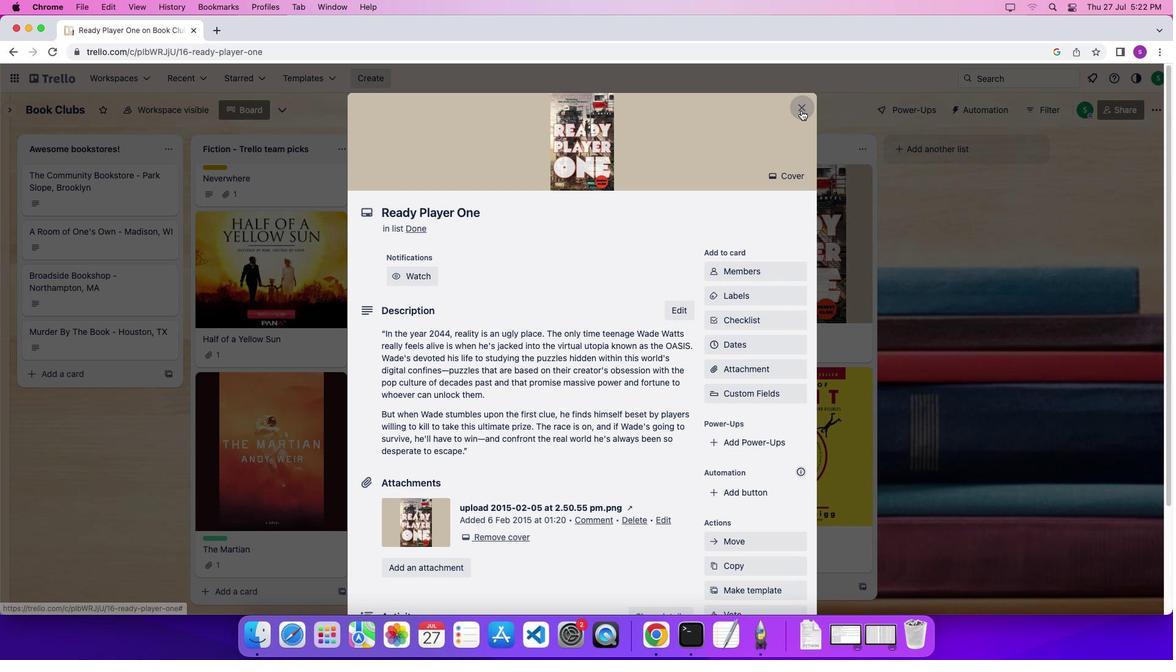 
Action: Mouse pressed left at (801, 110)
Screenshot: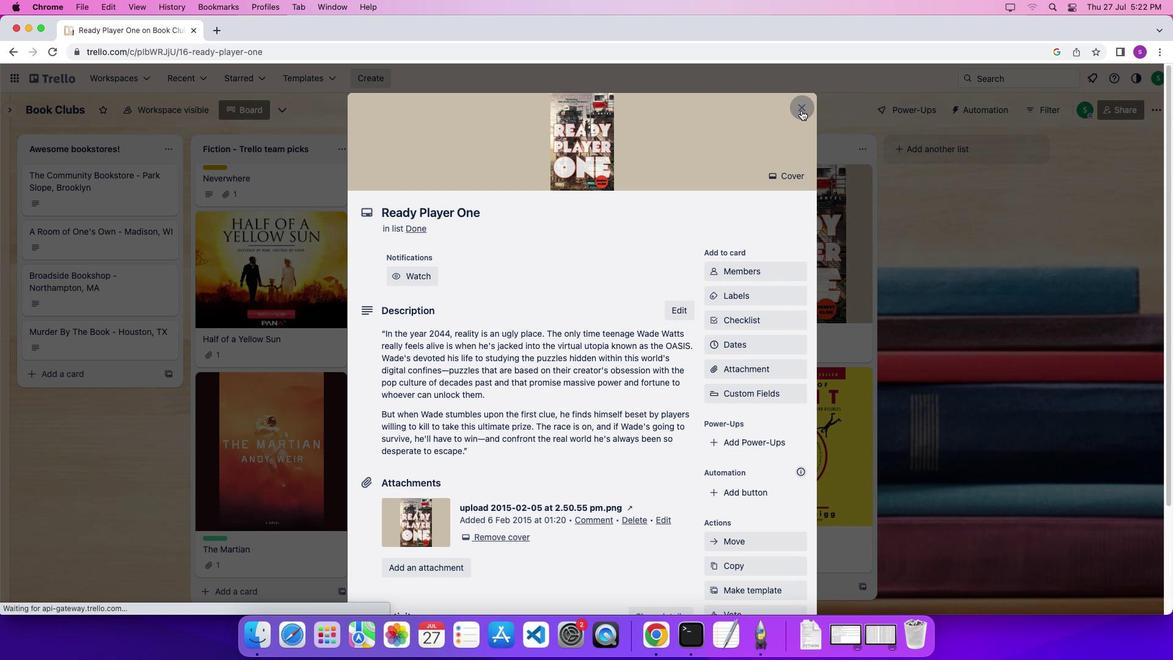 
Action: Mouse moved to (763, 386)
Screenshot: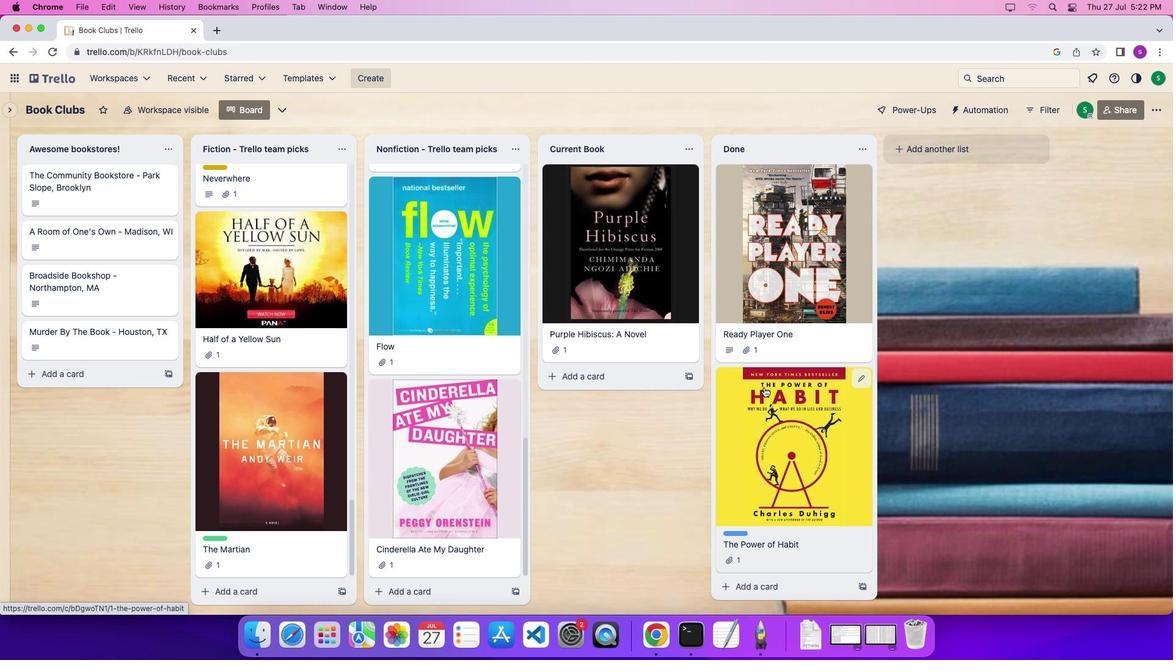 
Action: Mouse pressed left at (763, 386)
Screenshot: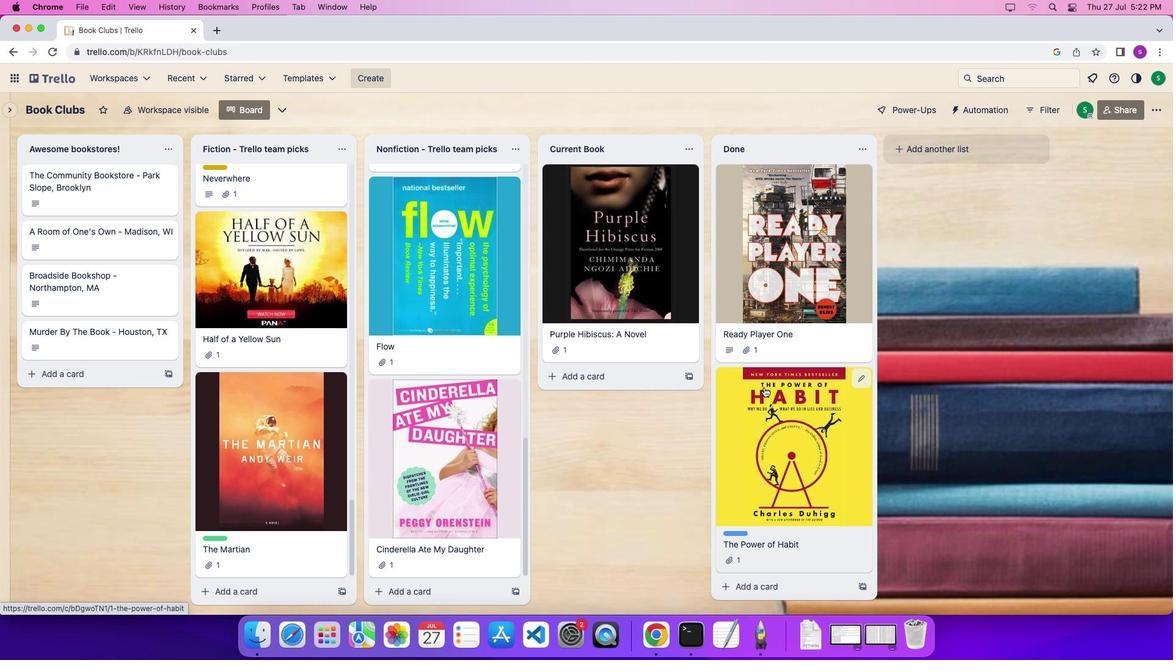 
Action: Mouse moved to (759, 386)
Screenshot: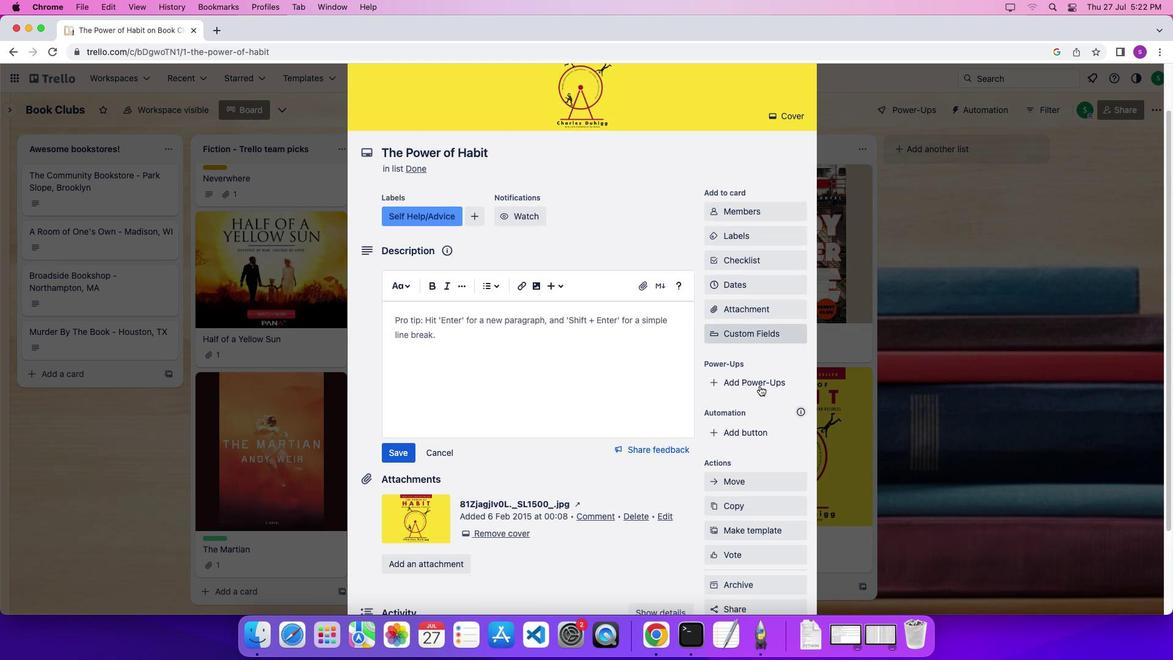 
Action: Mouse scrolled (759, 386) with delta (0, 0)
Screenshot: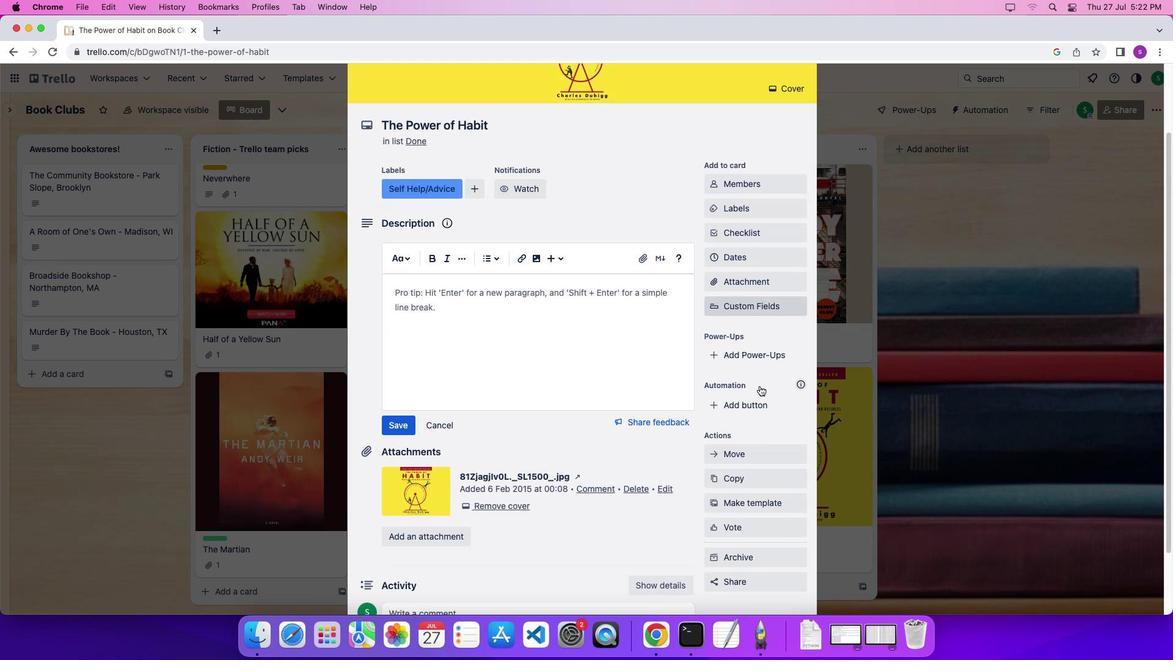 
Action: Mouse scrolled (759, 386) with delta (0, 0)
Screenshot: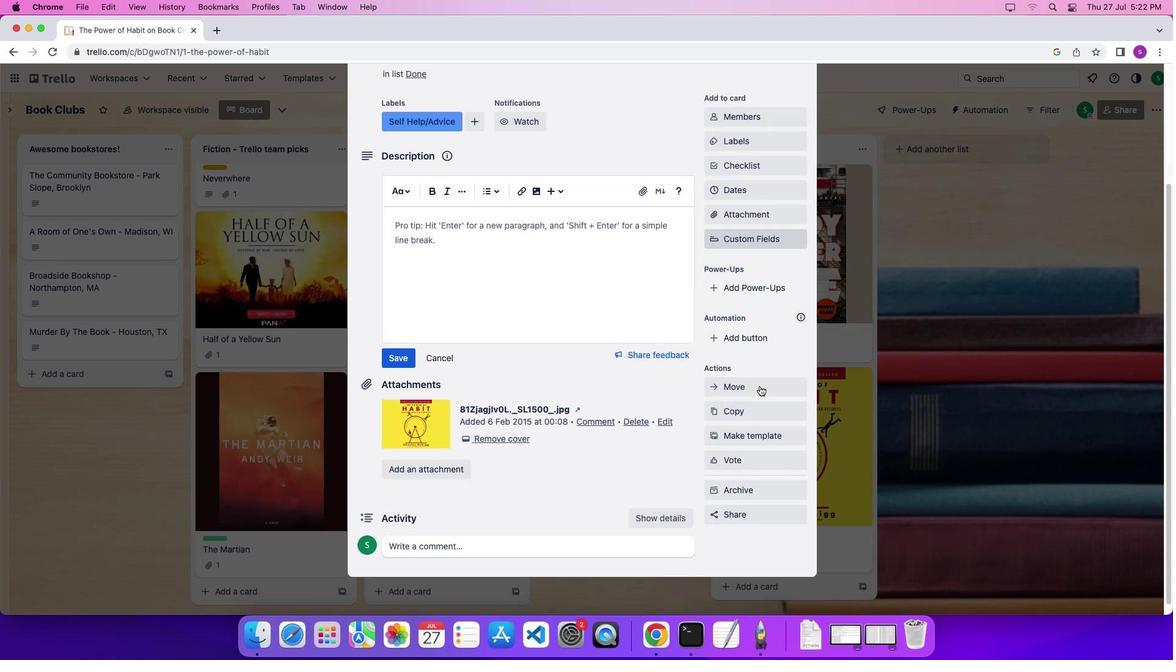 
Action: Mouse scrolled (759, 386) with delta (0, -4)
Screenshot: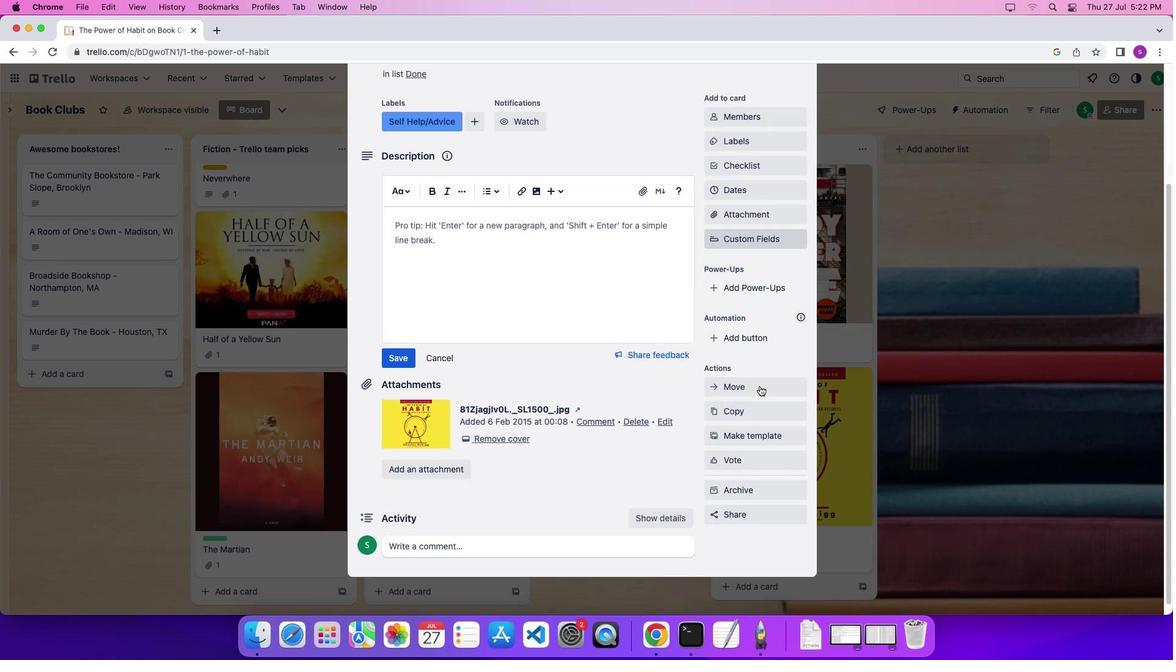 
Action: Mouse scrolled (759, 386) with delta (0, -6)
Screenshot: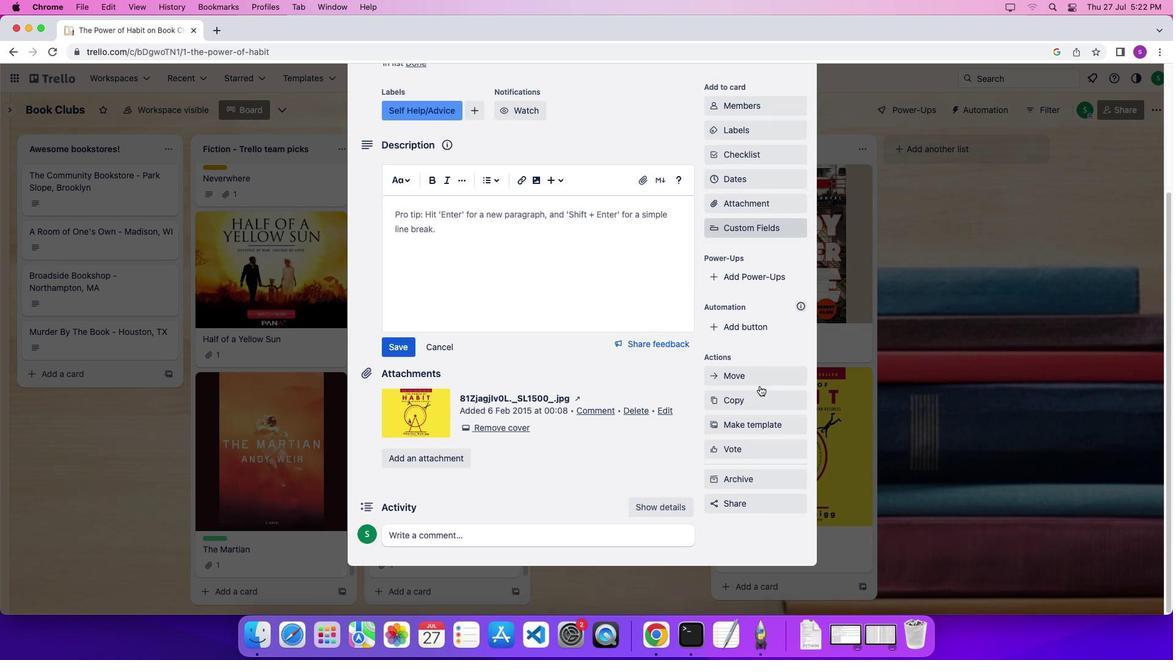 
Action: Mouse scrolled (759, 386) with delta (0, -5)
Screenshot: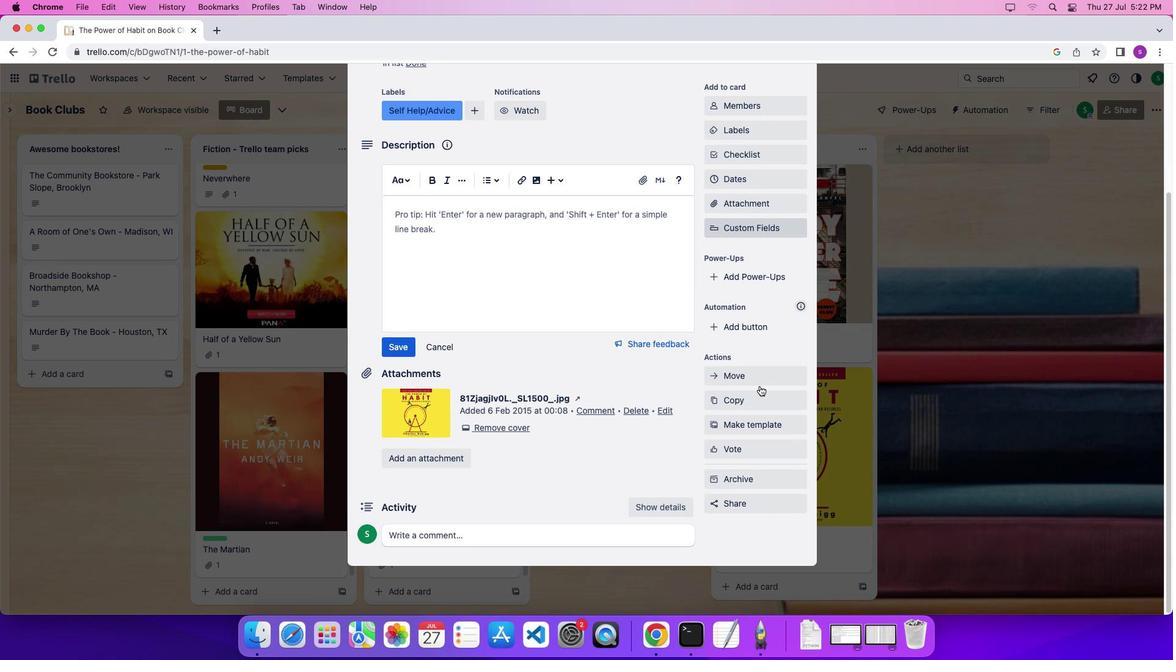 
Action: Mouse moved to (755, 308)
Screenshot: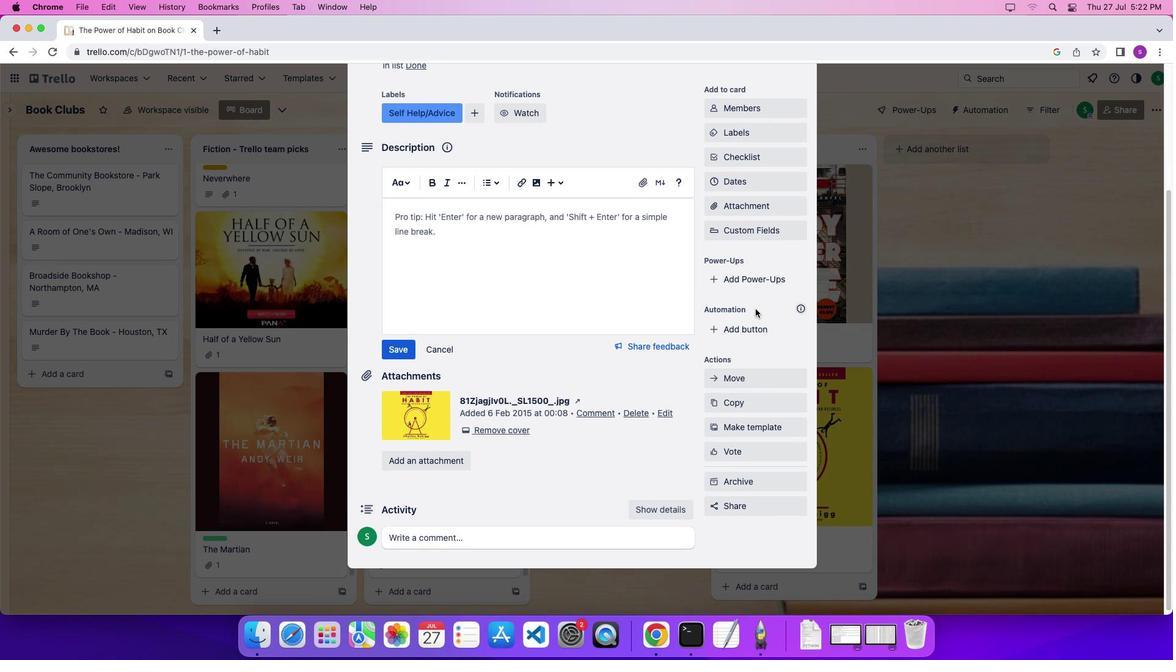 
Action: Mouse scrolled (755, 308) with delta (0, 0)
Screenshot: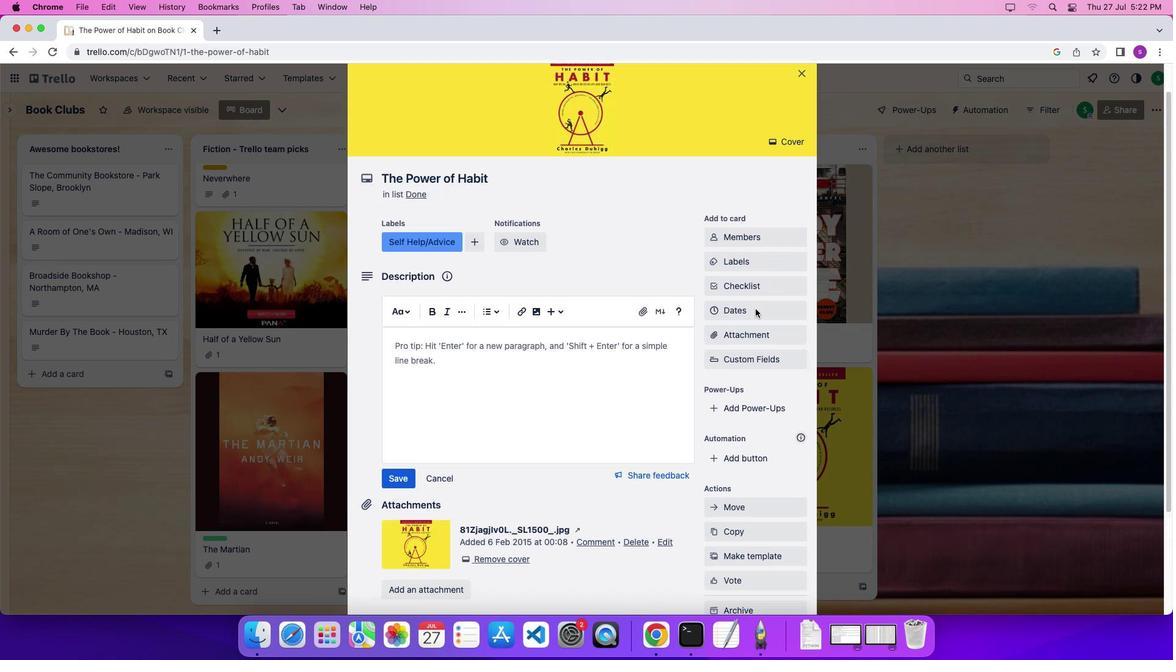 
Action: Mouse scrolled (755, 308) with delta (0, 1)
Screenshot: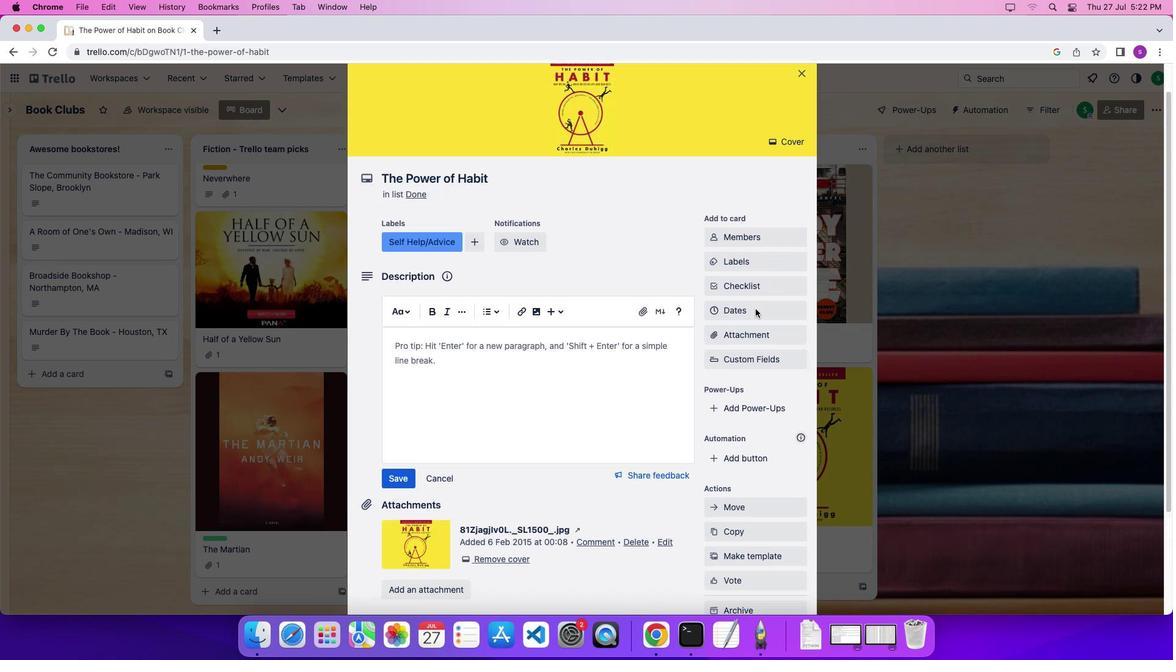 
Action: Mouse scrolled (755, 308) with delta (0, 5)
Screenshot: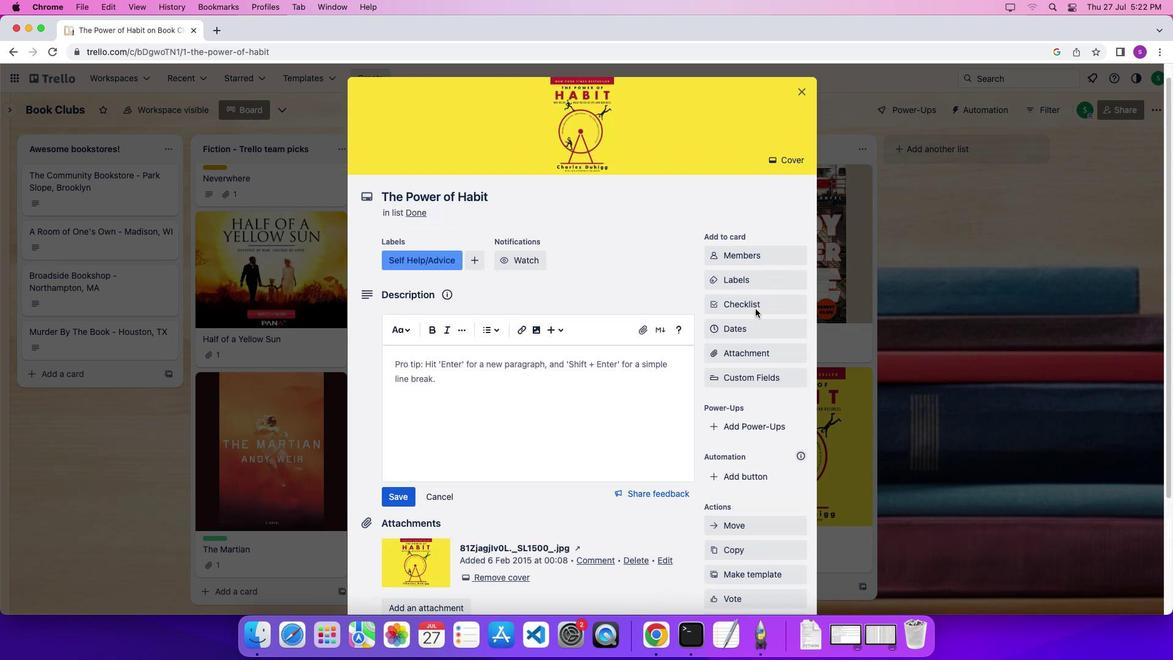 
Action: Mouse scrolled (755, 308) with delta (0, 7)
Screenshot: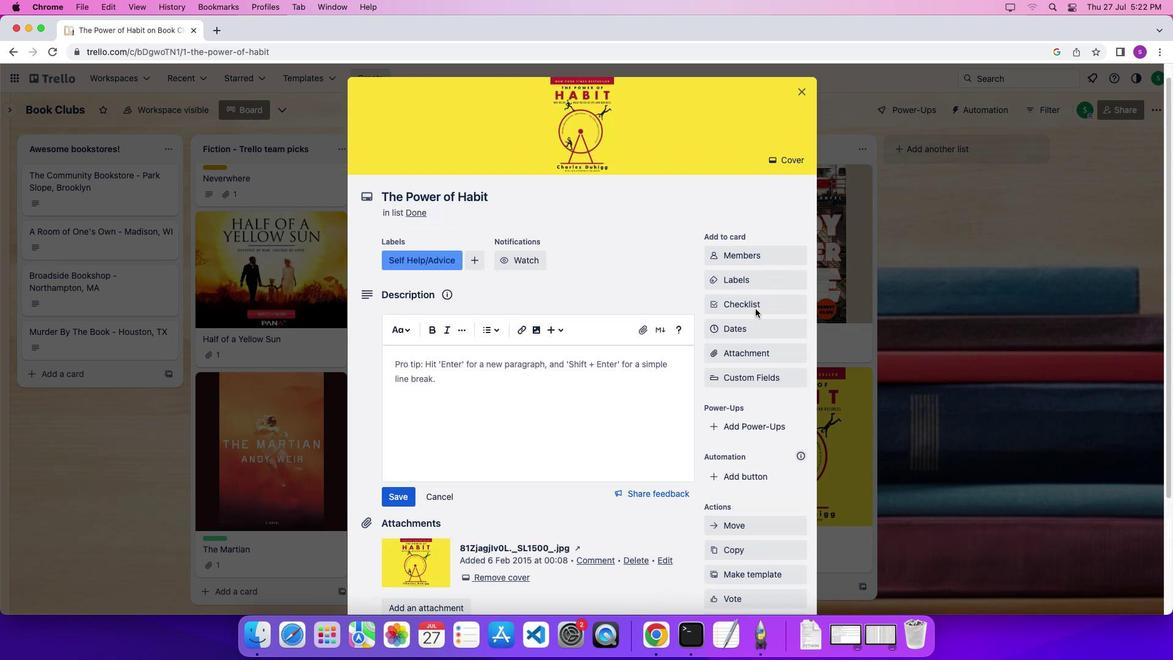 
Action: Mouse scrolled (755, 308) with delta (0, 9)
Screenshot: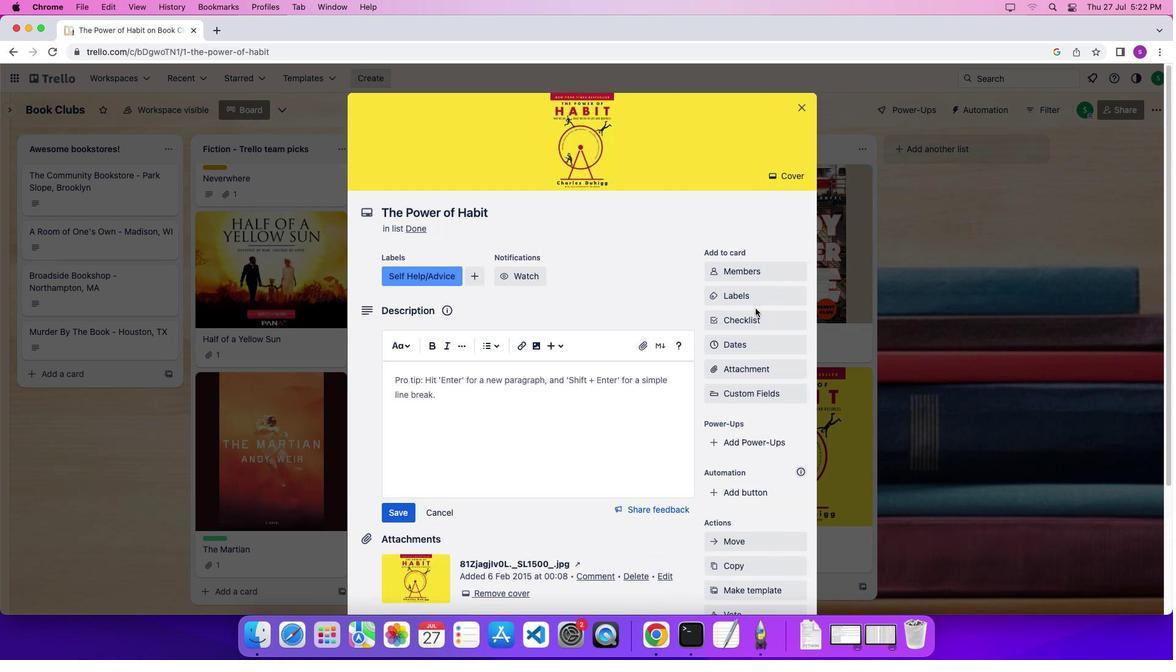 
Action: Mouse moved to (803, 110)
Screenshot: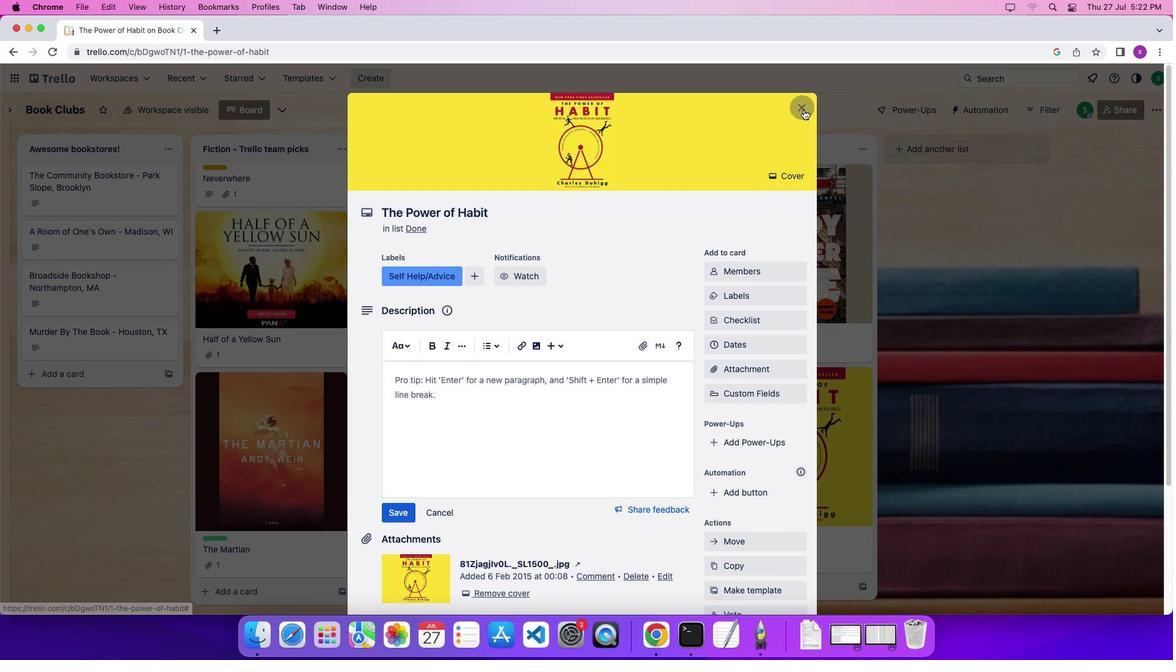
Action: Mouse pressed left at (803, 110)
Screenshot: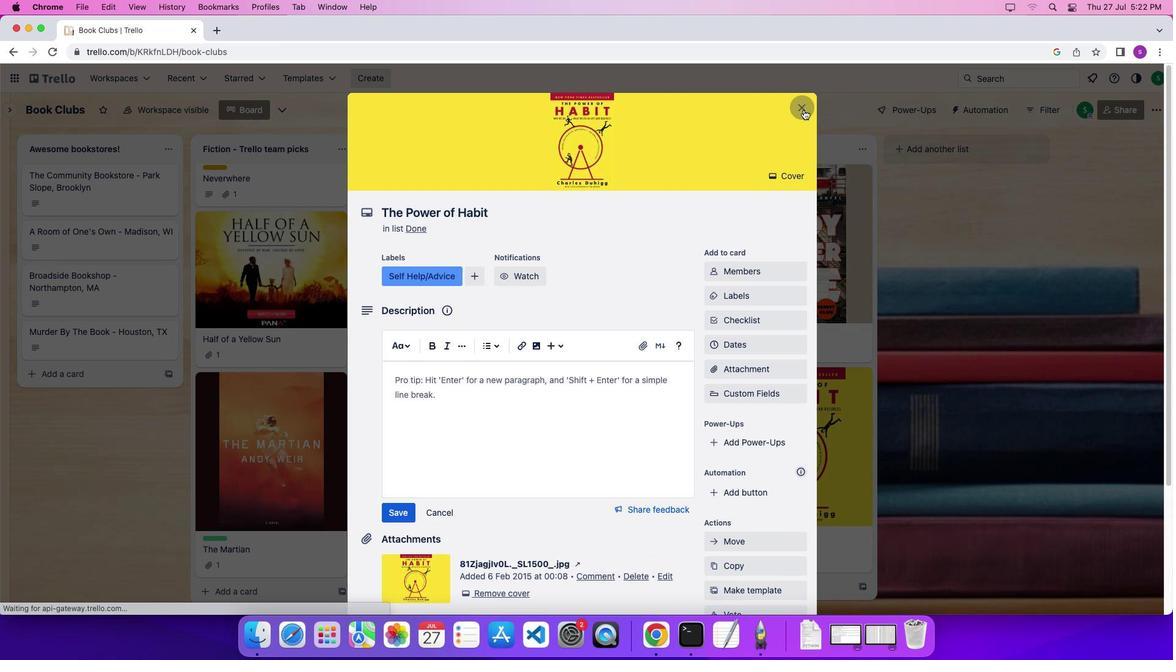 
Action: Mouse moved to (277, 261)
Screenshot: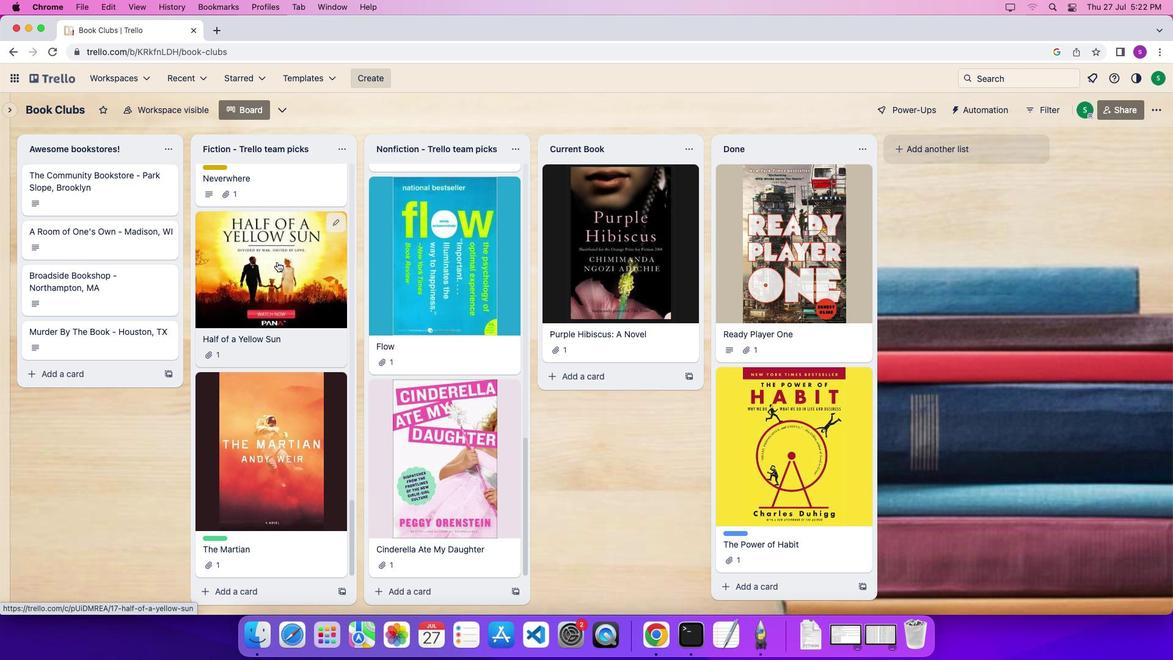 
Action: Mouse scrolled (277, 261) with delta (0, 0)
Screenshot: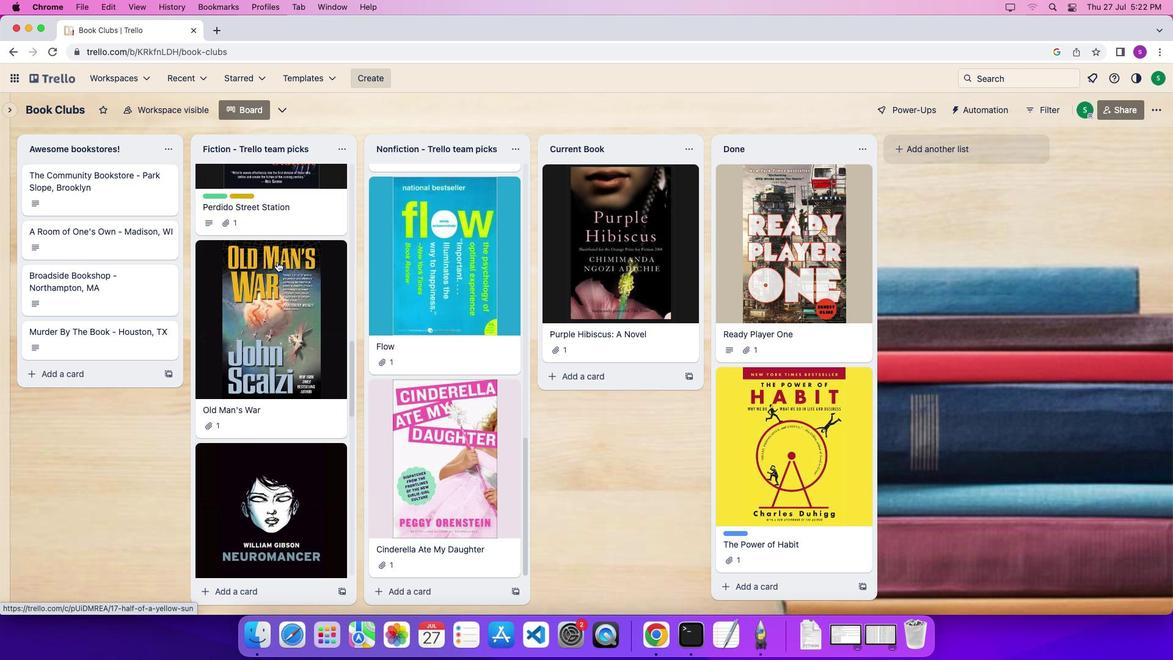 
Action: Mouse scrolled (277, 261) with delta (0, 0)
Screenshot: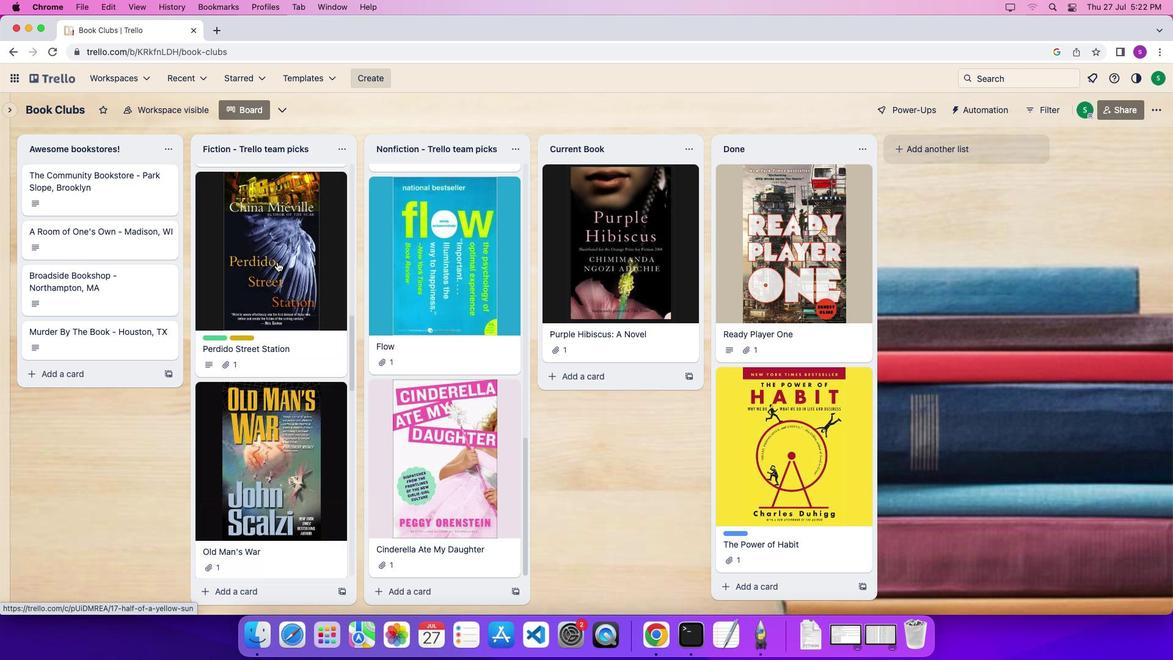 
Action: Mouse scrolled (277, 261) with delta (0, 5)
Screenshot: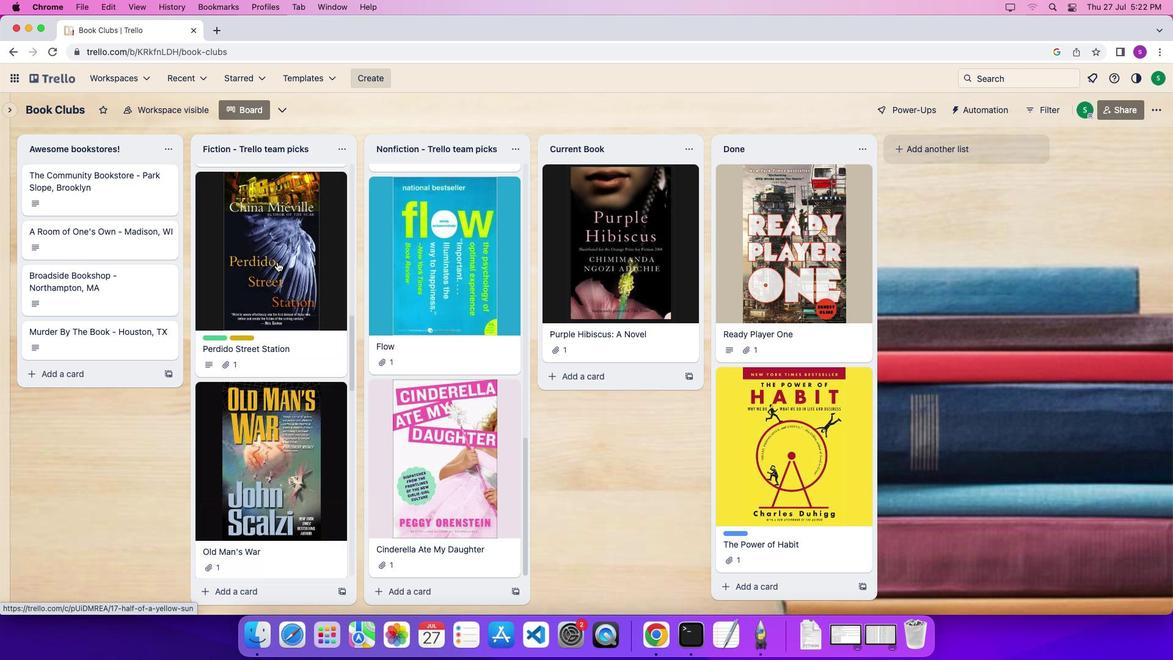 
Action: Mouse scrolled (277, 261) with delta (0, 7)
Screenshot: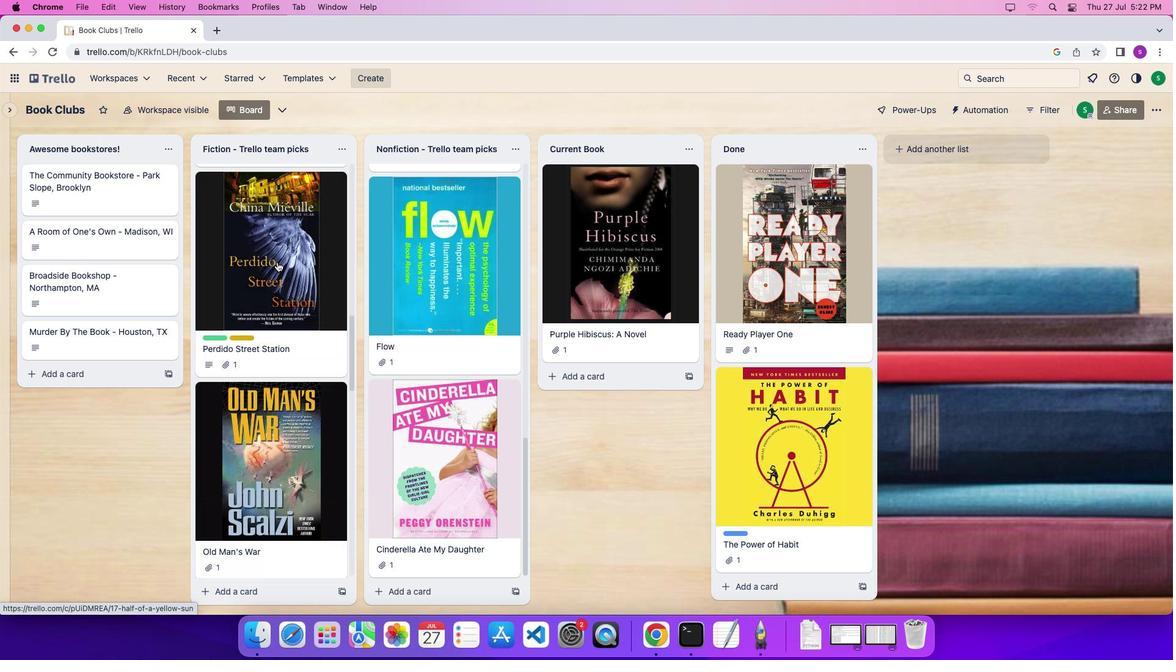 
Action: Mouse scrolled (277, 261) with delta (0, 9)
Screenshot: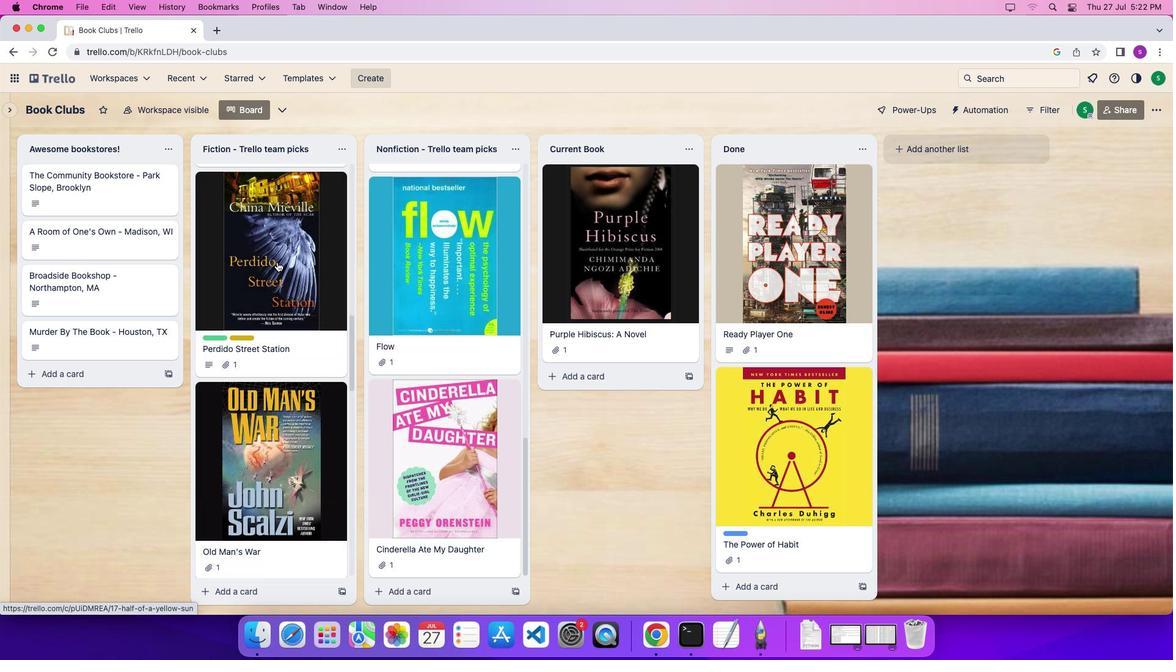 
Action: Mouse pressed left at (277, 261)
Screenshot: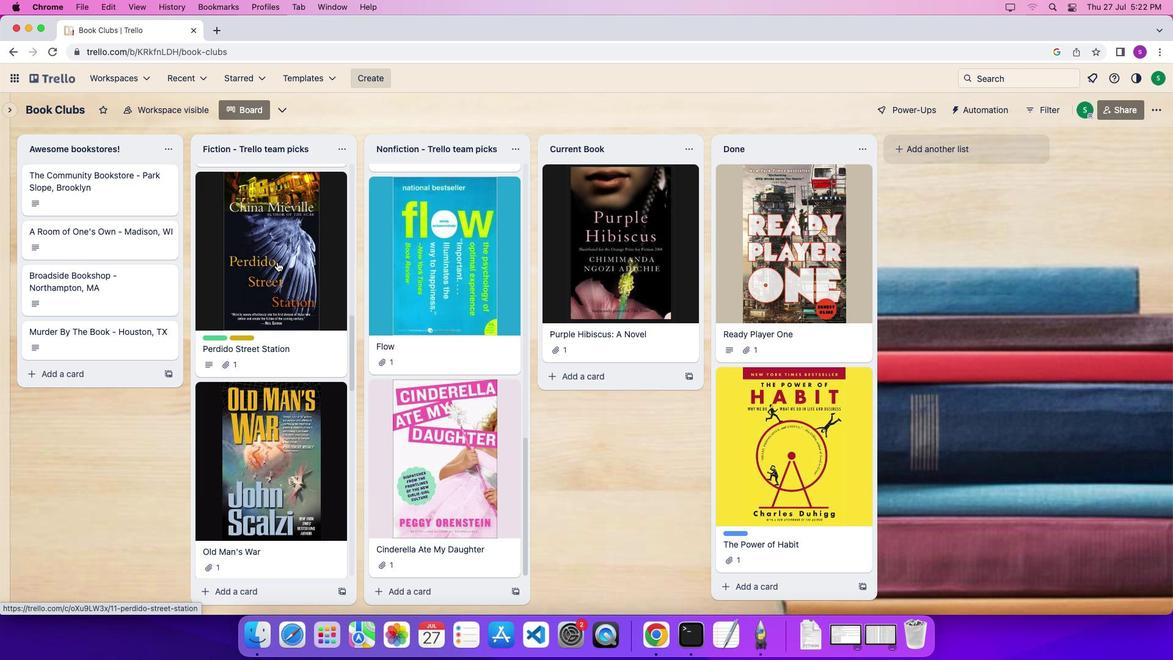 
Action: Mouse moved to (524, 301)
Screenshot: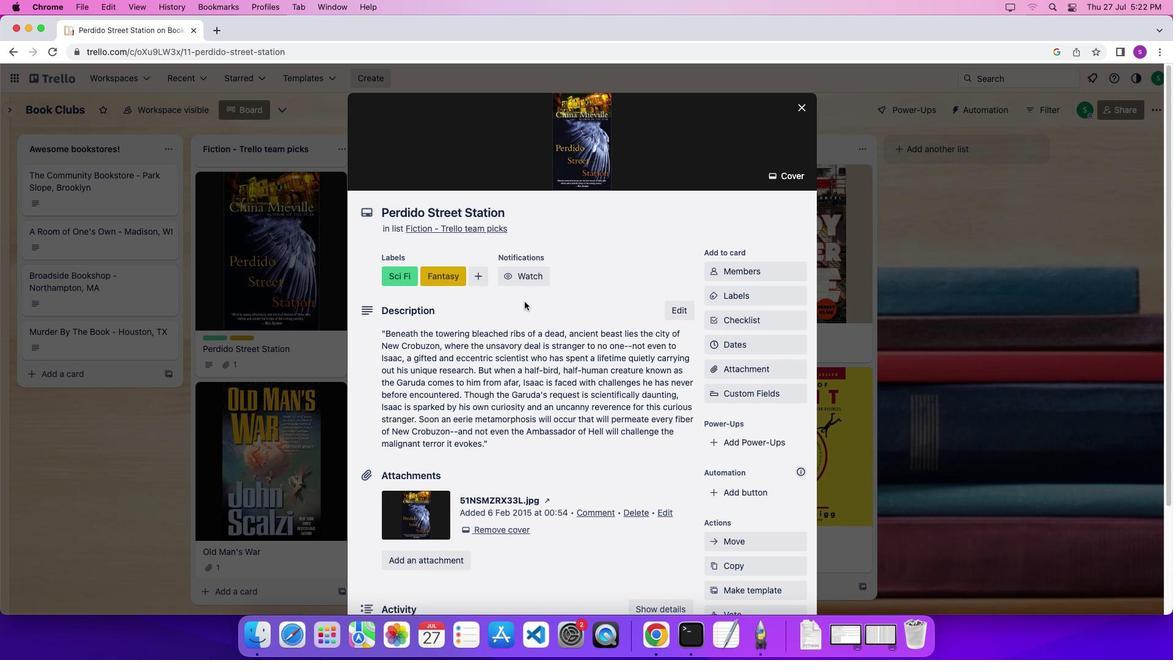 
Action: Mouse scrolled (524, 301) with delta (0, 0)
Screenshot: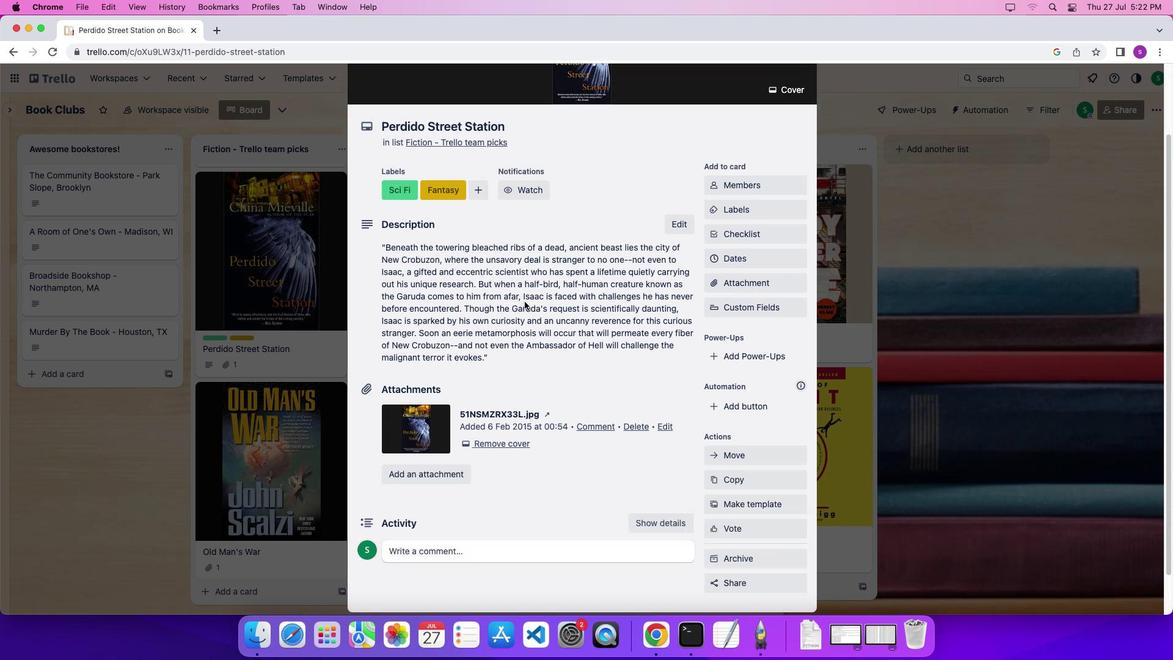 
Action: Mouse scrolled (524, 301) with delta (0, 0)
Screenshot: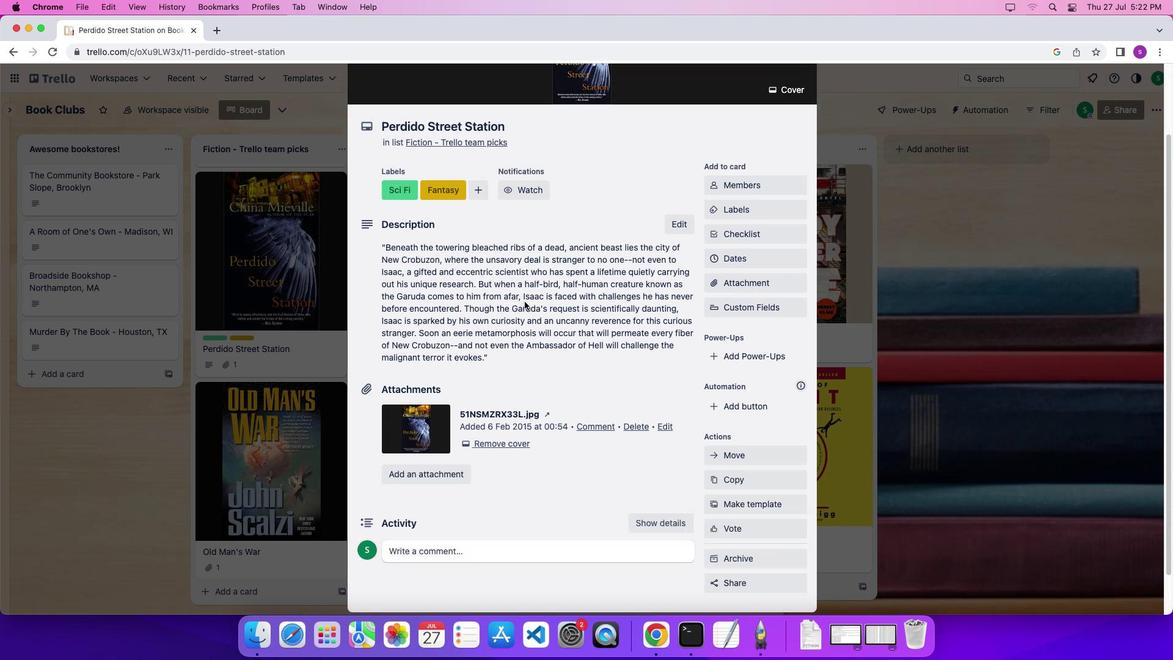 
Action: Mouse scrolled (524, 301) with delta (0, -3)
Screenshot: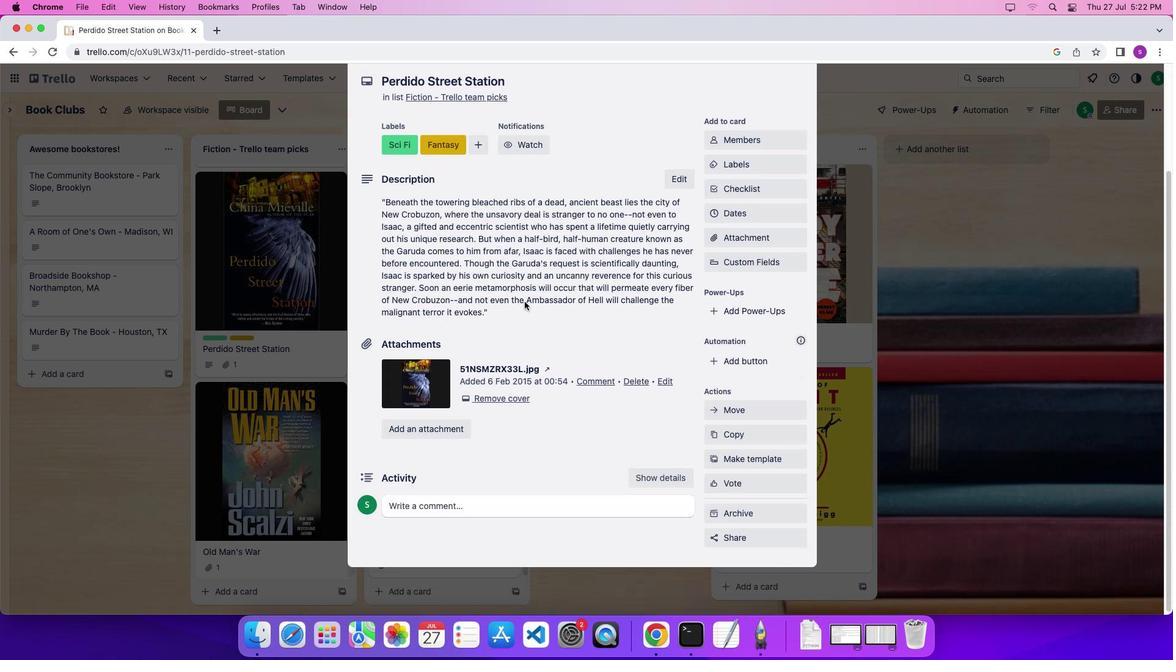 
Action: Mouse scrolled (524, 301) with delta (0, -5)
Screenshot: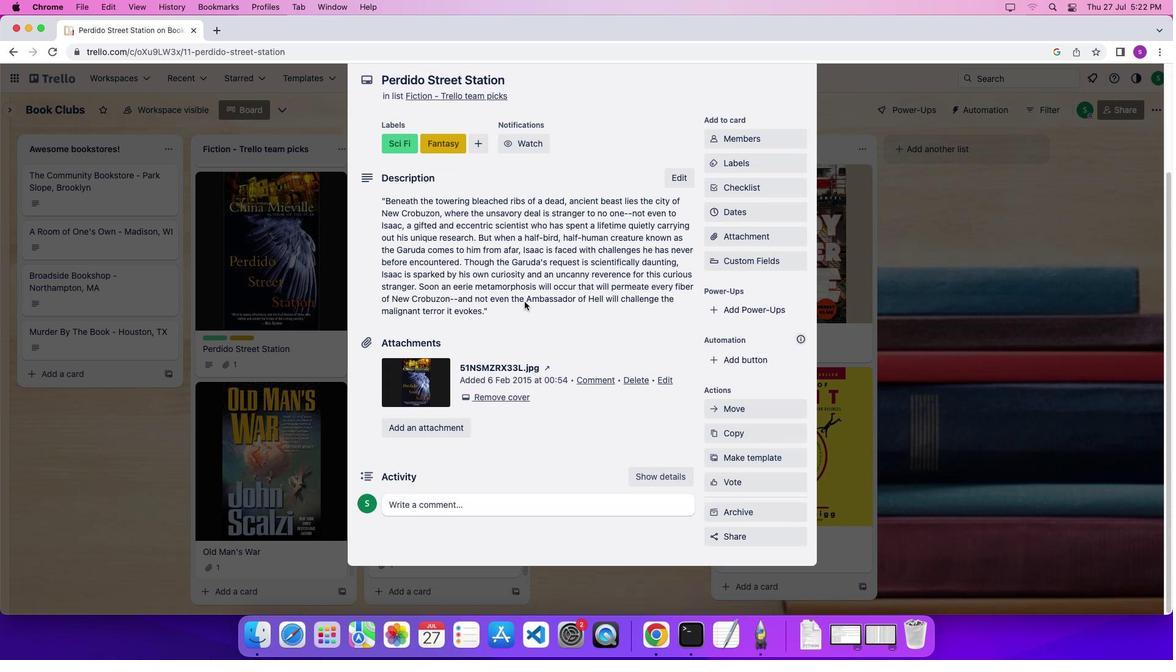 
Action: Mouse scrolled (524, 301) with delta (0, 0)
Screenshot: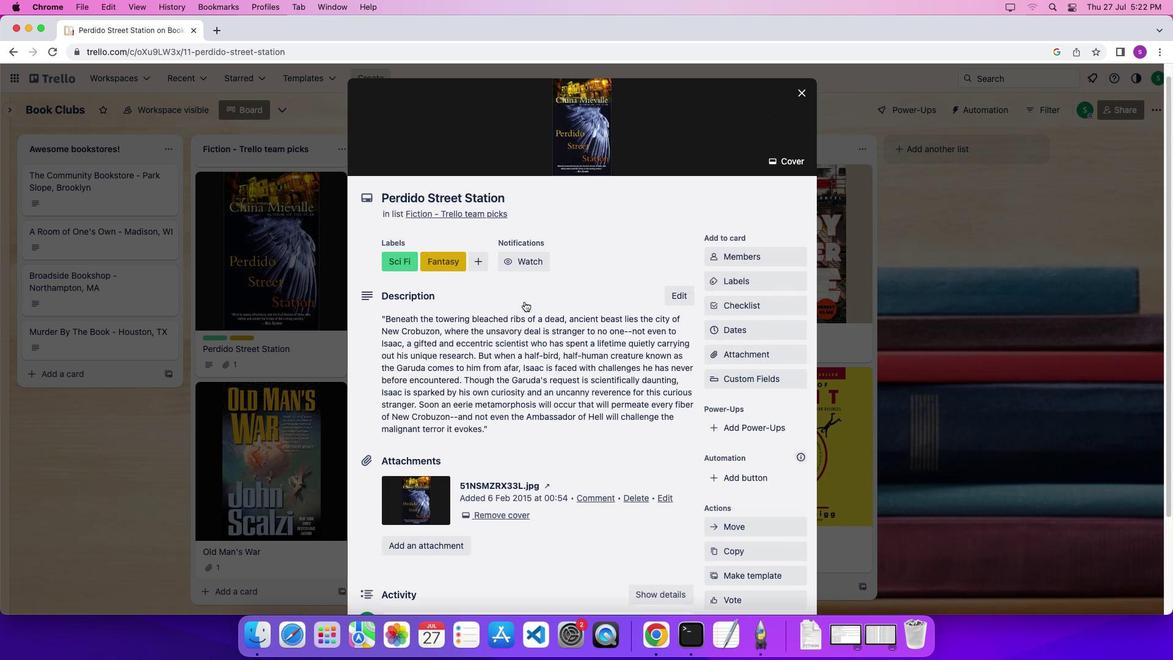 
Action: Mouse scrolled (524, 301) with delta (0, 1)
Screenshot: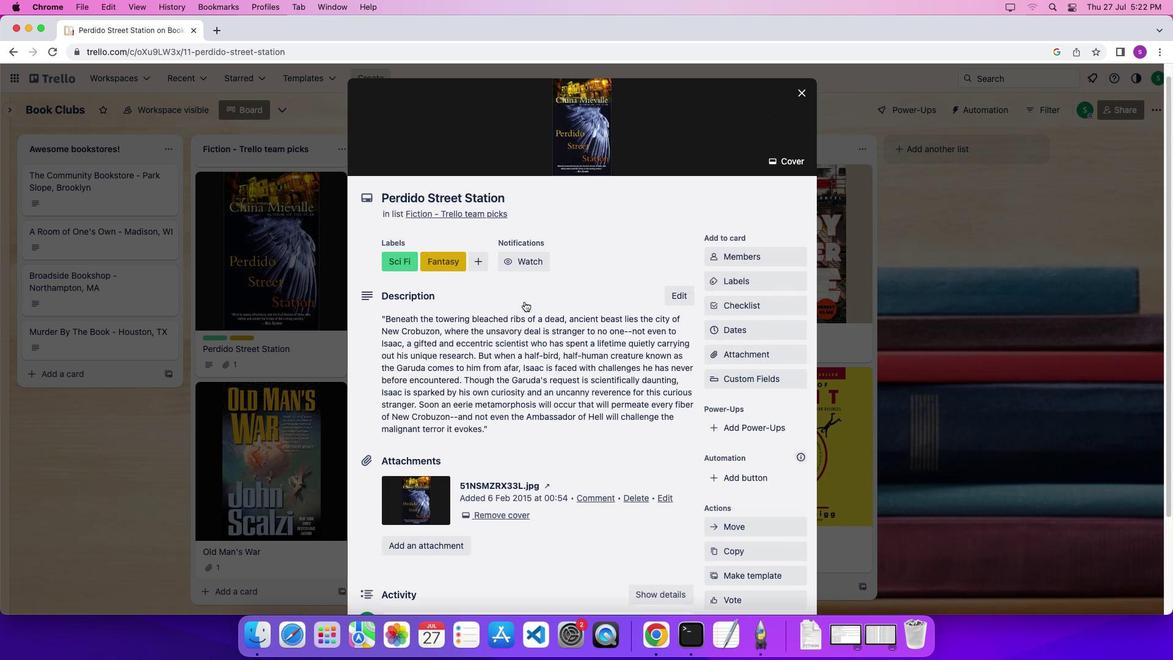 
Action: Mouse scrolled (524, 301) with delta (0, 5)
Screenshot: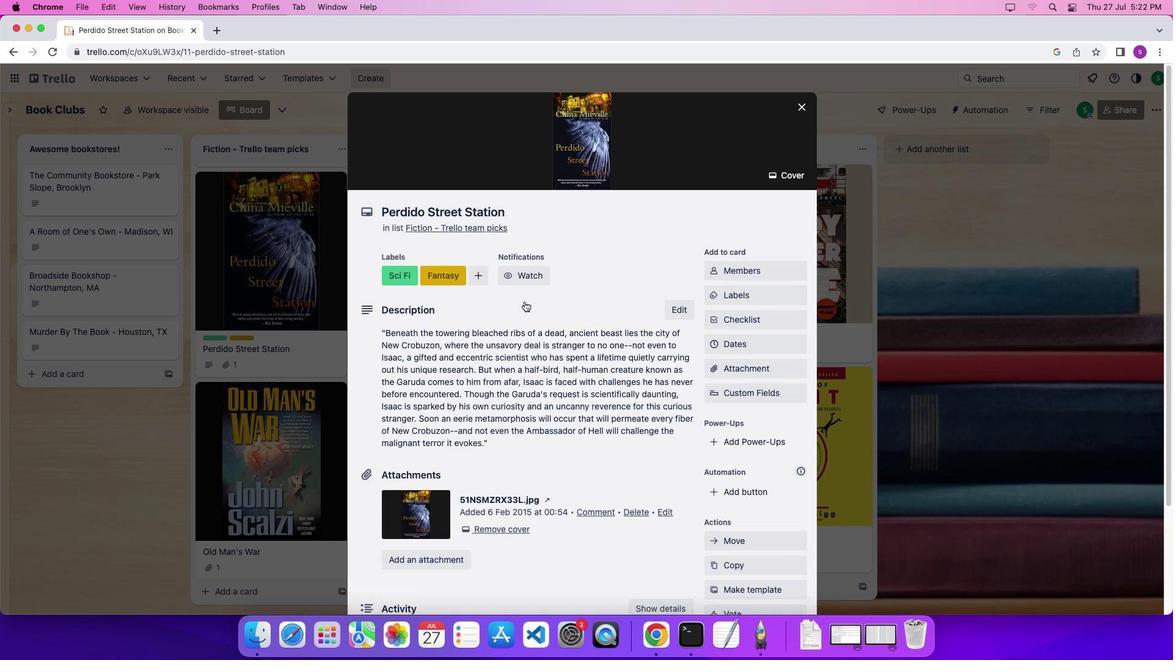 
Action: Mouse scrolled (524, 301) with delta (0, 7)
Screenshot: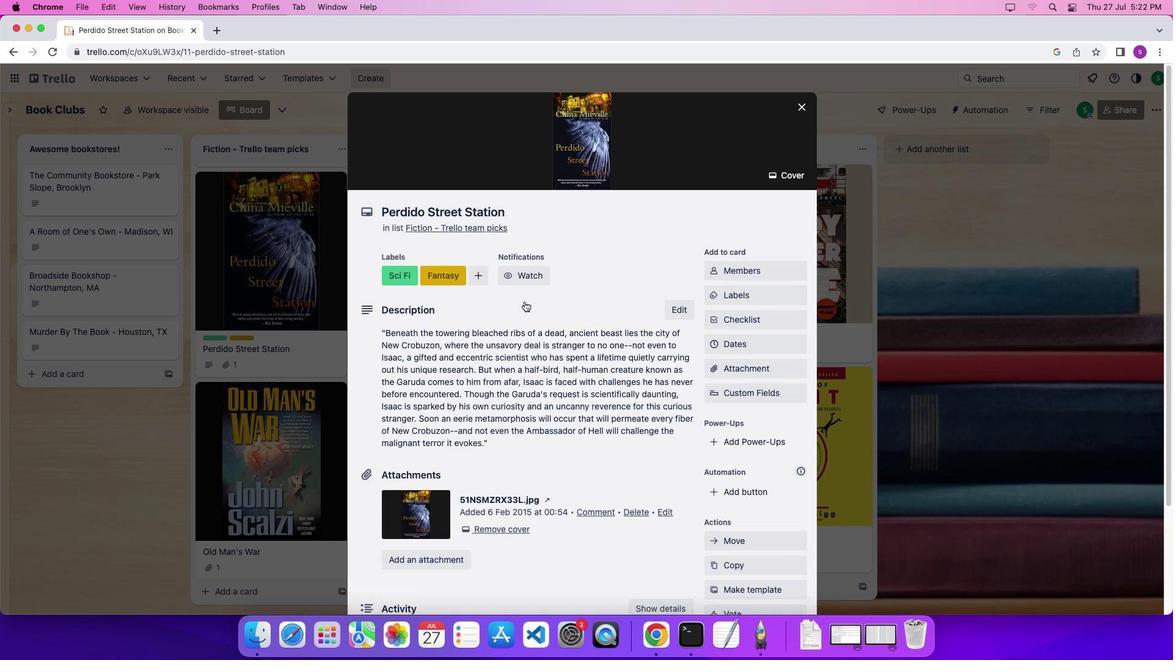 
Action: Mouse moved to (799, 109)
Screenshot: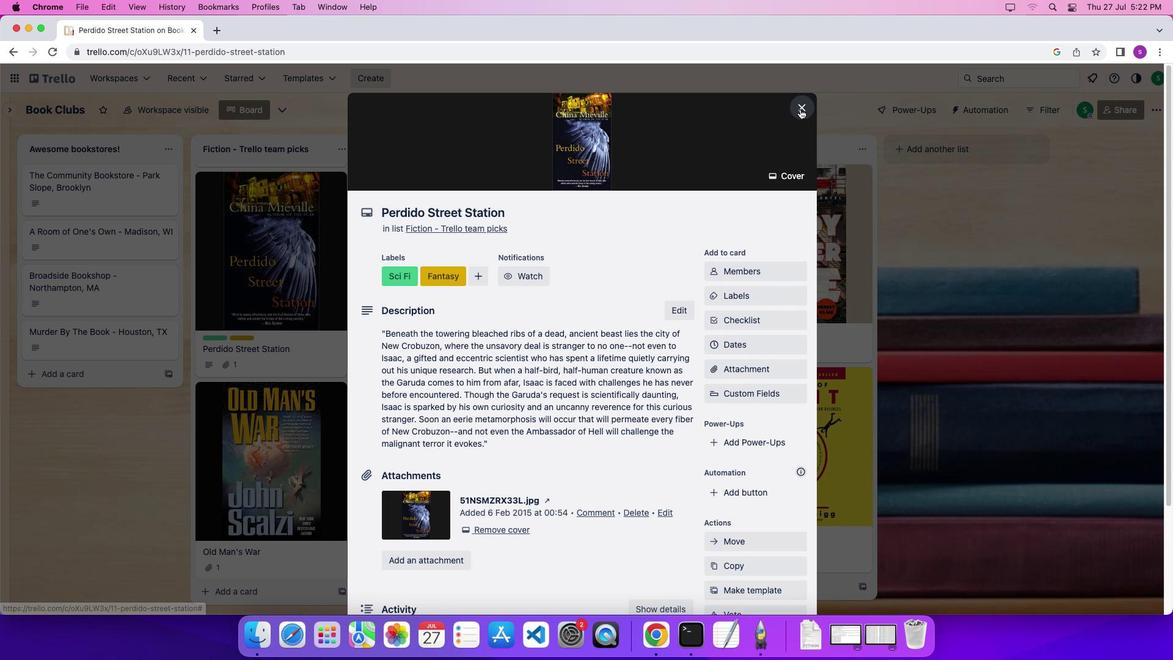 
Action: Mouse pressed left at (799, 109)
Screenshot: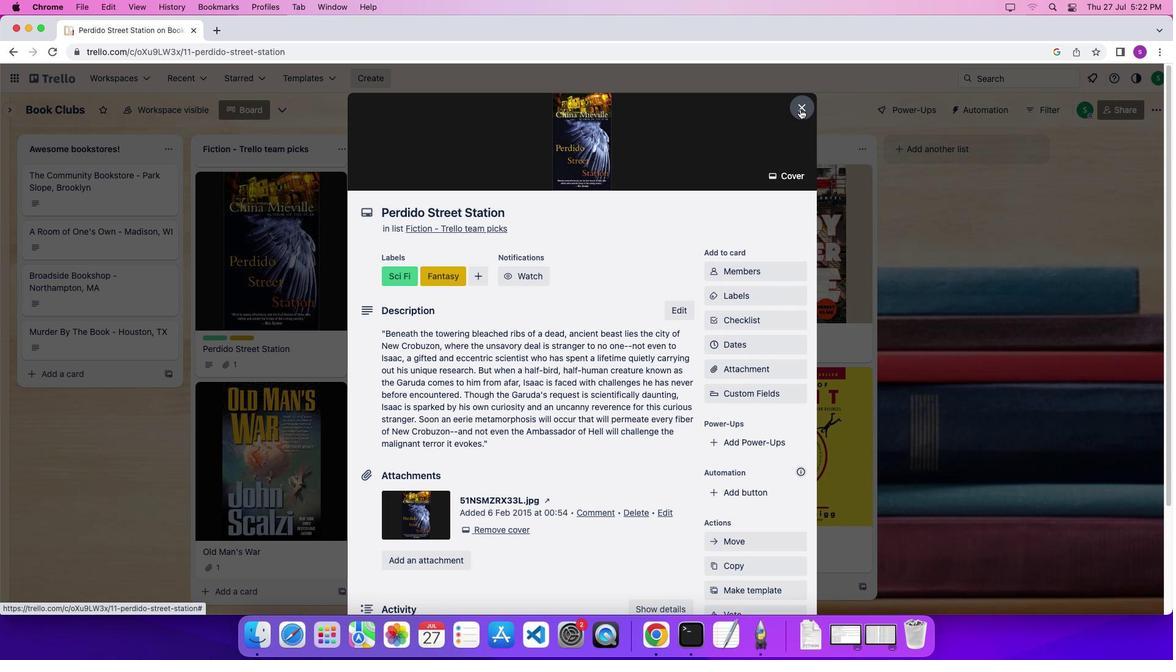 
Action: Mouse moved to (172, 155)
Screenshot: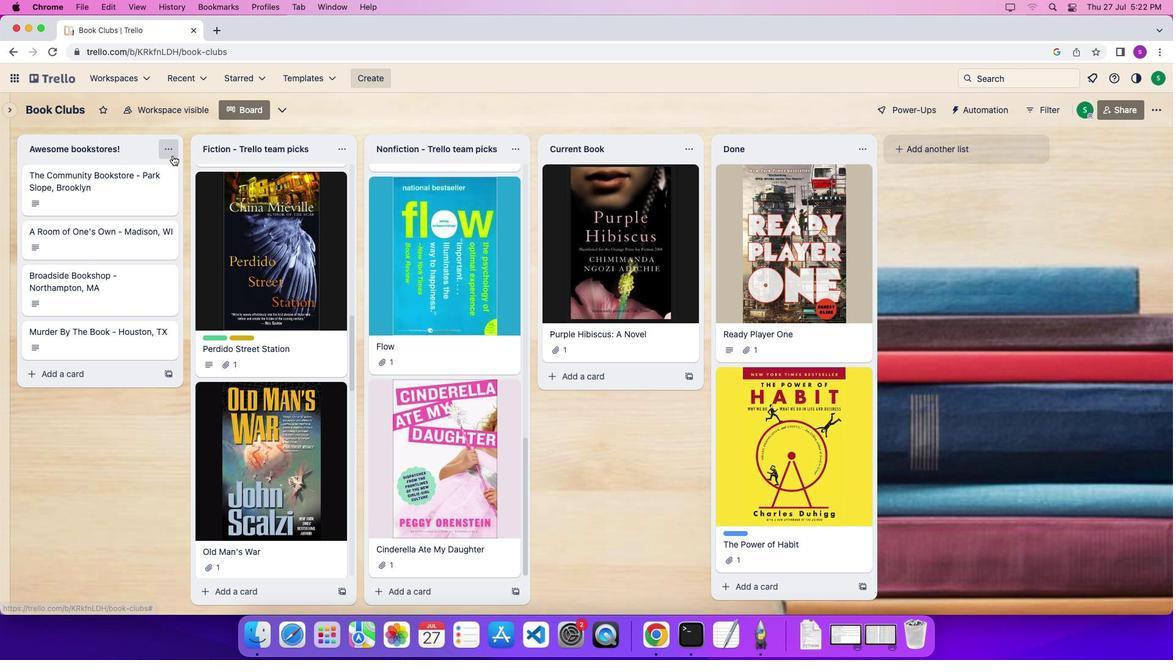 
Action: Mouse pressed left at (172, 155)
Screenshot: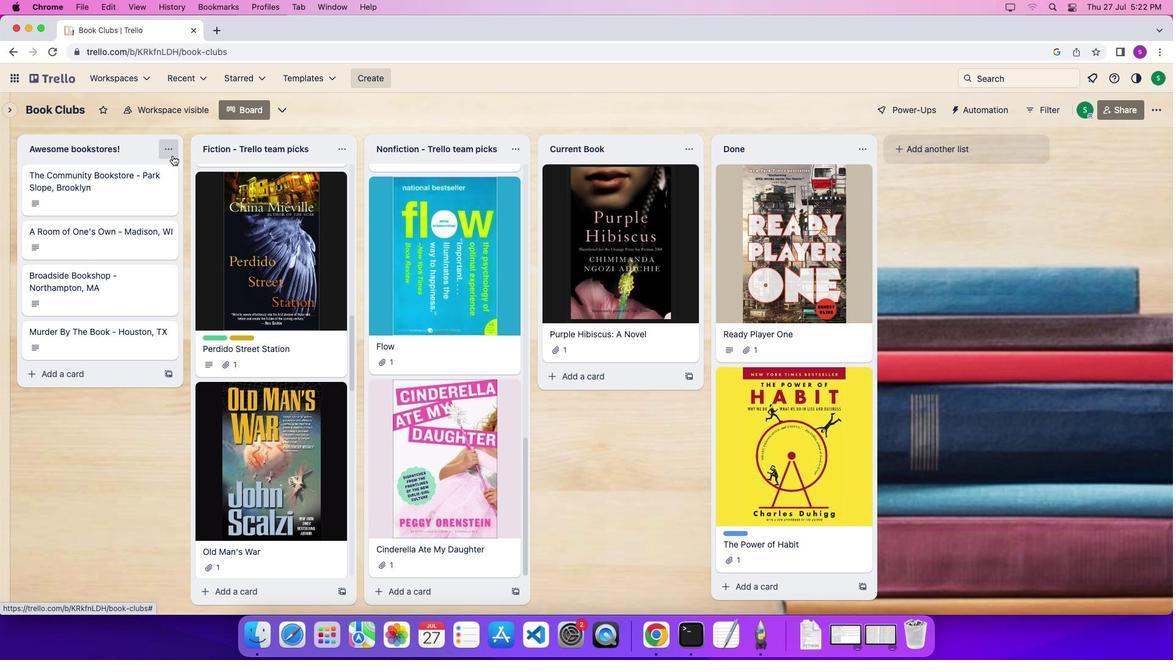 
Action: Mouse moved to (206, 474)
Screenshot: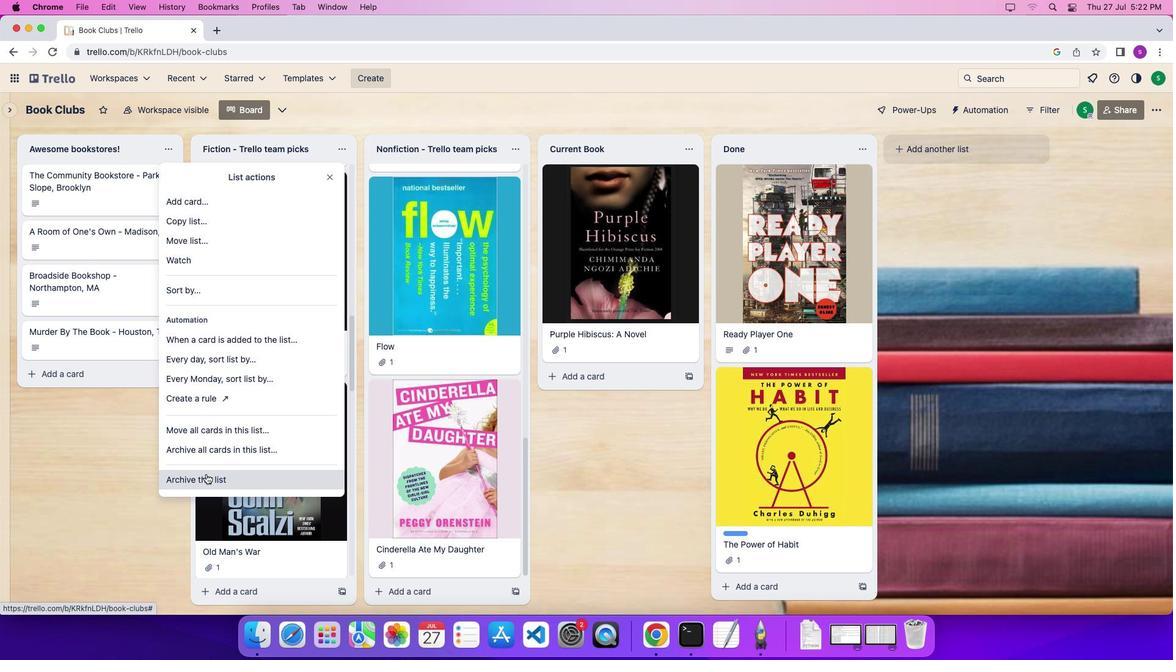 
Action: Mouse pressed left at (206, 474)
Screenshot: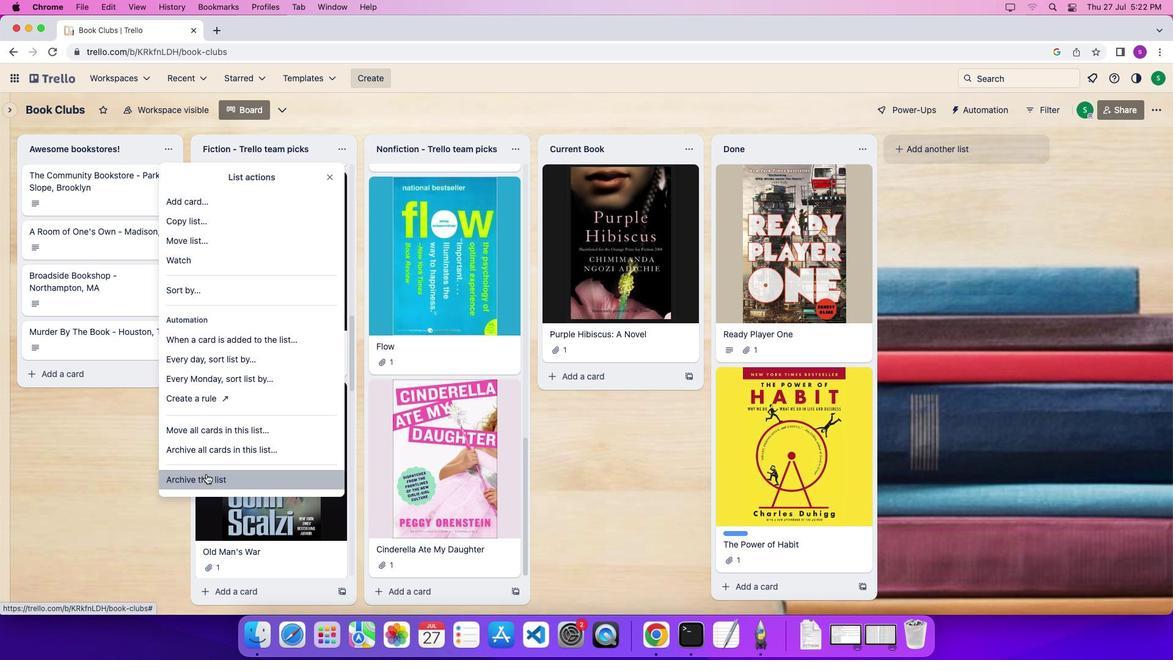 
Action: Mouse moved to (692, 147)
Screenshot: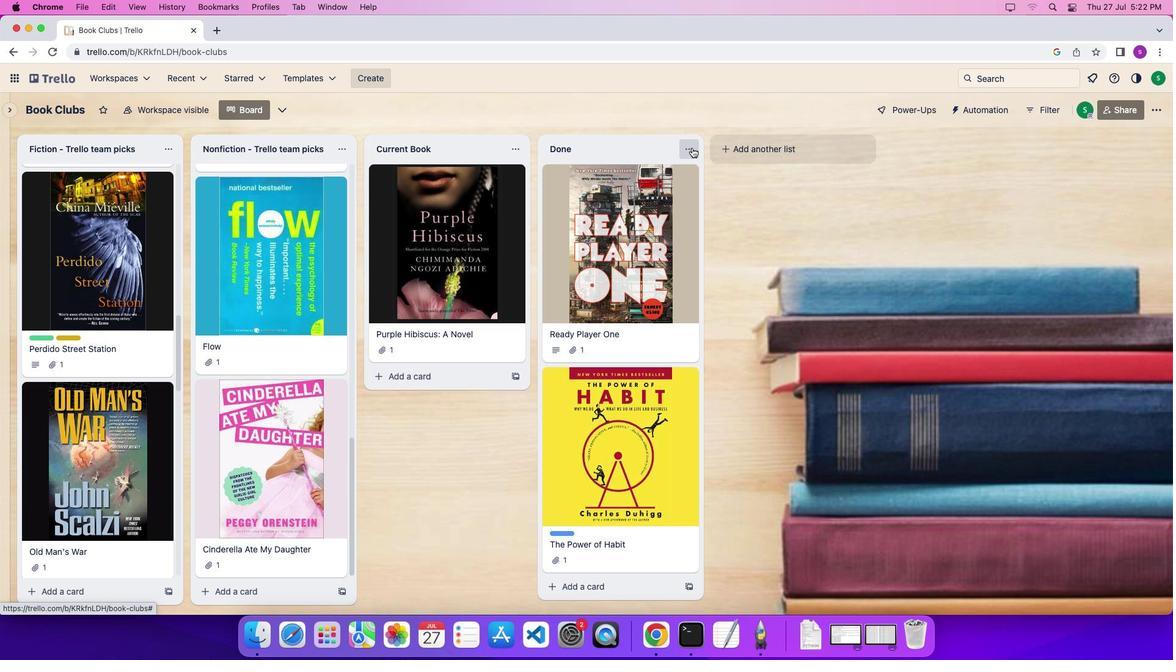 
Action: Mouse pressed left at (692, 147)
Screenshot: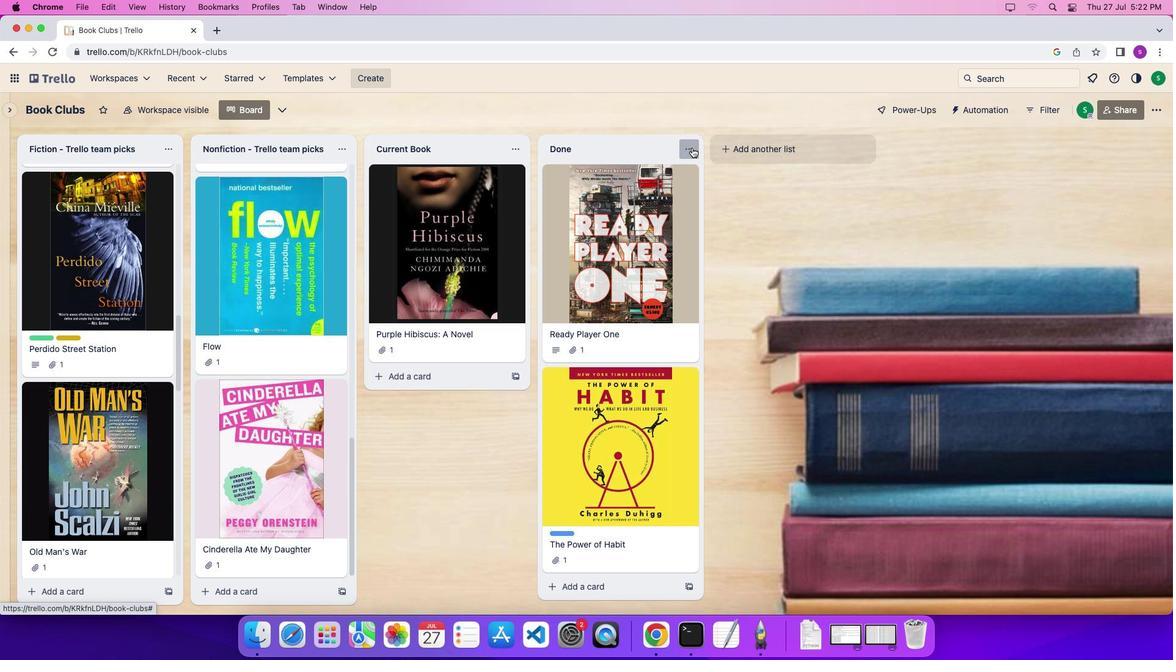 
Action: Mouse moved to (521, 146)
Screenshot: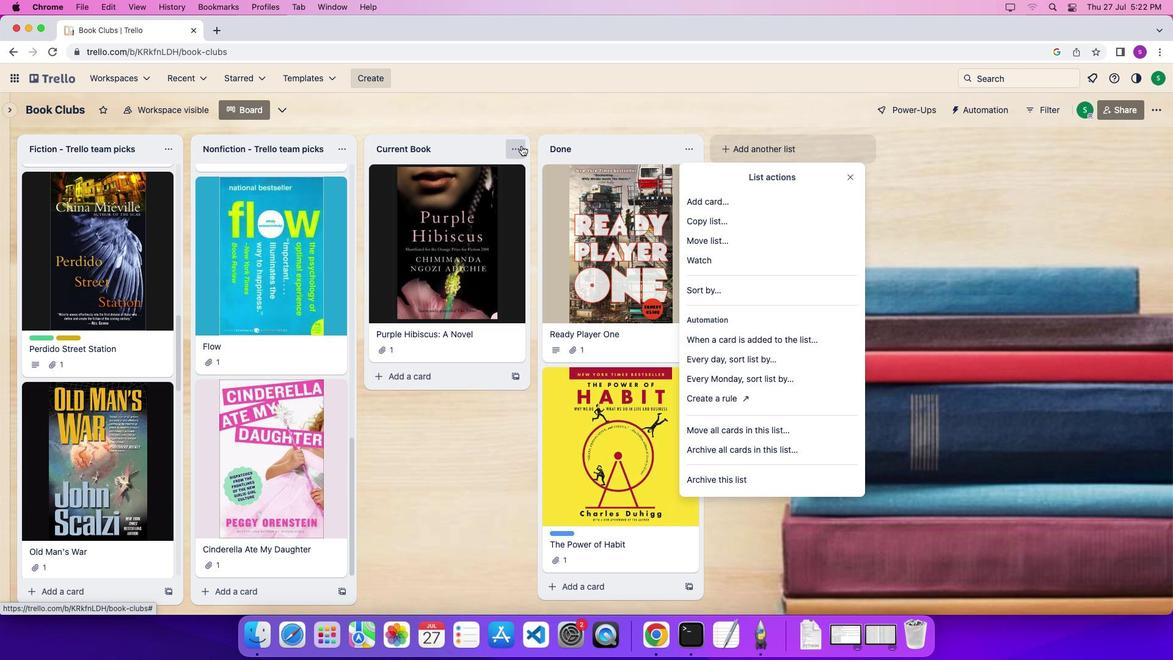 
Action: Mouse pressed left at (521, 146)
Screenshot: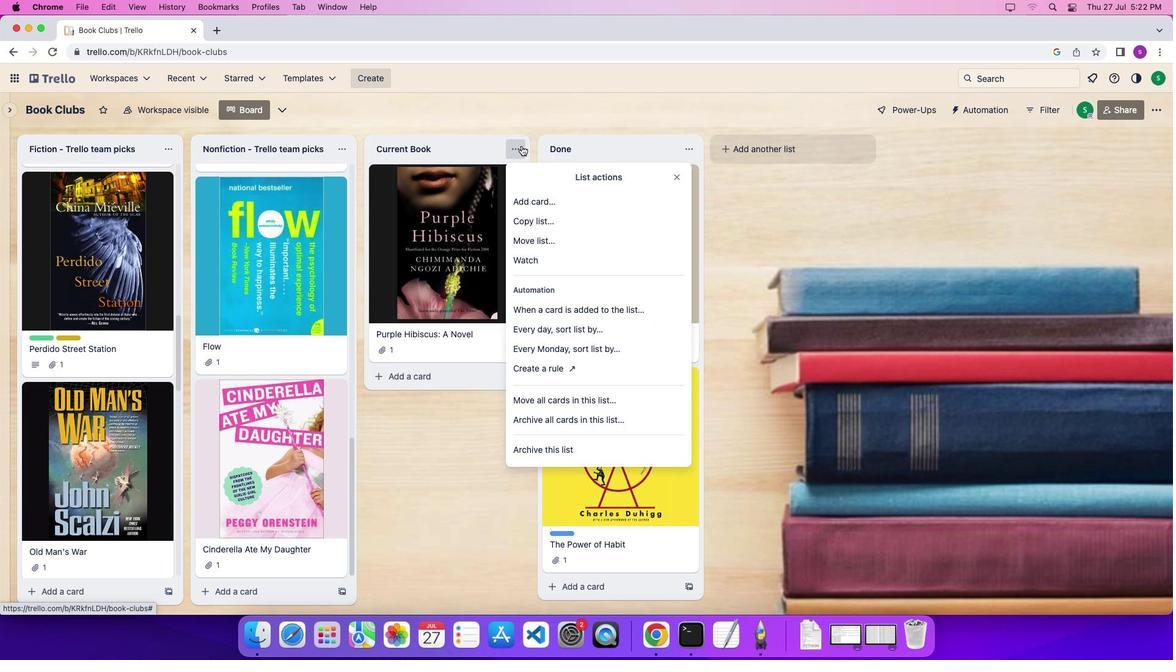 
Action: Mouse moved to (546, 444)
Screenshot: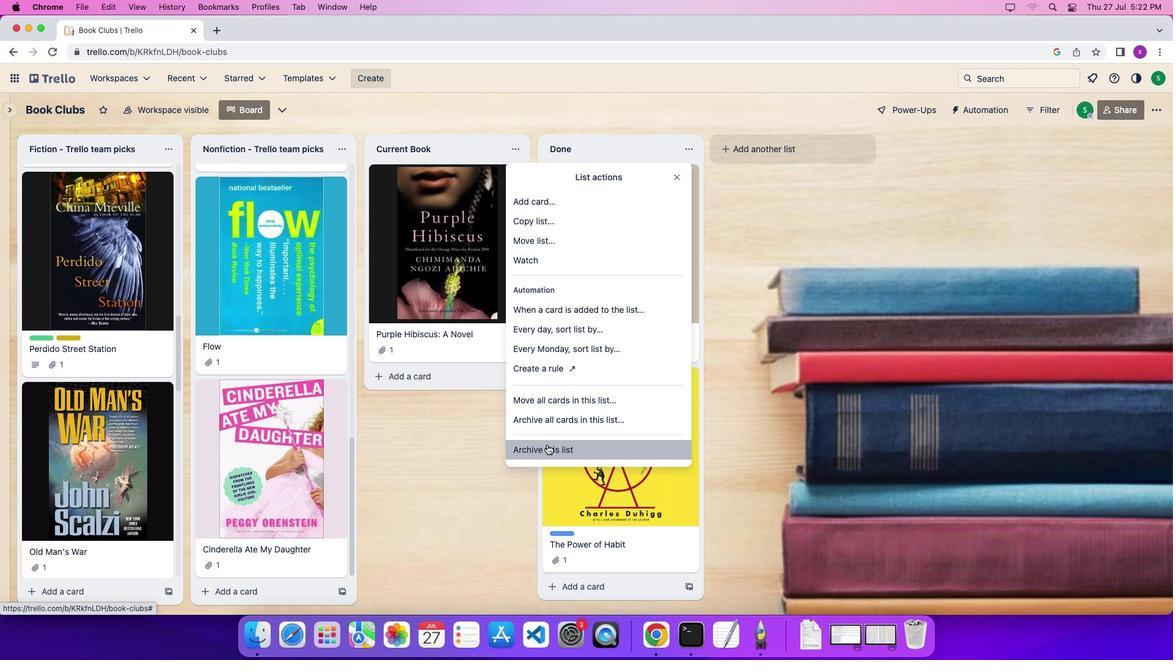 
Action: Mouse pressed left at (546, 444)
Screenshot: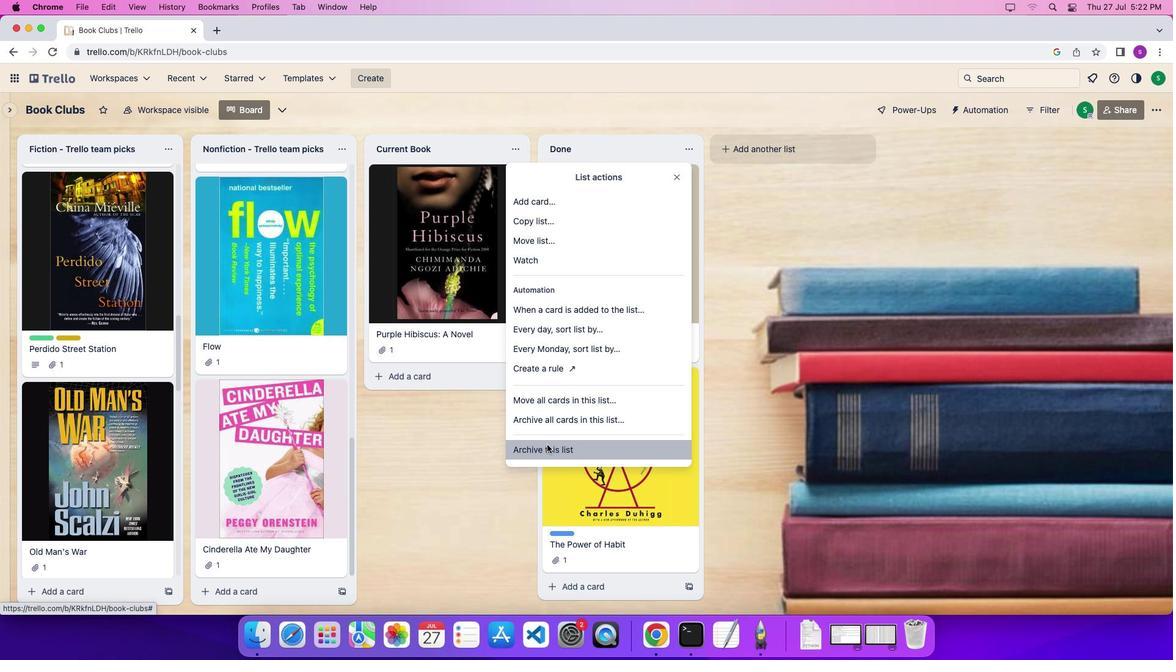 
Action: Mouse moved to (581, 359)
Screenshot: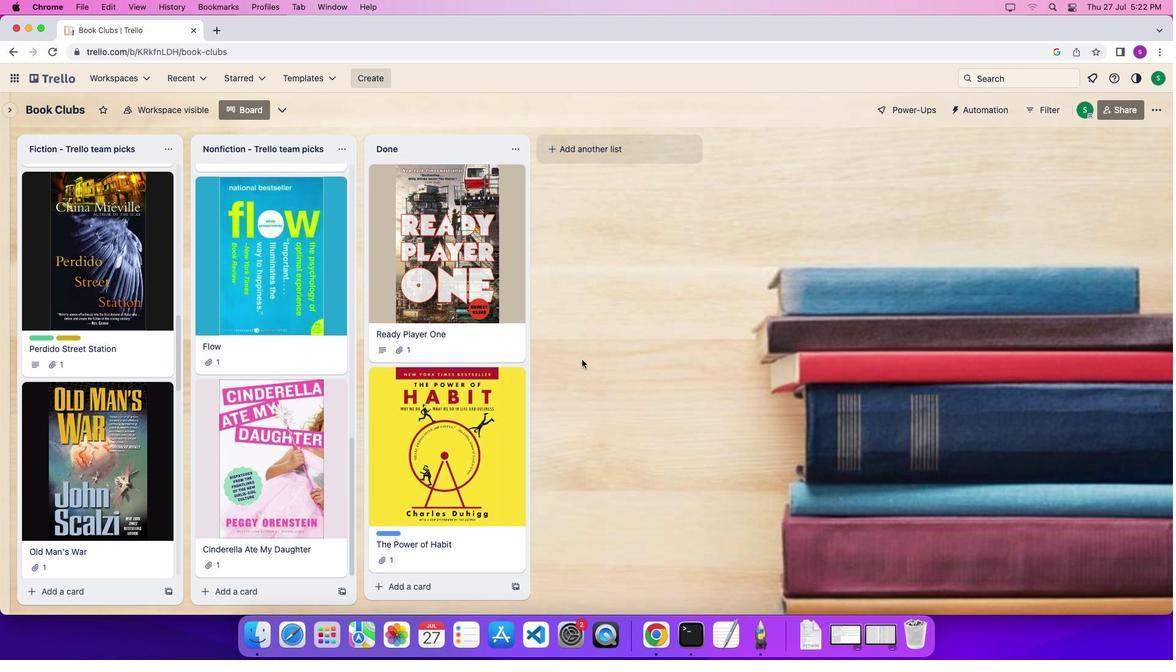 
Action: Mouse pressed left at (581, 359)
Screenshot: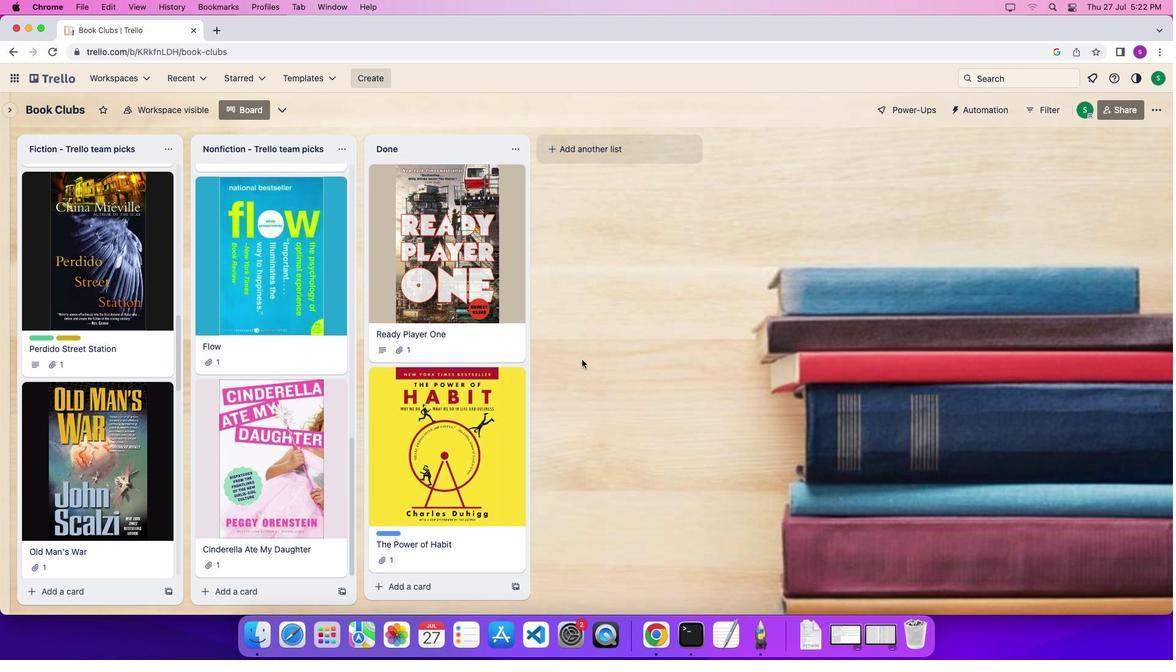 
Action: Mouse moved to (556, 148)
Screenshot: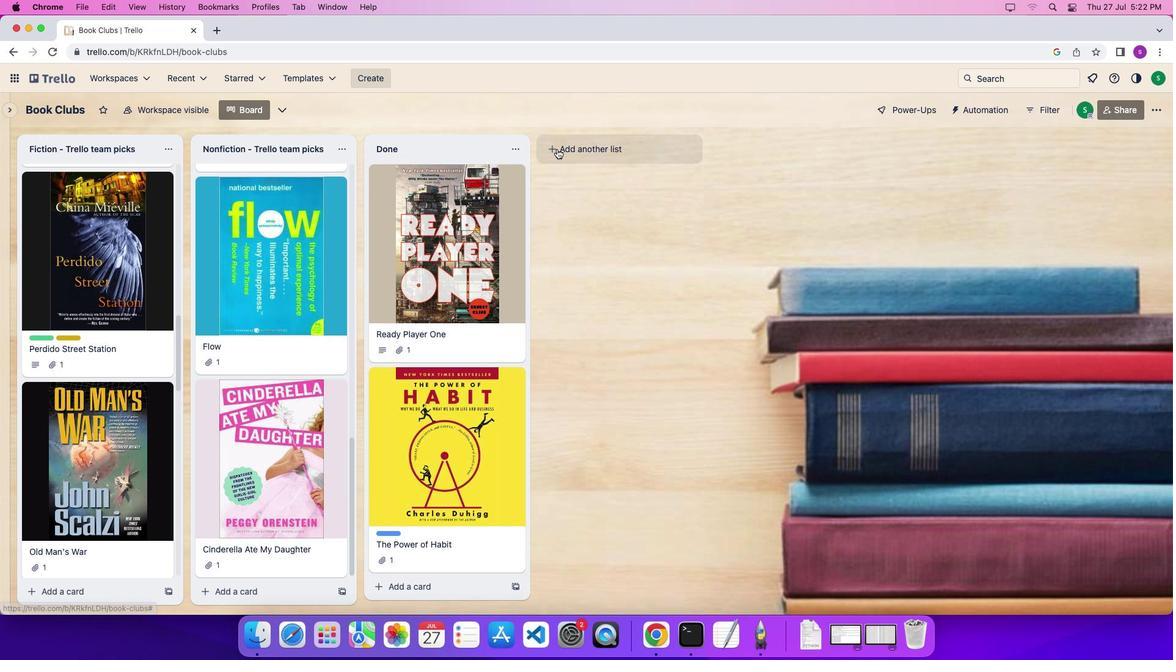 
Action: Mouse pressed left at (556, 148)
Screenshot: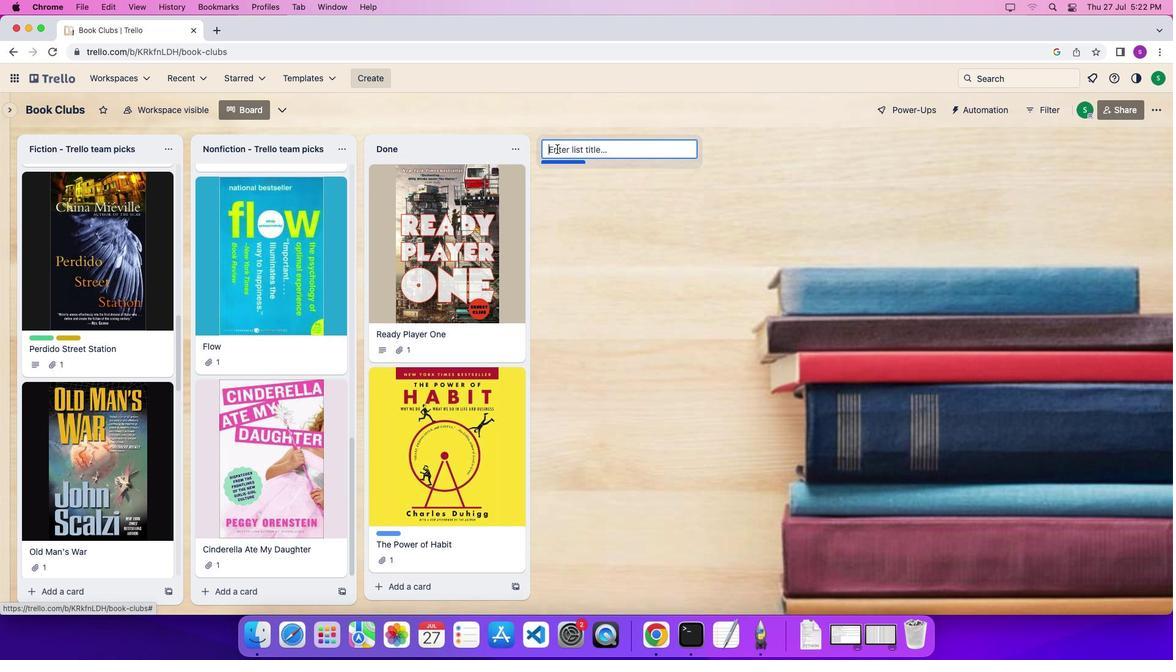 
Action: Mouse moved to (583, 148)
Screenshot: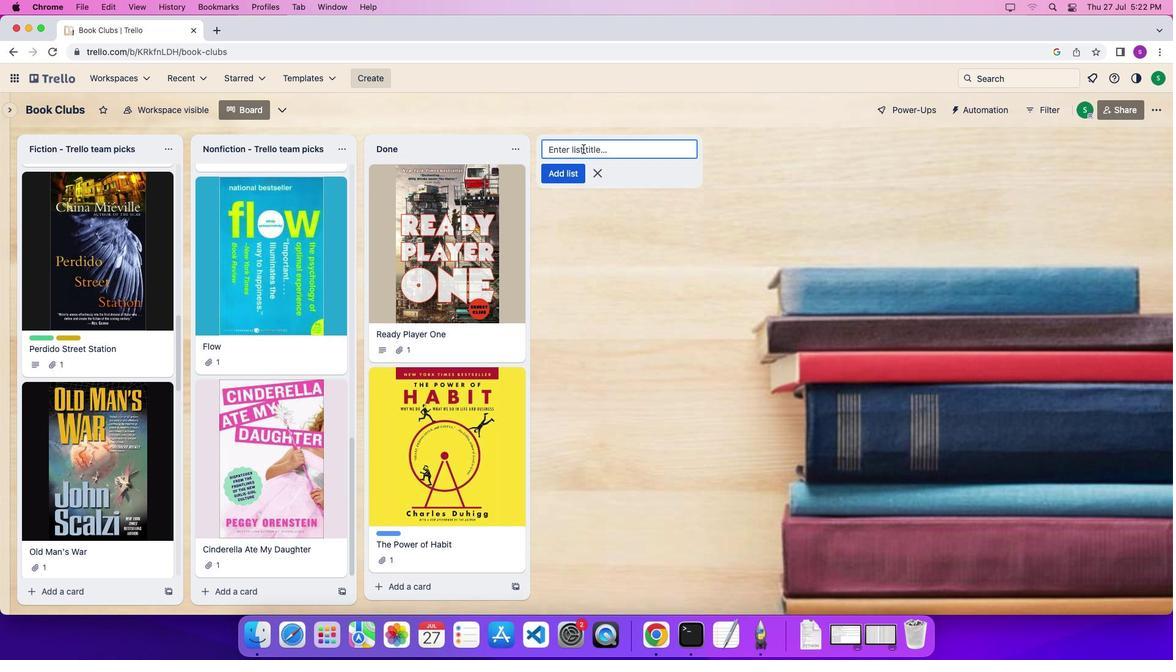 
Action: Mouse pressed left at (583, 148)
Screenshot: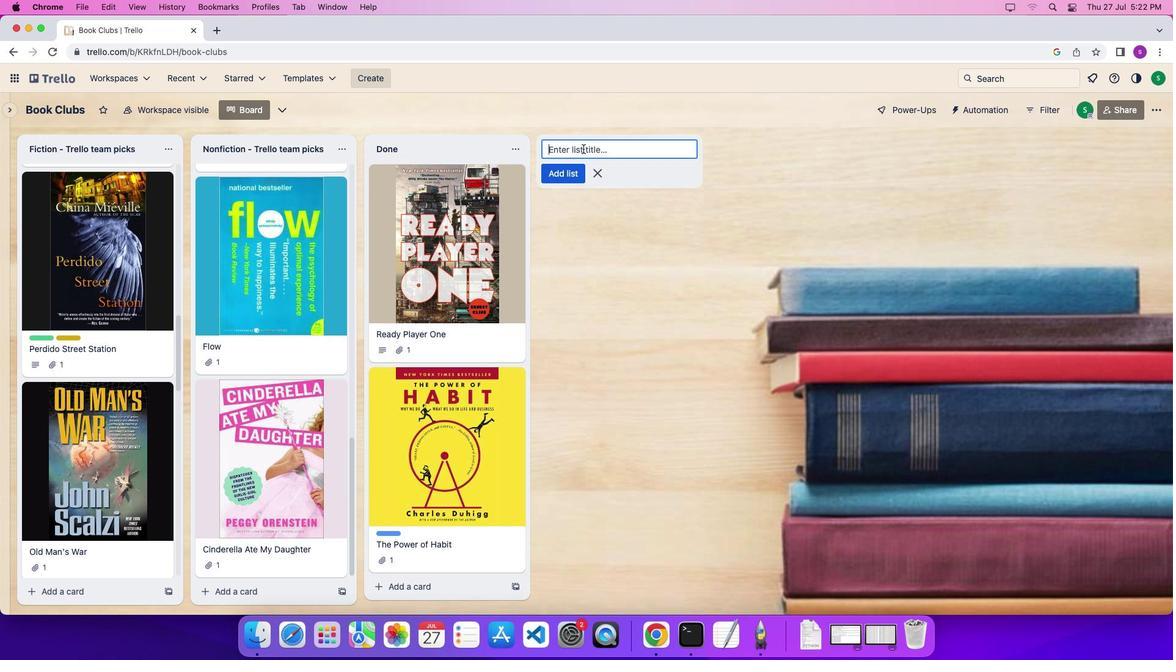 
Action: Mouse moved to (573, 249)
Screenshot: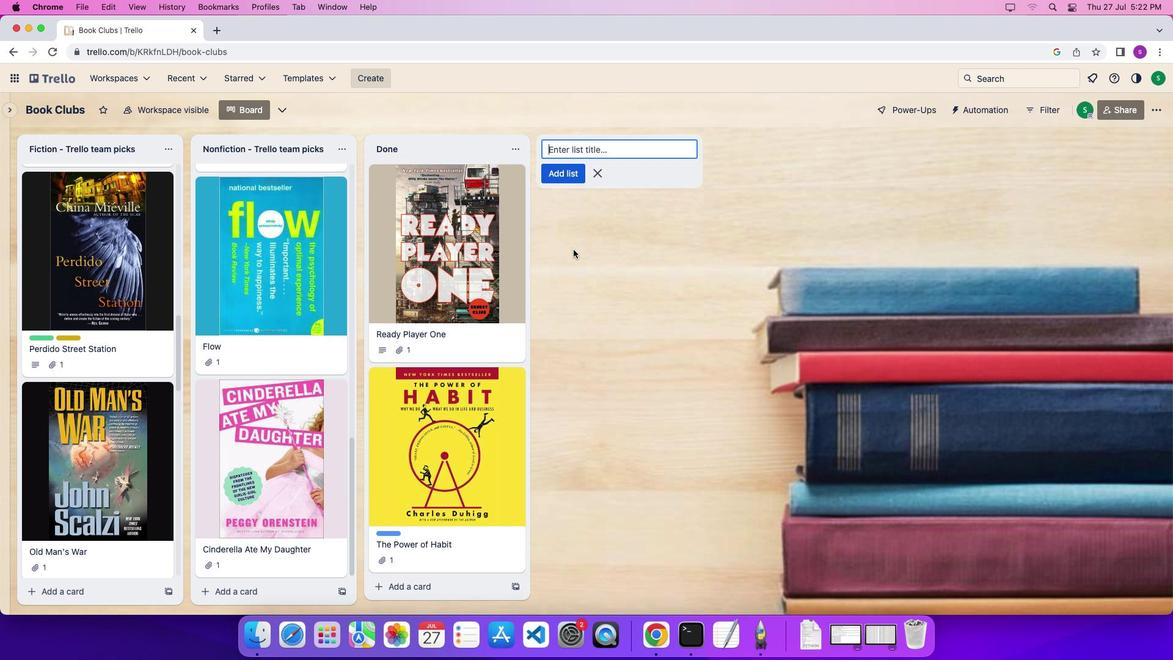 
Action: Key pressed Key.shift'M''i''l''a''n''o'Key.space'b''y'Key.space'f''o''o''d''\x03'
Screenshot: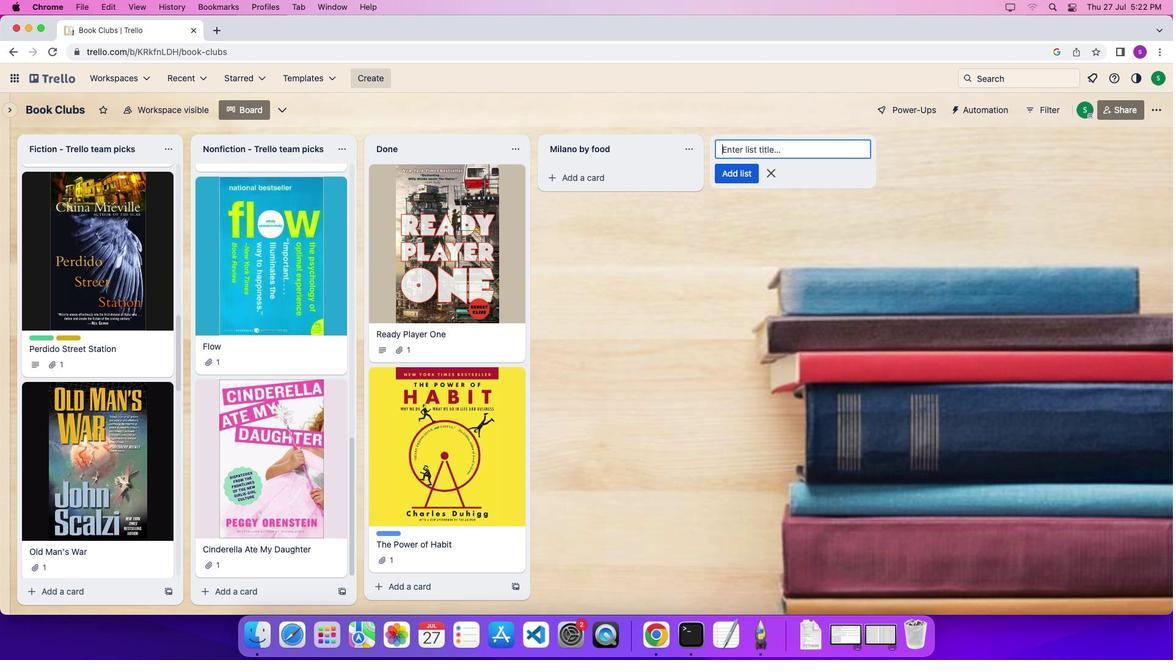 
Action: Mouse moved to (727, 148)
Screenshot: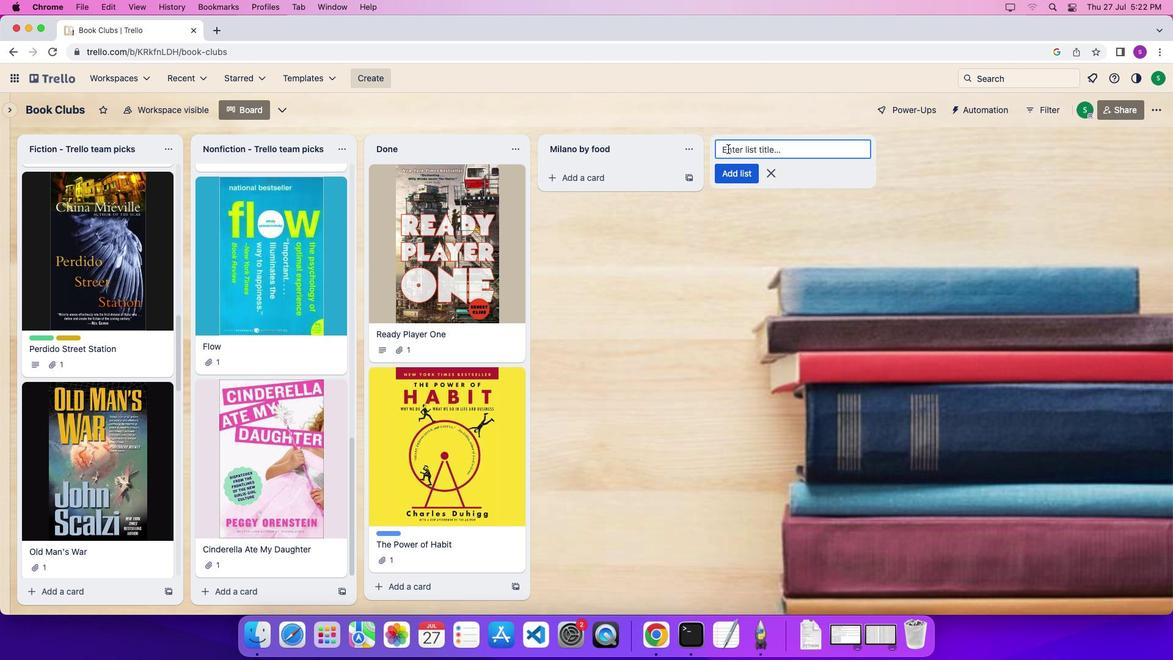 
Action: Mouse pressed left at (727, 148)
Screenshot: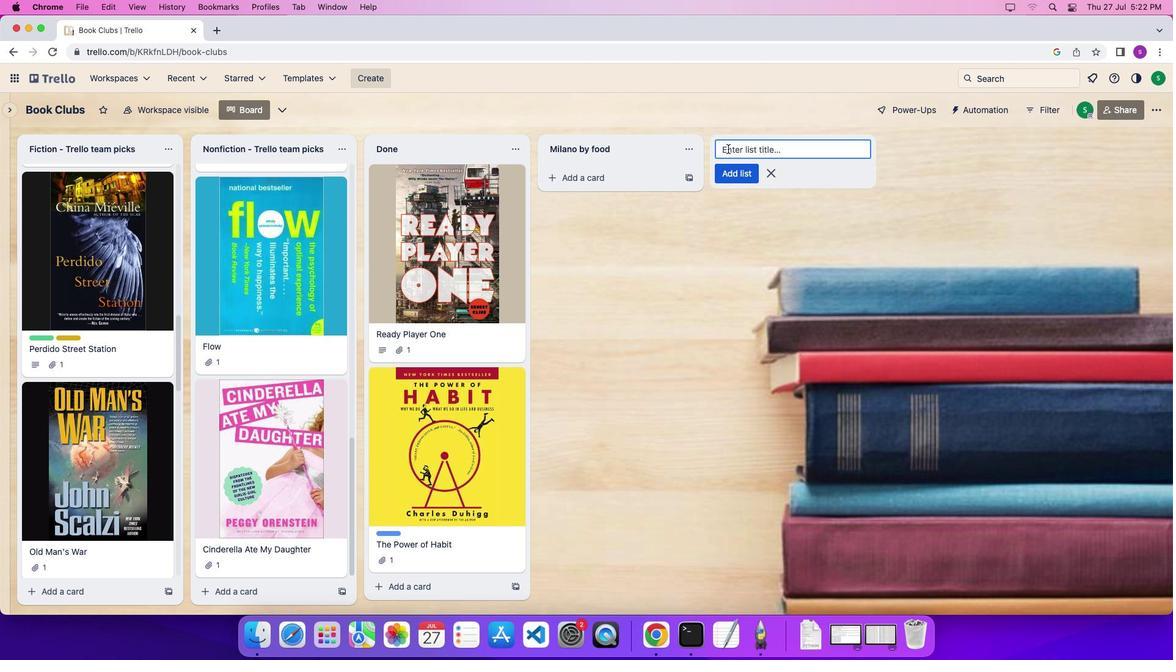 
Action: Mouse moved to (729, 148)
Screenshot: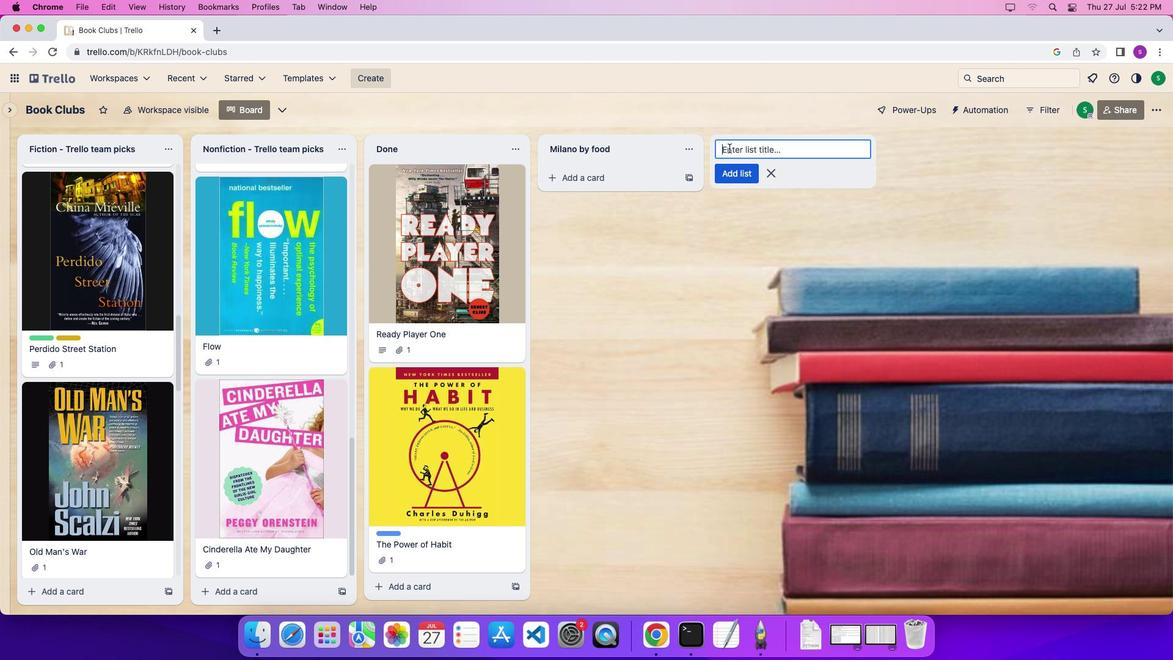 
Action: Key pressed Key.shift'L''i''f''e''s''t''y''l''e'Key.spaceKey.shift'G''o''a''l''s''\x03'Key.shift'S''e''t''l''i''s''t'Key.spaceKey.shift'O''r''g''a''n''i''z''e''r''\x03'
Screenshot: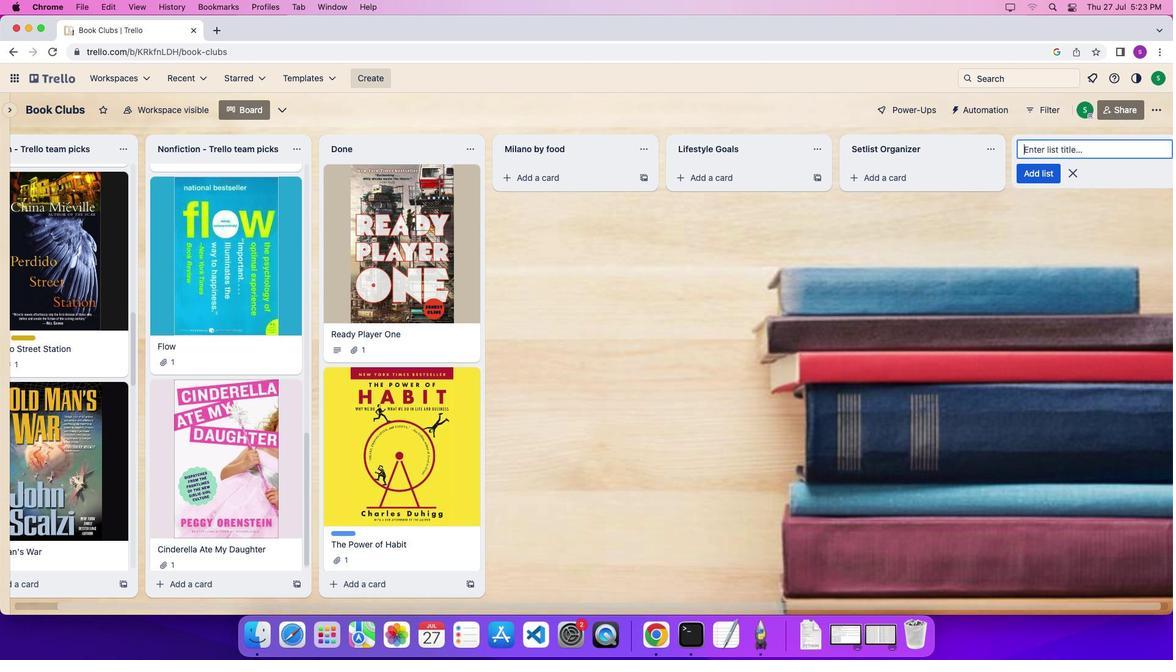 
Action: Mouse moved to (567, 179)
Screenshot: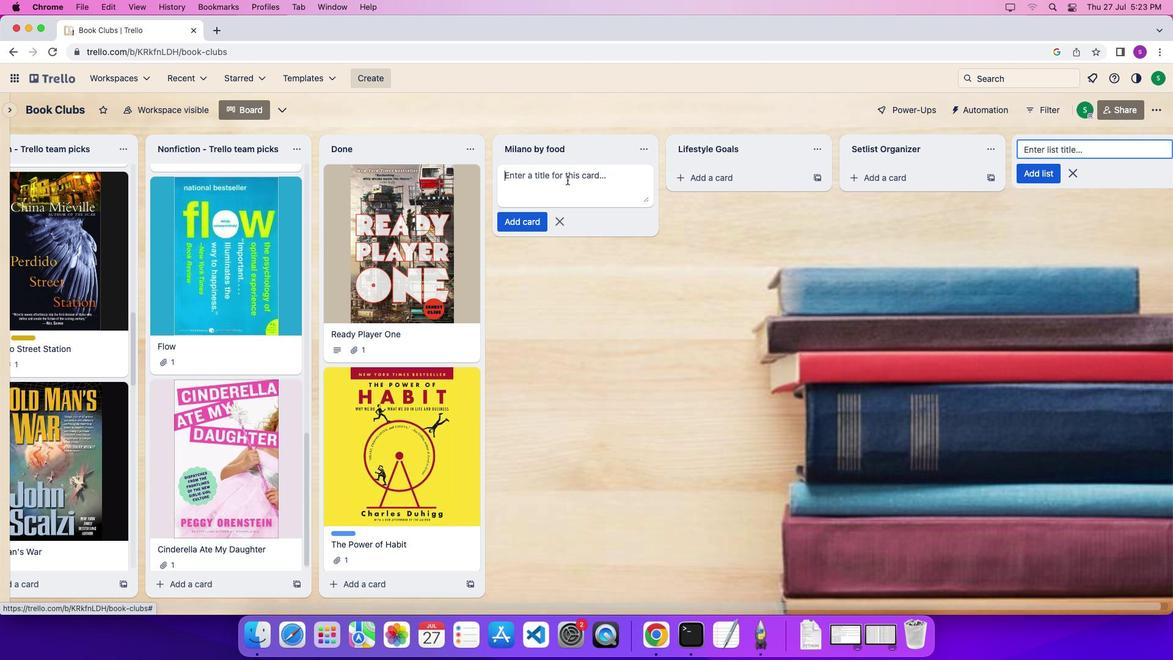 
Action: Mouse pressed left at (567, 179)
Screenshot: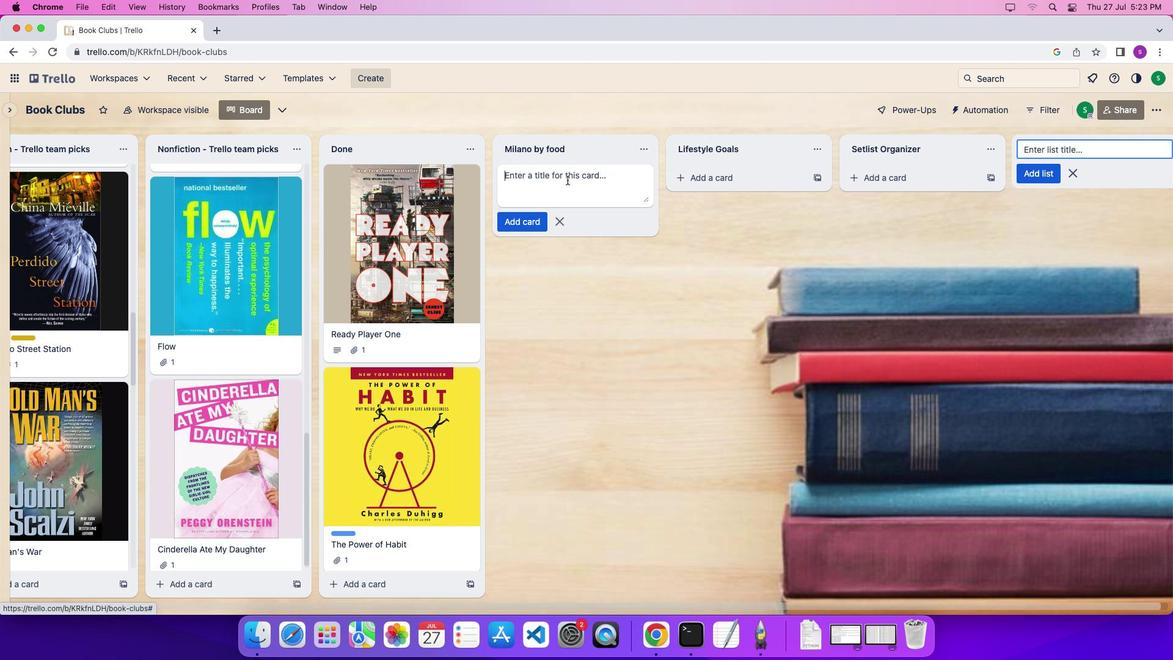 
Action: Mouse moved to (571, 190)
Screenshot: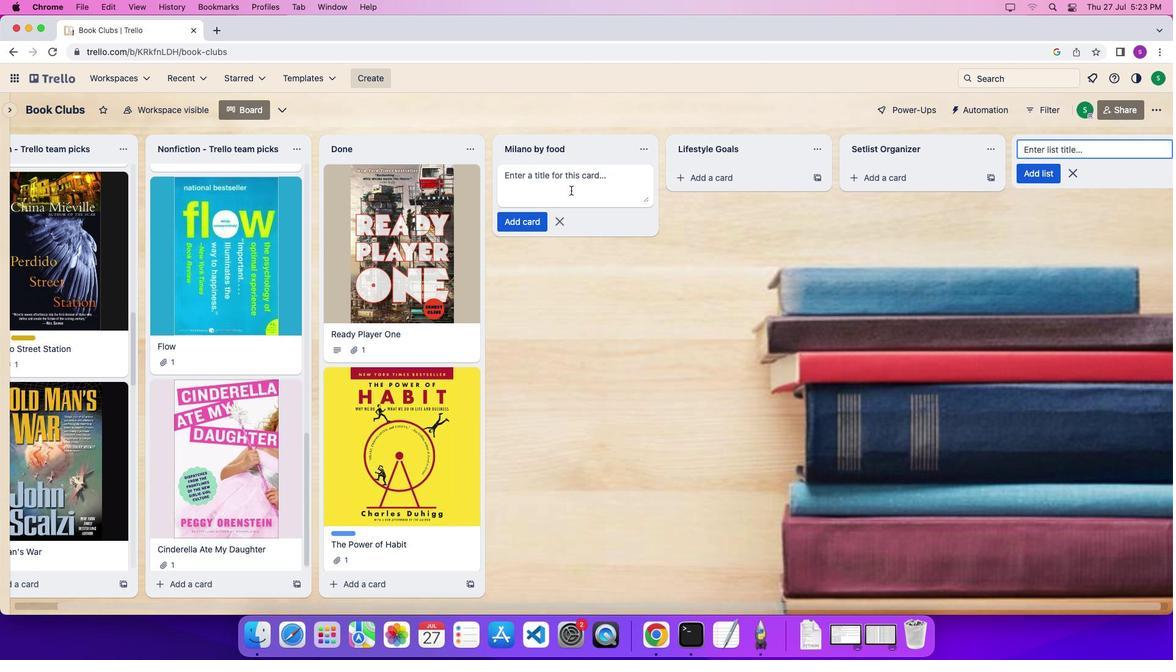 
Action: Mouse pressed left at (571, 190)
Screenshot: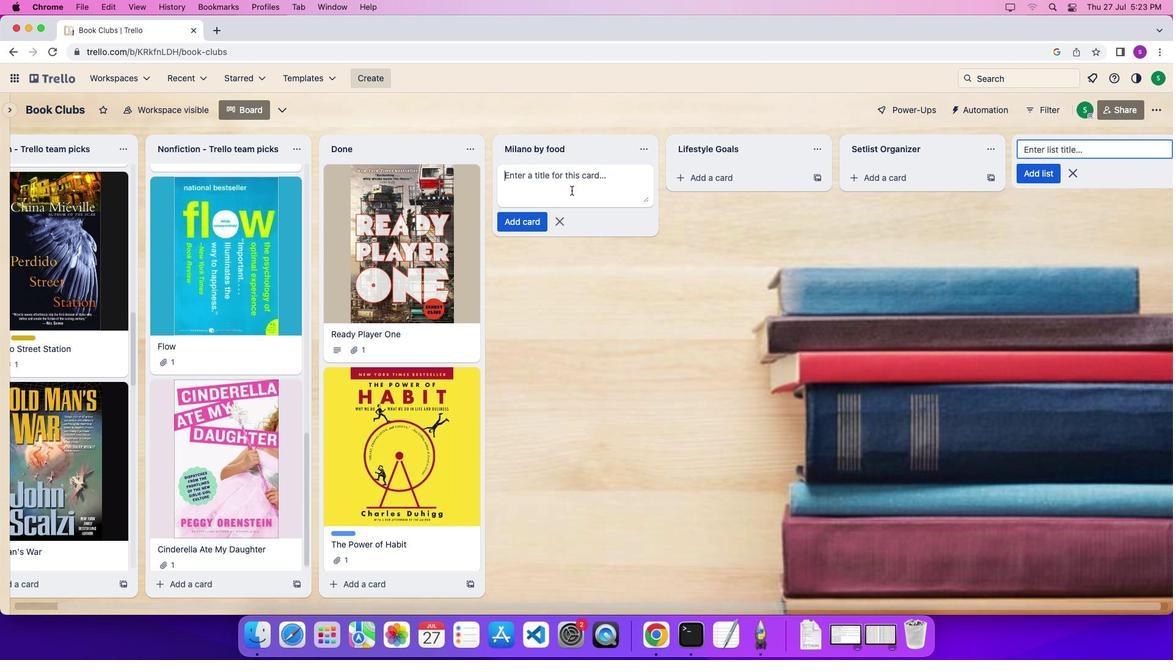 
Action: Mouse moved to (572, 190)
Screenshot: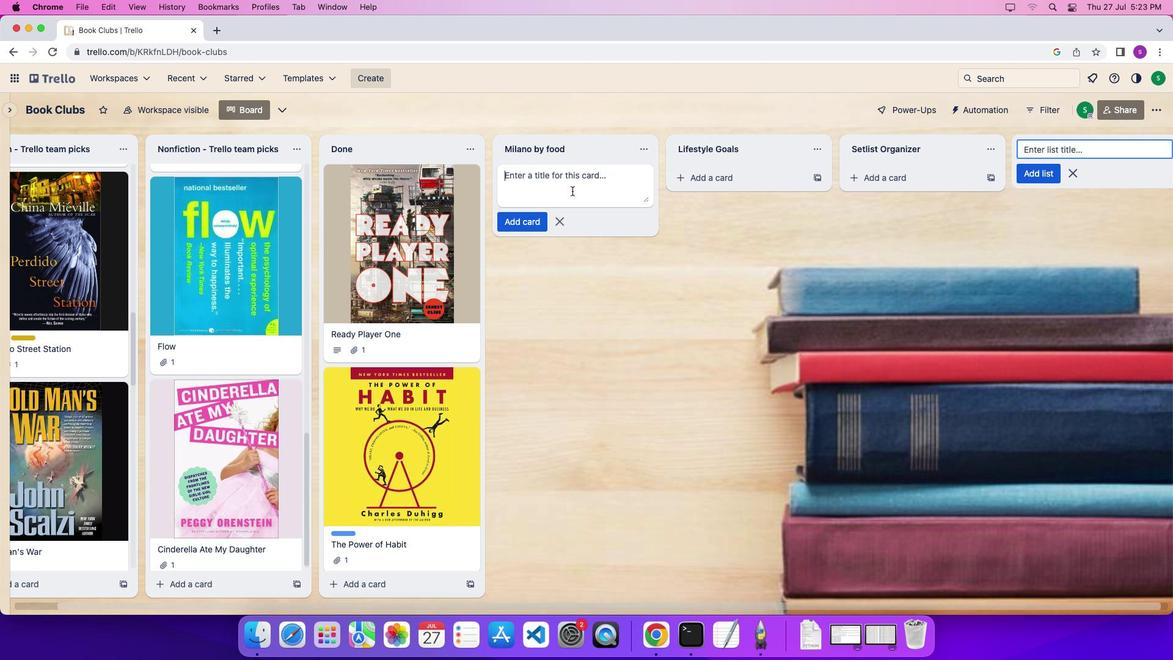 
Action: Key pressed Key.shift'B''e''s''s''t'Key.space'f''o''o''d''\x03'
Screenshot: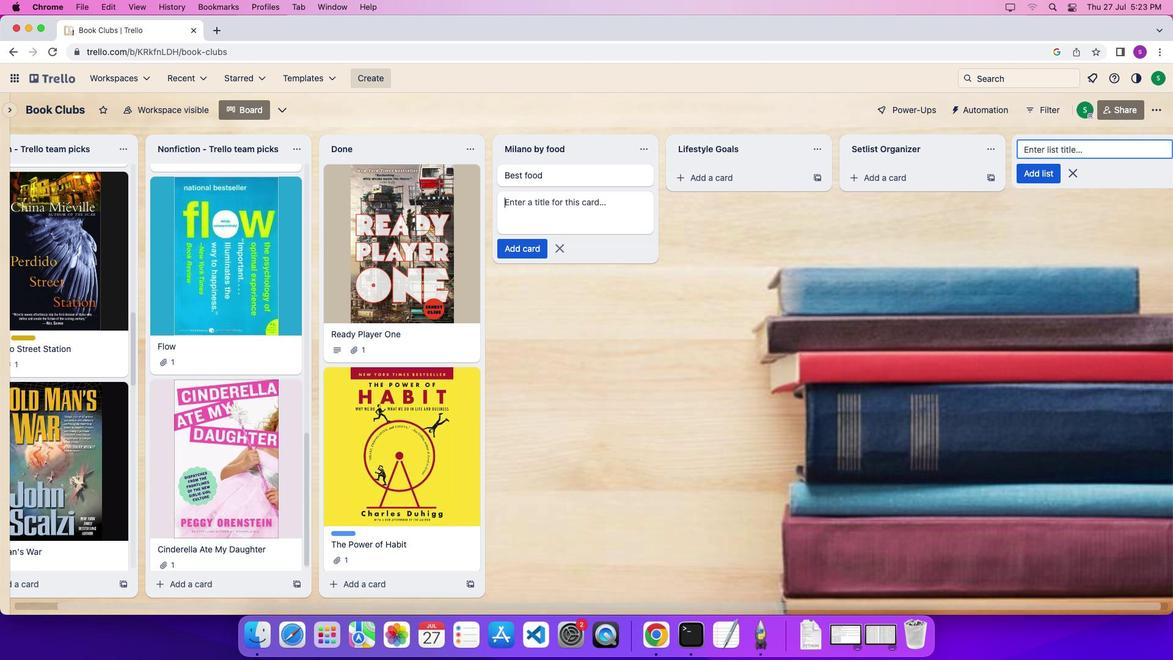 
Action: Mouse moved to (697, 177)
Screenshot: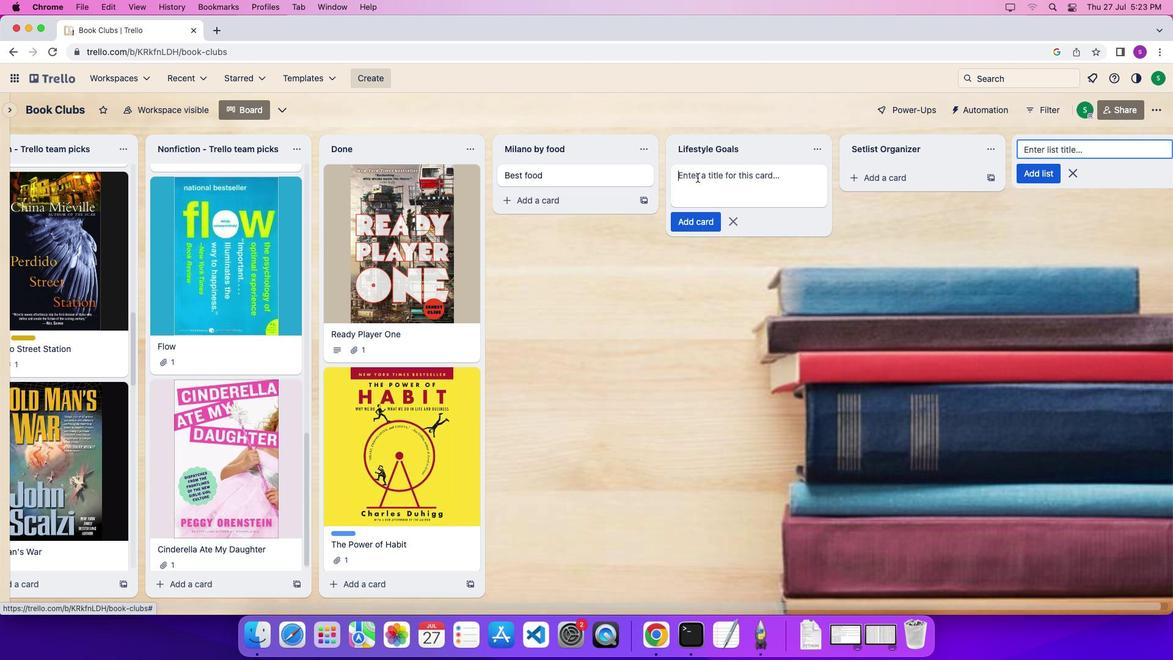 
Action: Mouse pressed left at (697, 177)
Screenshot: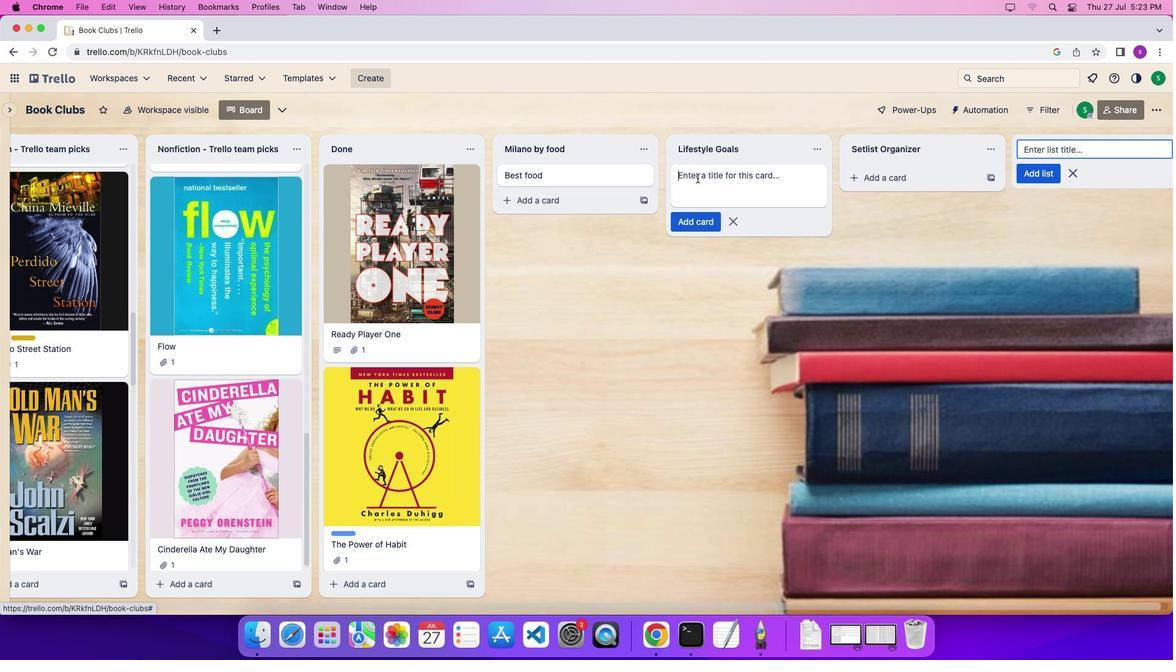 
Action: Mouse moved to (702, 180)
Screenshot: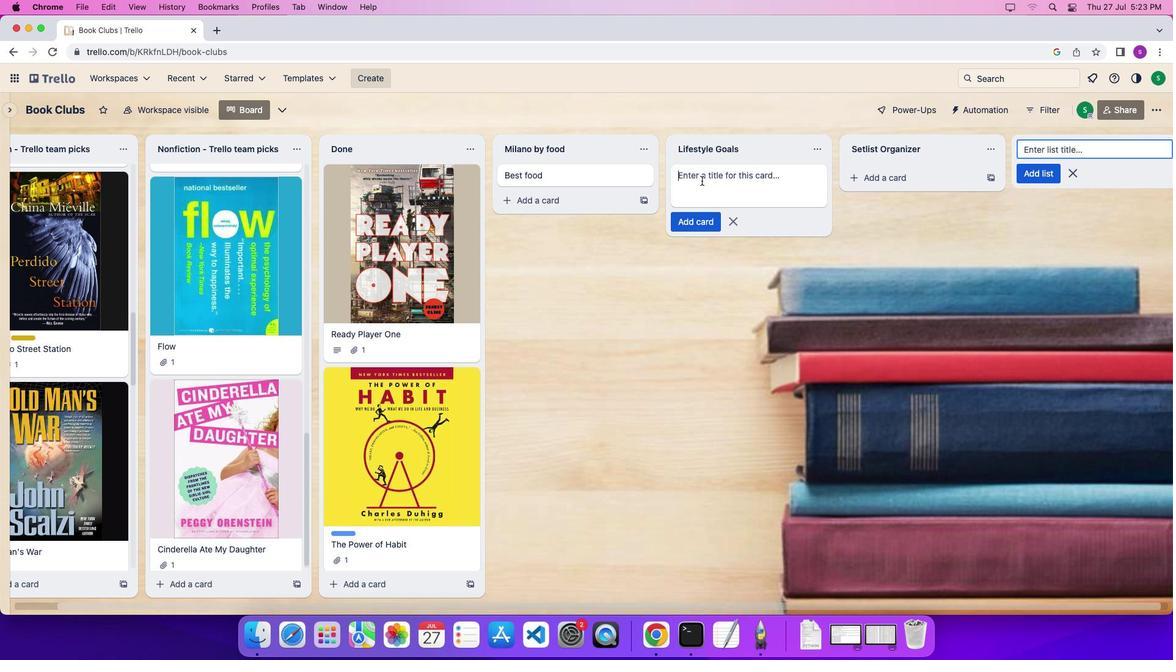 
Action: Mouse pressed left at (702, 180)
Screenshot: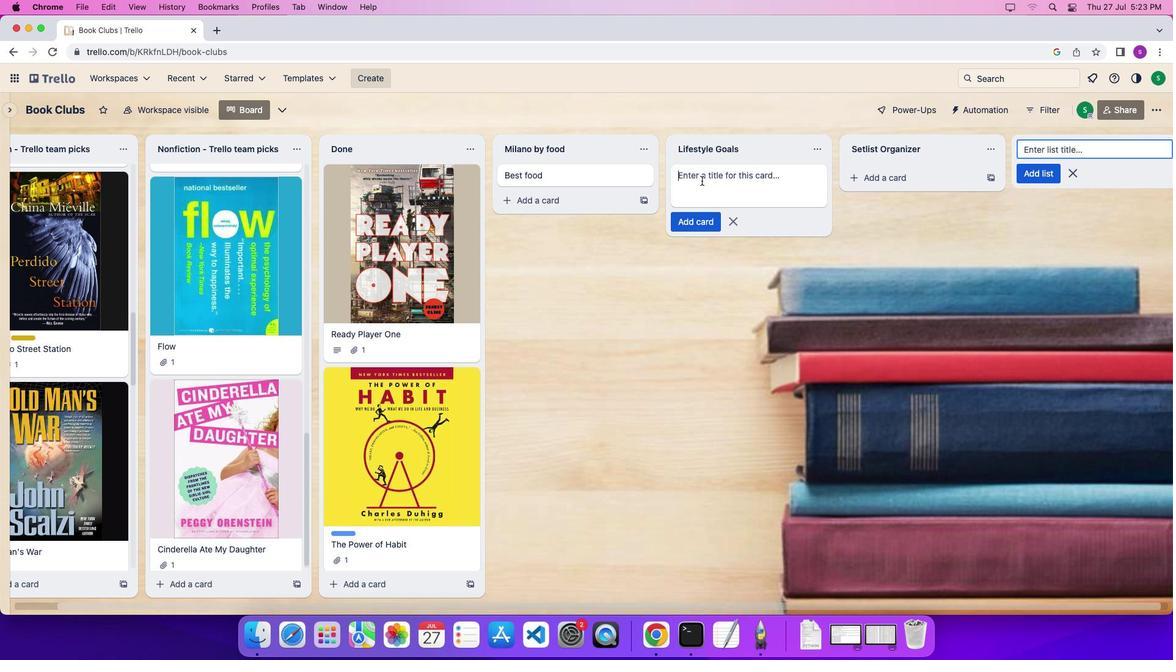 
Action: Key pressed Key.shift'G''o''a''l'Key.space'o''f'Key.space'm''y'Key.space'l''i''f''e'
Screenshot: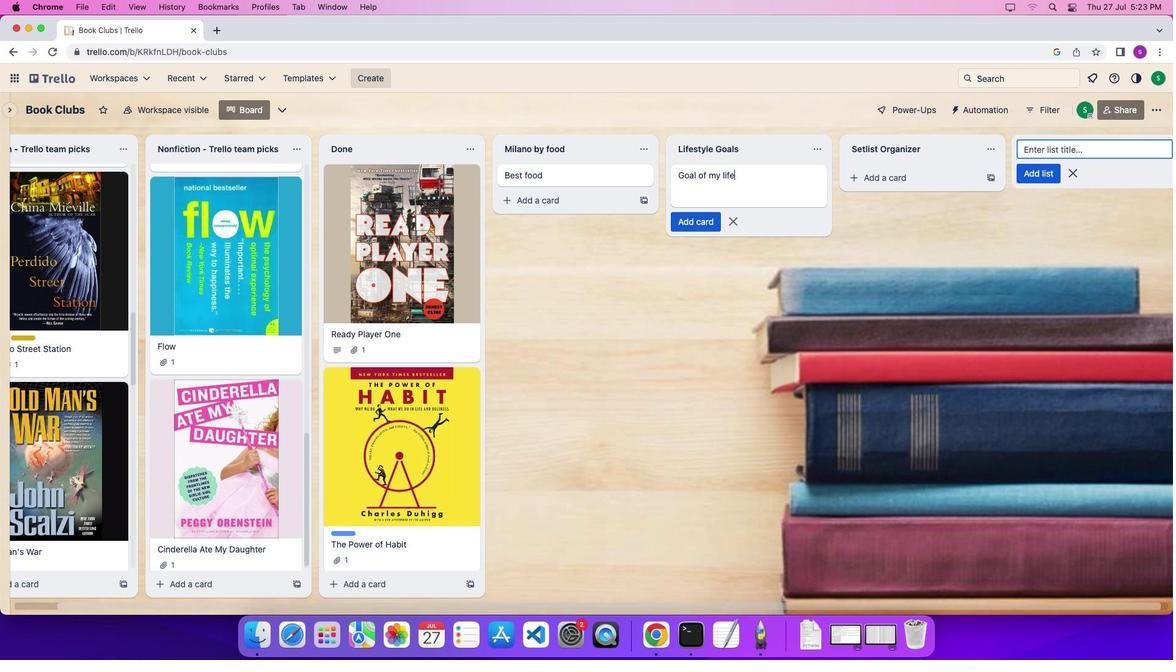 
Action: Mouse moved to (866, 169)
Screenshot: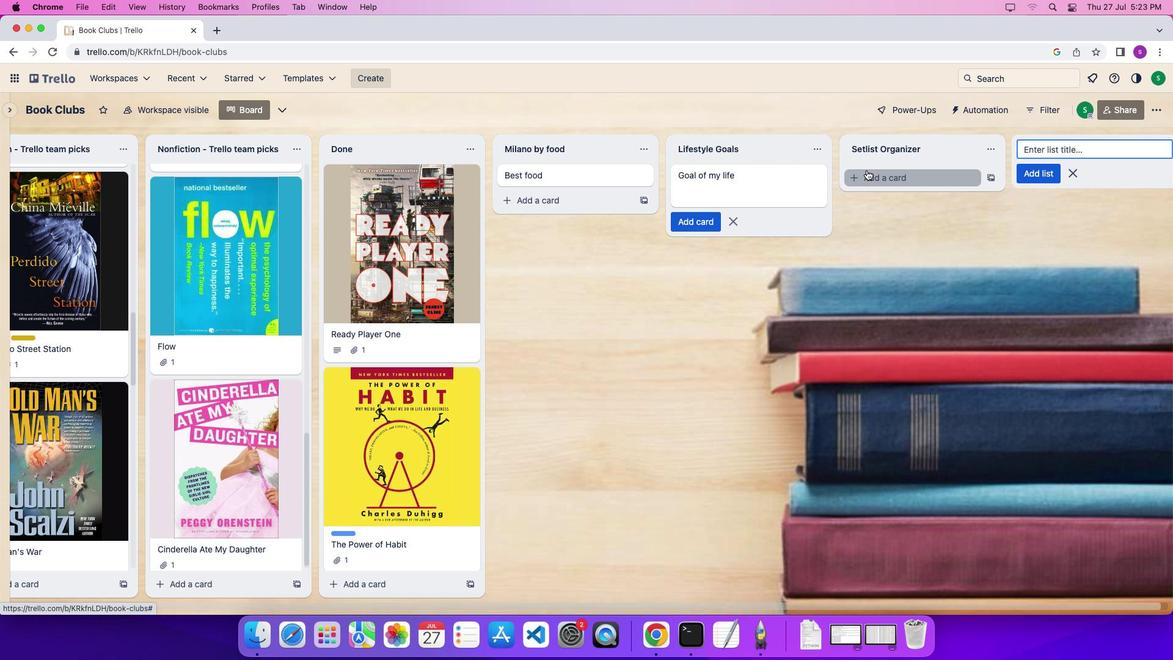 
Action: Mouse pressed left at (866, 169)
Screenshot: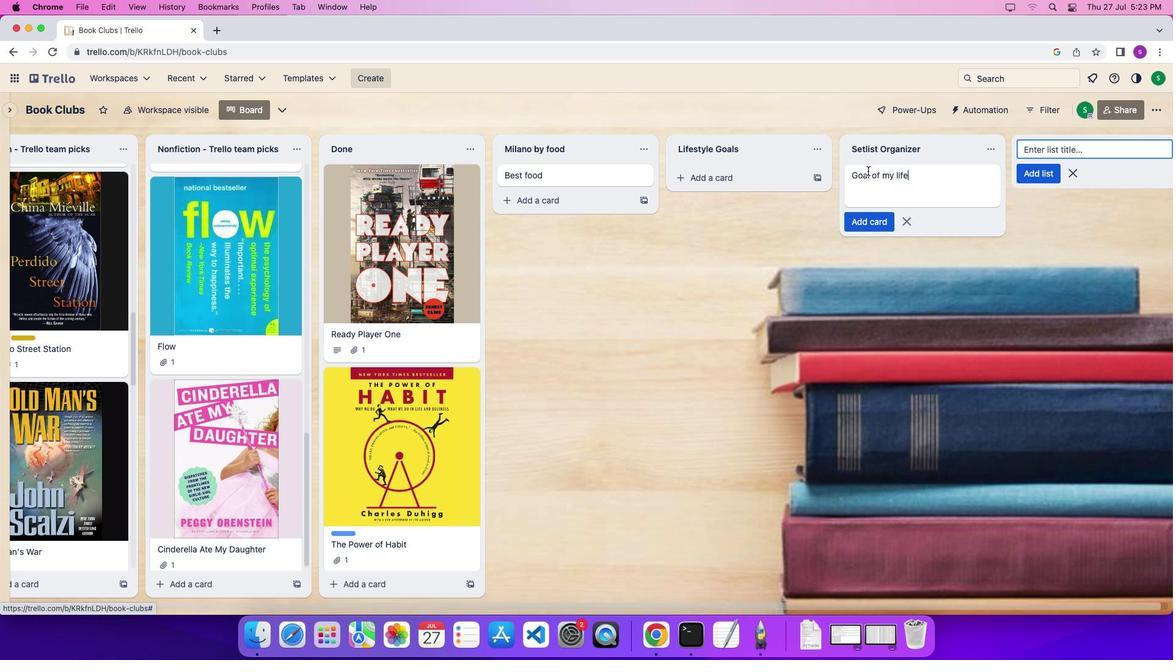
Action: Mouse moved to (873, 177)
Screenshot: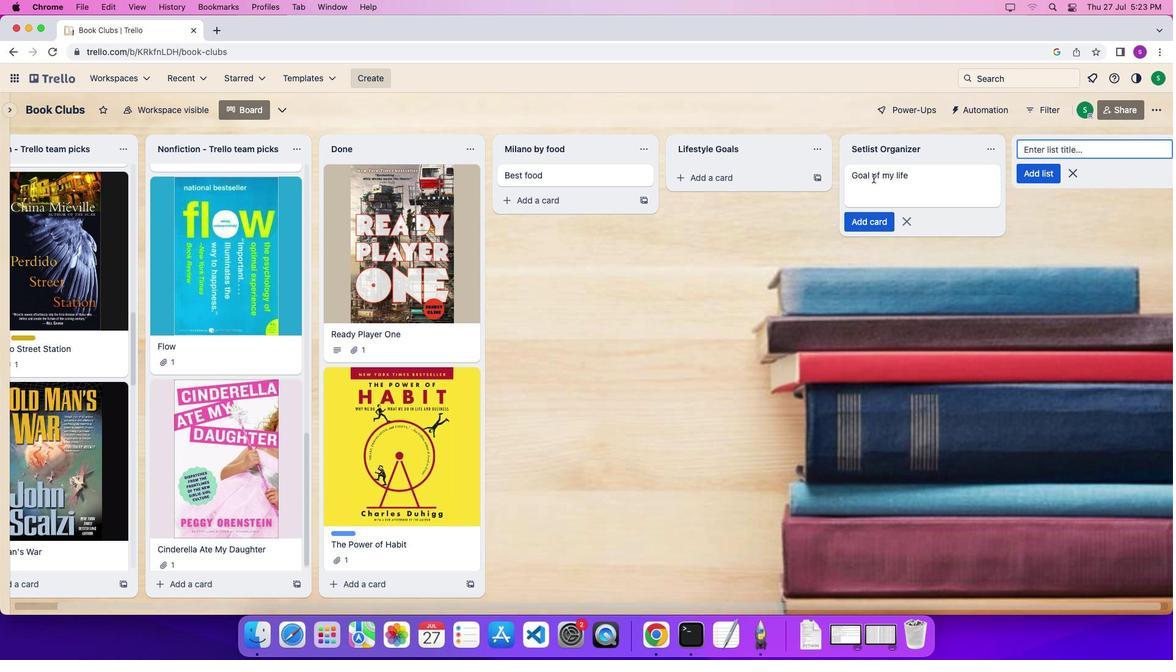 
Action: Mouse pressed left at (873, 177)
Screenshot: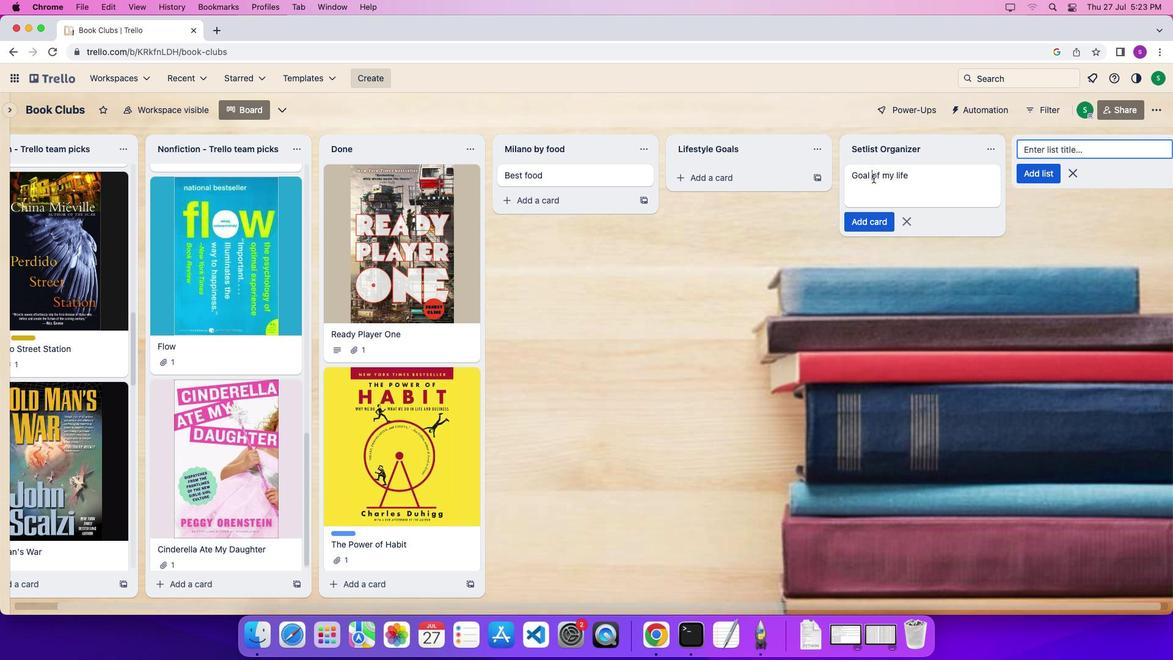 
Action: Mouse moved to (874, 182)
Screenshot: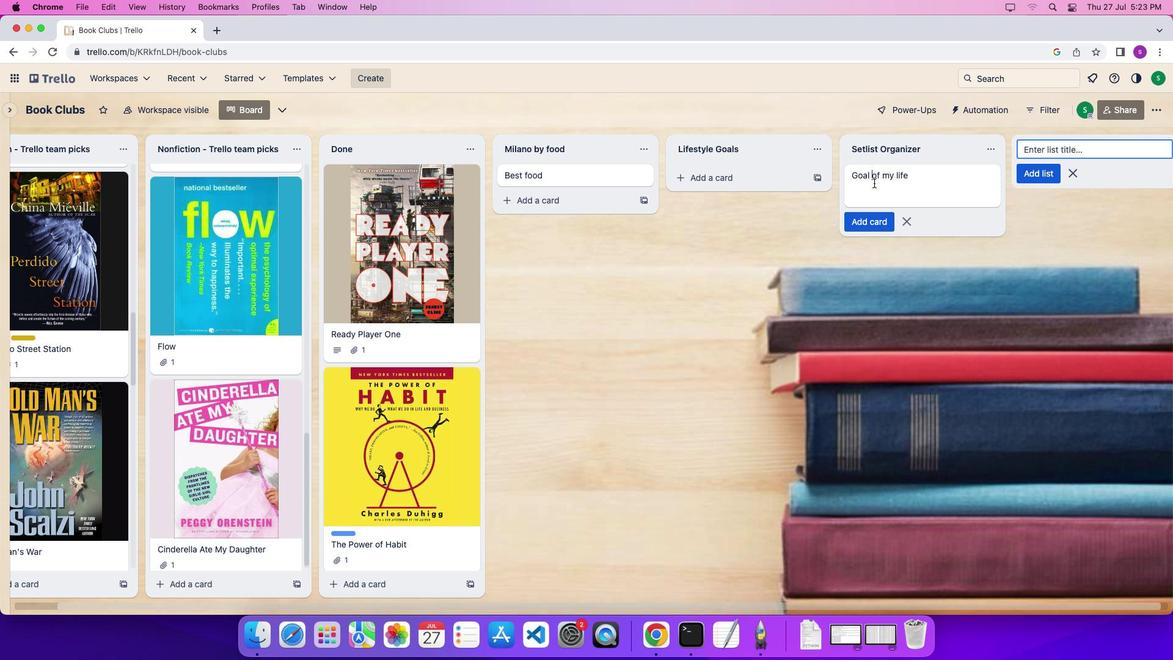 
Action: Key pressed Key.shift'b''e''s''t'Key.space'o''r''g''a''n''i''z''e'
